 Task: Buy 4 Toothbrush Sanitizers from Oral Care section under best seller category for shipping address: Kristen Martinez, 1131 Sharon Lane, South Bend, Indiana 46625, Cell Number 5742125169. Pay from credit card ending with 7965, CVV 549
Action: Mouse moved to (209, 81)
Screenshot: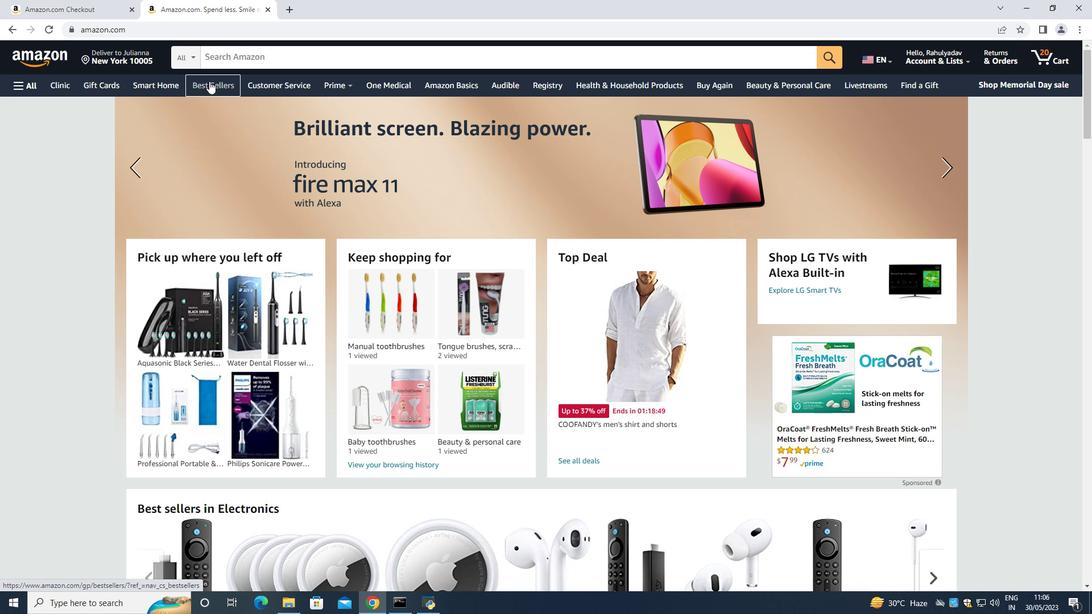 
Action: Mouse pressed left at (209, 81)
Screenshot: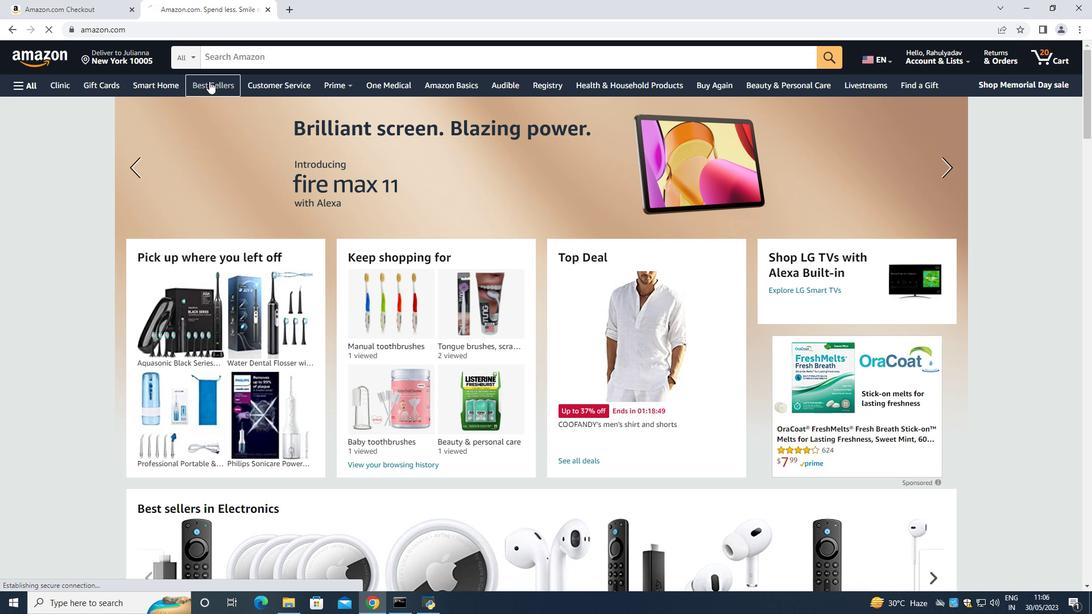 
Action: Mouse moved to (255, 56)
Screenshot: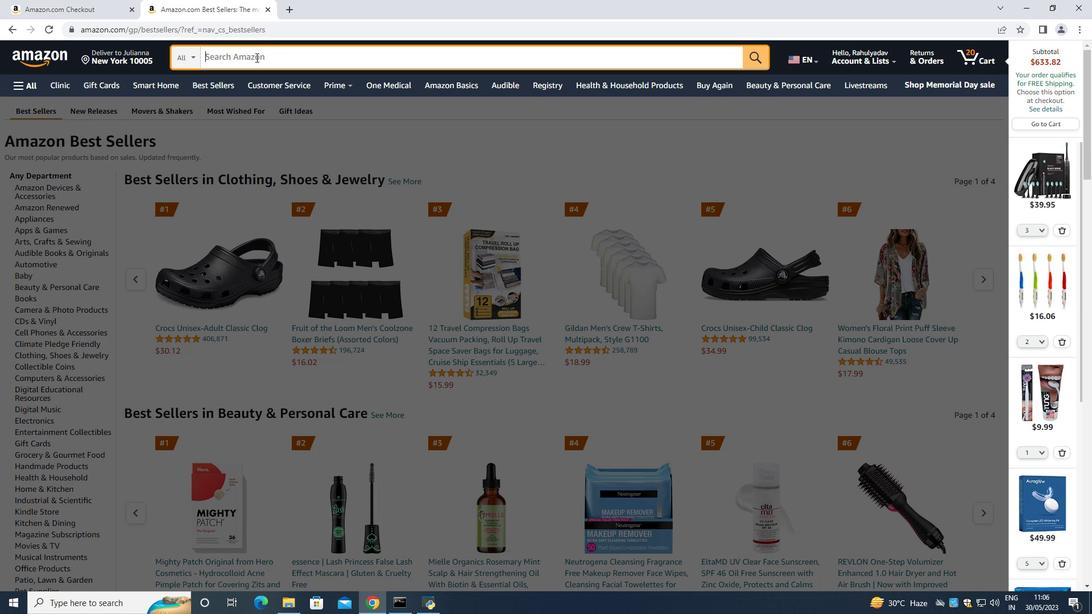 
Action: Mouse pressed left at (255, 56)
Screenshot: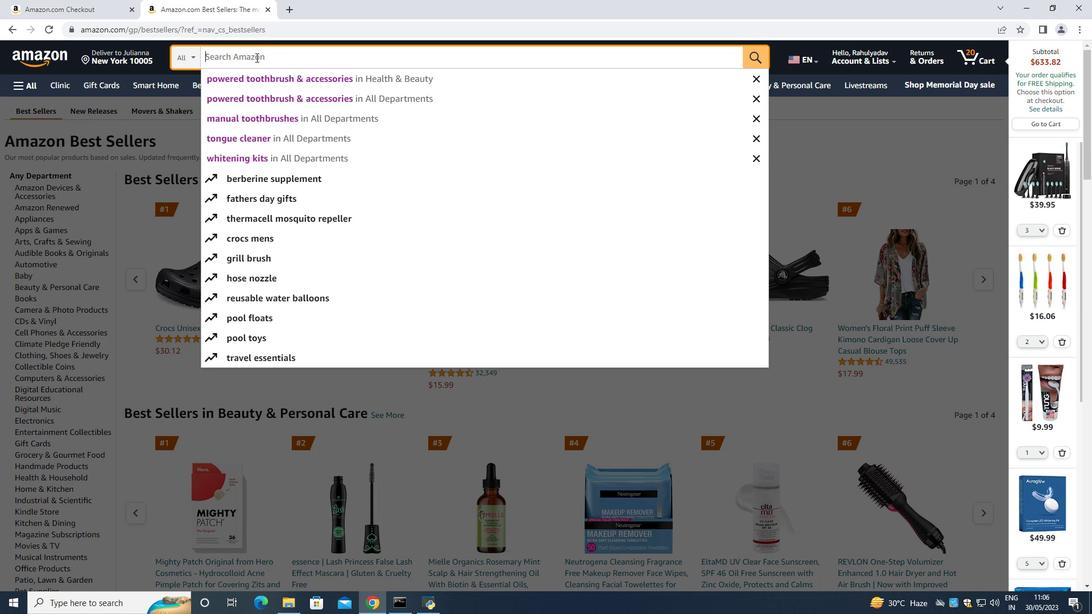 
Action: Mouse moved to (255, 57)
Screenshot: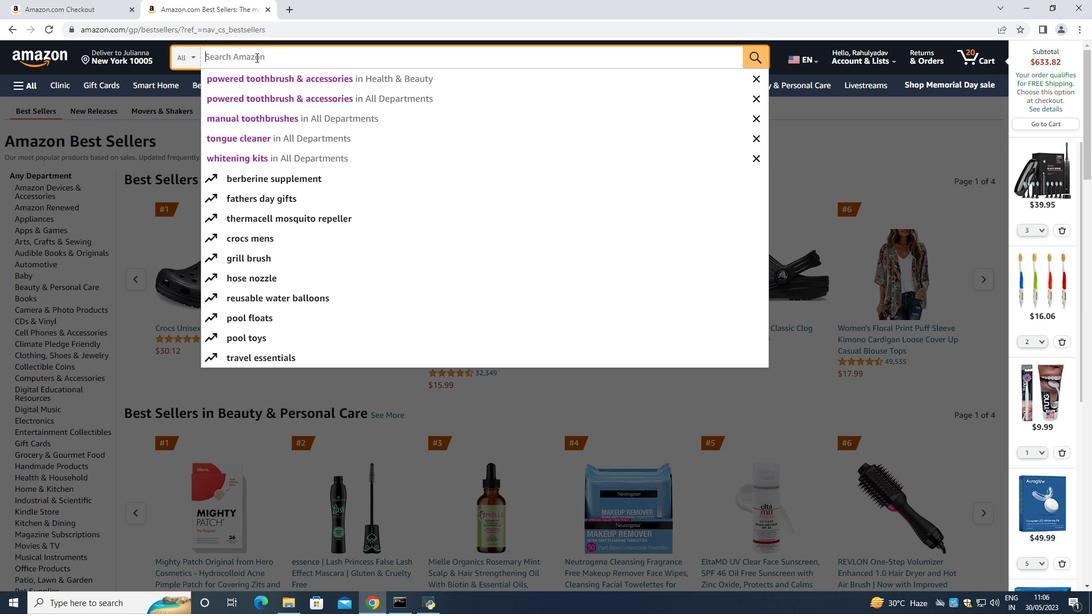 
Action: Key pressed <Key.shift>Toothbrush<Key.space><Key.shift><Key.shift><Key.shift><Key.shift><Key.shift><Key.shift><Key.shift><Key.shift><Key.shift><Key.shift><Key.shift><Key.shift><Key.shift><Key.shift><Key.shift><Key.shift><Key.shift><Key.shift><Key.shift><Key.shift>Sanitizers<Key.space><Key.enter>
Screenshot: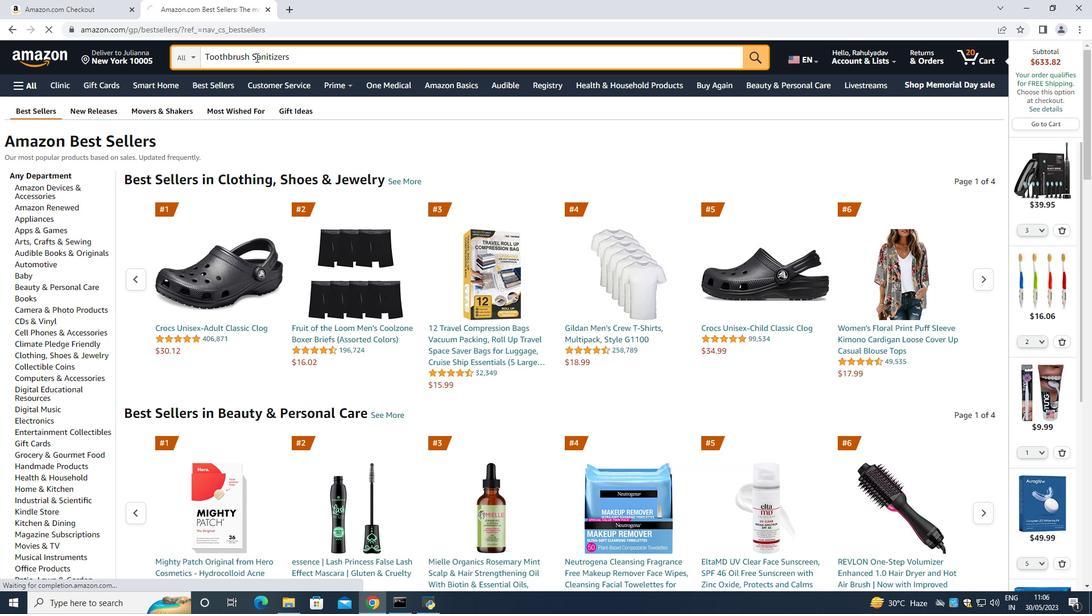 
Action: Mouse moved to (321, 58)
Screenshot: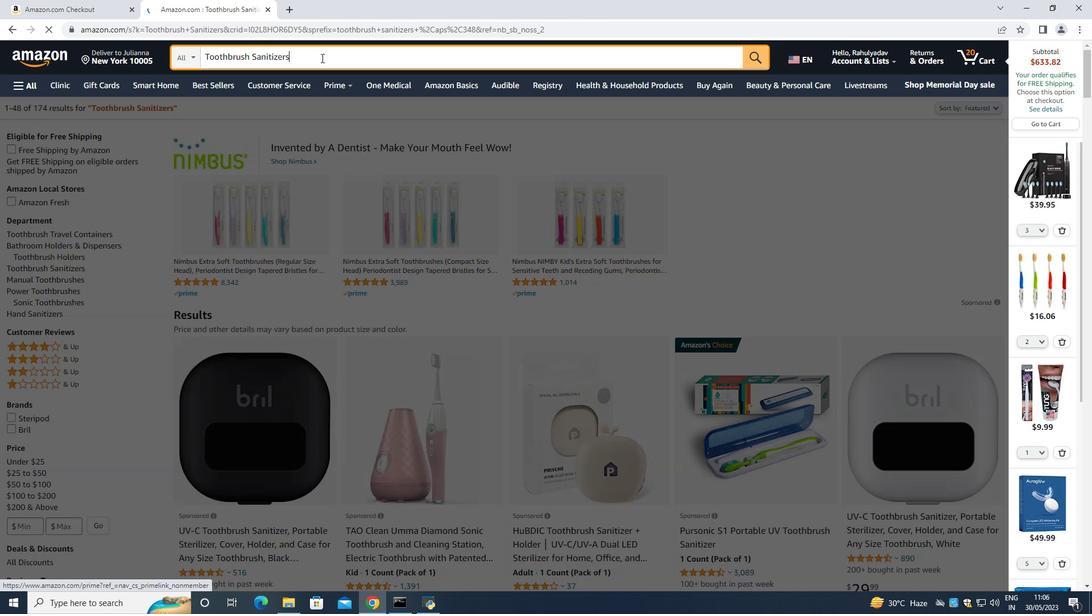 
Action: Mouse pressed left at (321, 58)
Screenshot: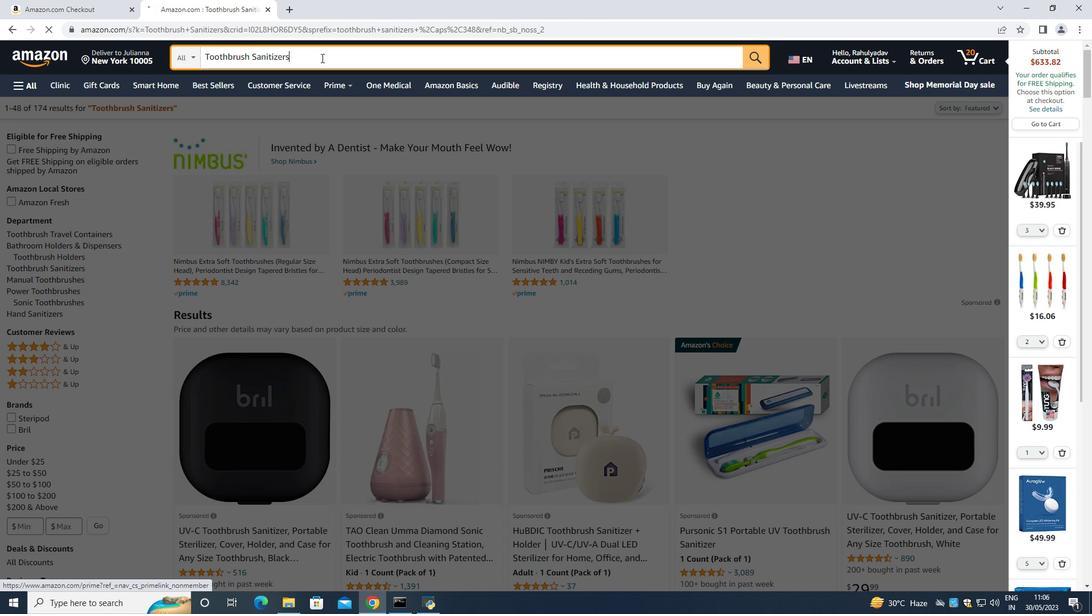 
Action: Key pressed <Key.space>in<Key.space>oral<Key.space>care<Key.enter>
Screenshot: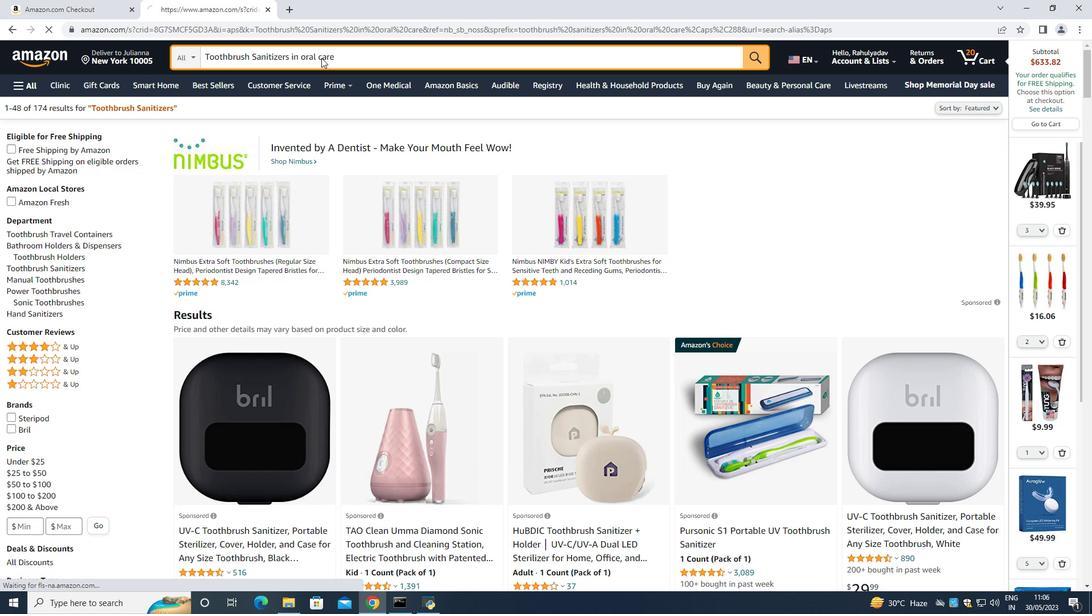 
Action: Mouse moved to (64, 241)
Screenshot: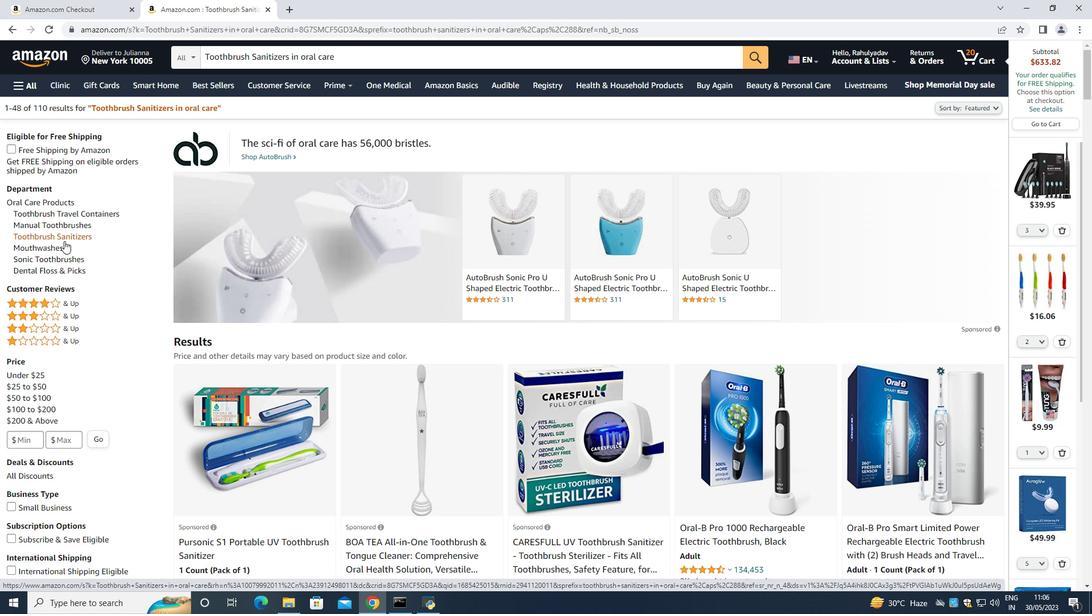 
Action: Mouse pressed left at (64, 241)
Screenshot: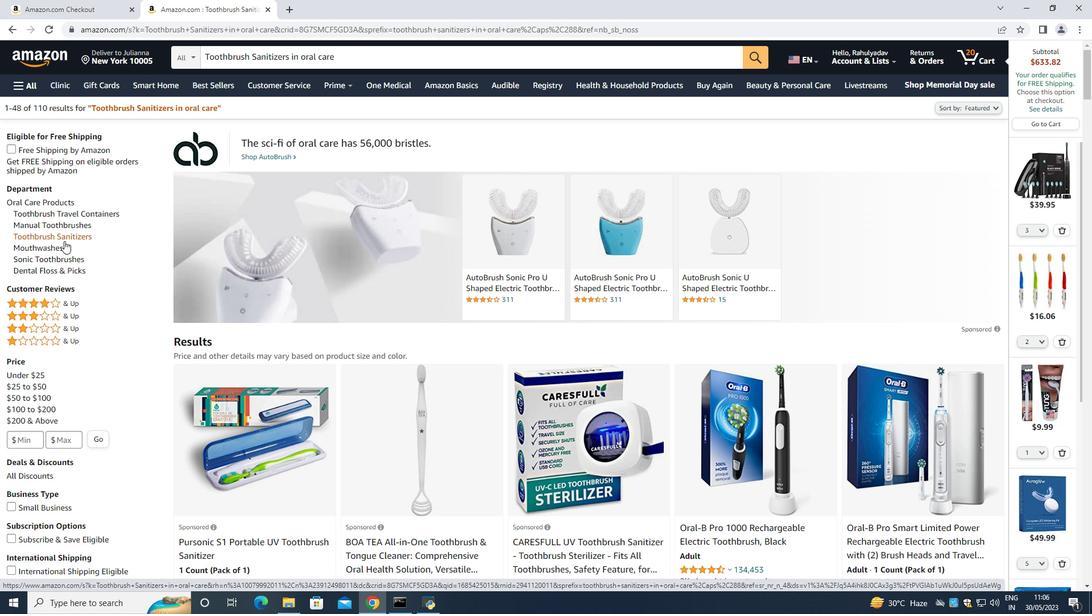 
Action: Mouse moved to (410, 430)
Screenshot: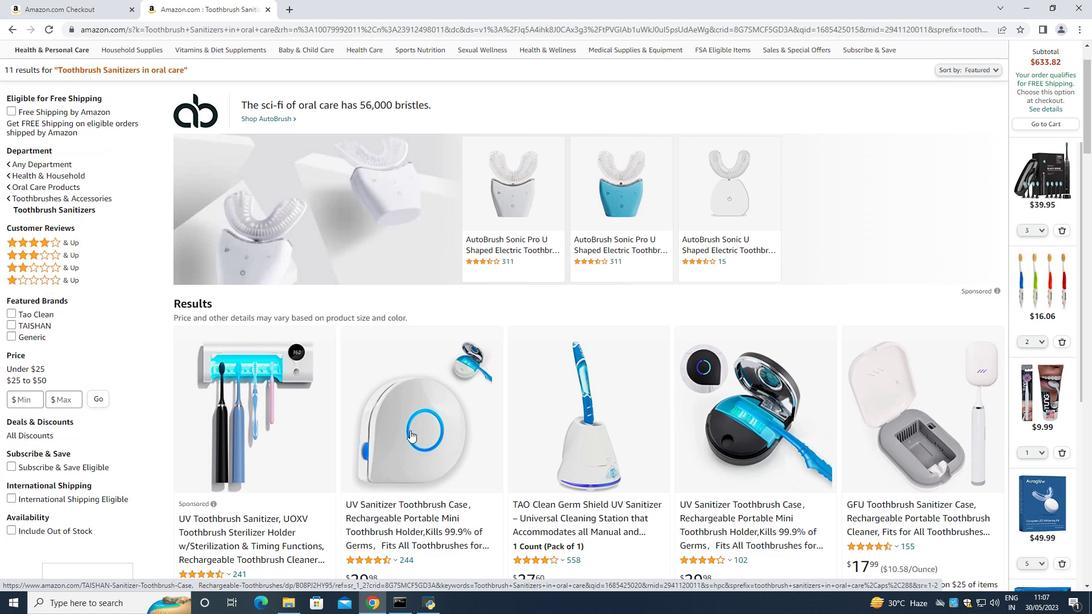 
Action: Mouse scrolled (410, 430) with delta (0, 0)
Screenshot: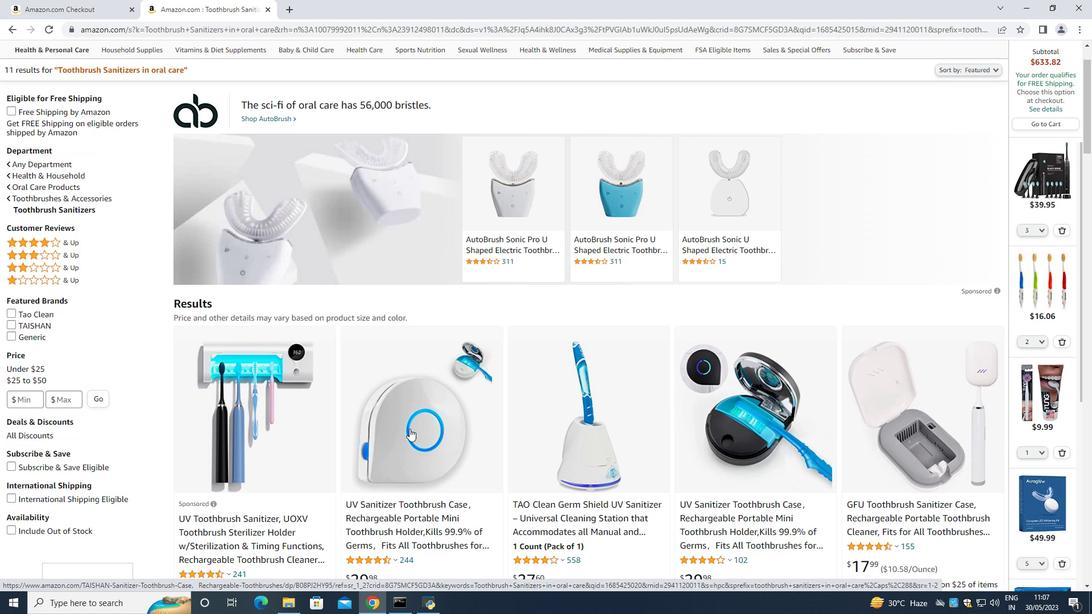 
Action: Mouse moved to (399, 427)
Screenshot: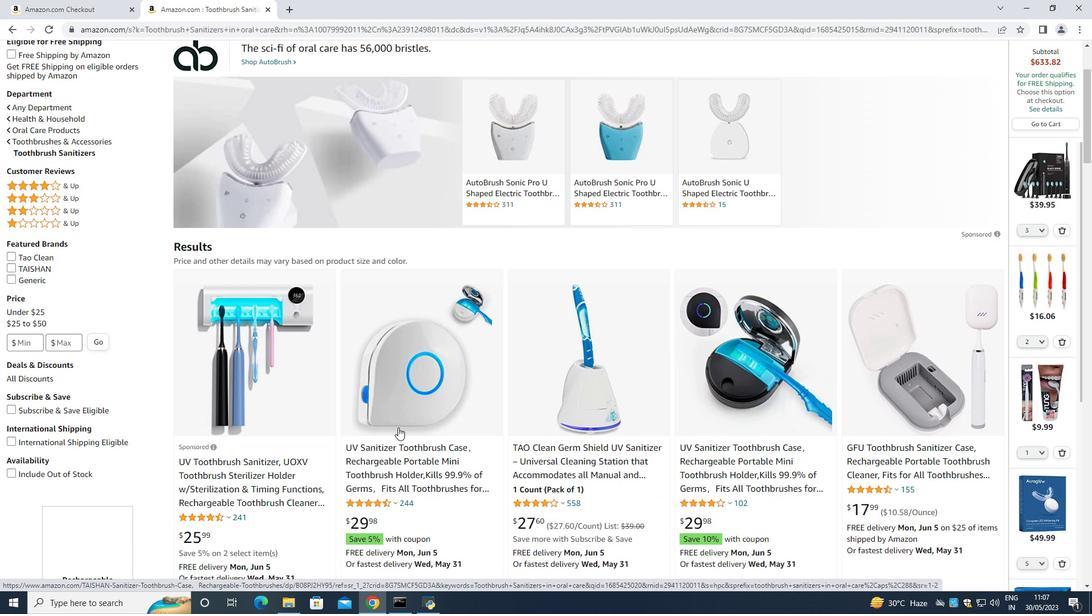 
Action: Mouse scrolled (399, 427) with delta (0, 0)
Screenshot: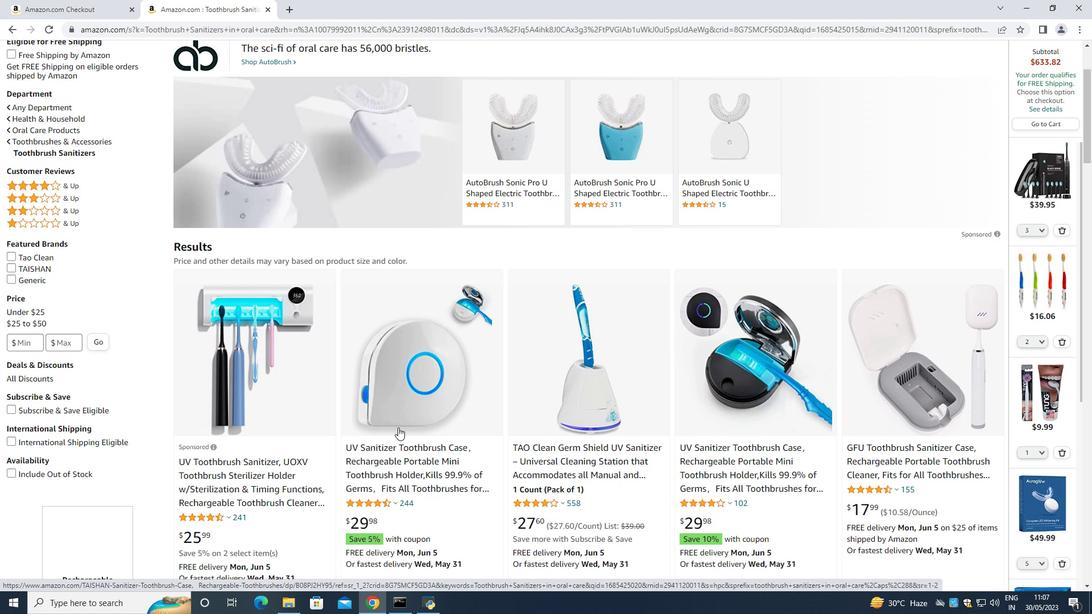 
Action: Mouse moved to (873, 401)
Screenshot: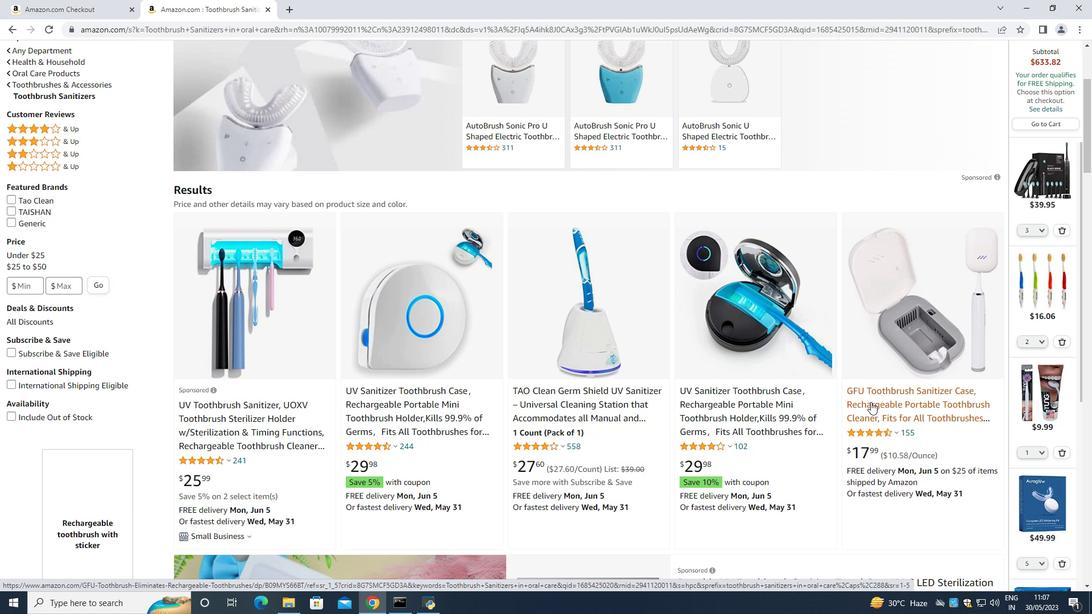 
Action: Mouse scrolled (873, 401) with delta (0, 0)
Screenshot: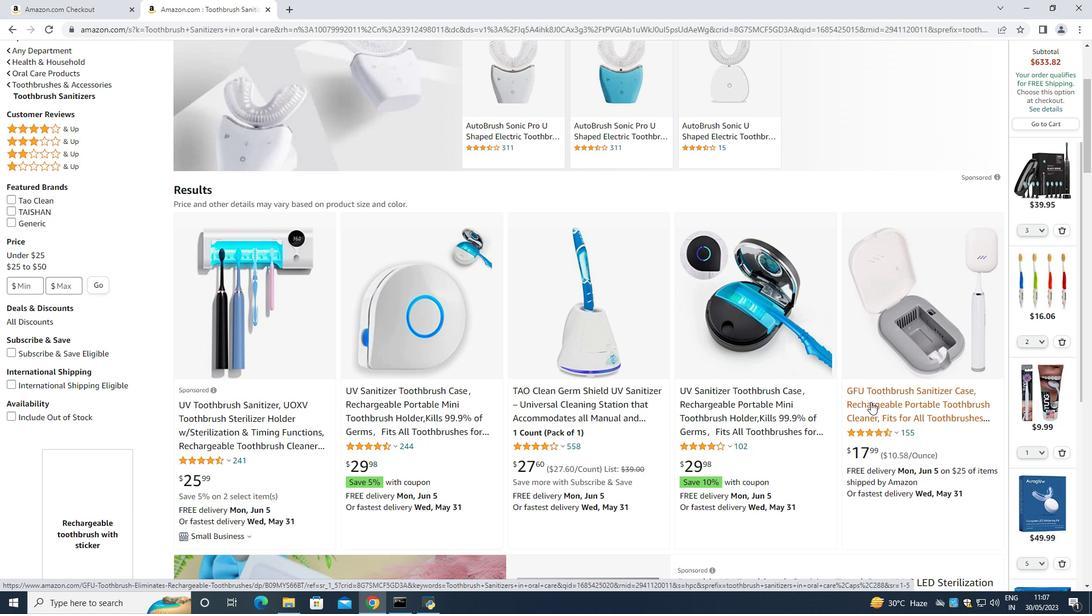 
Action: Mouse moved to (245, 405)
Screenshot: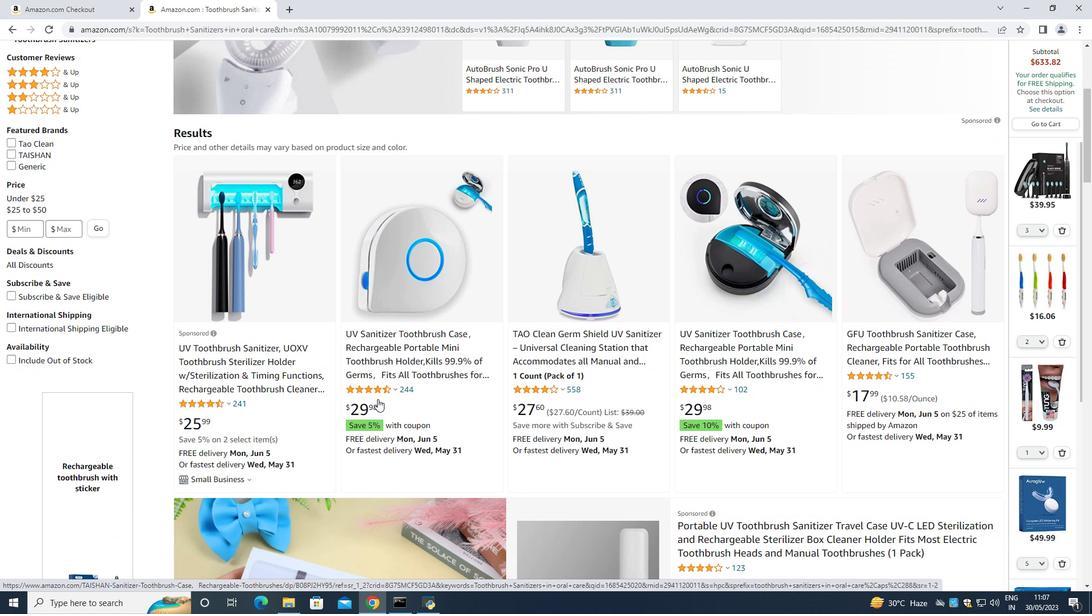 
Action: Mouse scrolled (245, 405) with delta (0, 0)
Screenshot: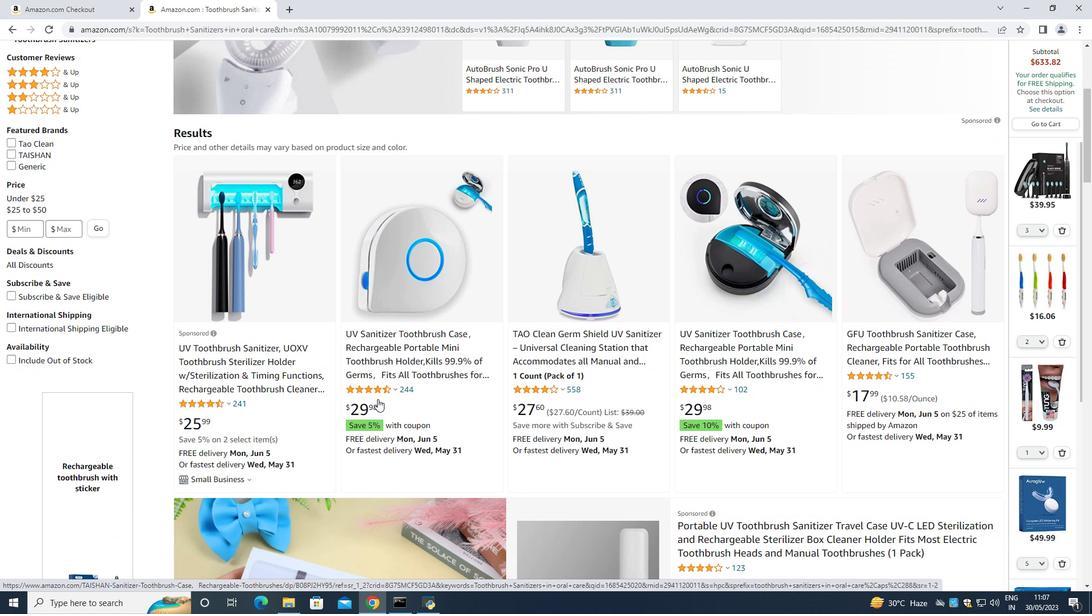 
Action: Mouse moved to (848, 418)
Screenshot: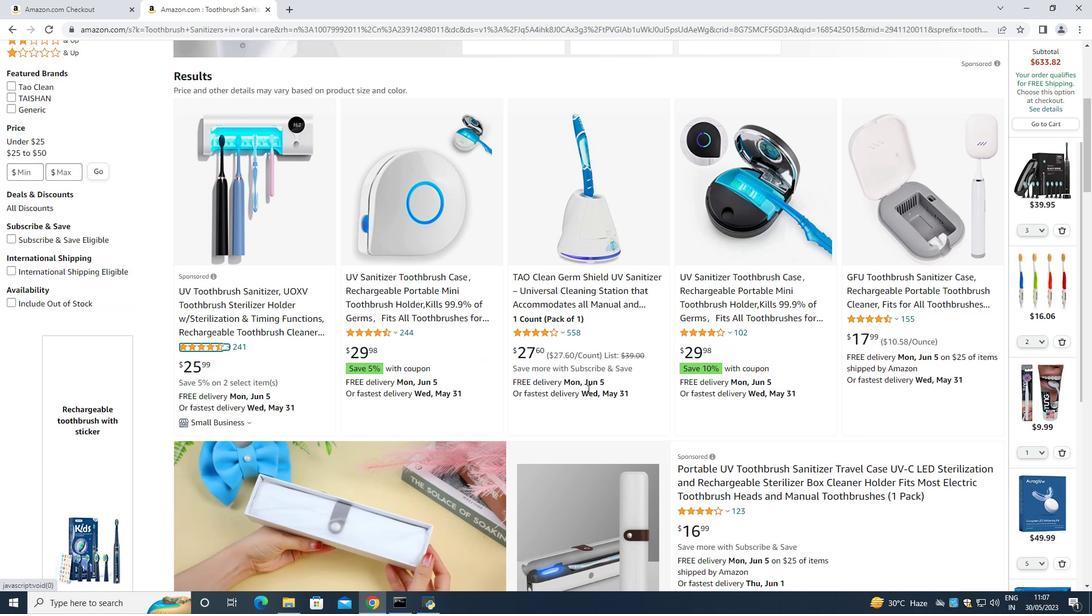 
Action: Mouse scrolled (848, 418) with delta (0, 0)
Screenshot: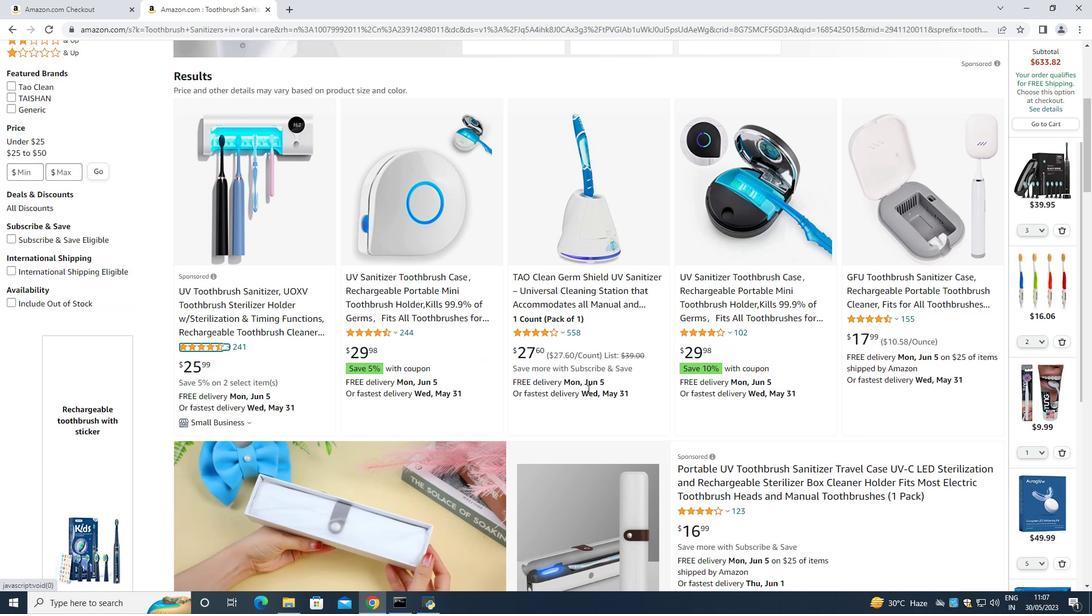 
Action: Mouse moved to (698, 348)
Screenshot: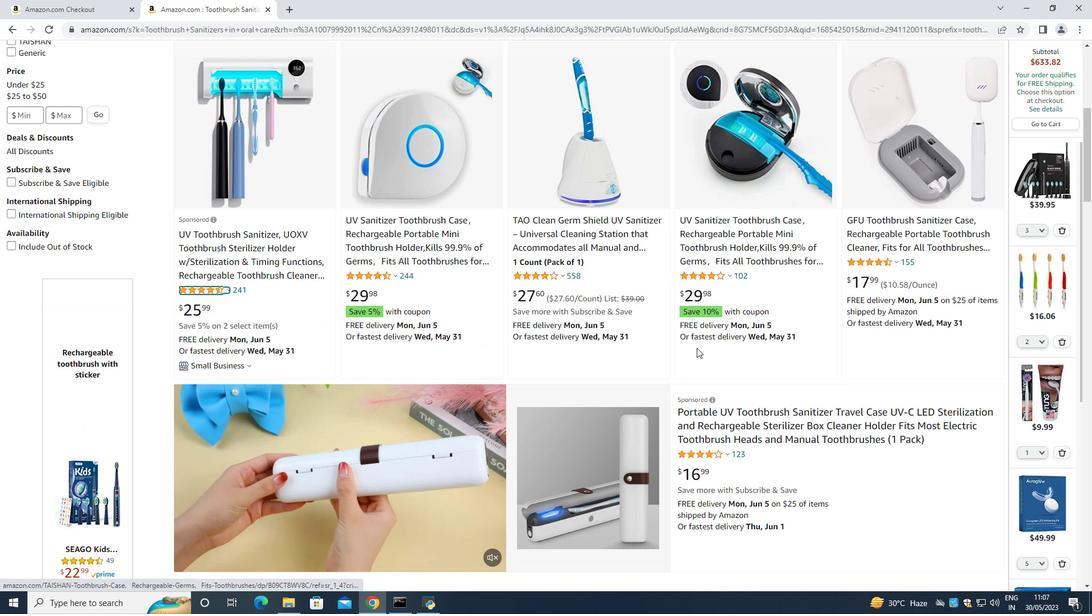 
Action: Mouse scrolled (698, 347) with delta (0, 0)
Screenshot: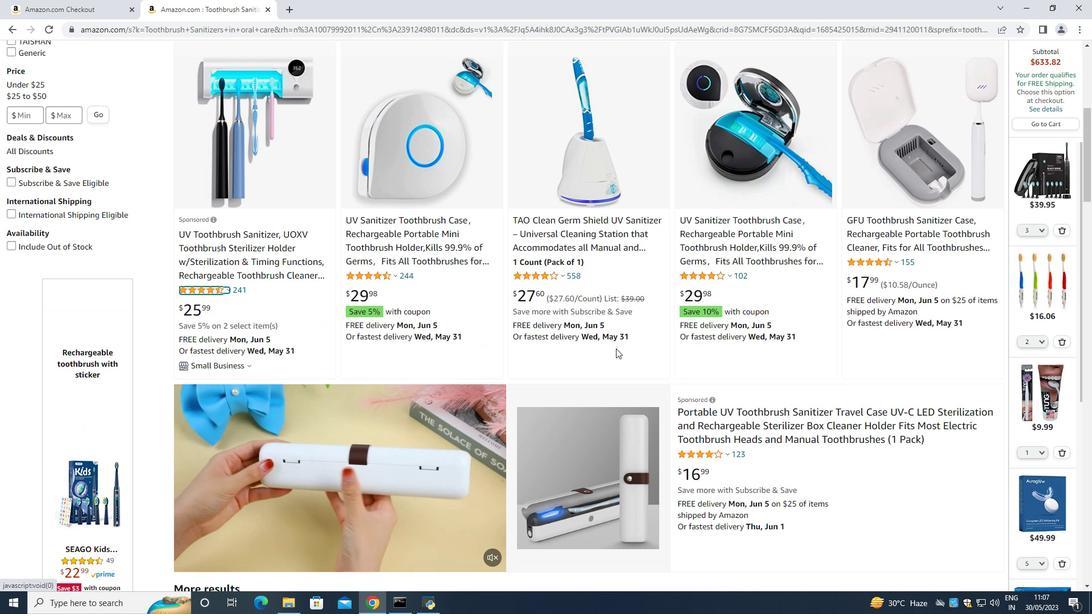 
Action: Mouse moved to (622, 368)
Screenshot: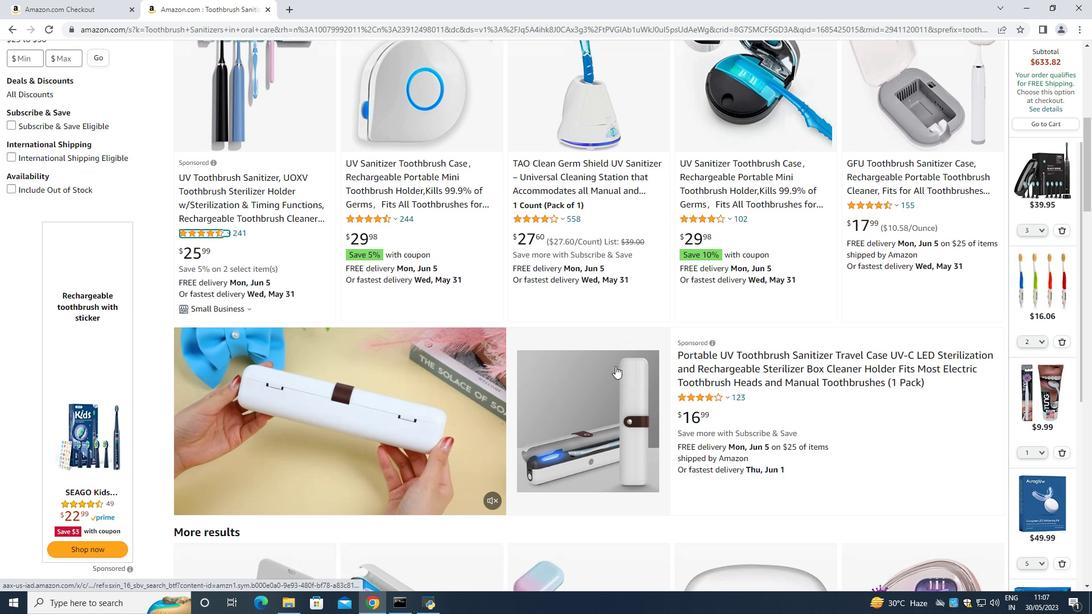 
Action: Mouse scrolled (622, 368) with delta (0, 0)
Screenshot: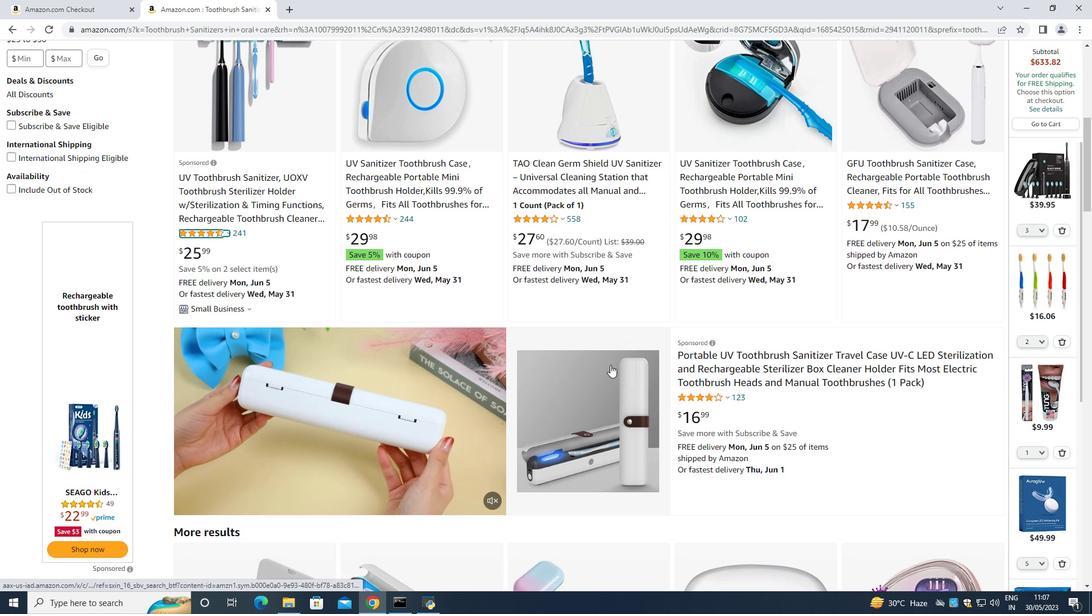 
Action: Mouse moved to (725, 359)
Screenshot: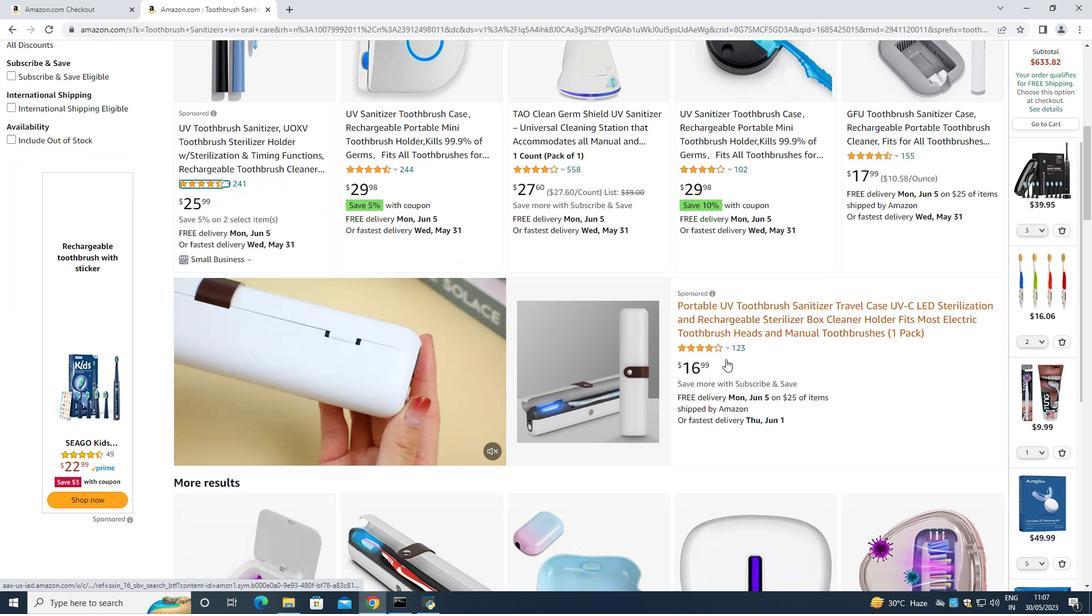 
Action: Mouse scrolled (725, 358) with delta (0, 0)
Screenshot: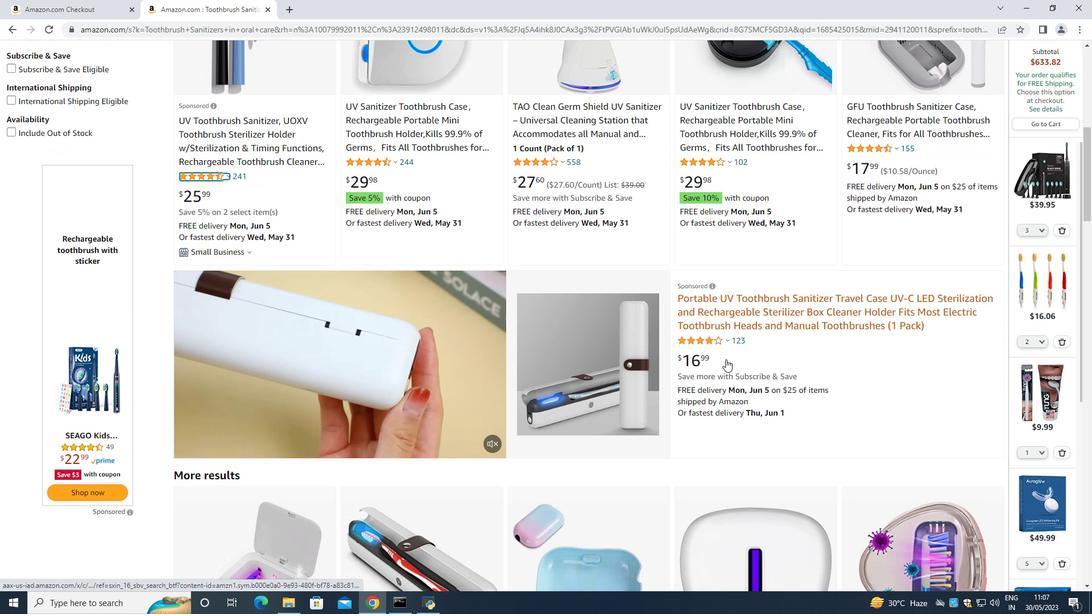 
Action: Mouse moved to (725, 362)
Screenshot: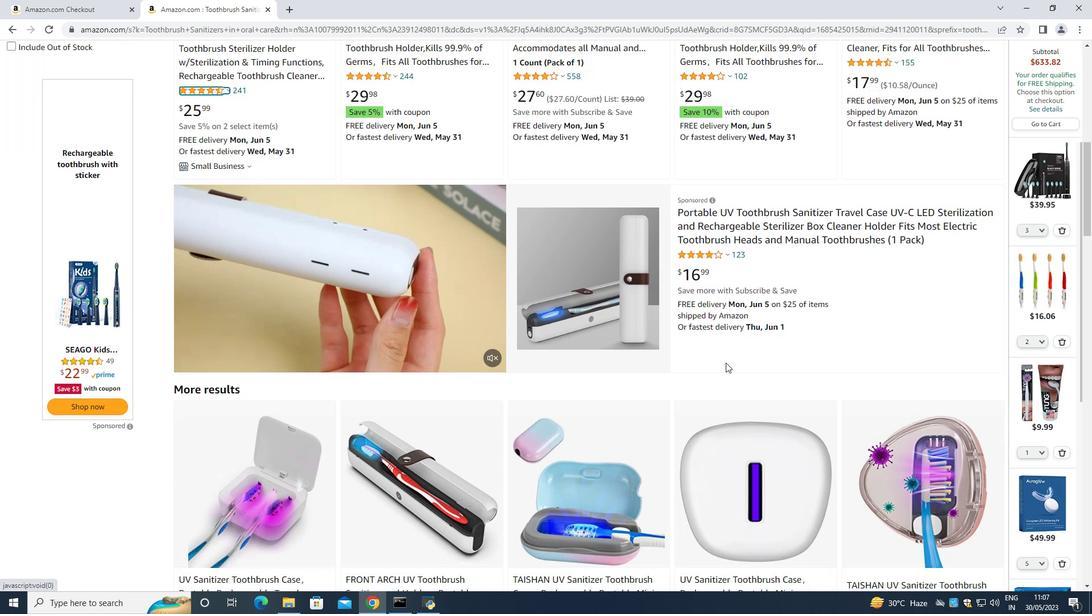 
Action: Mouse scrolled (725, 361) with delta (0, 0)
Screenshot: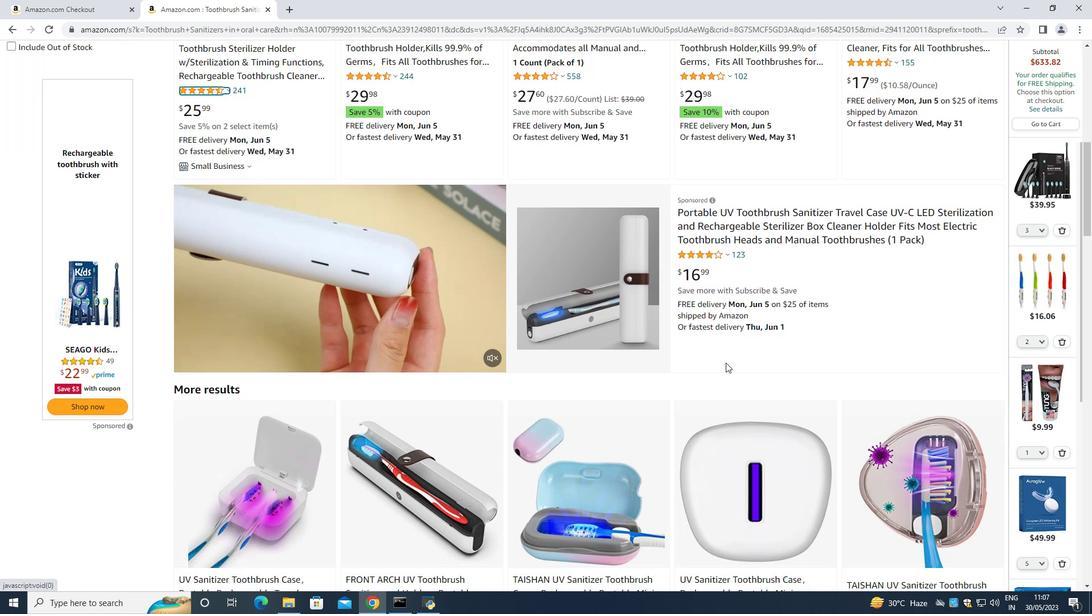 
Action: Mouse scrolled (725, 361) with delta (0, 0)
Screenshot: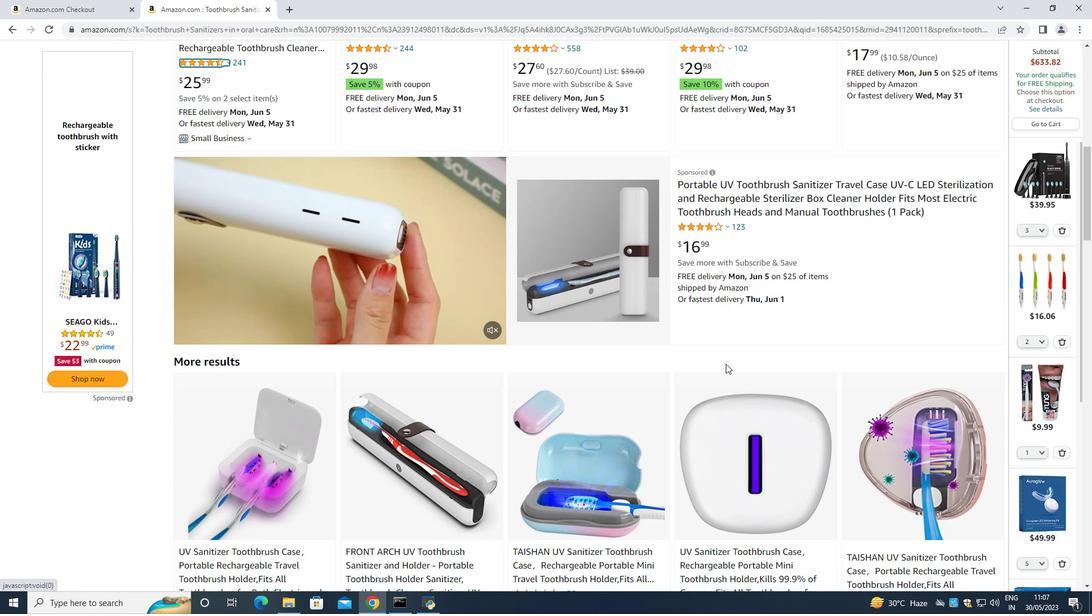 
Action: Mouse moved to (692, 395)
Screenshot: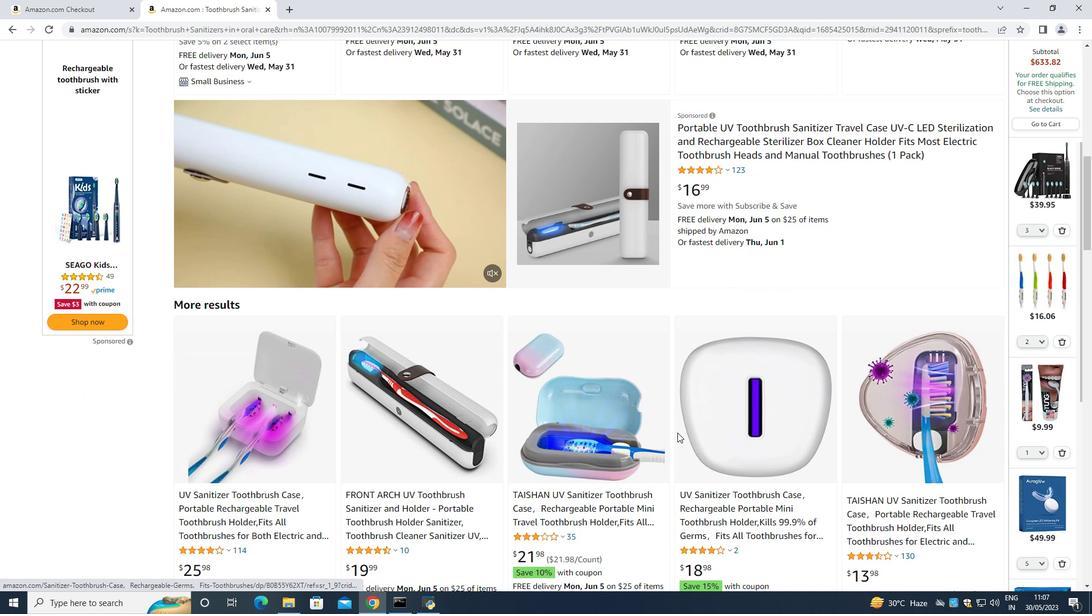
Action: Mouse scrolled (692, 395) with delta (0, 0)
Screenshot: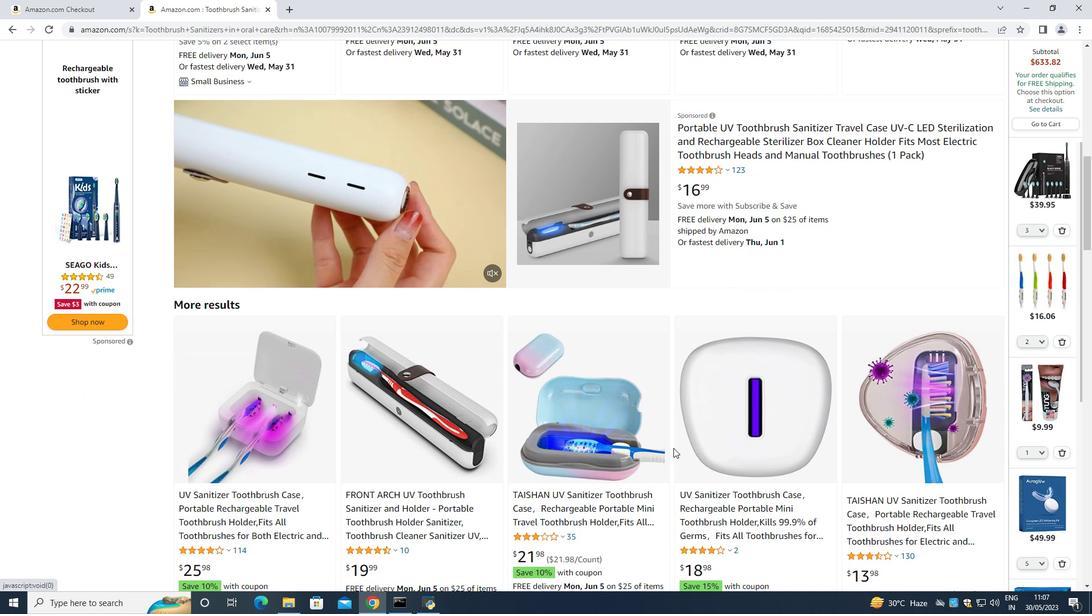 
Action: Mouse moved to (457, 469)
Screenshot: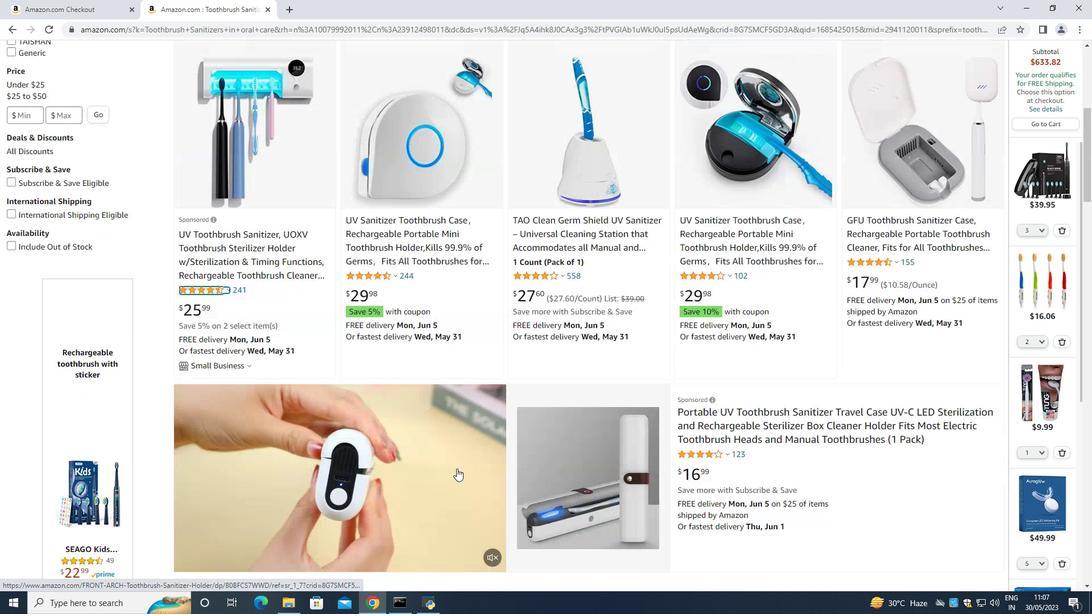 
Action: Mouse scrolled (457, 469) with delta (0, 0)
Screenshot: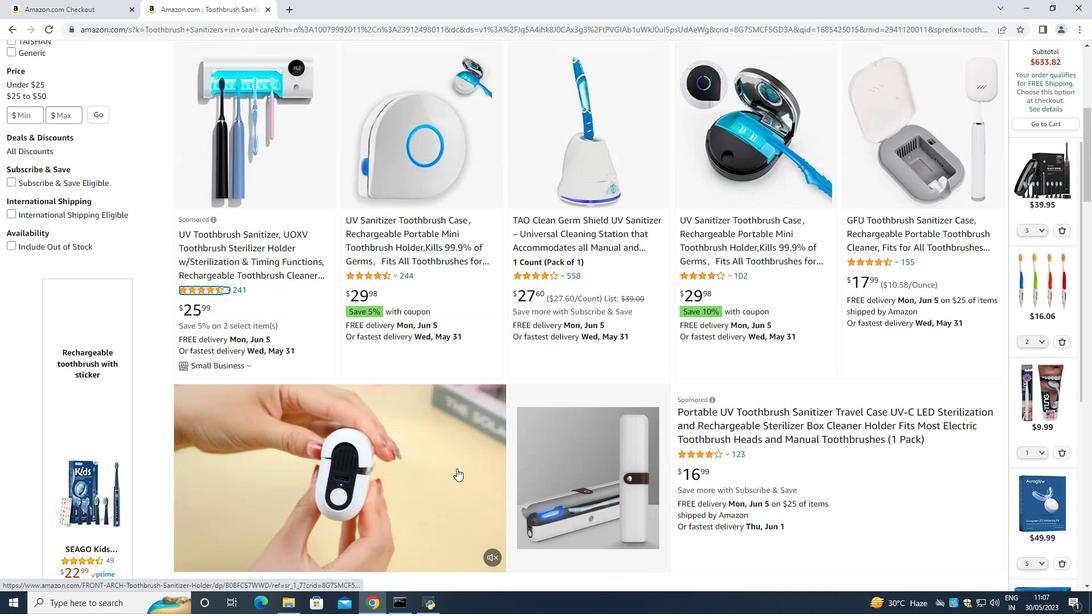 
Action: Mouse scrolled (457, 469) with delta (0, 0)
Screenshot: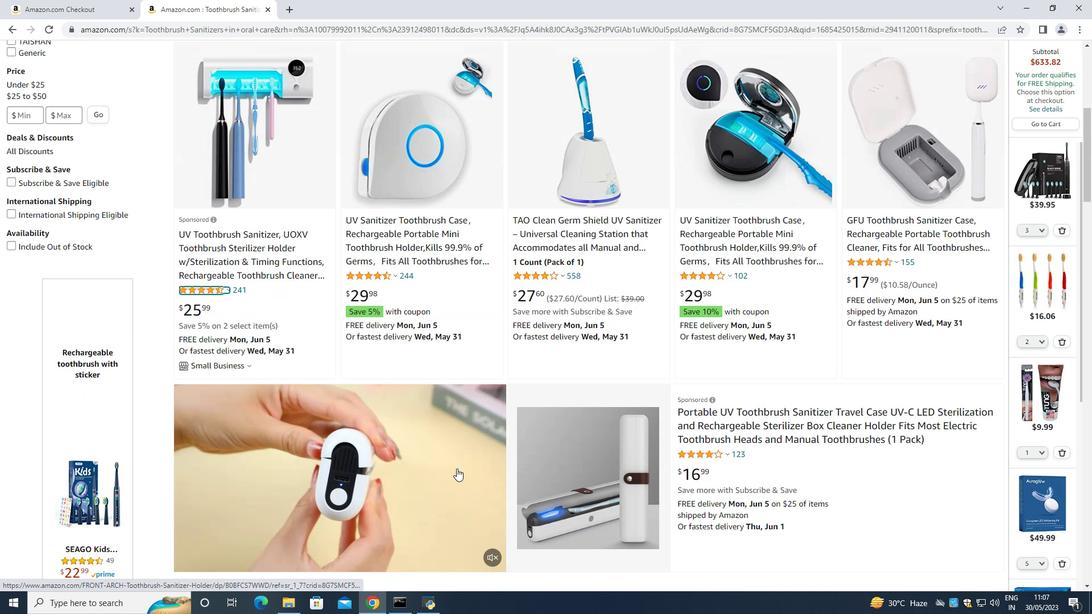 
Action: Mouse moved to (456, 468)
Screenshot: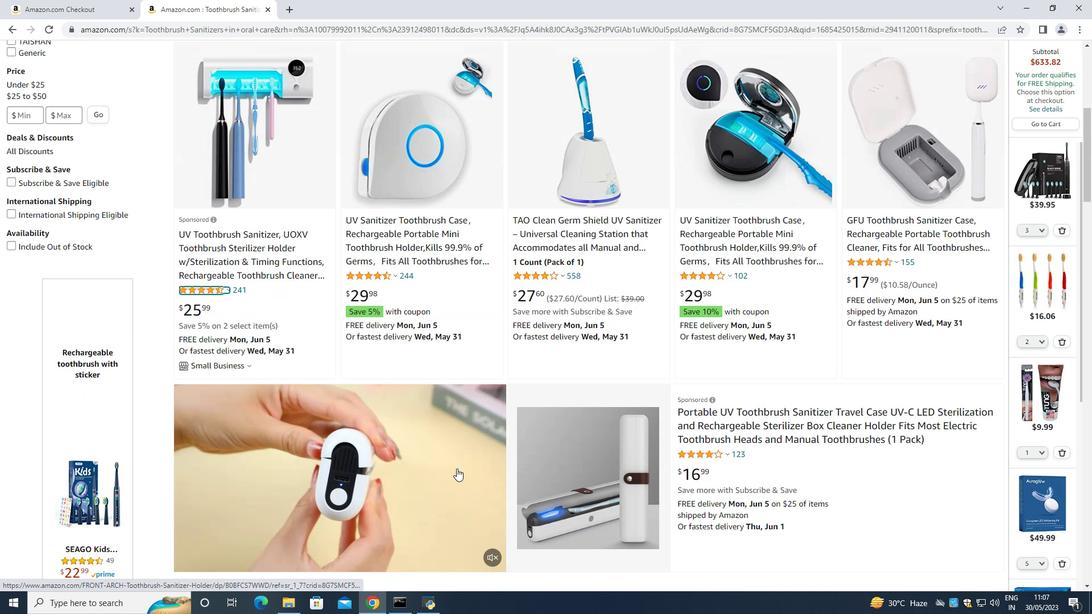
Action: Mouse scrolled (456, 469) with delta (0, 0)
Screenshot: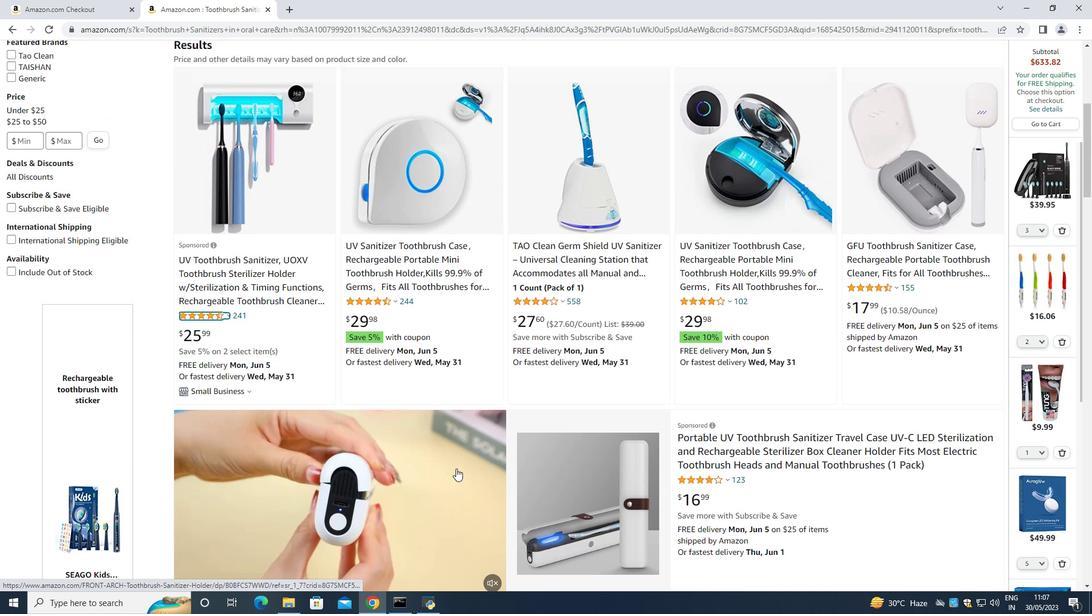 
Action: Mouse scrolled (456, 469) with delta (0, 0)
Screenshot: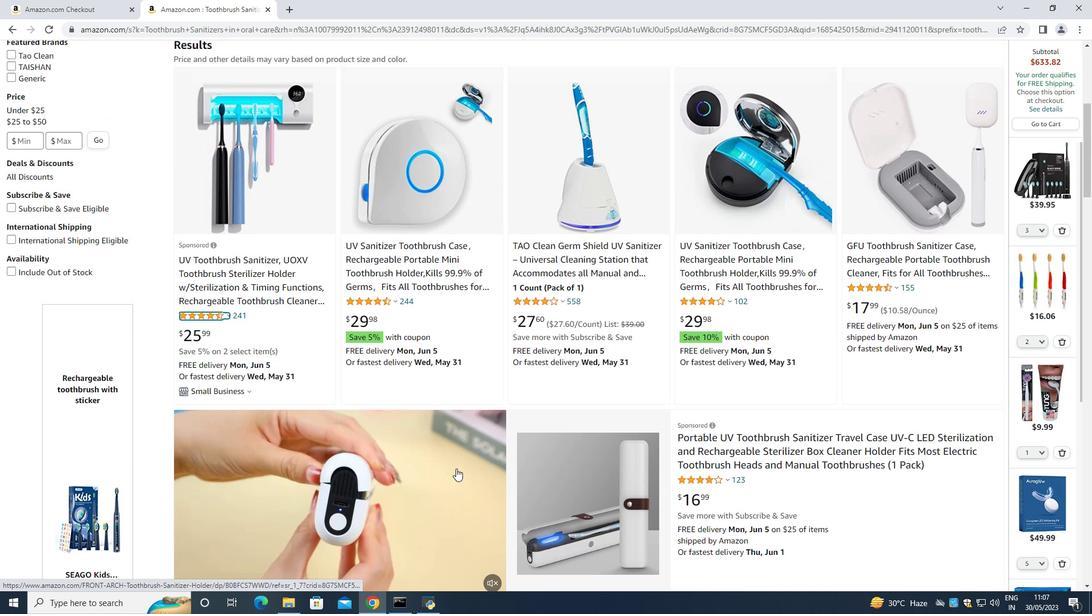 
Action: Mouse scrolled (456, 469) with delta (0, 0)
Screenshot: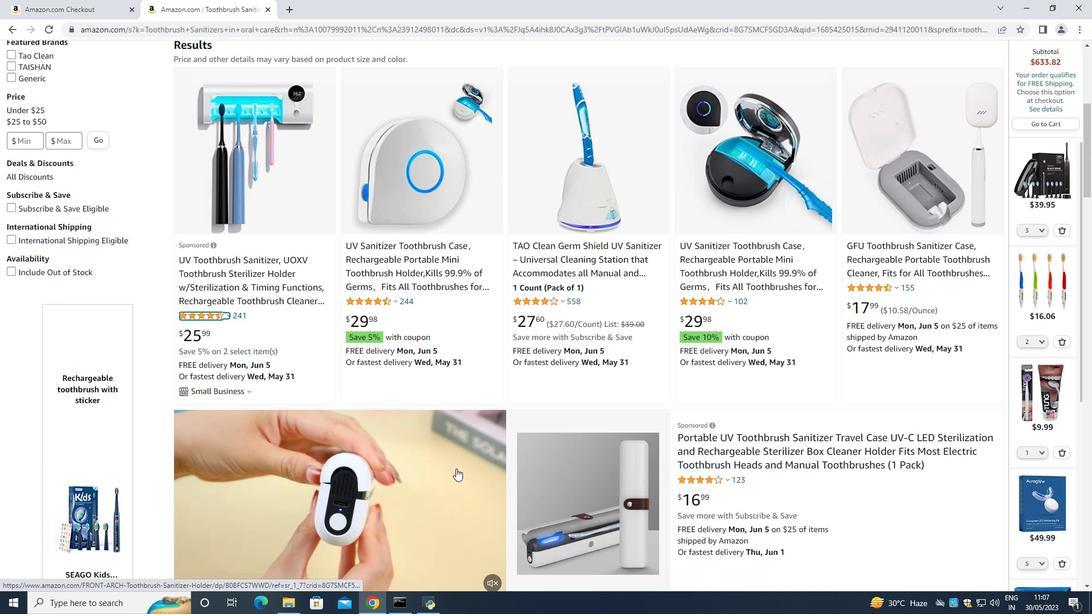 
Action: Mouse scrolled (456, 469) with delta (0, 0)
Screenshot: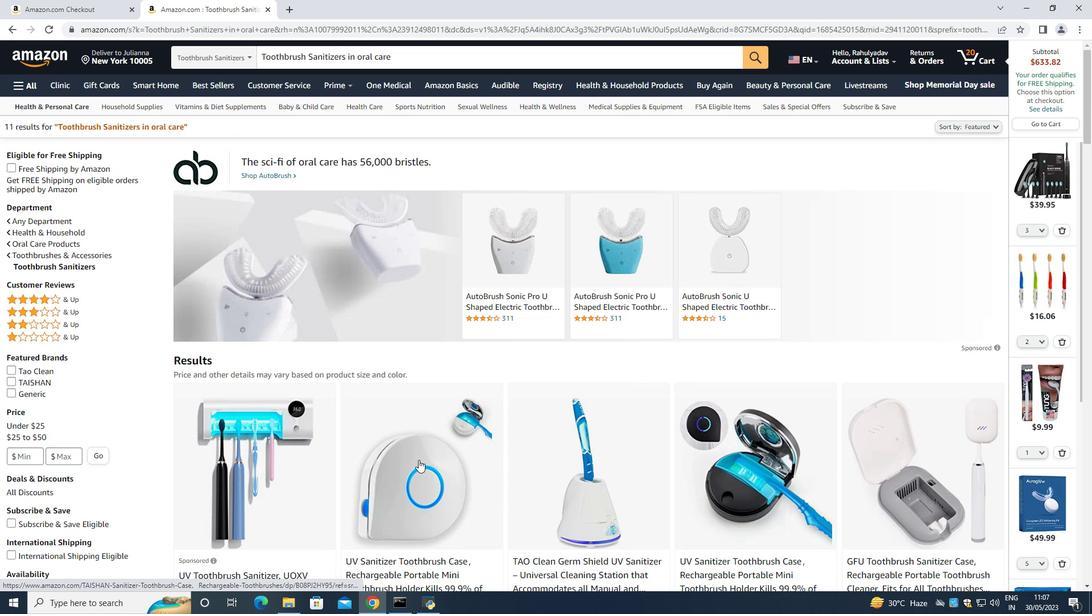 
Action: Mouse scrolled (456, 469) with delta (0, 0)
Screenshot: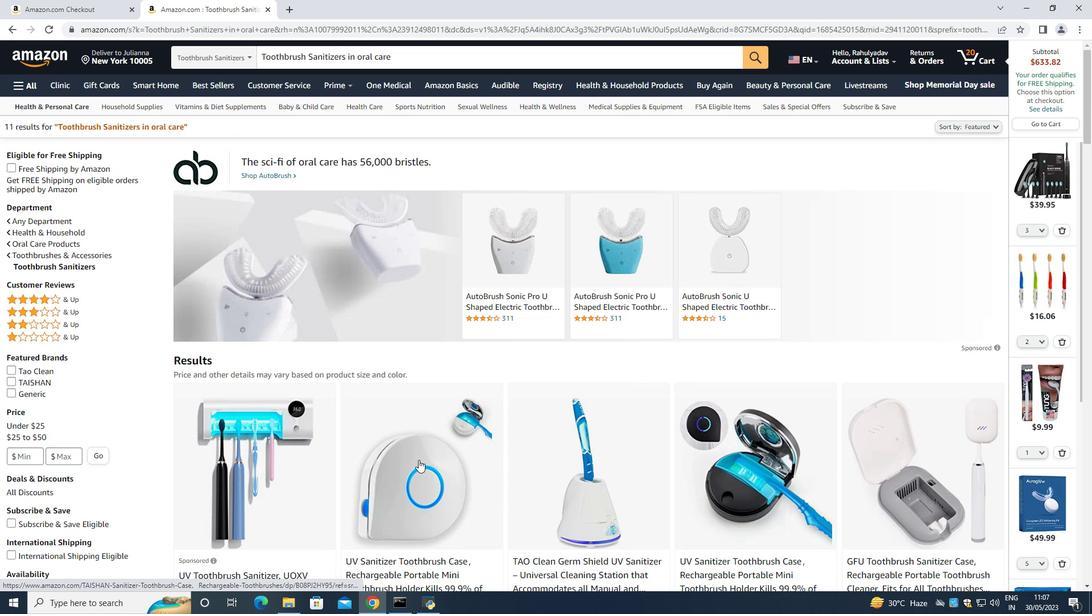 
Action: Mouse scrolled (456, 469) with delta (0, 0)
Screenshot: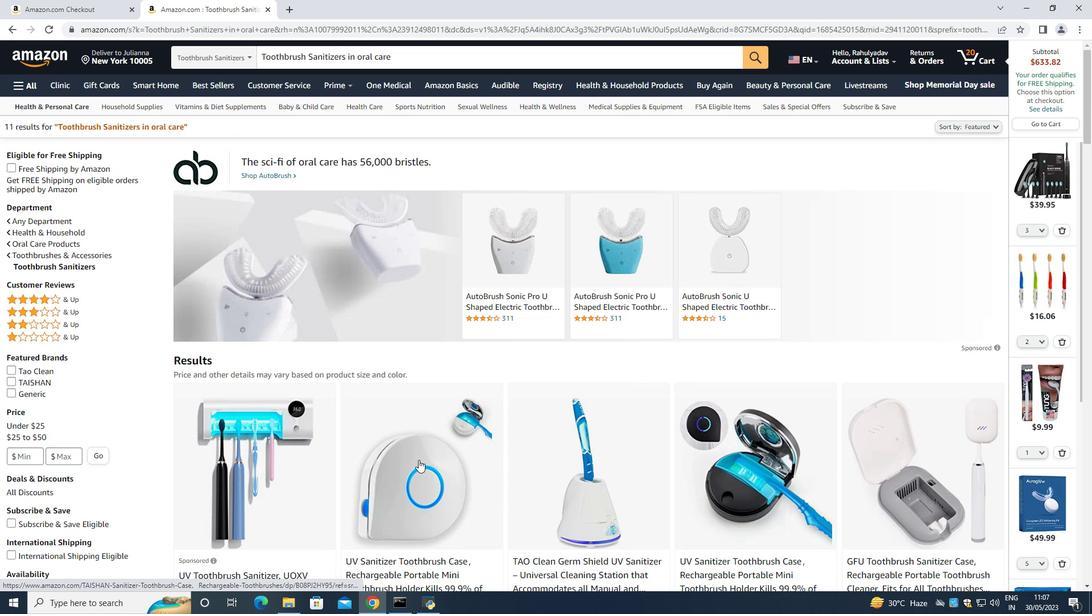 
Action: Mouse scrolled (456, 469) with delta (0, 0)
Screenshot: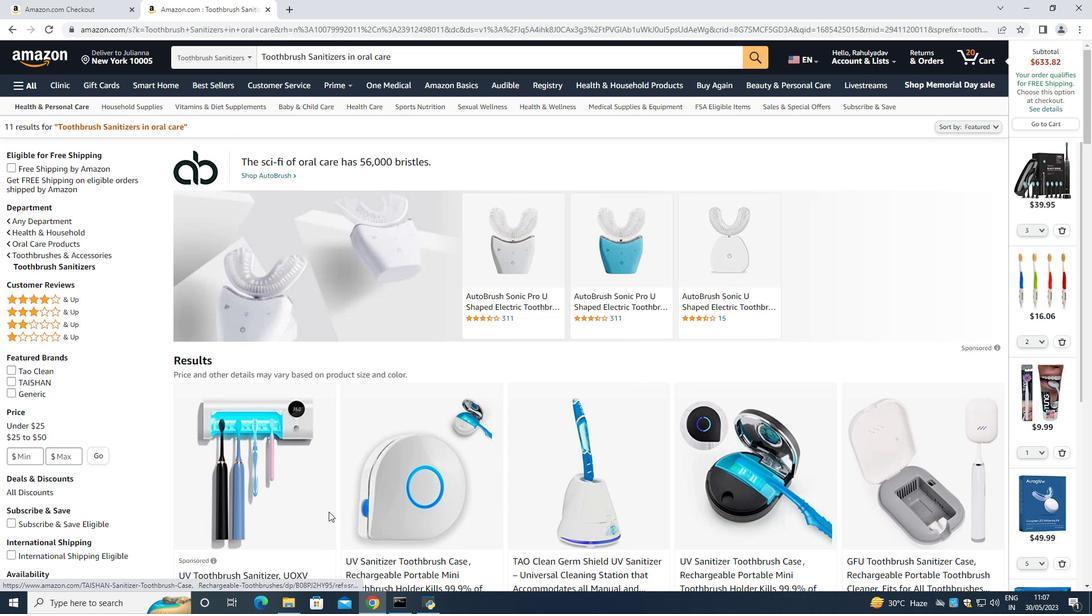 
Action: Mouse moved to (456, 468)
Screenshot: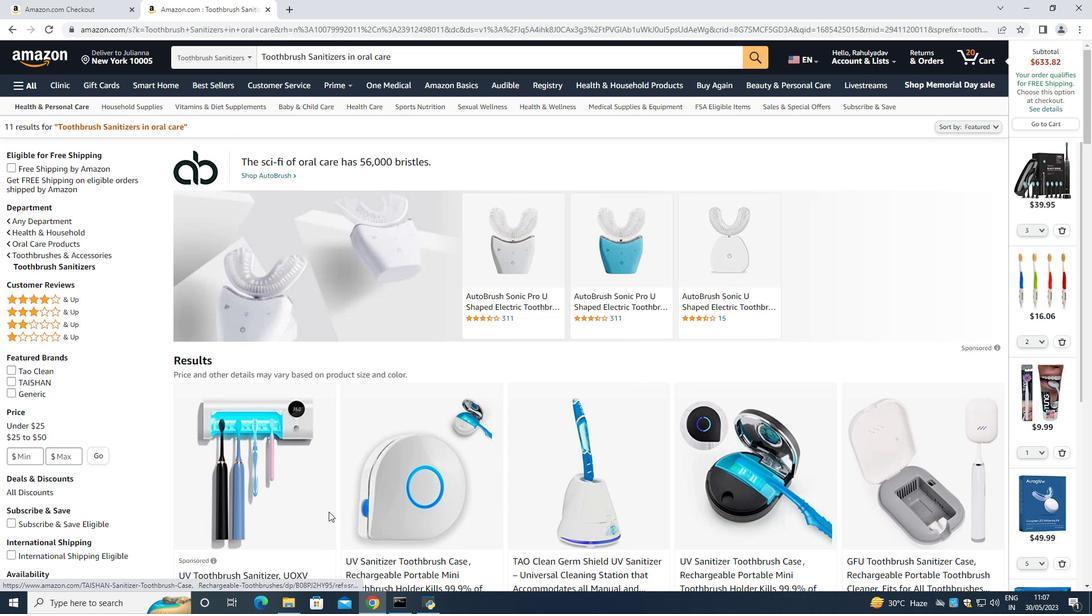 
Action: Mouse scrolled (456, 469) with delta (0, 0)
Screenshot: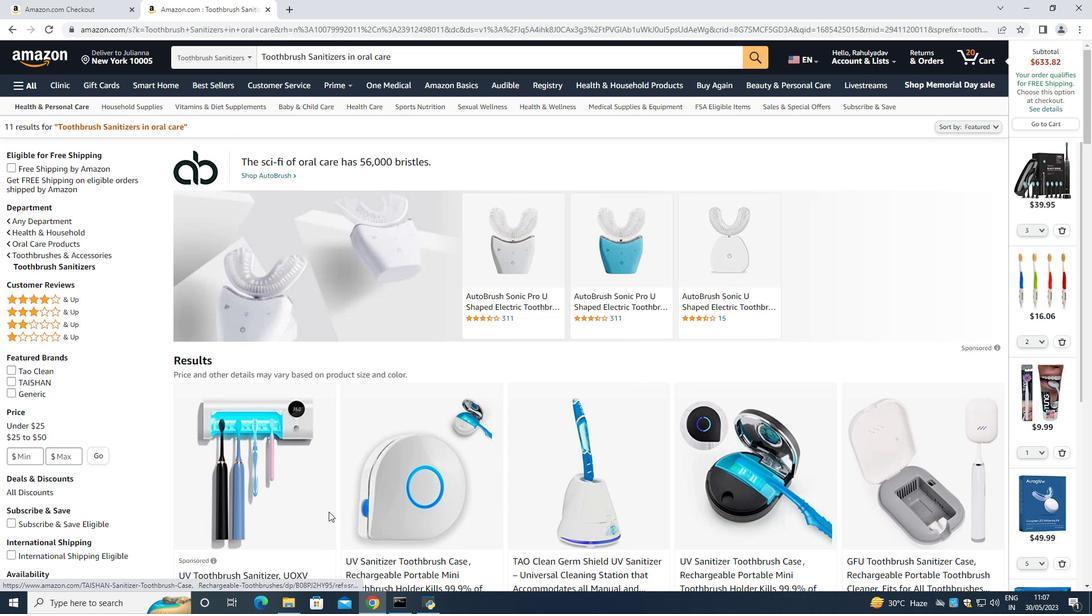 
Action: Mouse scrolled (456, 469) with delta (0, 0)
Screenshot: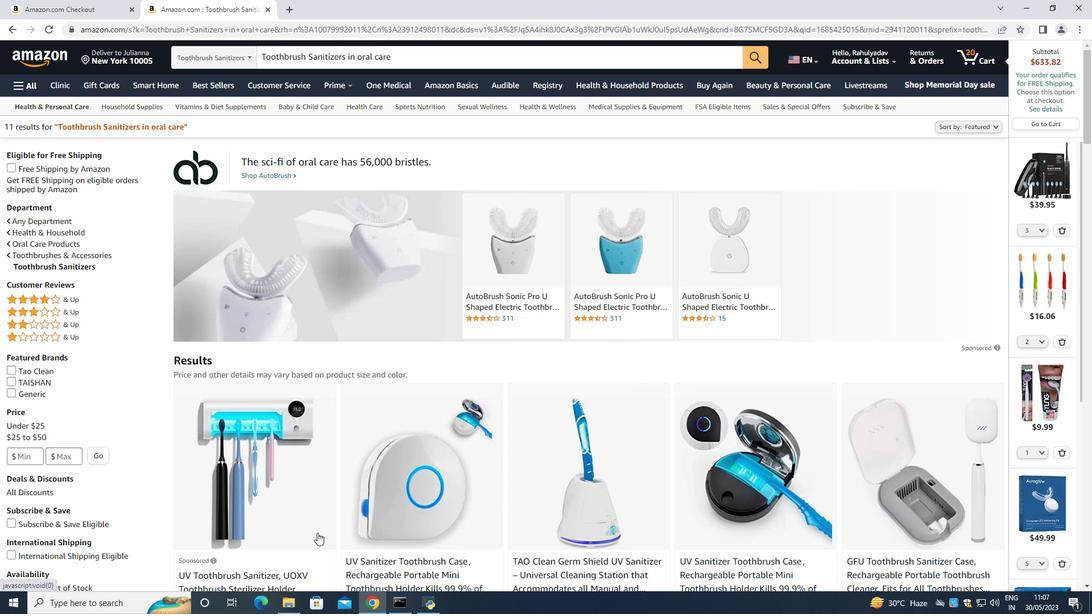 
Action: Mouse moved to (315, 525)
Screenshot: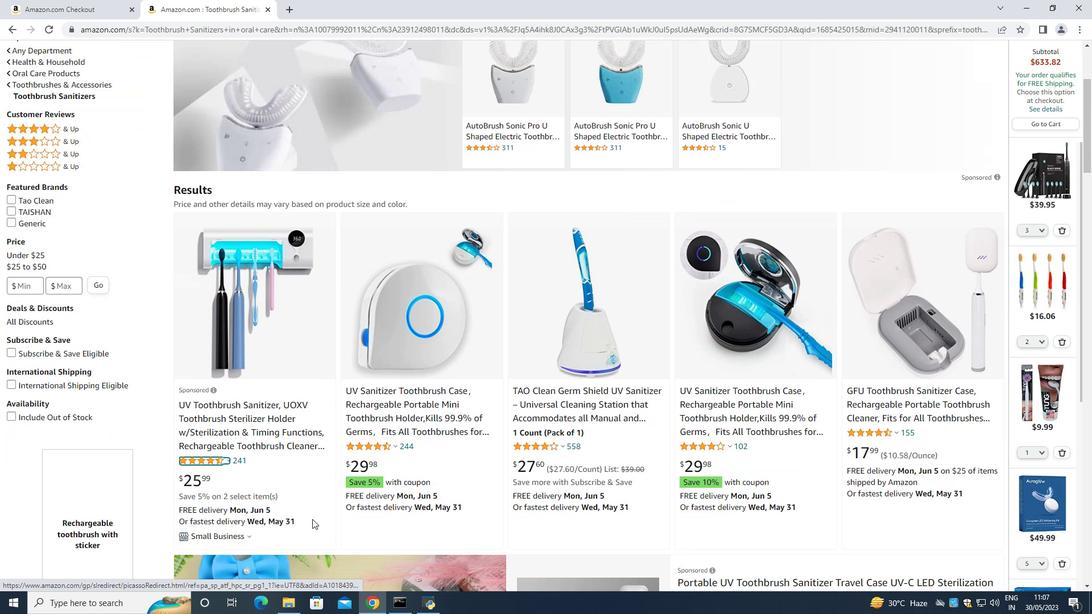 
Action: Mouse scrolled (315, 524) with delta (0, 0)
Screenshot: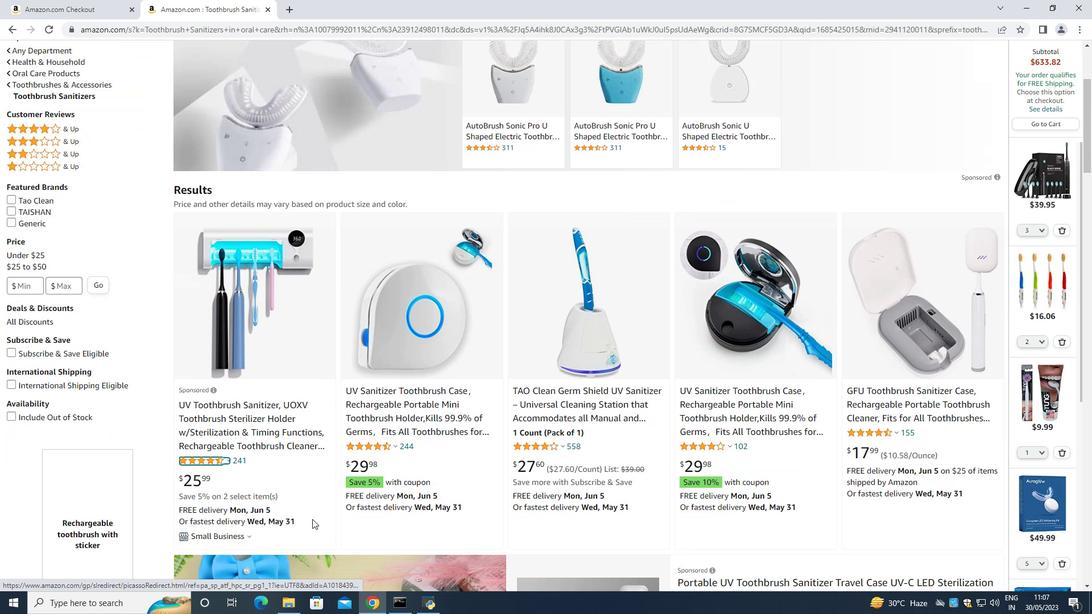 
Action: Mouse moved to (315, 524)
Screenshot: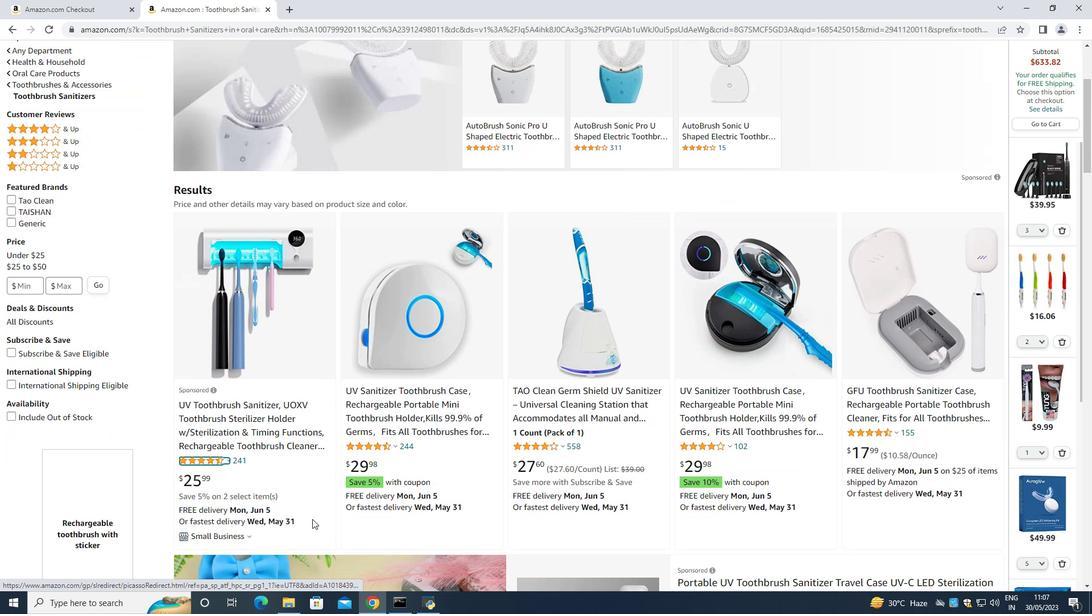 
Action: Mouse scrolled (315, 523) with delta (0, 0)
Screenshot: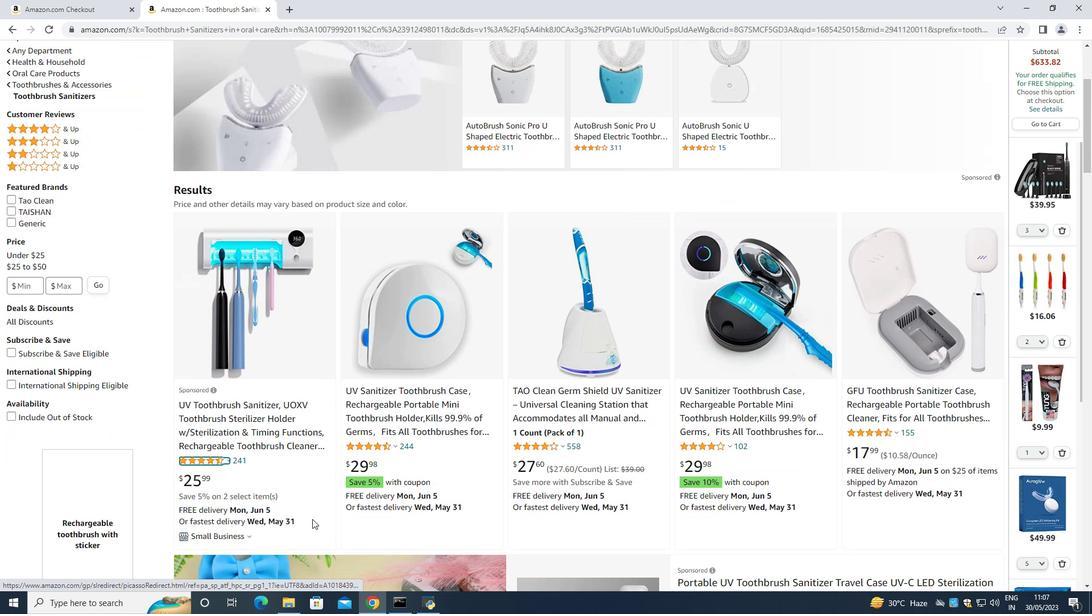 
Action: Mouse moved to (314, 523)
Screenshot: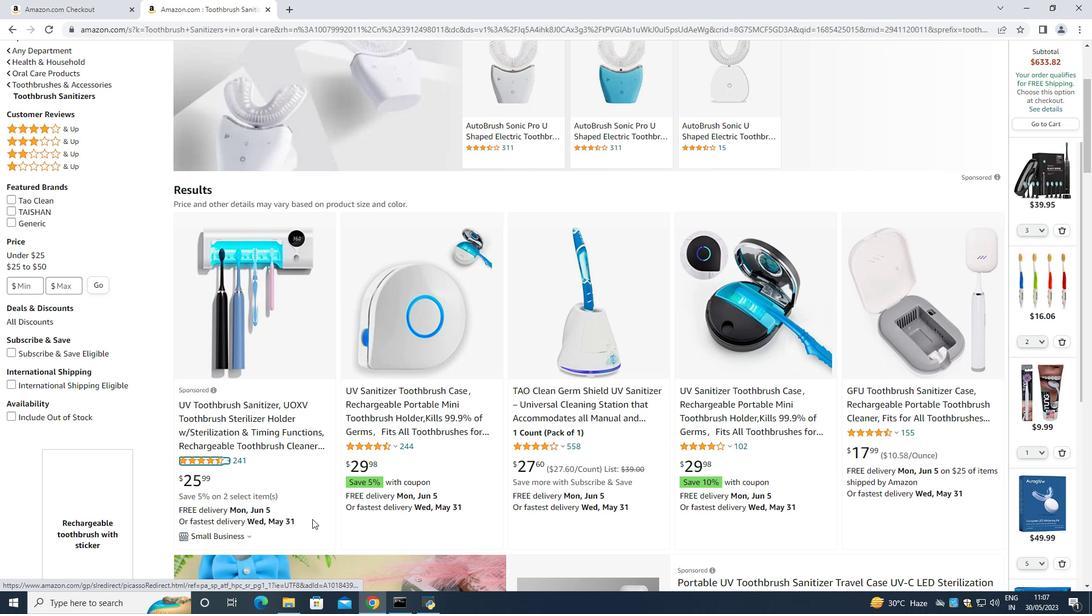 
Action: Mouse scrolled (314, 523) with delta (0, 0)
Screenshot: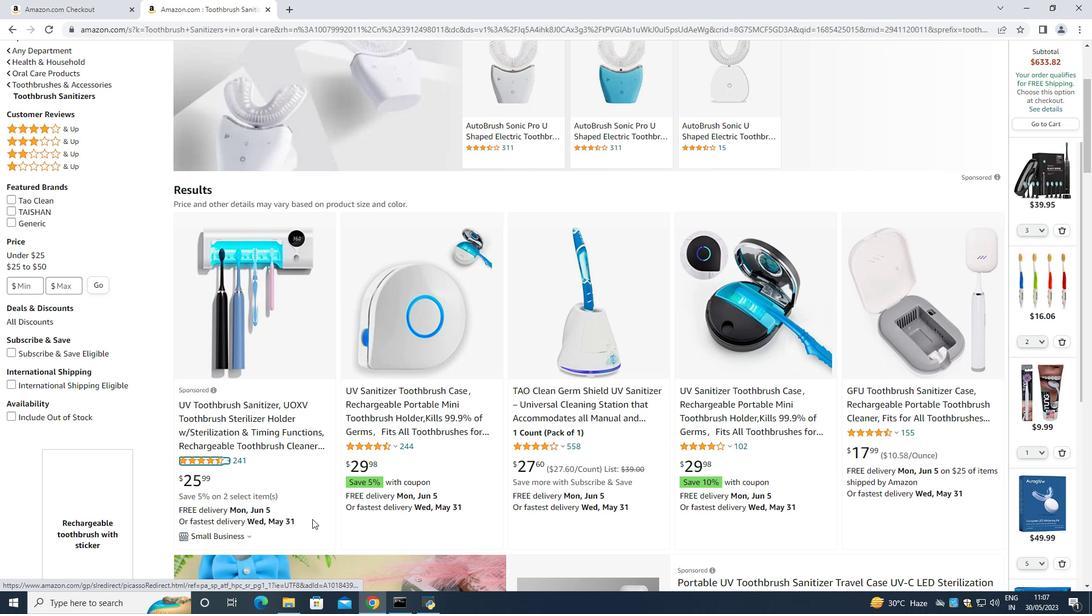 
Action: Mouse moved to (791, 423)
Screenshot: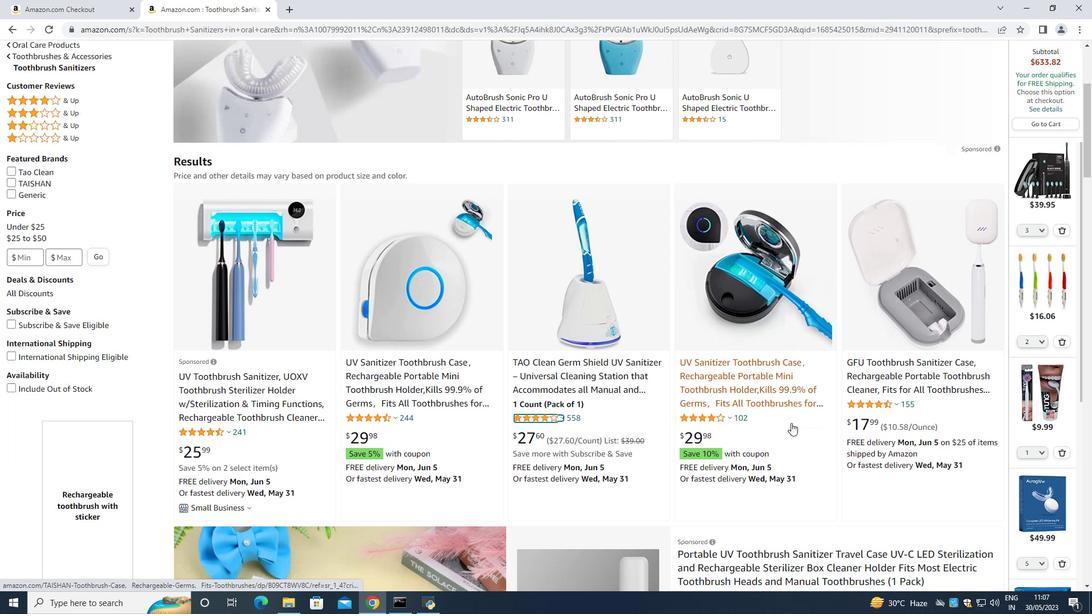 
Action: Mouse scrolled (799, 423) with delta (0, 0)
Screenshot: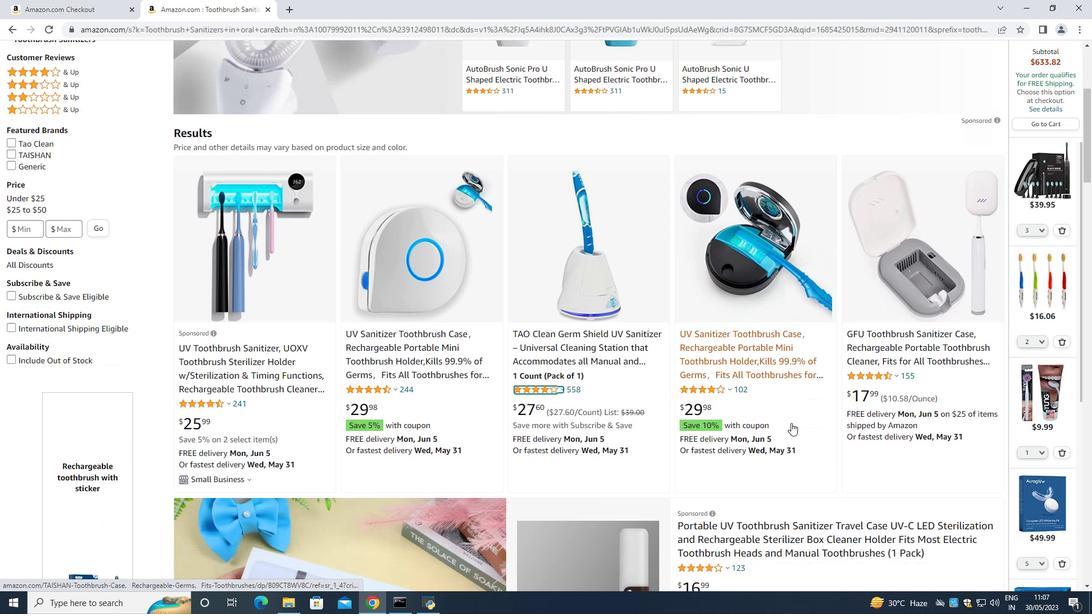 
Action: Mouse moved to (717, 409)
Screenshot: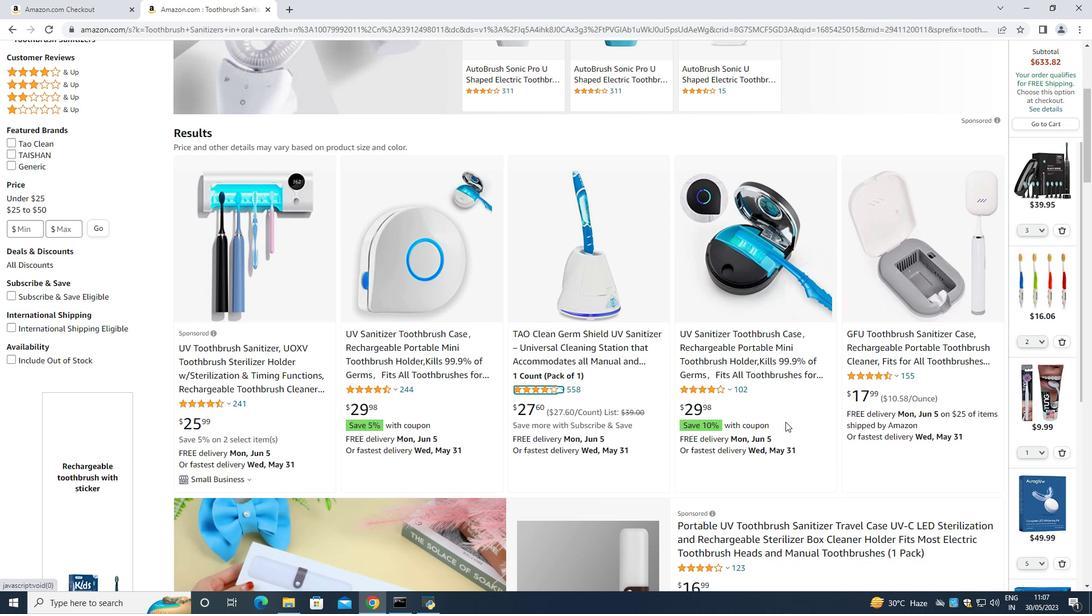 
Action: Mouse scrolled (790, 422) with delta (0, 0)
Screenshot: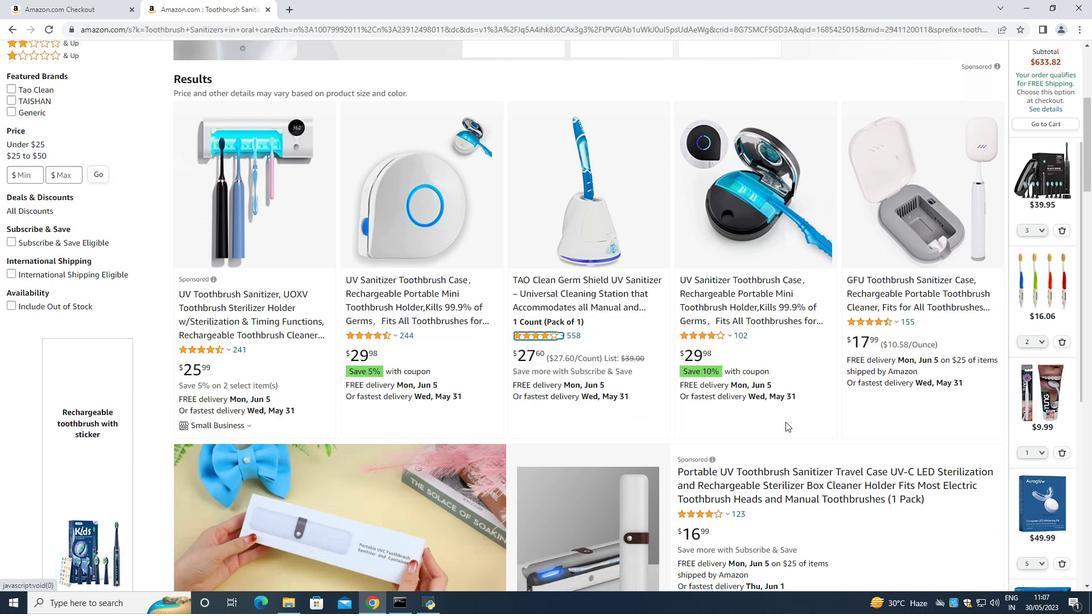 
Action: Mouse scrolled (785, 421) with delta (0, 0)
Screenshot: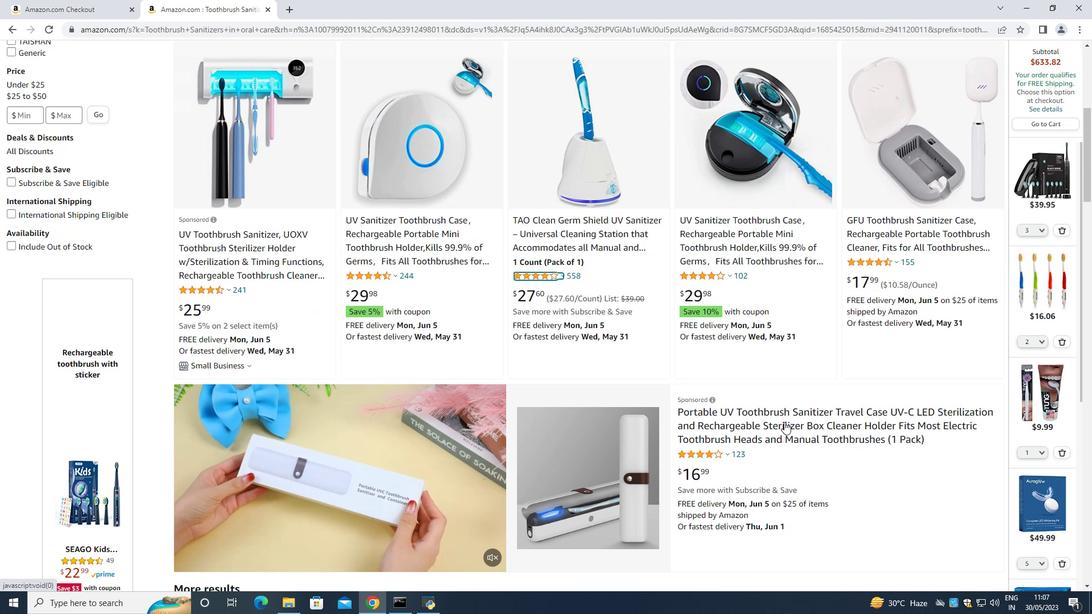 
Action: Mouse moved to (545, 401)
Screenshot: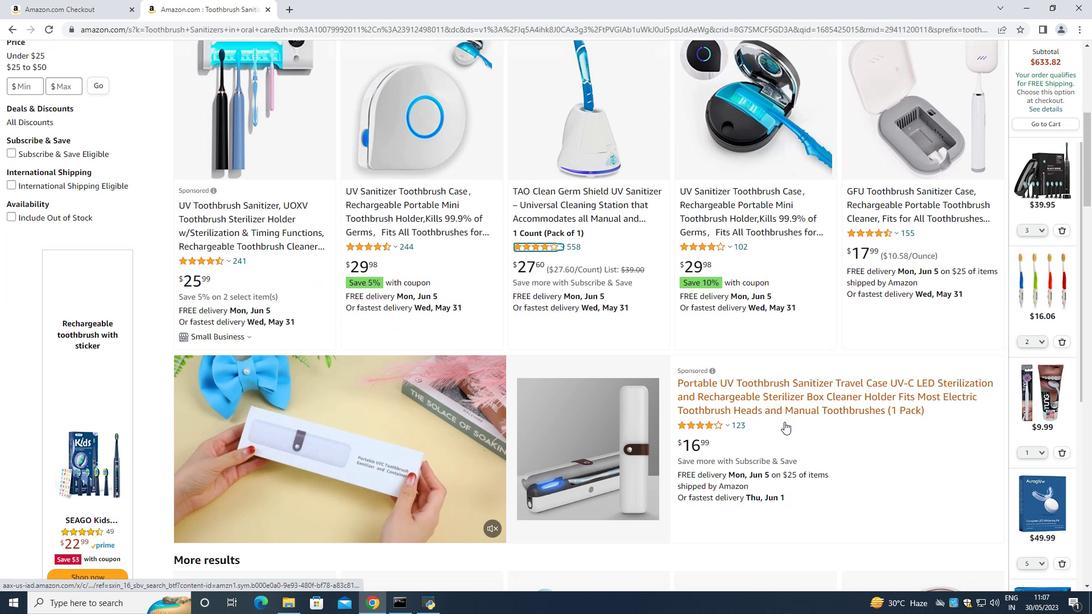 
Action: Mouse scrolled (785, 421) with delta (0, 0)
Screenshot: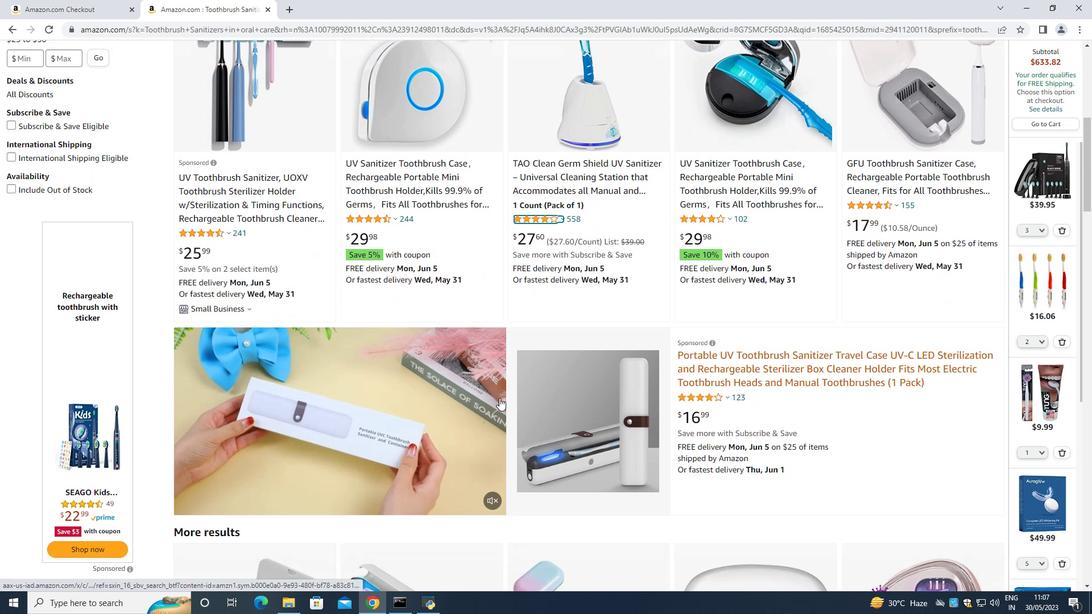 
Action: Mouse moved to (495, 398)
Screenshot: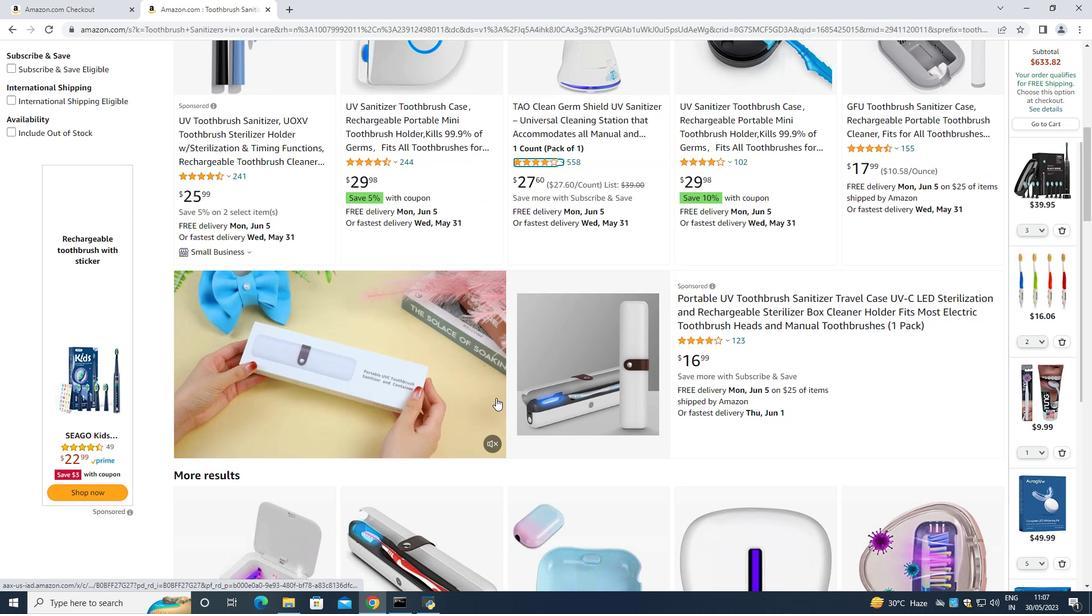 
Action: Mouse scrolled (496, 397) with delta (0, 0)
Screenshot: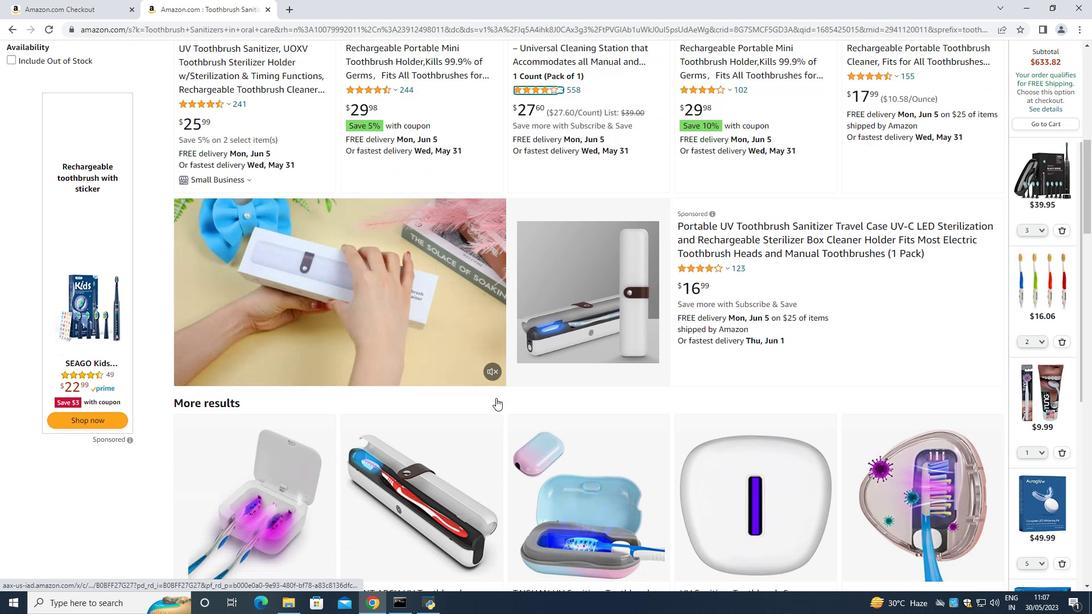 
Action: Mouse scrolled (496, 397) with delta (0, 0)
Screenshot: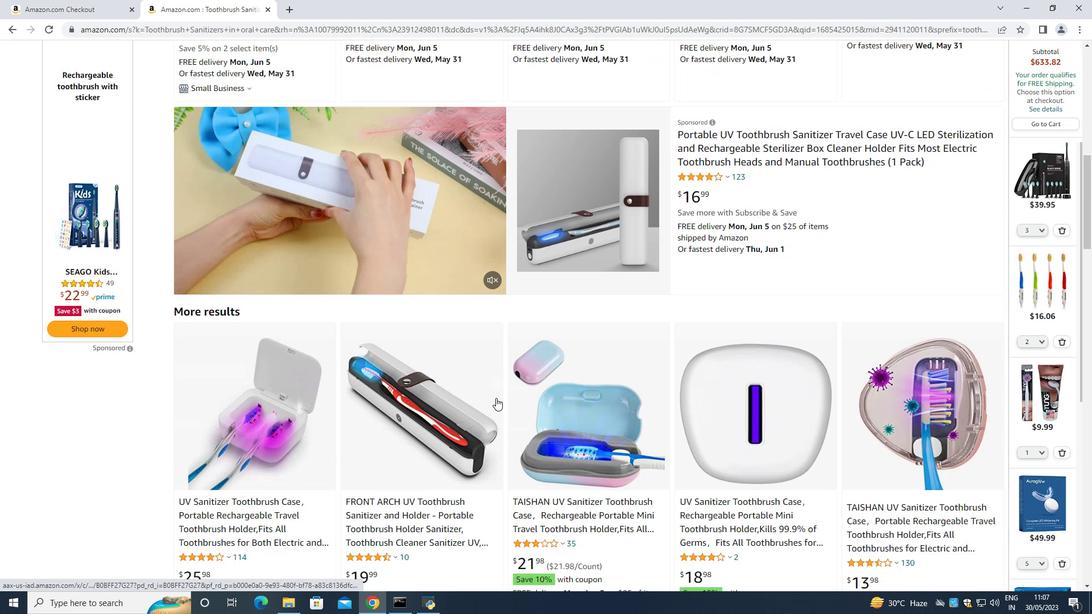
Action: Mouse moved to (494, 398)
Screenshot: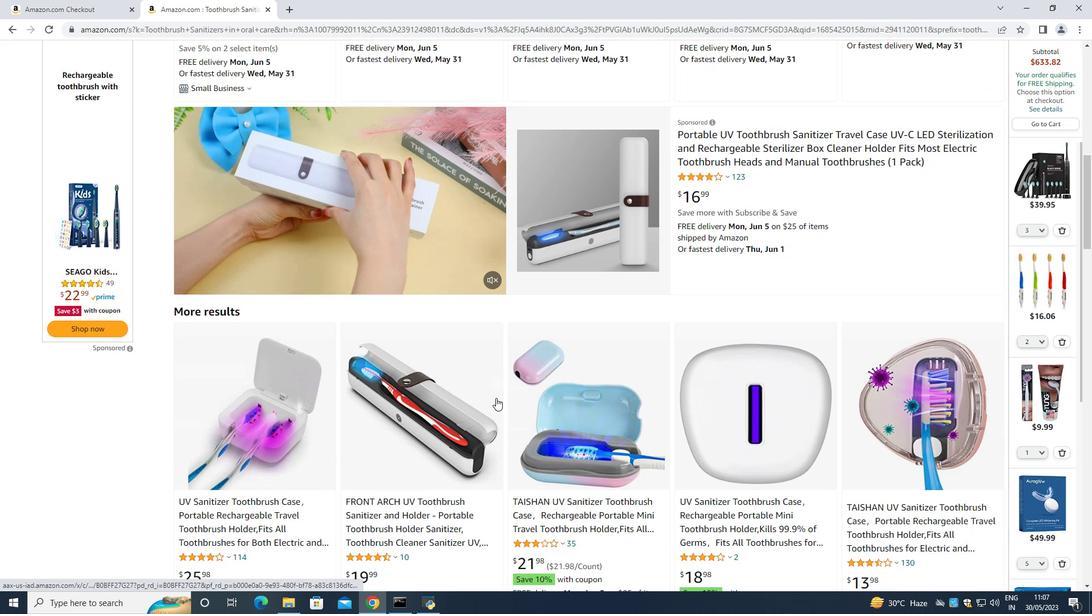 
Action: Mouse scrolled (496, 397) with delta (0, 0)
Screenshot: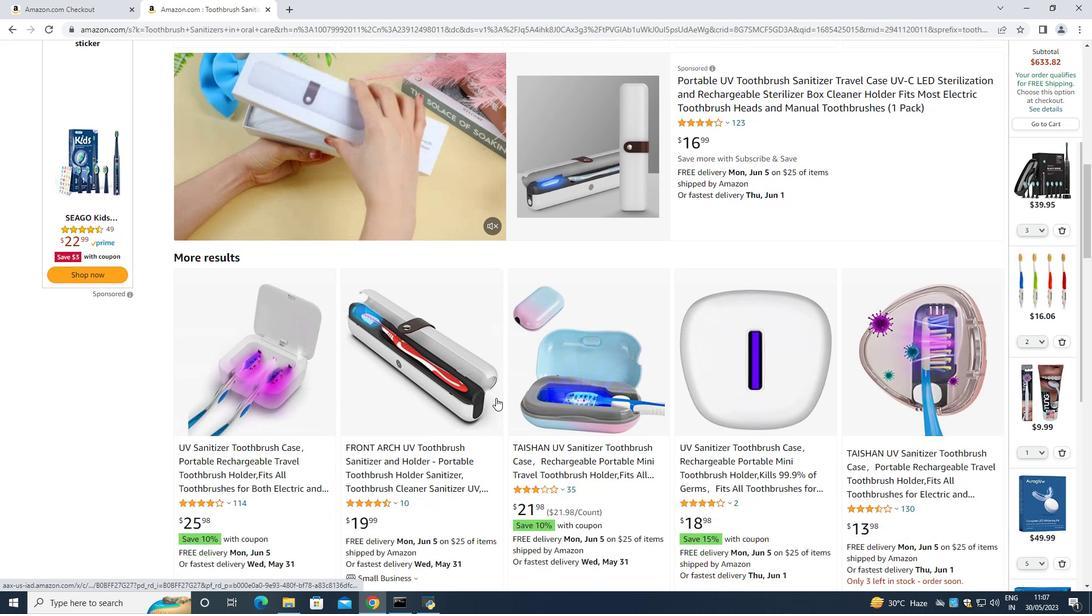 
Action: Mouse moved to (394, 456)
Screenshot: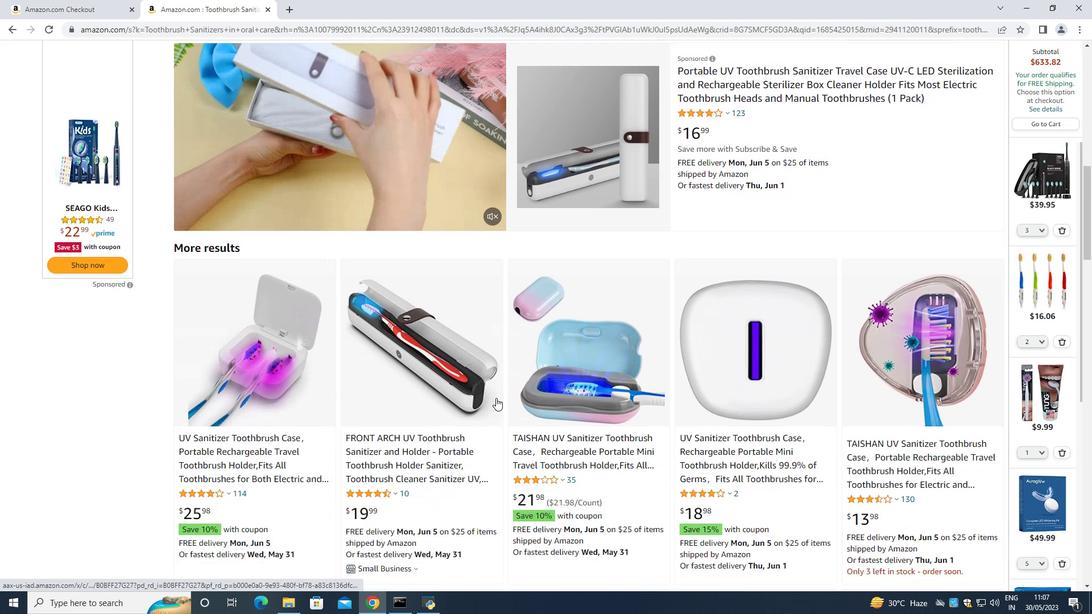 
Action: Mouse scrolled (496, 397) with delta (0, 0)
Screenshot: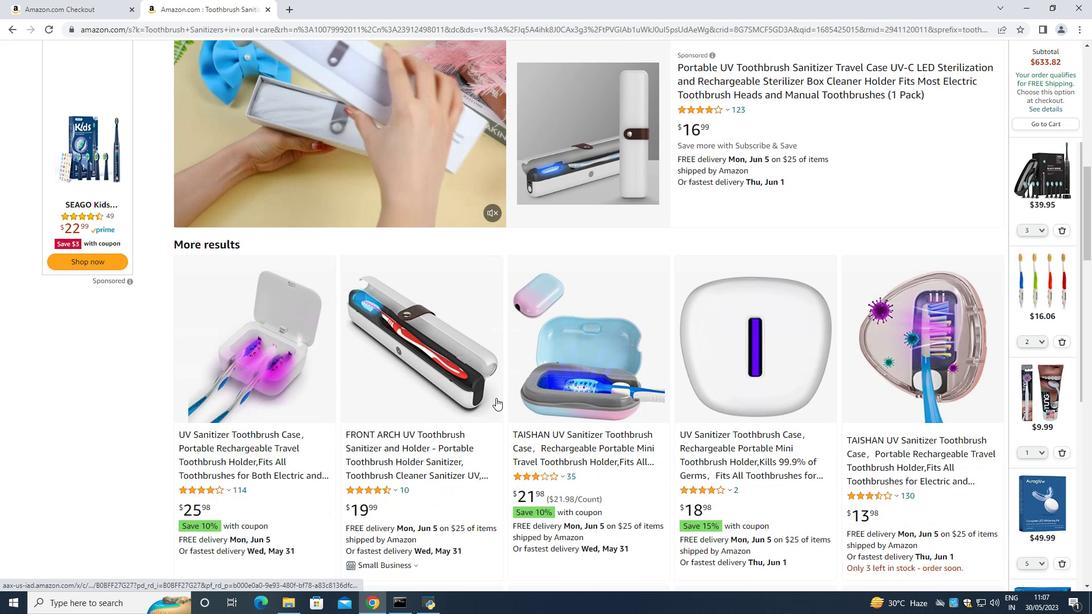 
Action: Mouse moved to (391, 460)
Screenshot: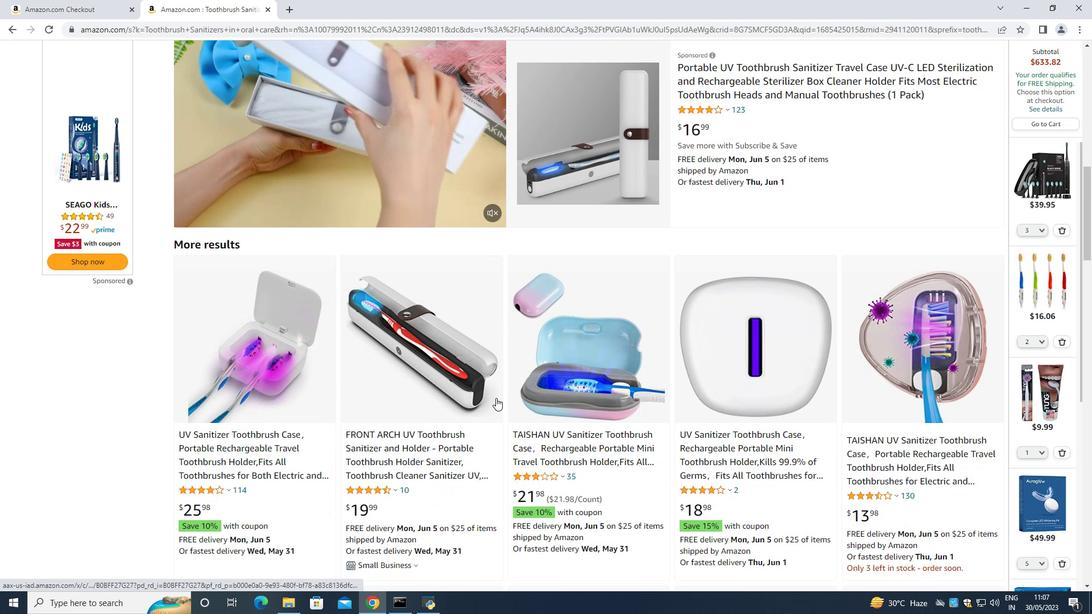 
Action: Mouse scrolled (496, 397) with delta (0, 0)
Screenshot: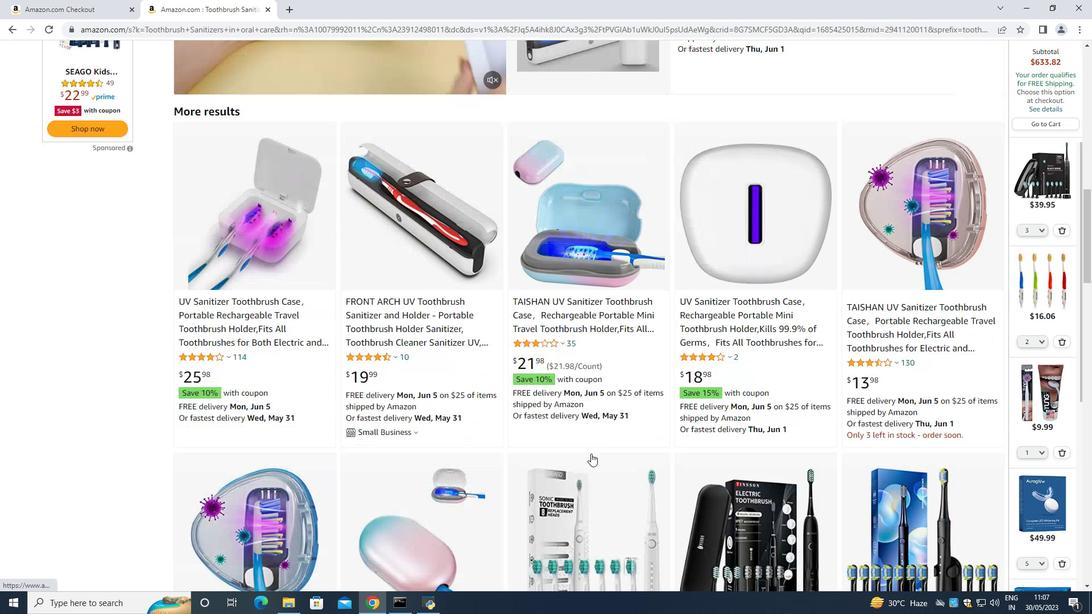 
Action: Mouse moved to (438, 464)
Screenshot: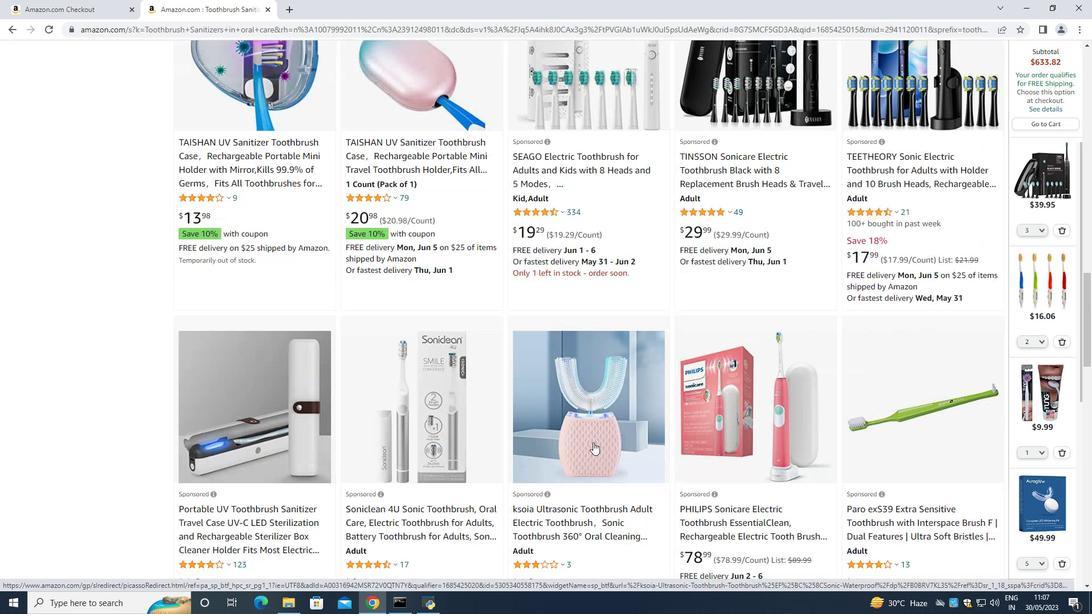 
Action: Mouse scrolled (496, 397) with delta (0, 0)
Screenshot: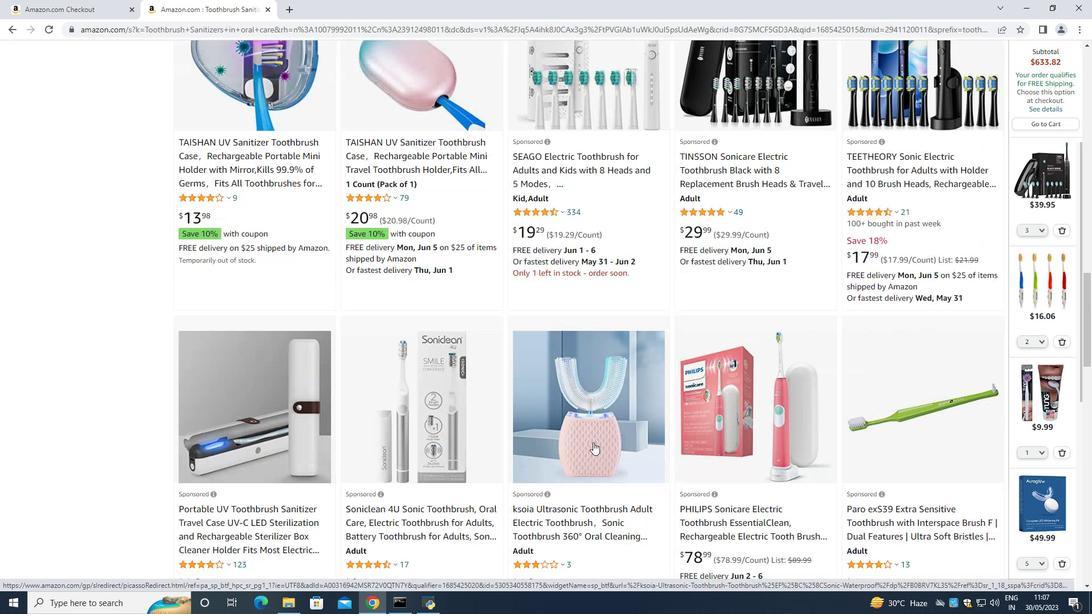 
Action: Mouse moved to (459, 460)
Screenshot: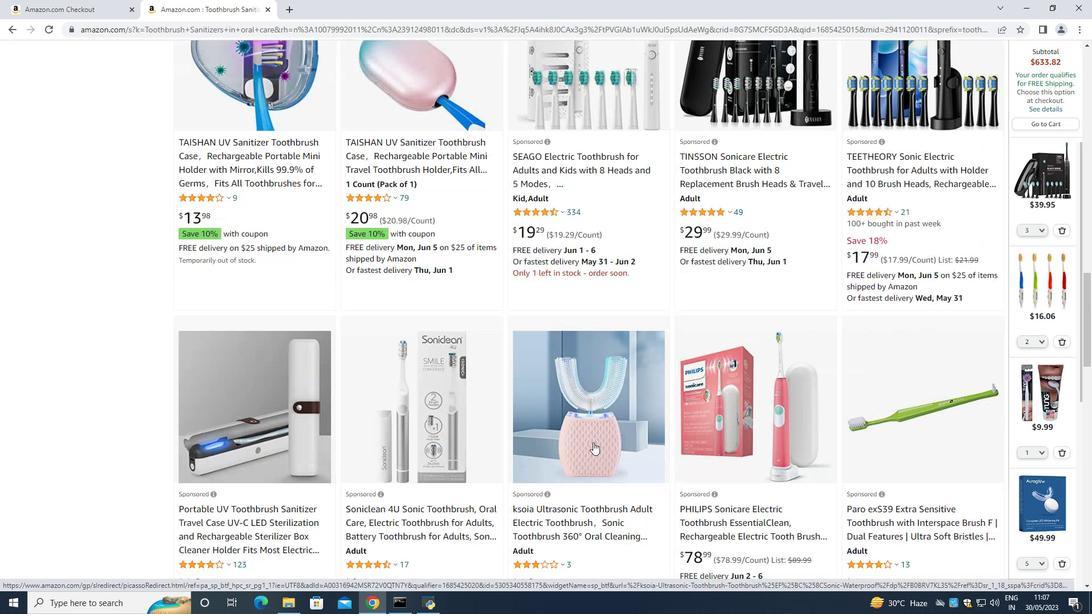 
Action: Mouse scrolled (496, 397) with delta (0, 0)
Screenshot: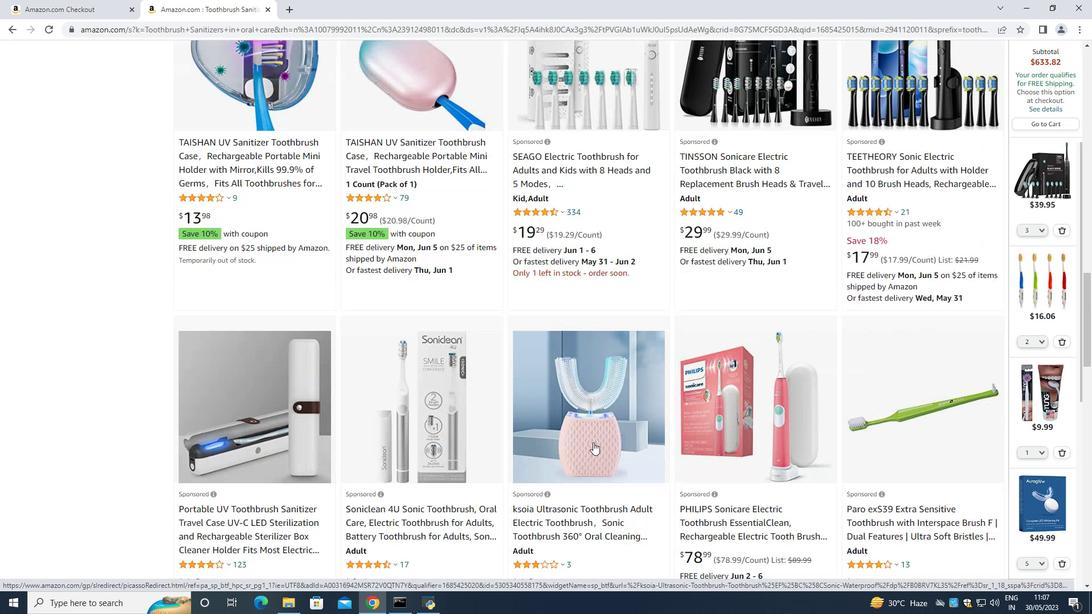
Action: Mouse moved to (521, 455)
Screenshot: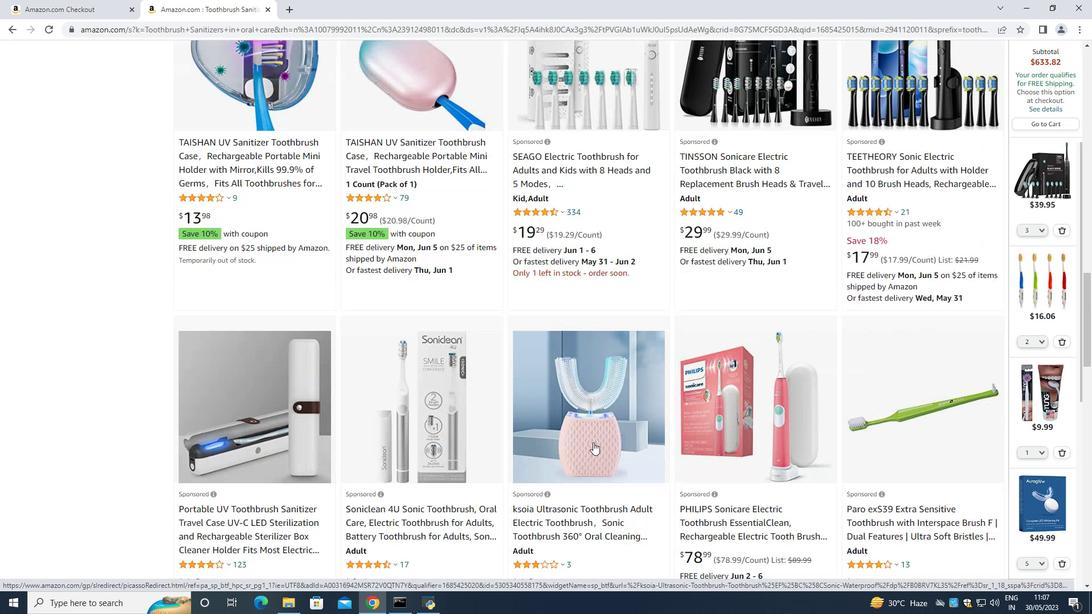 
Action: Mouse scrolled (495, 397) with delta (0, 0)
Screenshot: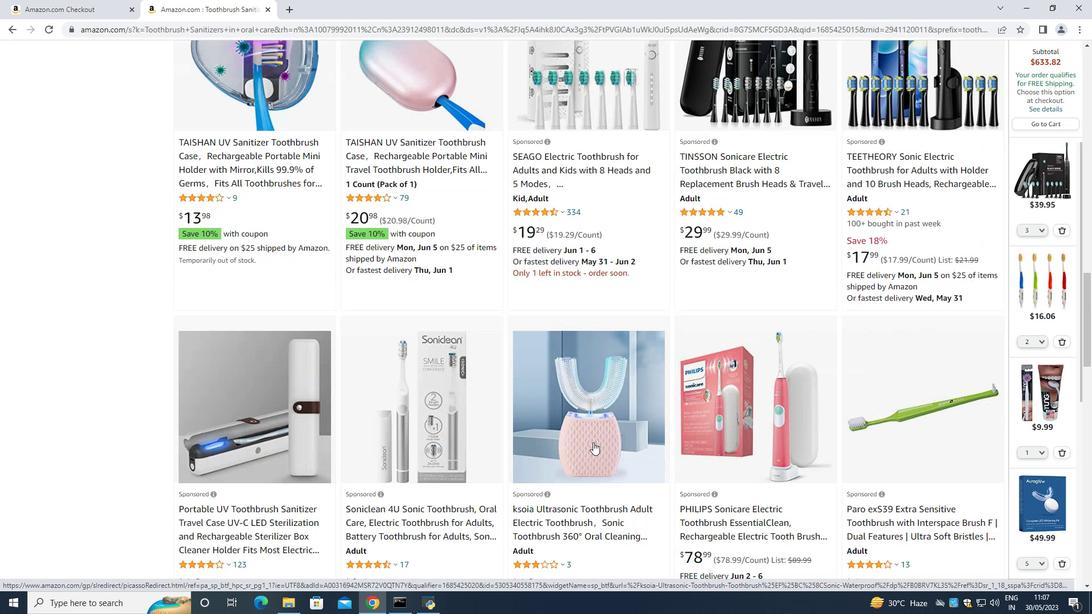 
Action: Mouse moved to (554, 454)
Screenshot: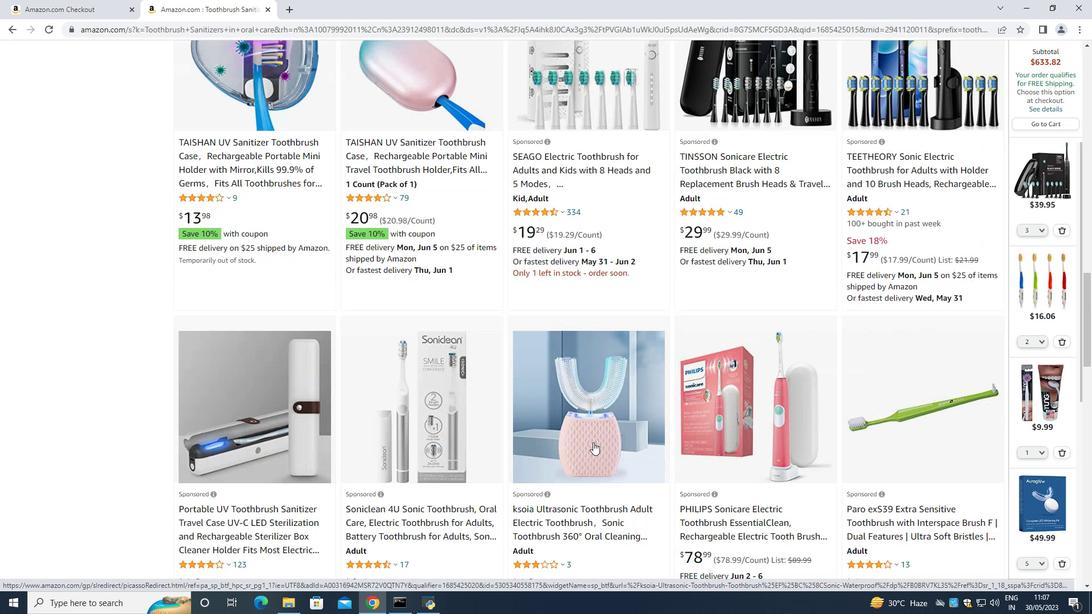 
Action: Mouse scrolled (495, 397) with delta (0, 0)
Screenshot: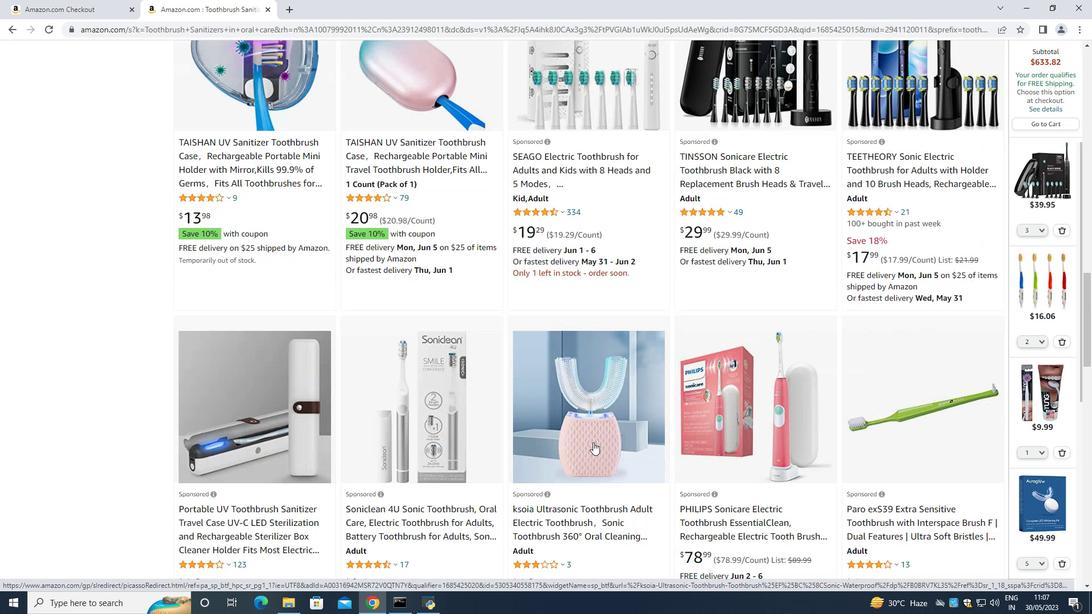 
Action: Mouse moved to (558, 453)
Screenshot: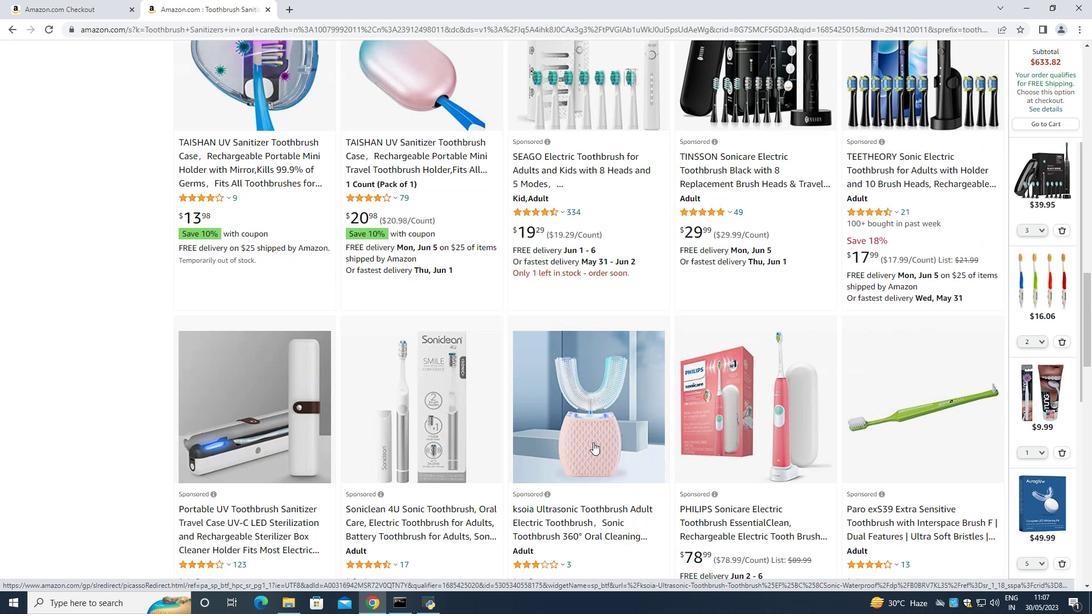 
Action: Mouse scrolled (495, 397) with delta (0, 0)
Screenshot: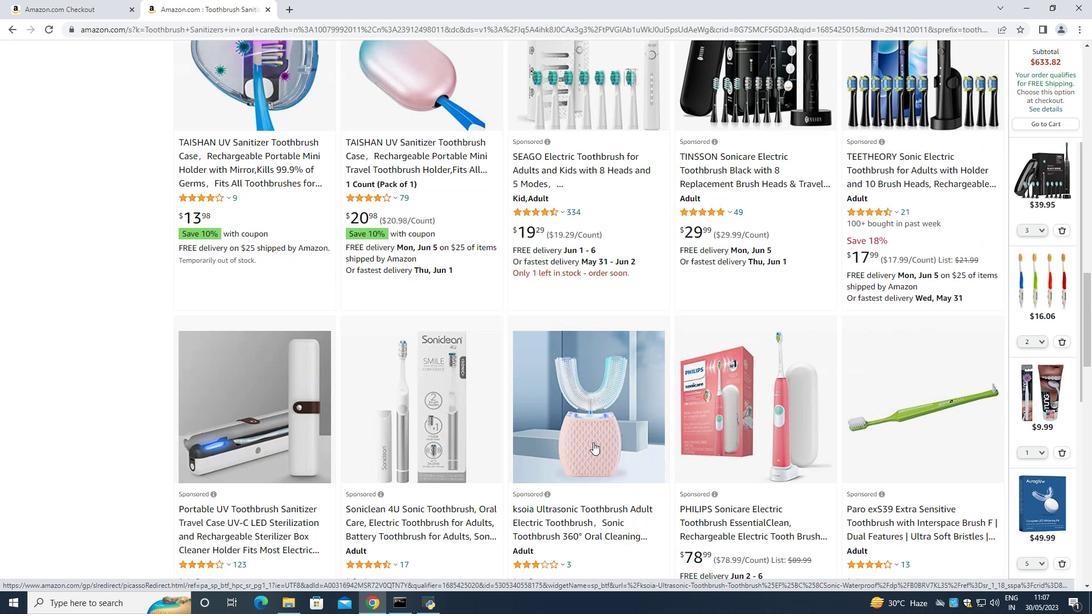 
Action: Mouse moved to (562, 453)
Screenshot: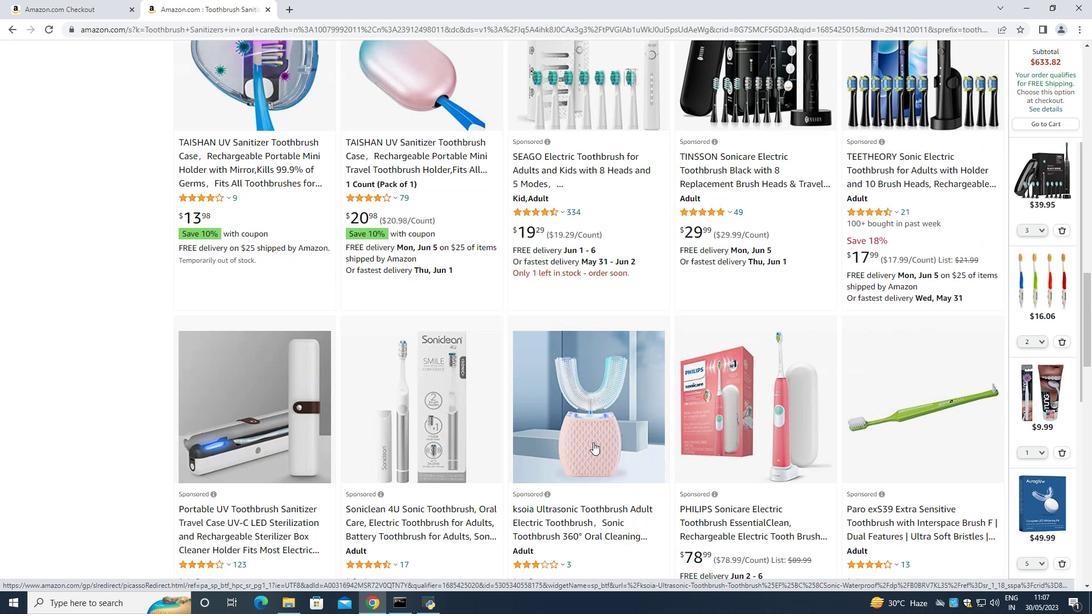 
Action: Mouse scrolled (495, 397) with delta (0, 0)
Screenshot: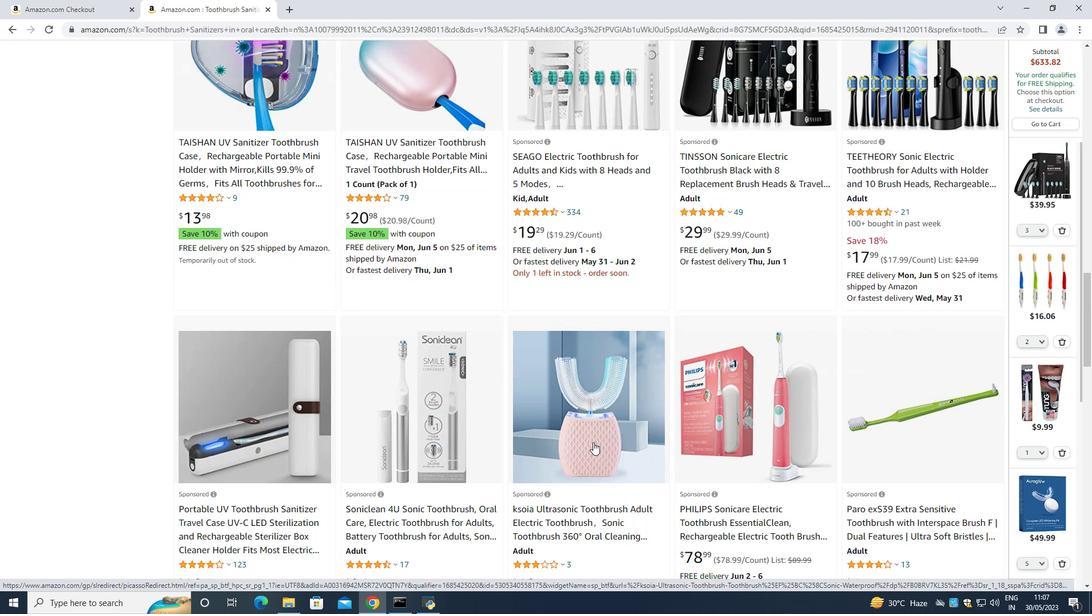 
Action: Mouse moved to (566, 453)
Screenshot: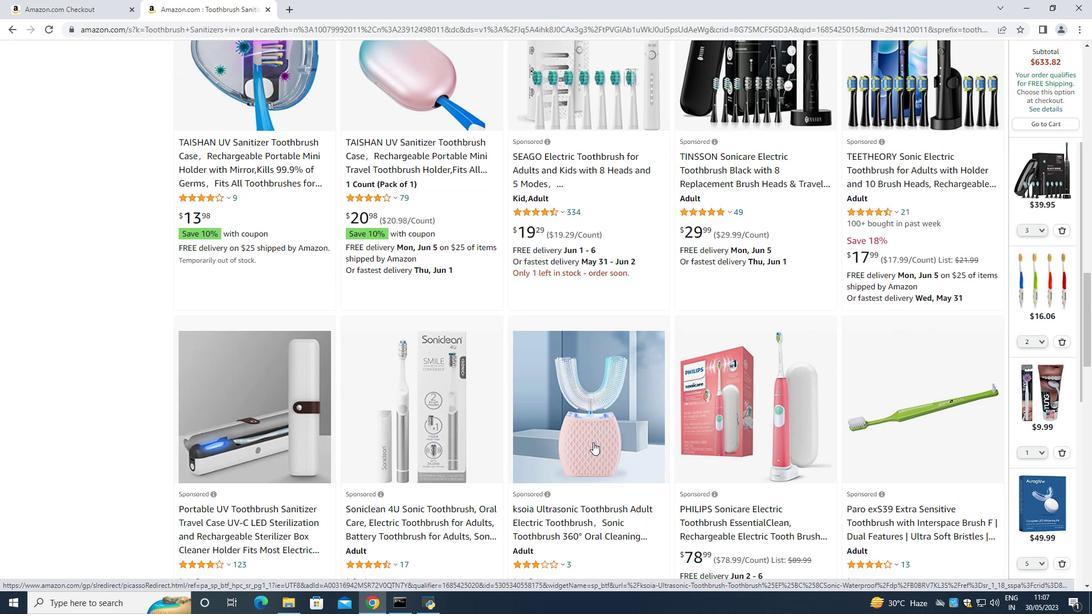 
Action: Mouse scrolled (495, 397) with delta (0, 0)
Screenshot: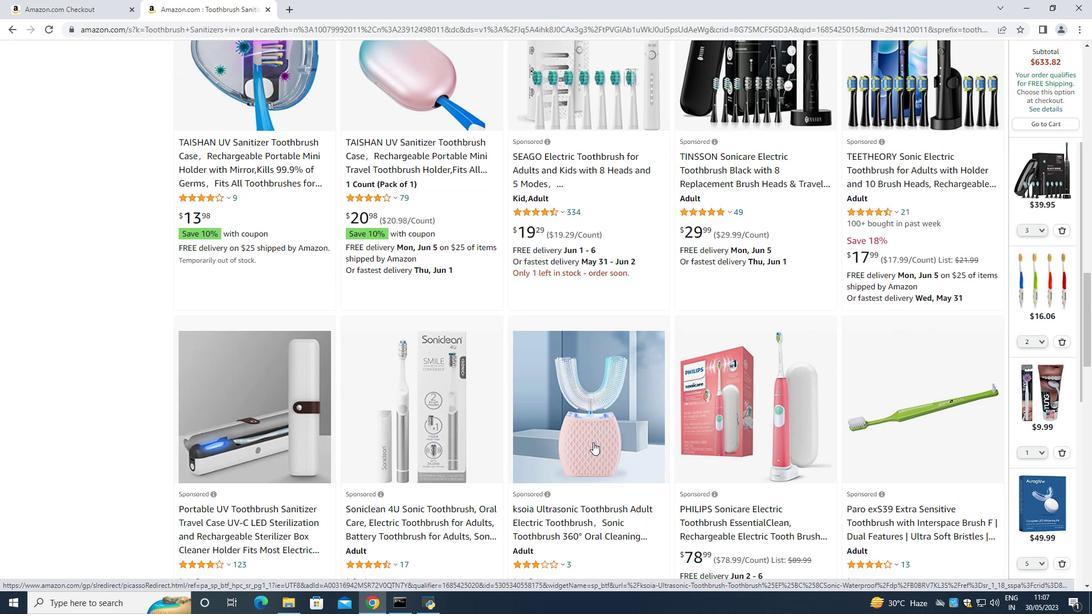 
Action: Mouse moved to (577, 453)
Screenshot: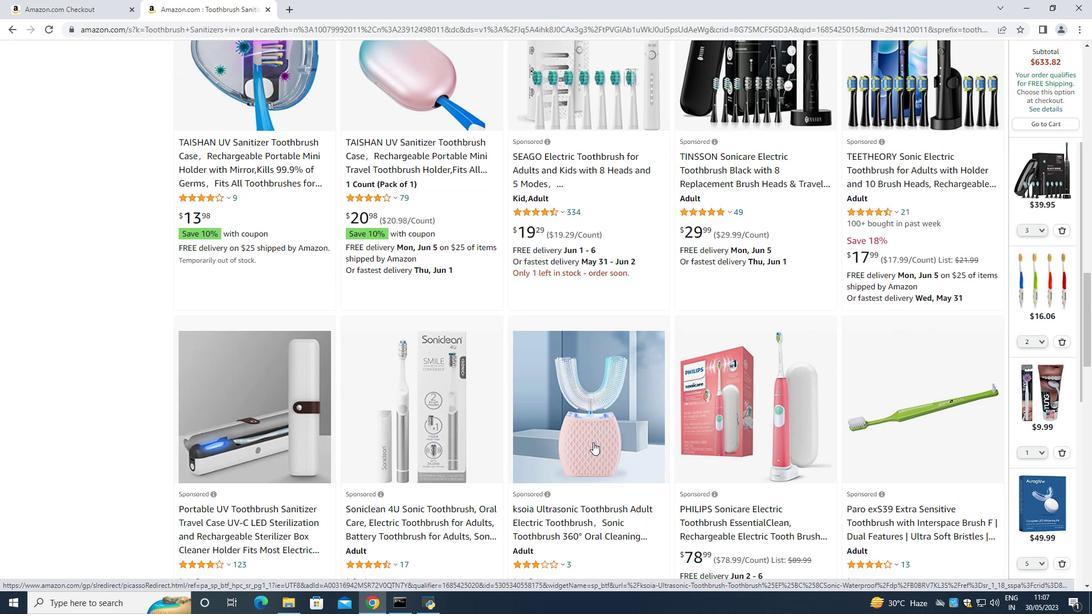 
Action: Mouse scrolled (495, 397) with delta (0, 0)
Screenshot: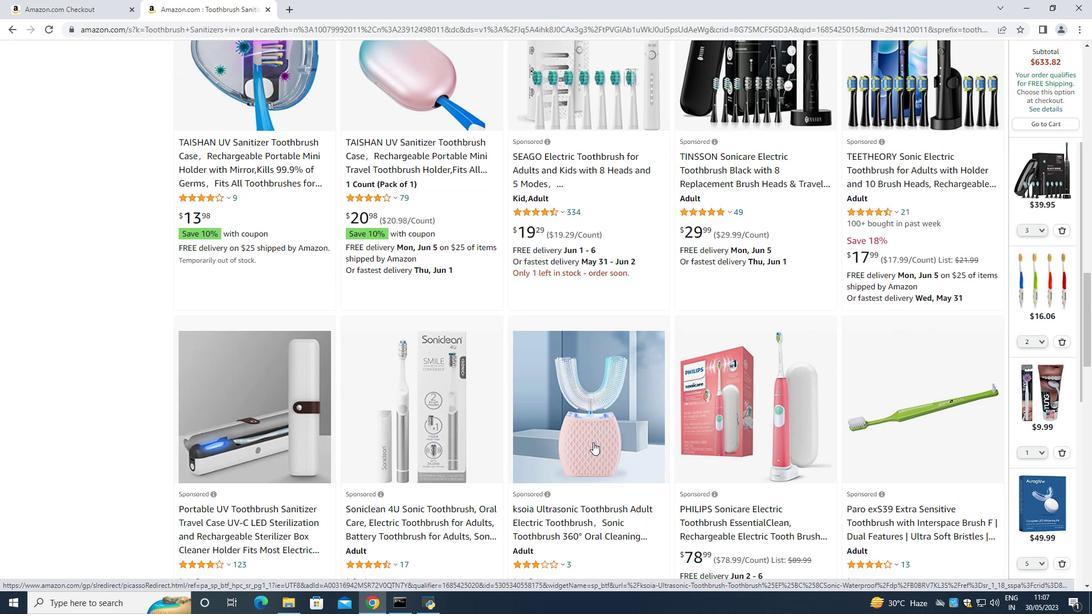 
Action: Mouse moved to (580, 453)
Screenshot: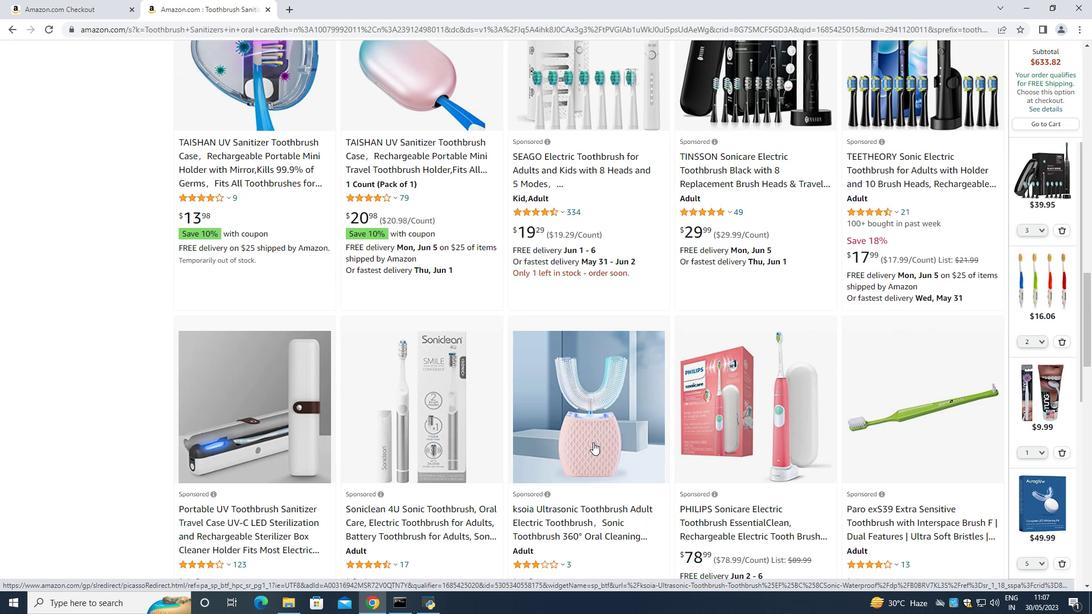 
Action: Mouse scrolled (495, 397) with delta (0, 0)
Screenshot: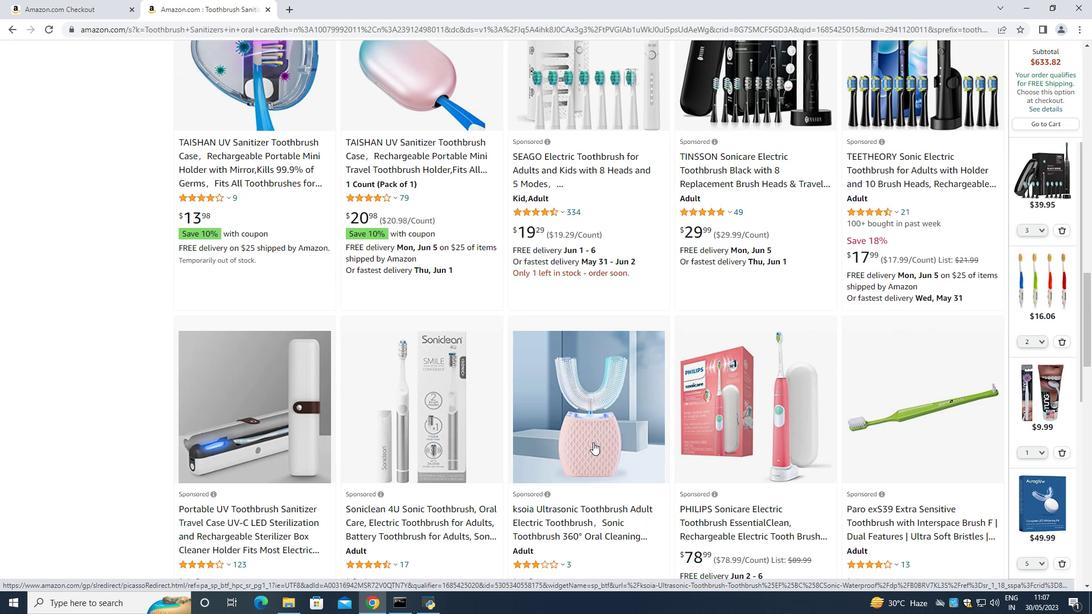
Action: Mouse moved to (584, 453)
Screenshot: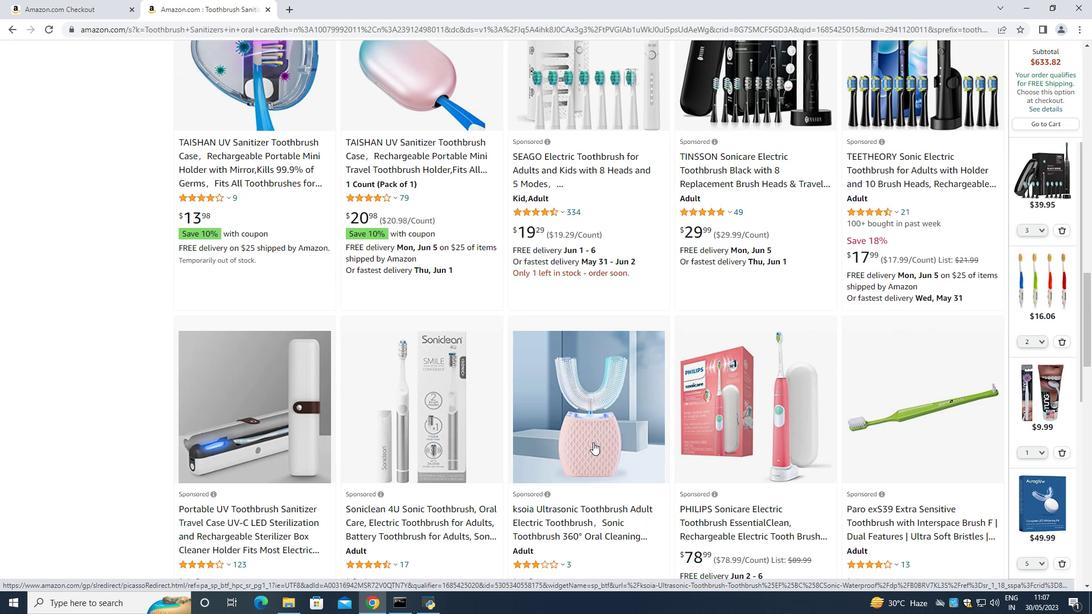 
Action: Mouse scrolled (495, 397) with delta (0, 0)
Screenshot: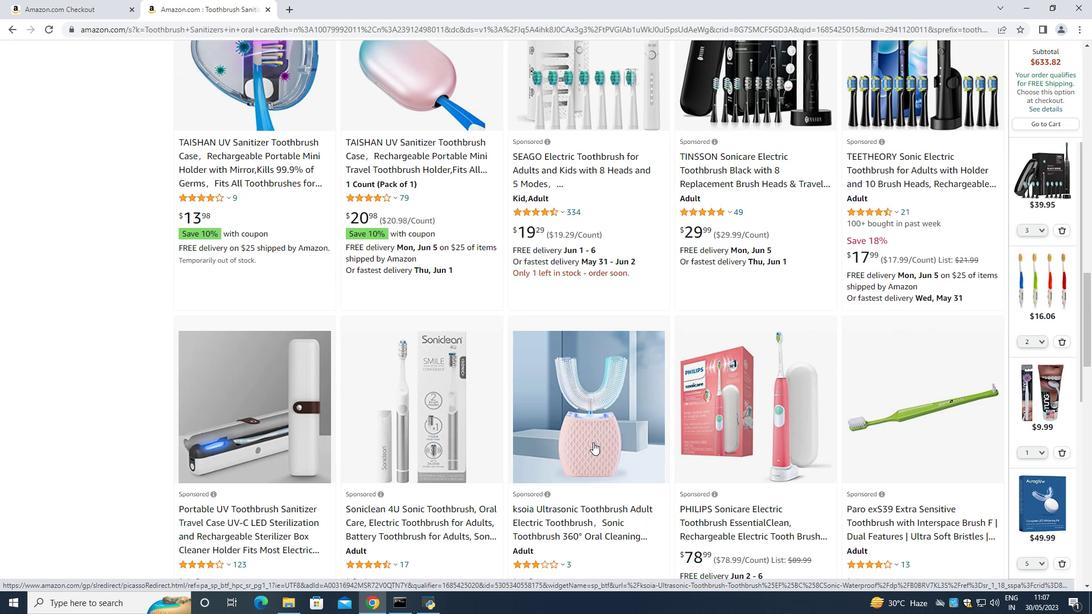 
Action: Mouse moved to (635, 162)
Screenshot: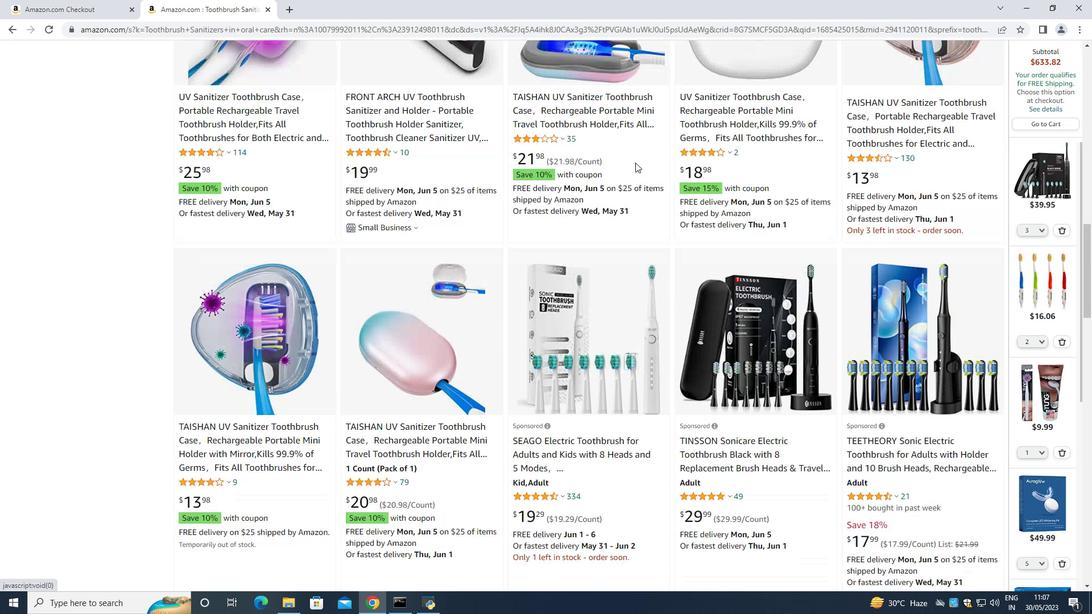 
Action: Mouse scrolled (635, 163) with delta (0, 0)
Screenshot: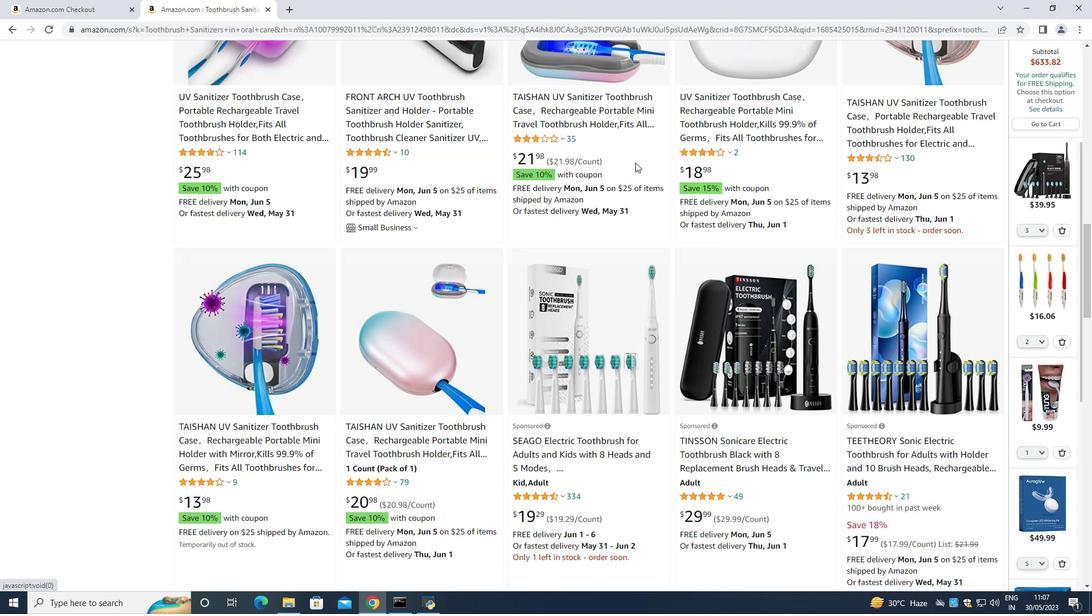 
Action: Mouse scrolled (635, 163) with delta (0, 0)
Screenshot: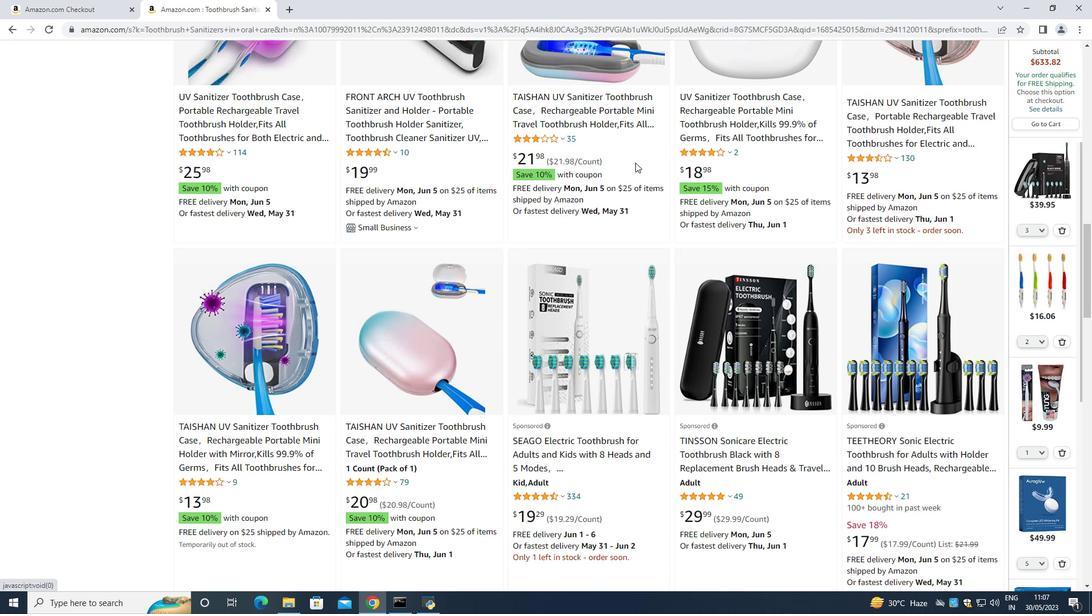 
Action: Mouse scrolled (635, 163) with delta (0, 0)
Screenshot: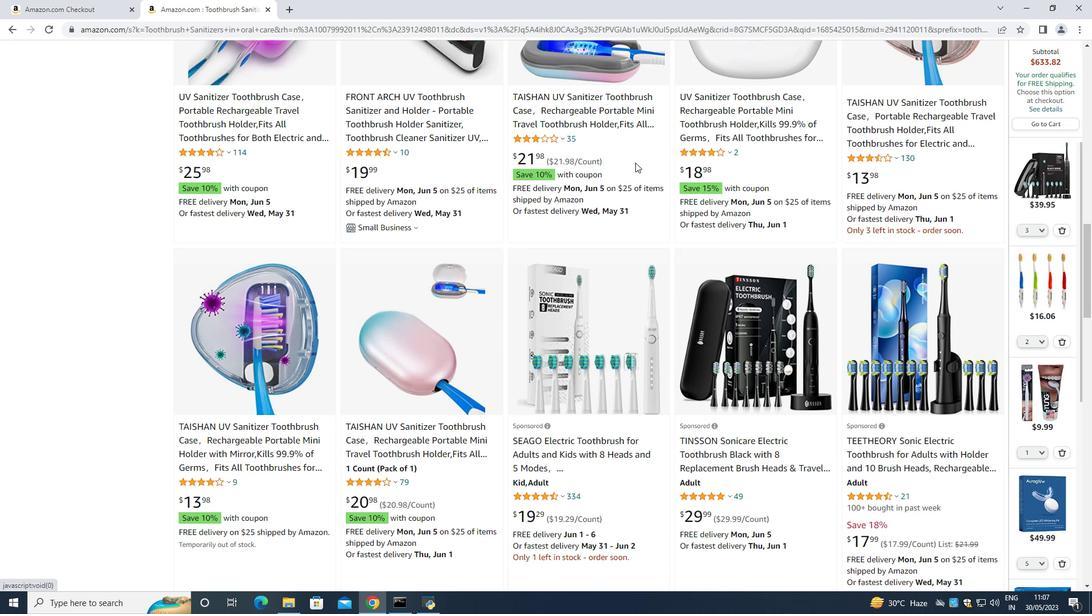 
Action: Mouse scrolled (635, 163) with delta (0, 0)
Screenshot: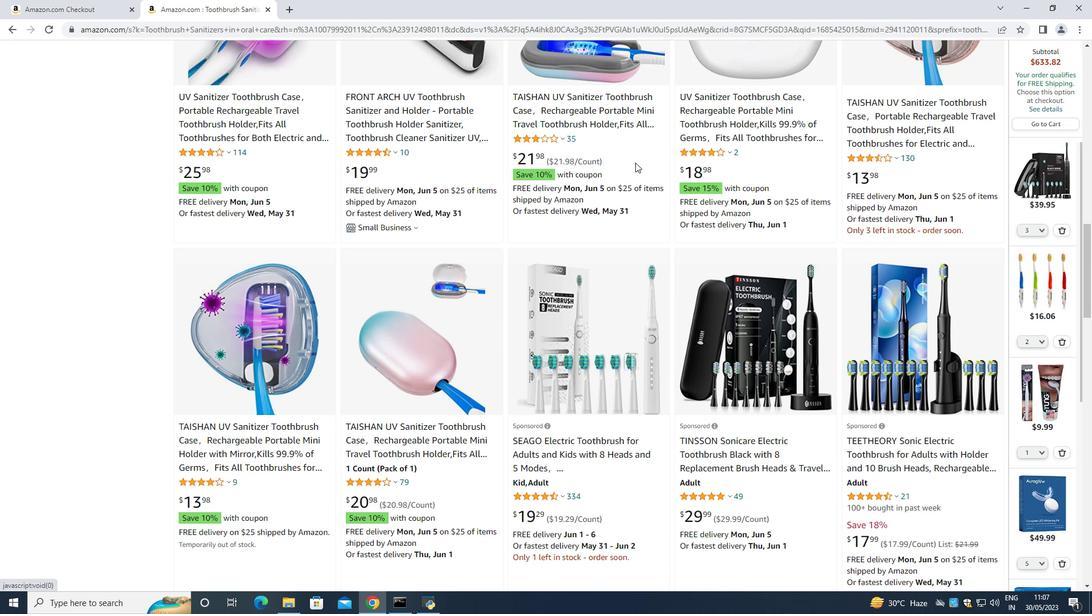 
Action: Mouse scrolled (635, 163) with delta (0, 0)
Screenshot: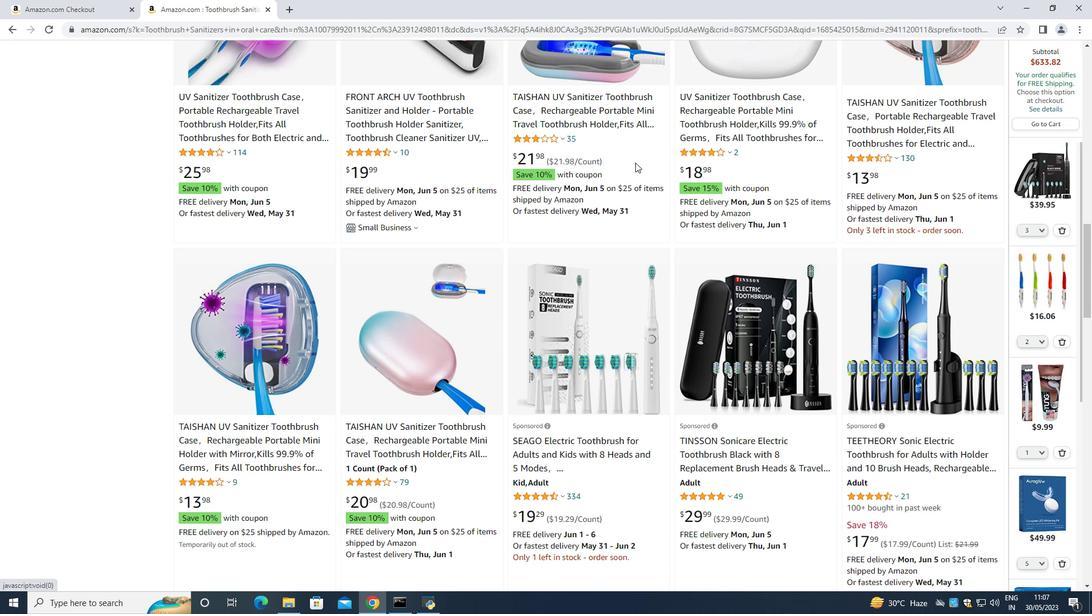 
Action: Mouse scrolled (635, 163) with delta (0, 0)
Screenshot: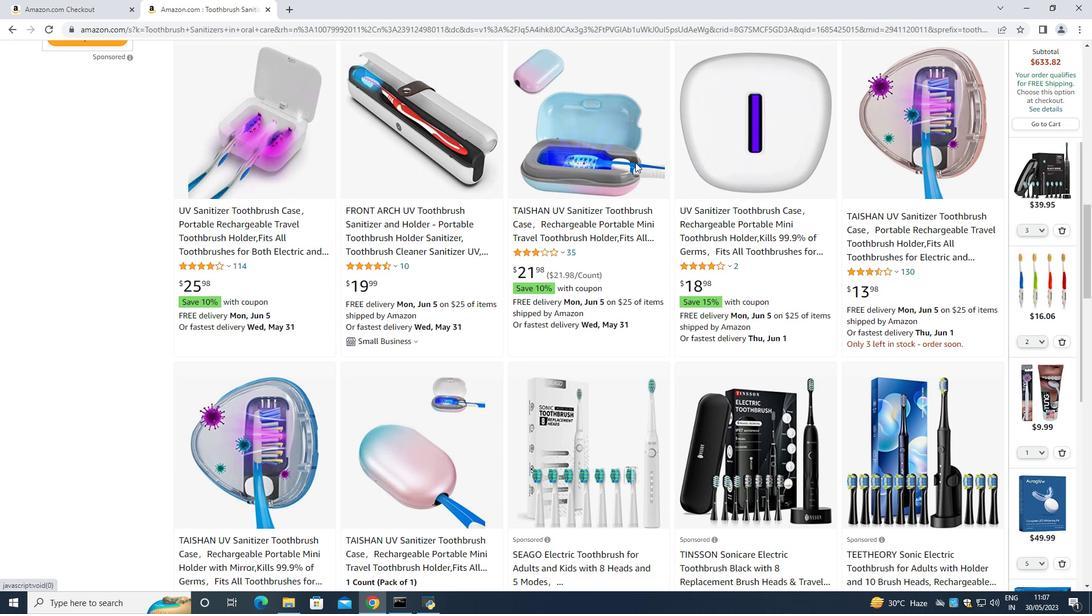 
Action: Mouse scrolled (635, 163) with delta (0, 0)
Screenshot: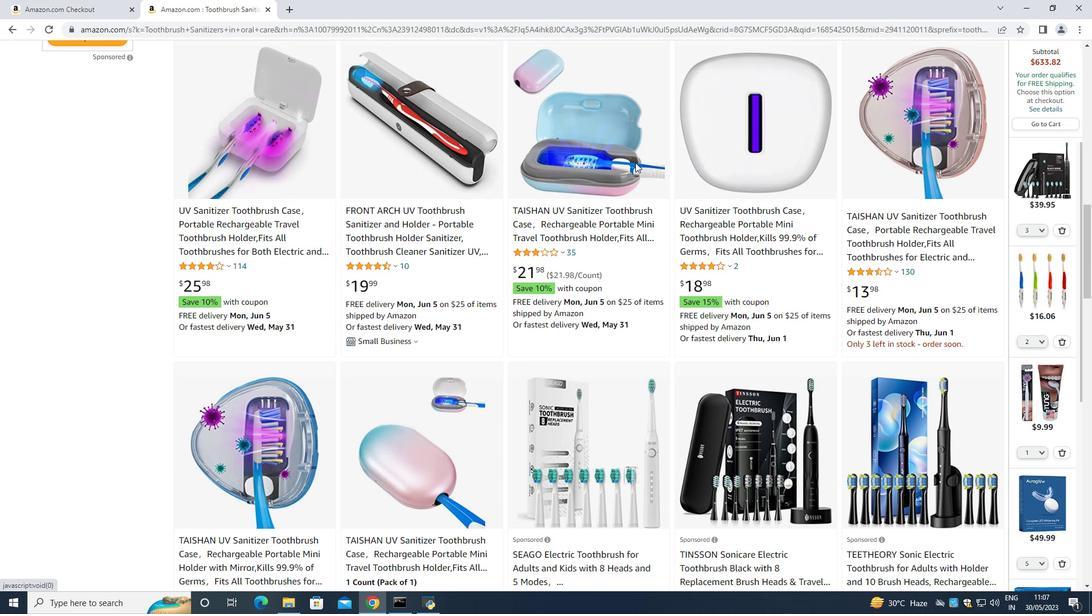 
Action: Mouse scrolled (635, 163) with delta (0, 0)
Screenshot: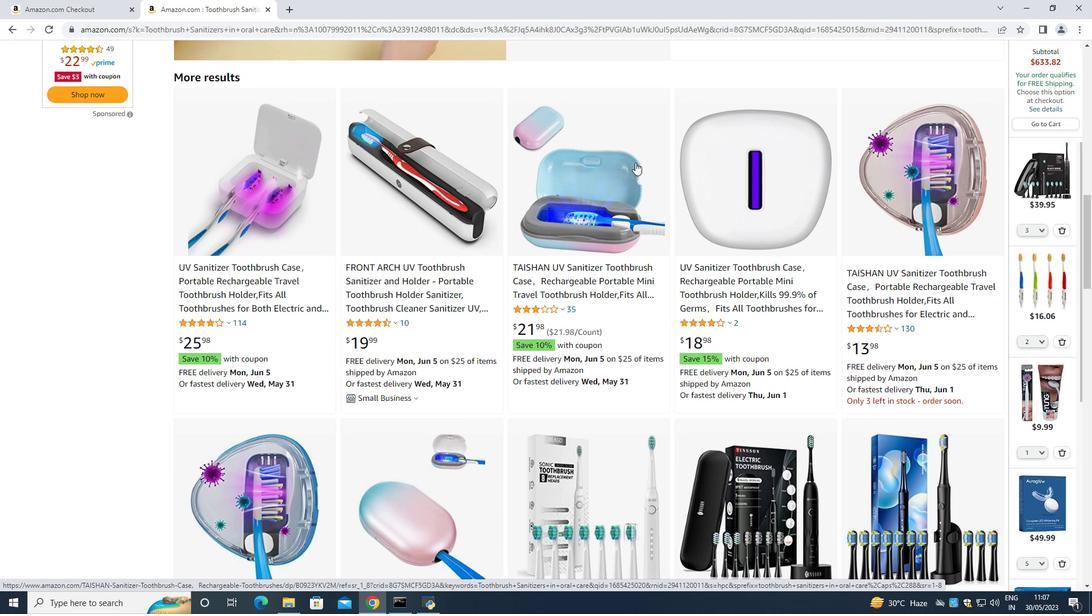 
Action: Mouse moved to (283, 302)
Screenshot: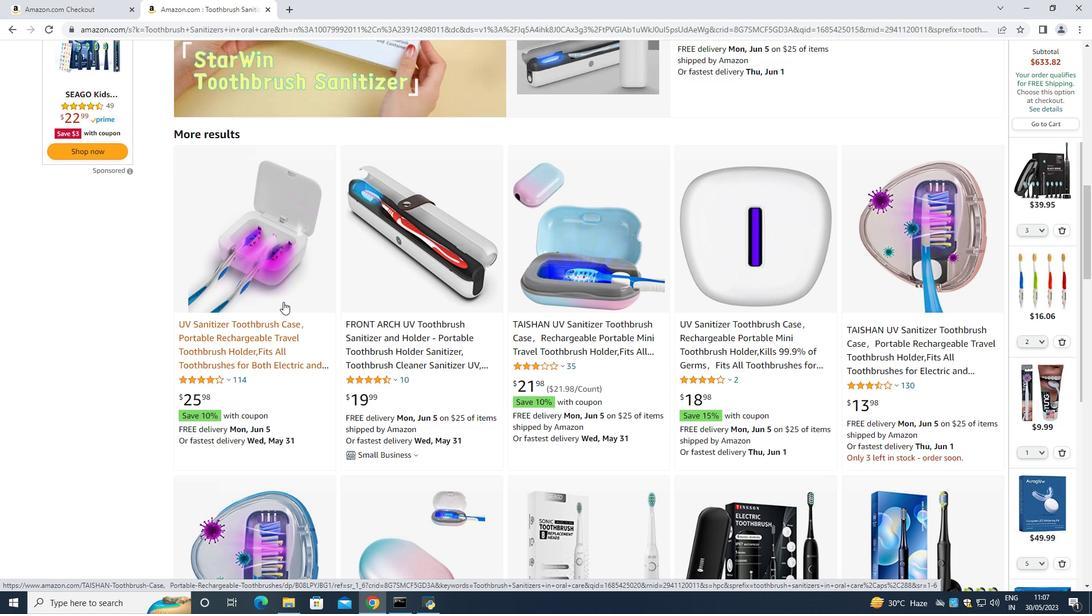
Action: Mouse scrolled (283, 302) with delta (0, 0)
Screenshot: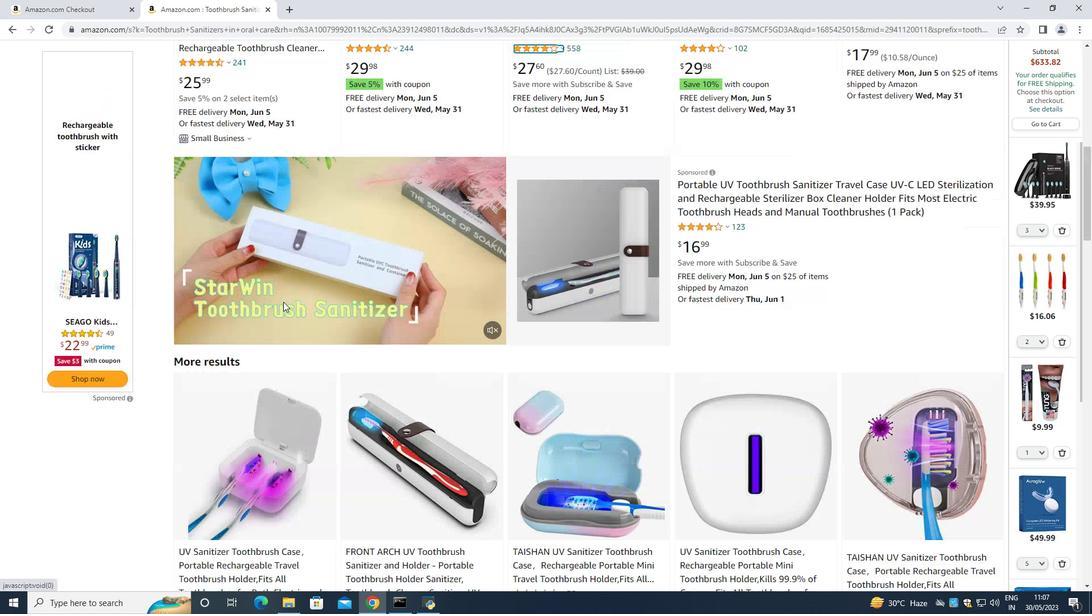 
Action: Mouse scrolled (283, 302) with delta (0, 0)
Screenshot: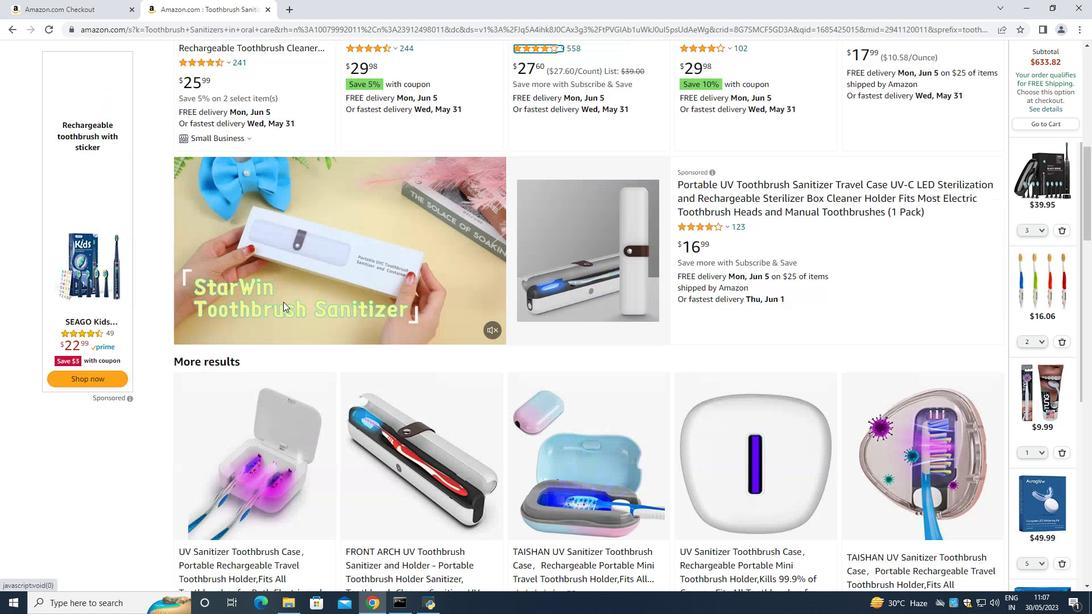 
Action: Mouse scrolled (283, 302) with delta (0, 0)
Screenshot: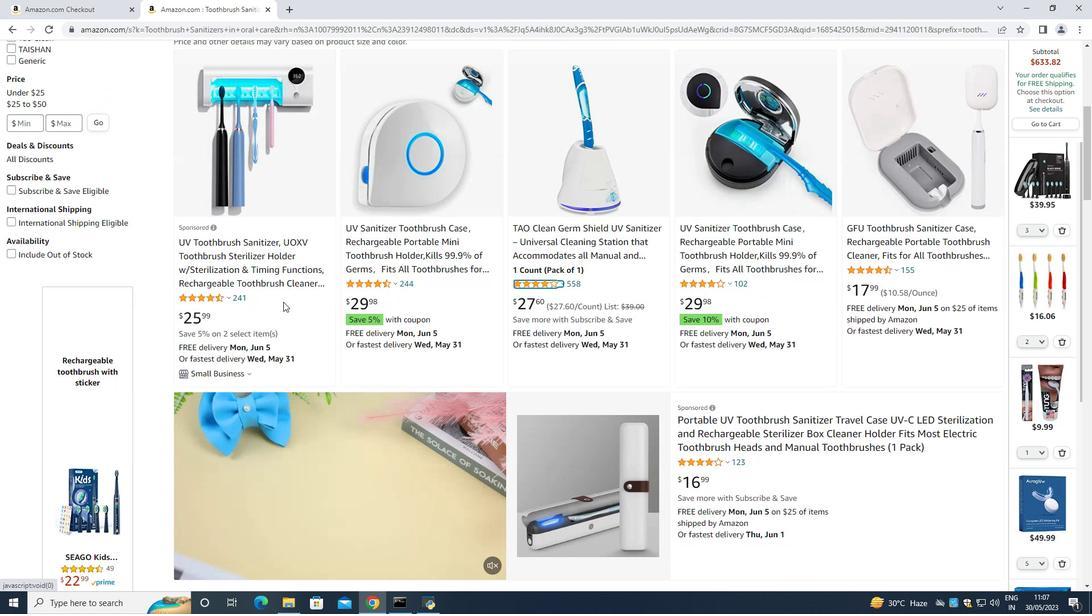 
Action: Mouse scrolled (283, 302) with delta (0, 0)
Screenshot: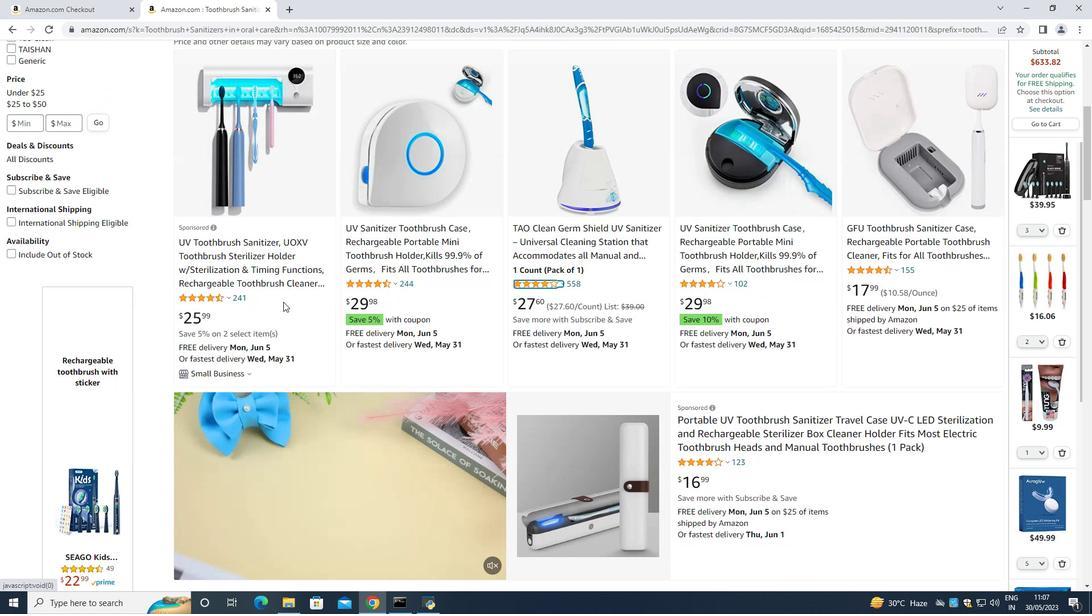 
Action: Mouse scrolled (283, 302) with delta (0, 0)
Screenshot: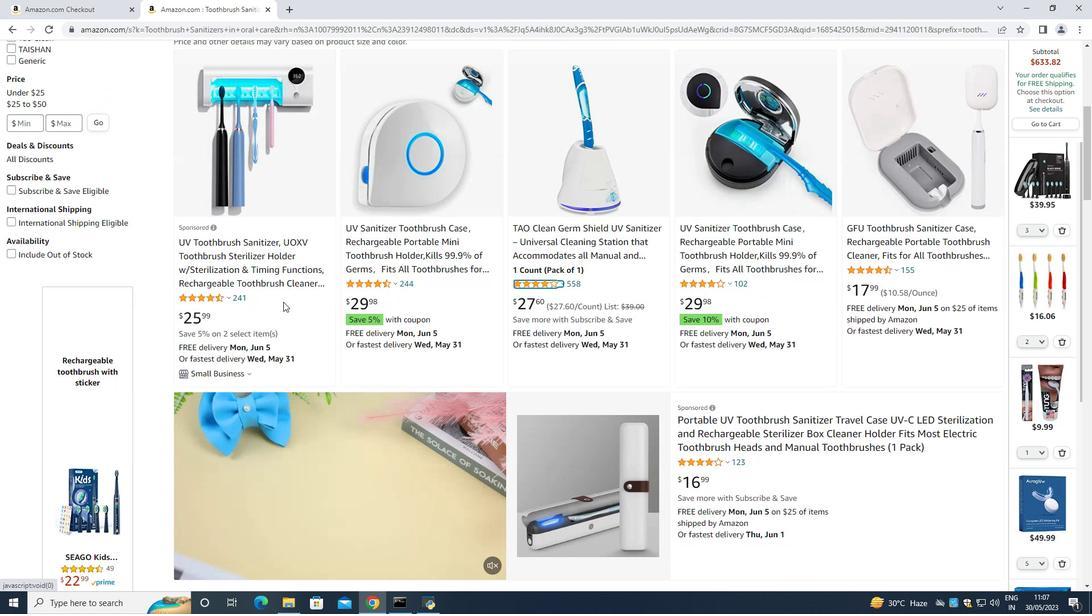 
Action: Mouse scrolled (283, 302) with delta (0, 0)
Screenshot: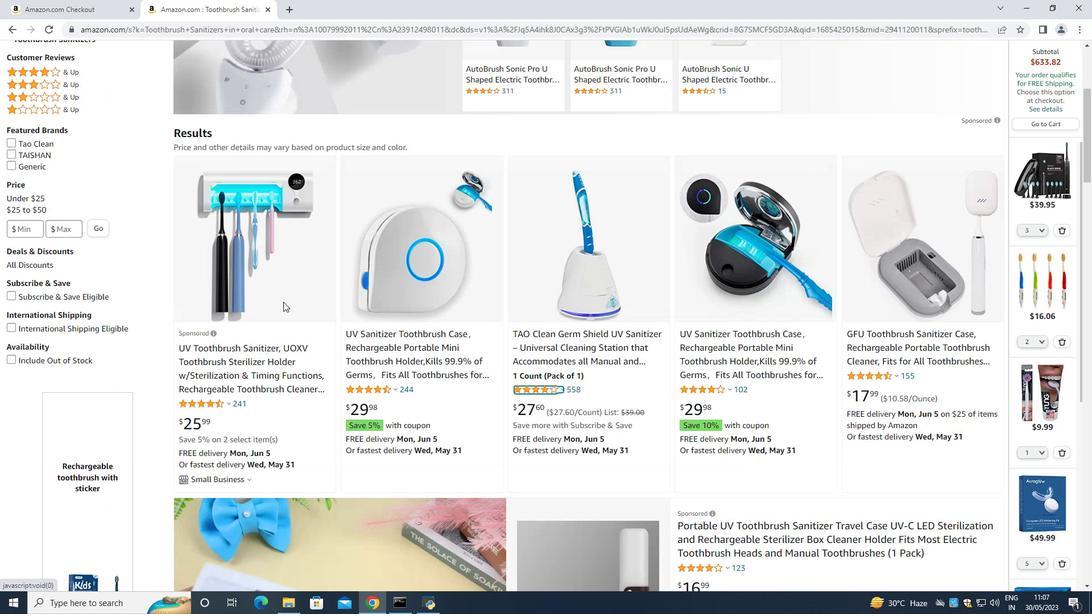 
Action: Mouse scrolled (283, 302) with delta (0, 0)
Screenshot: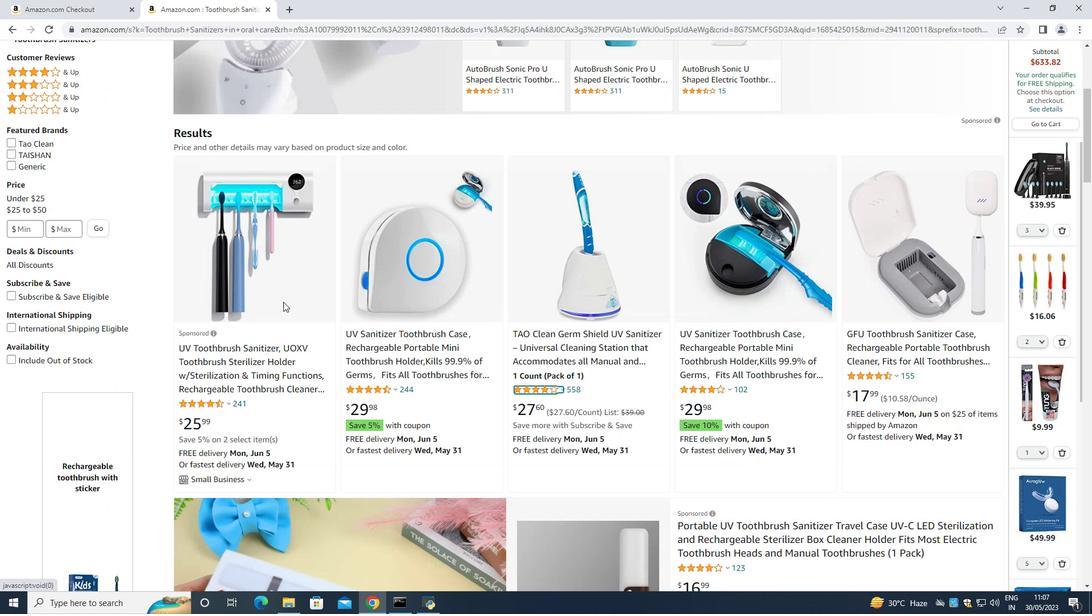 
Action: Mouse scrolled (283, 302) with delta (0, 0)
Screenshot: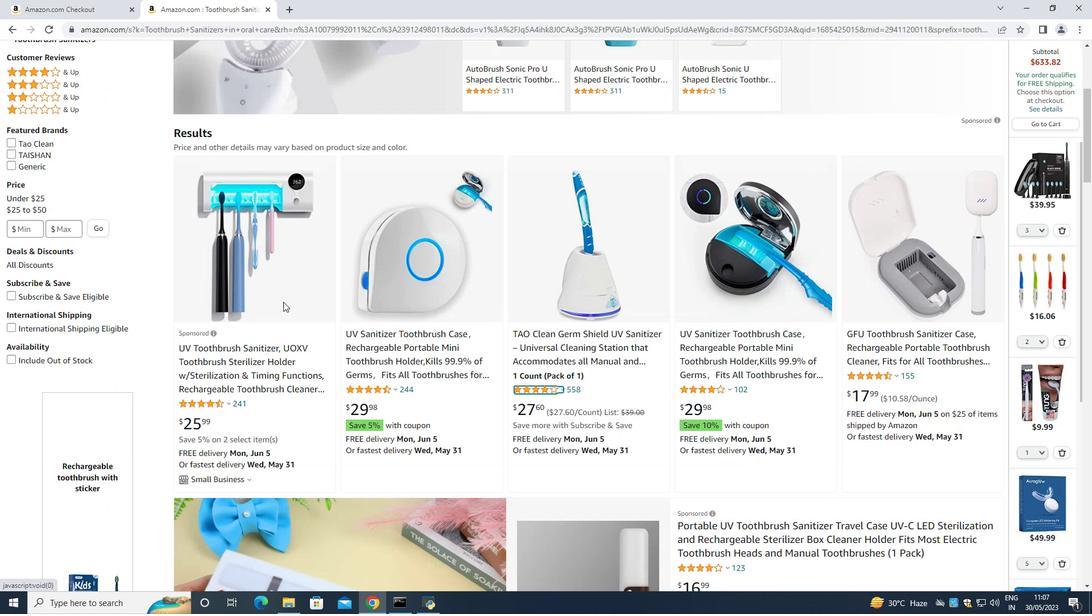 
Action: Mouse scrolled (283, 302) with delta (0, 0)
Screenshot: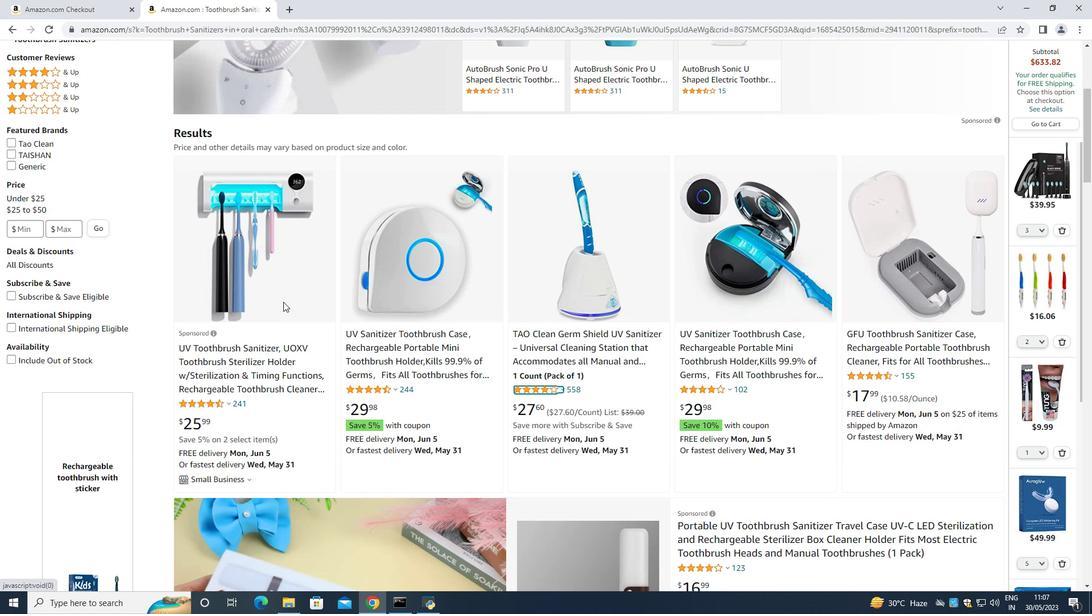 
Action: Mouse scrolled (283, 302) with delta (0, 0)
Screenshot: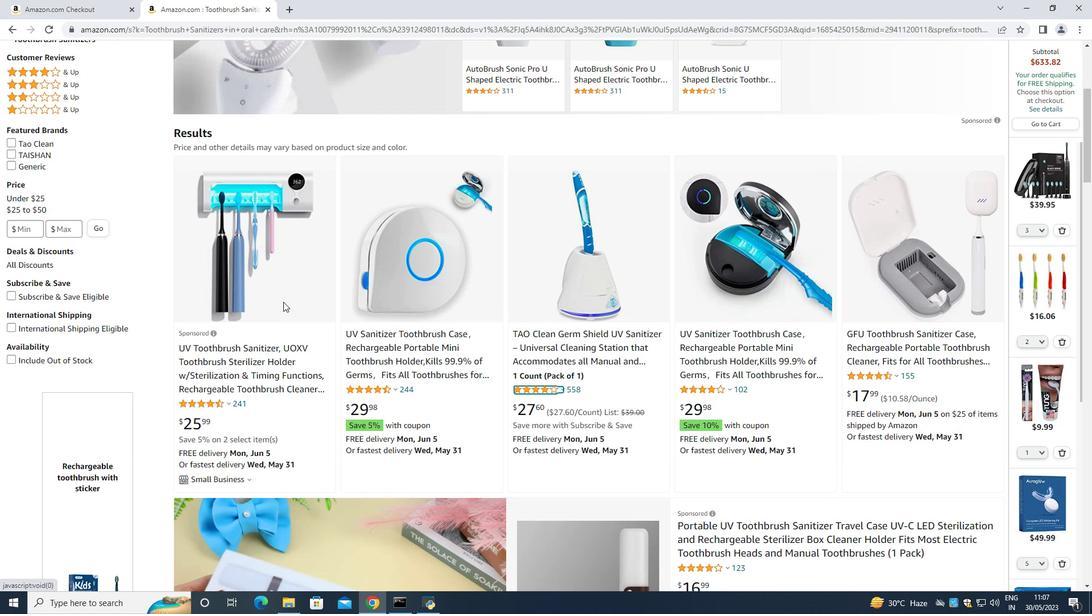 
Action: Mouse scrolled (283, 302) with delta (0, 0)
Screenshot: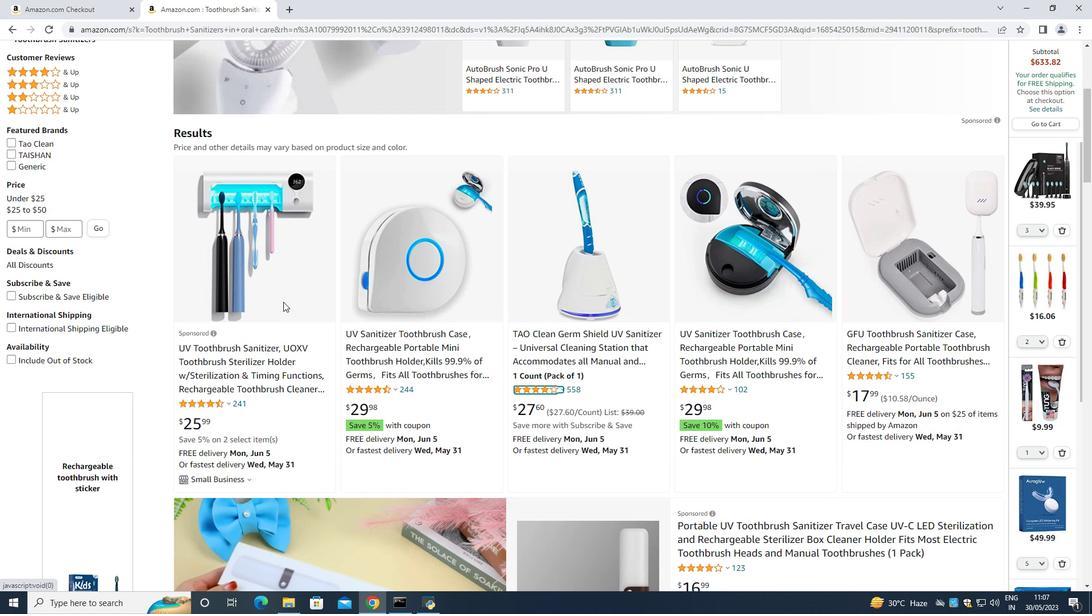 
Action: Mouse moved to (265, 349)
Screenshot: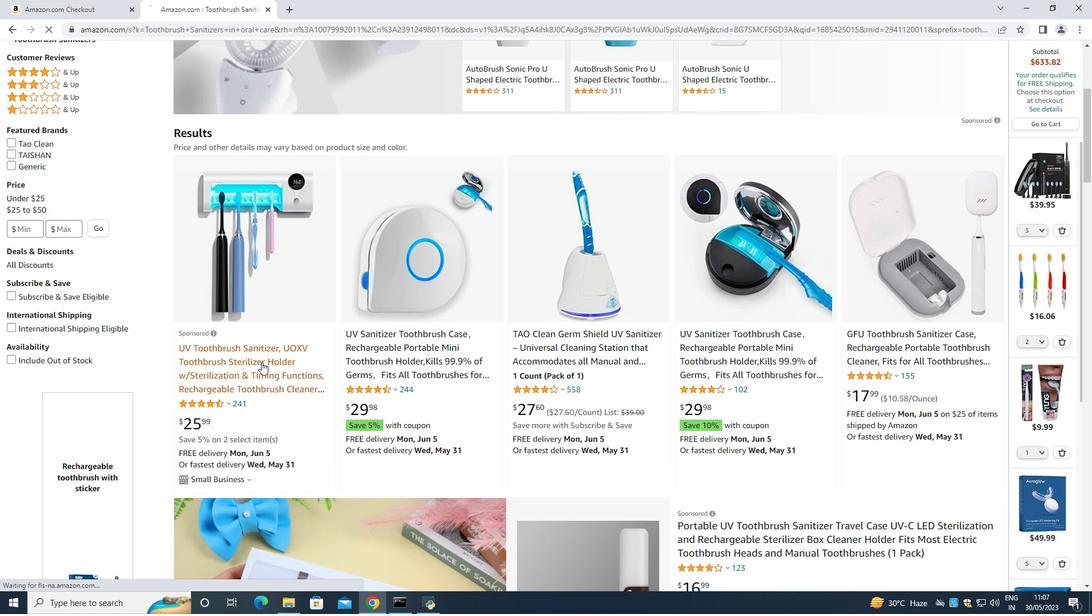 
Action: Mouse pressed left at (265, 349)
Screenshot: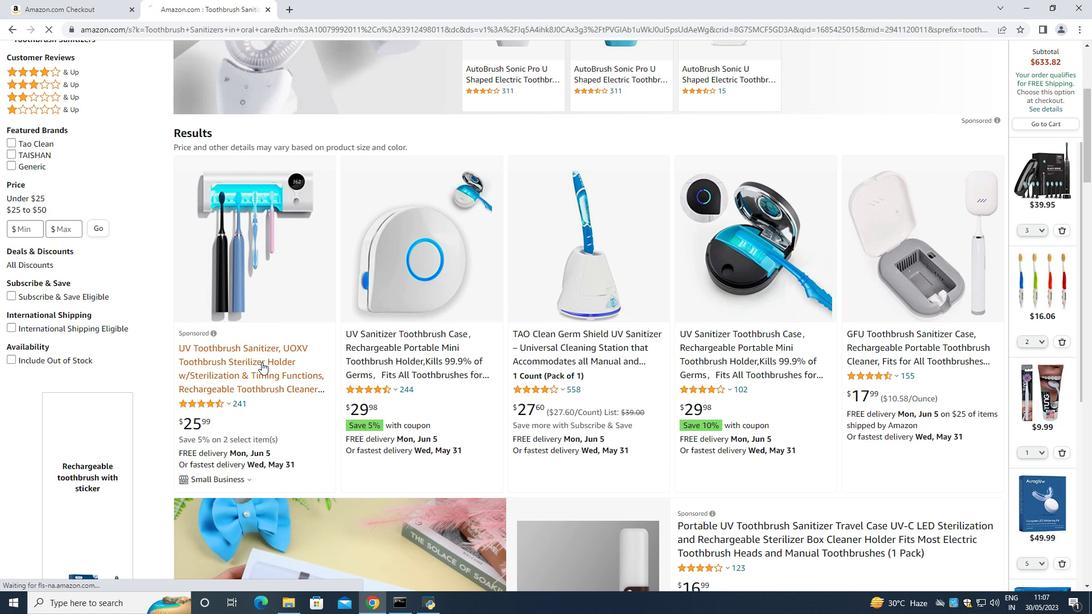 
Action: Mouse moved to (365, 437)
Screenshot: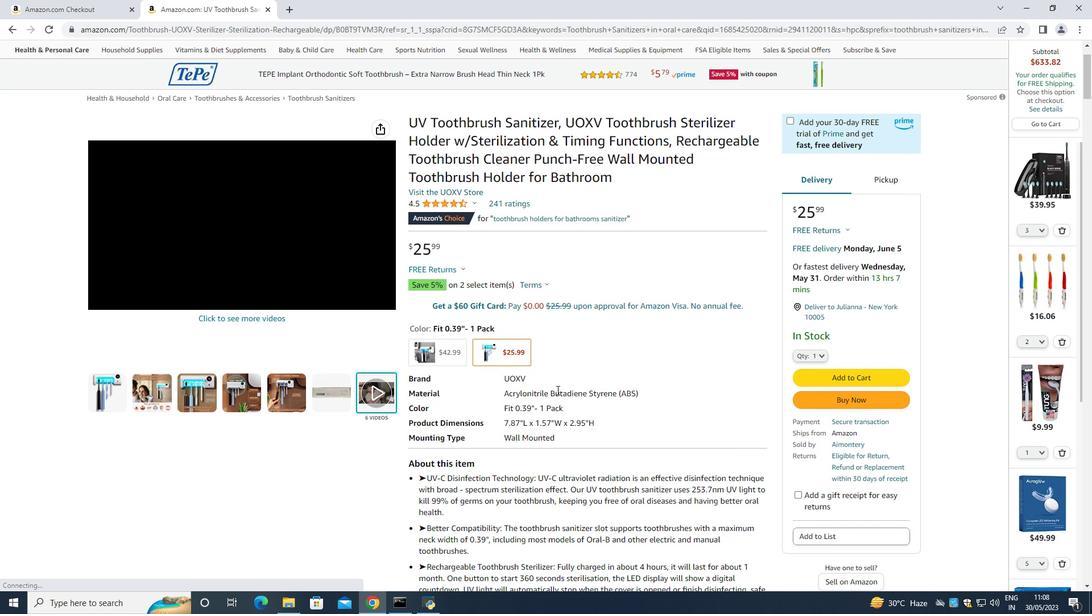 
Action: Mouse scrolled (365, 436) with delta (0, 0)
Screenshot: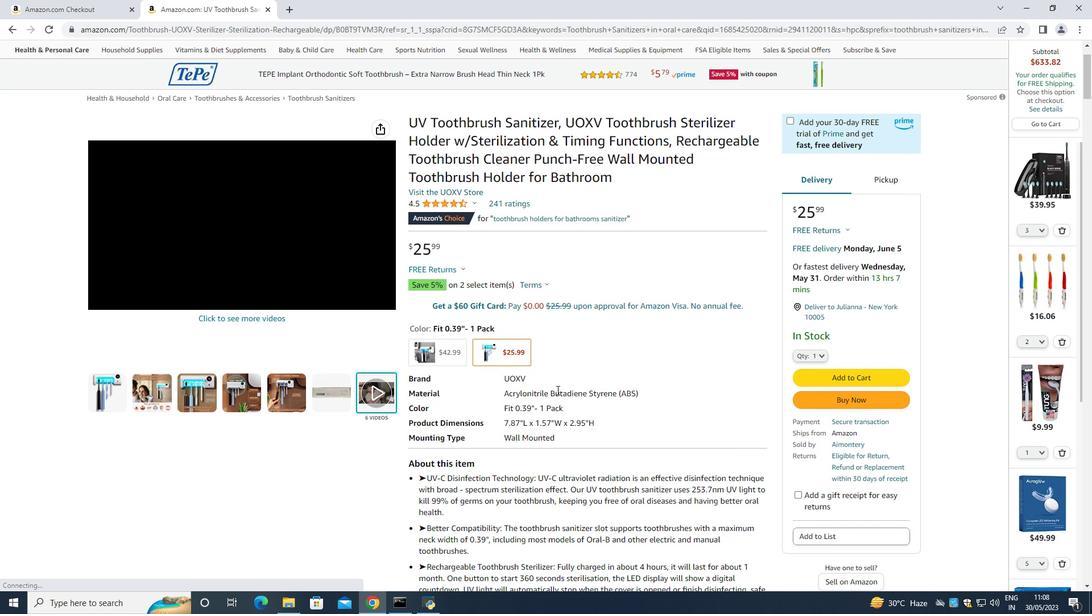 
Action: Mouse moved to (582, 383)
Screenshot: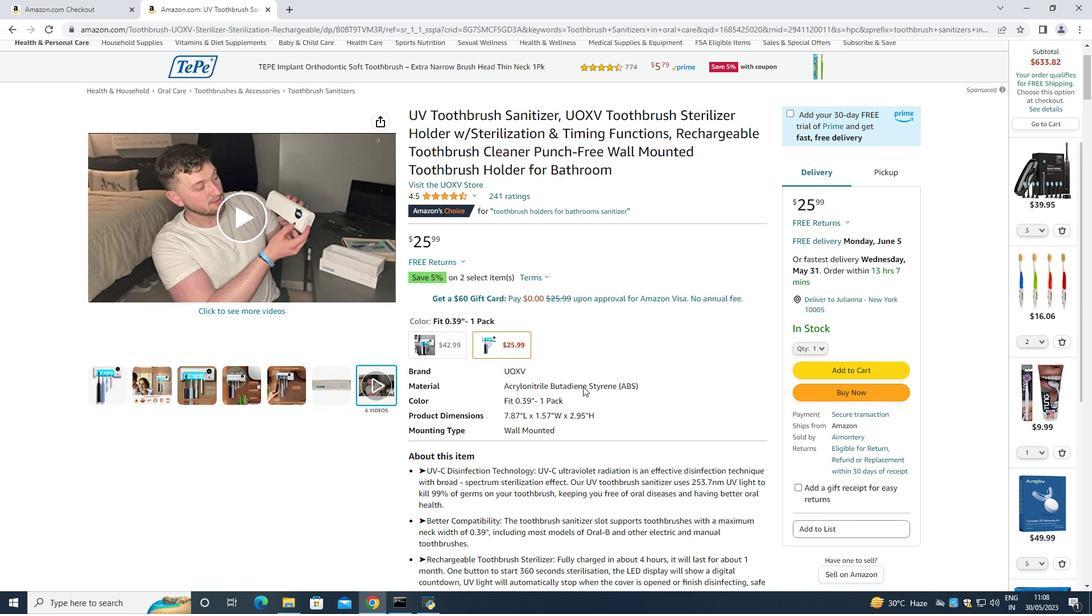 
Action: Mouse scrolled (582, 382) with delta (0, 0)
Screenshot: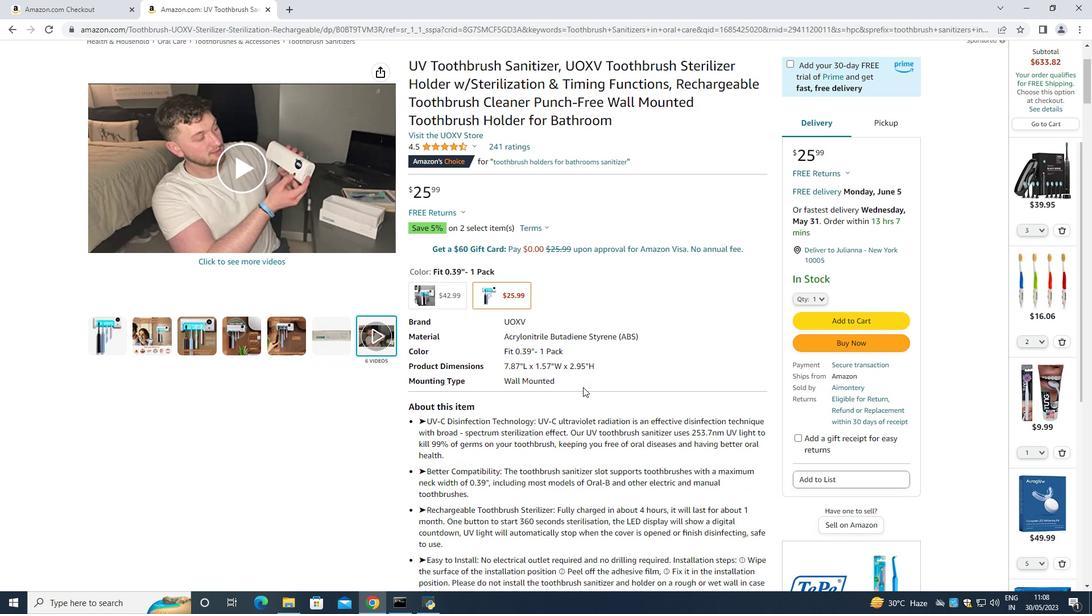 
Action: Mouse moved to (583, 387)
Screenshot: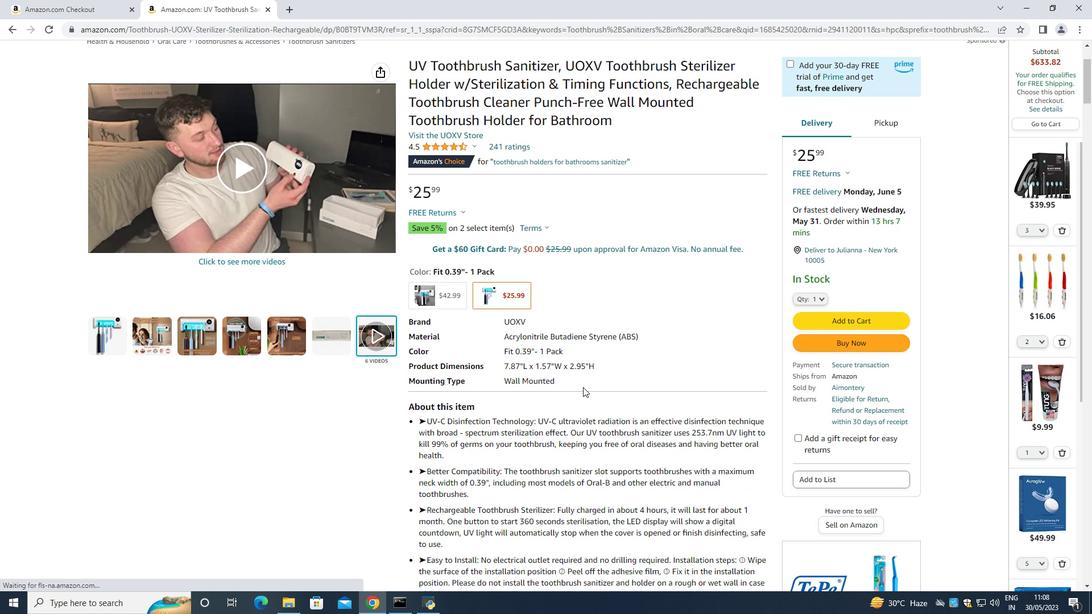 
Action: Mouse scrolled (583, 386) with delta (0, 0)
Screenshot: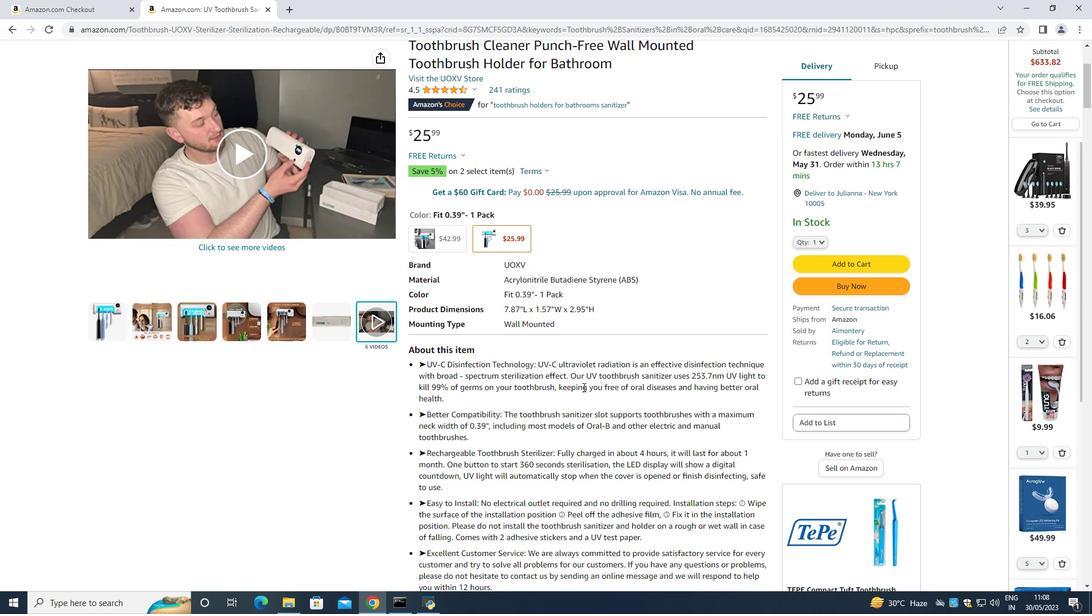 
Action: Mouse moved to (583, 389)
Screenshot: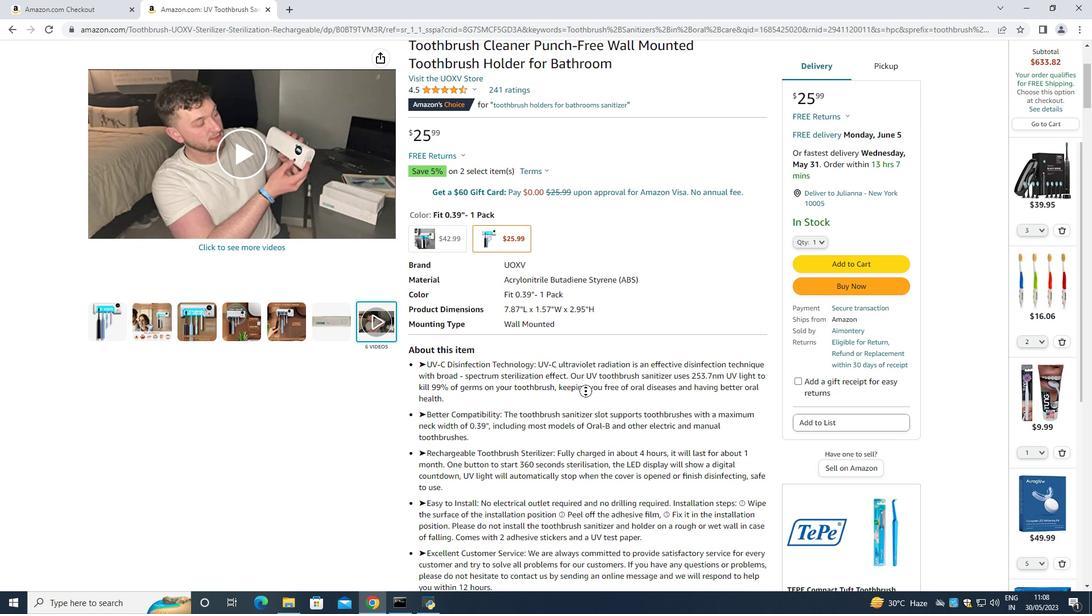 
Action: Mouse pressed middle at (583, 389)
Screenshot: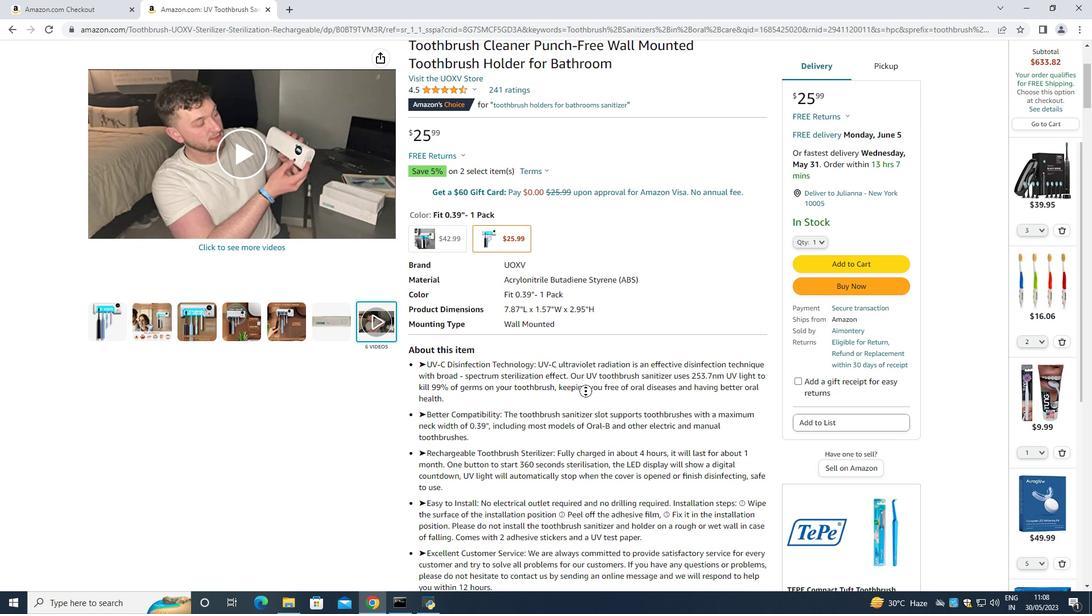 
Action: Mouse moved to (466, 427)
Screenshot: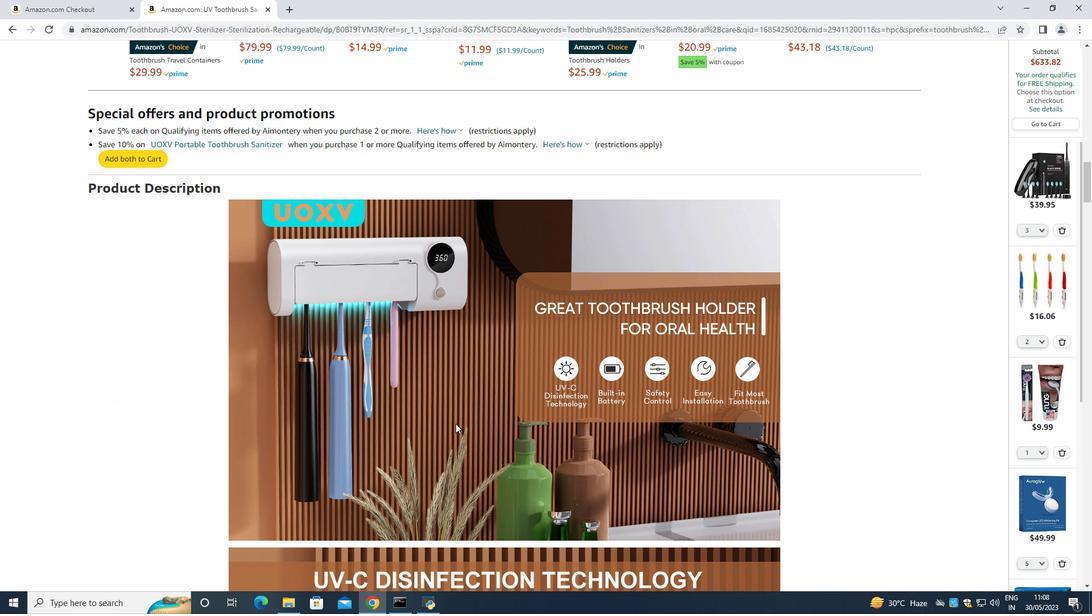 
Action: Mouse pressed left at (466, 427)
Screenshot: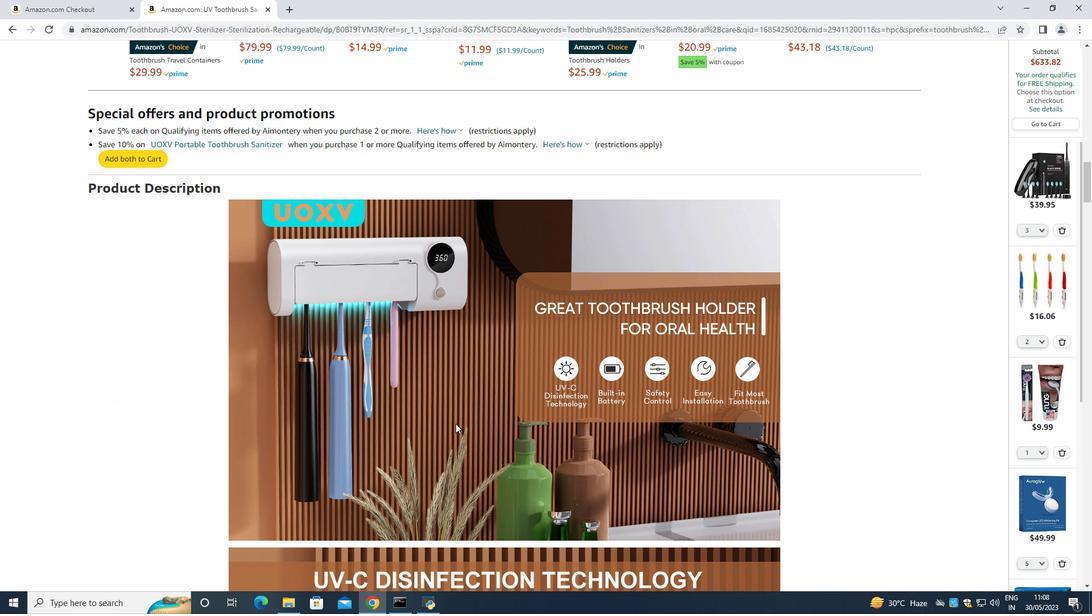 
Action: Mouse moved to (408, 368)
Screenshot: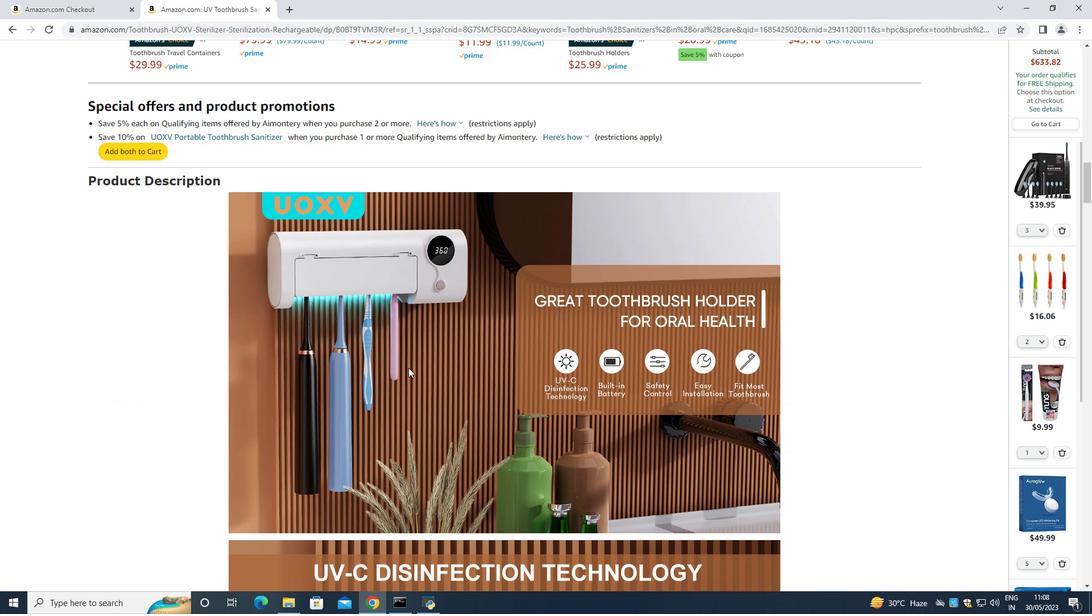 
Action: Mouse scrolled (408, 367) with delta (0, 0)
Screenshot: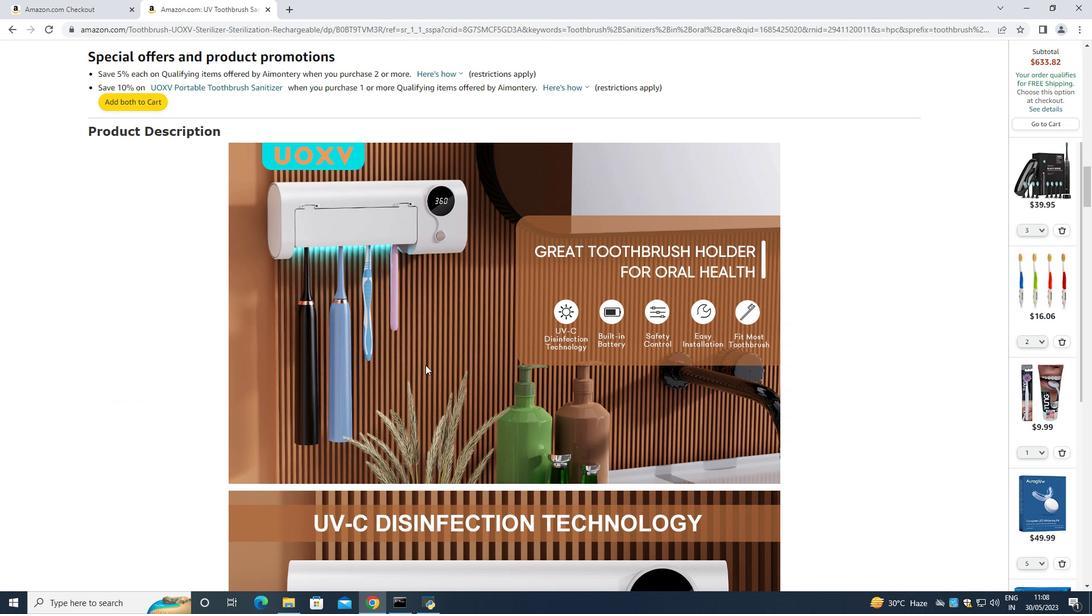 
Action: Mouse moved to (435, 360)
Screenshot: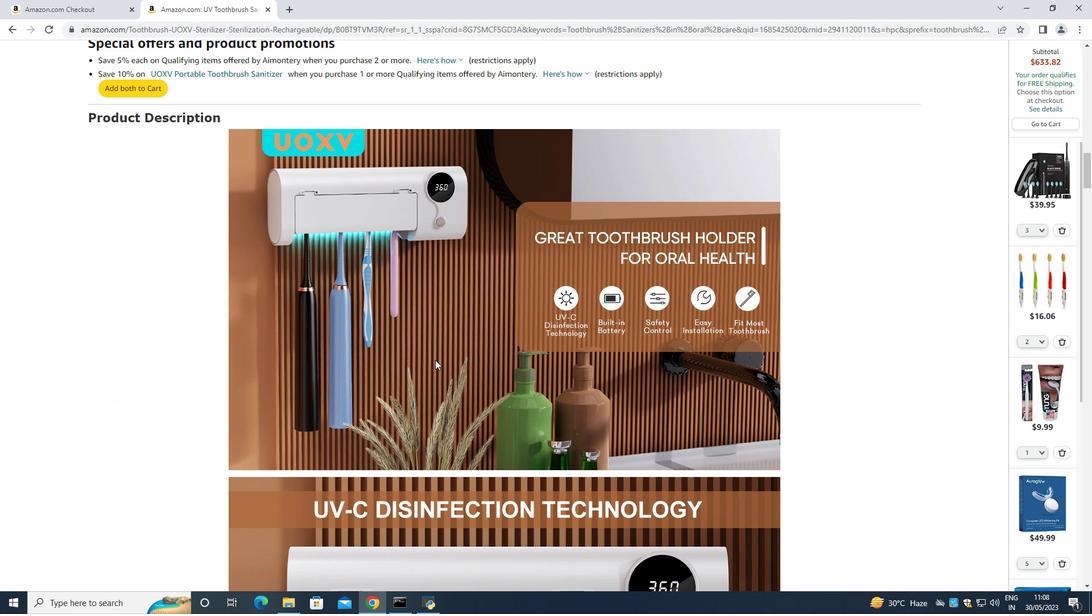 
Action: Mouse scrolled (435, 359) with delta (0, 0)
Screenshot: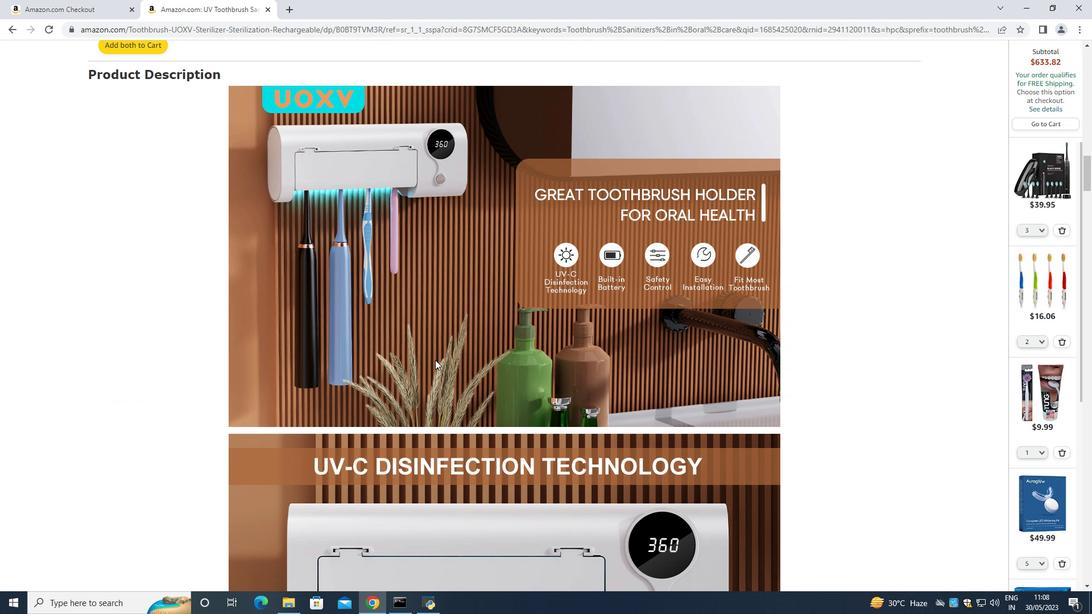 
Action: Mouse moved to (436, 360)
Screenshot: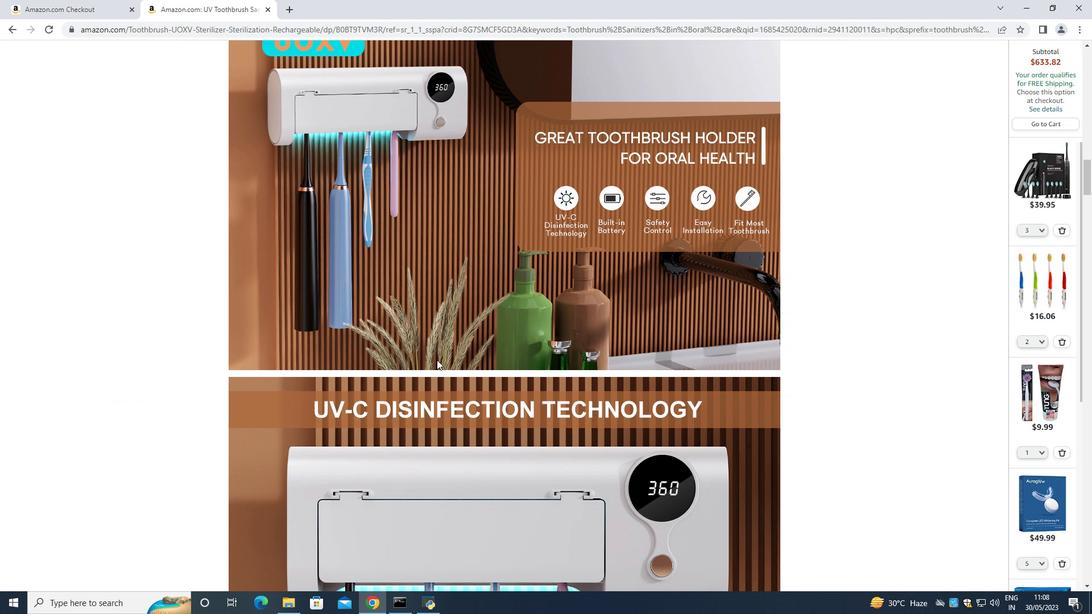 
Action: Mouse scrolled (436, 359) with delta (0, 0)
Screenshot: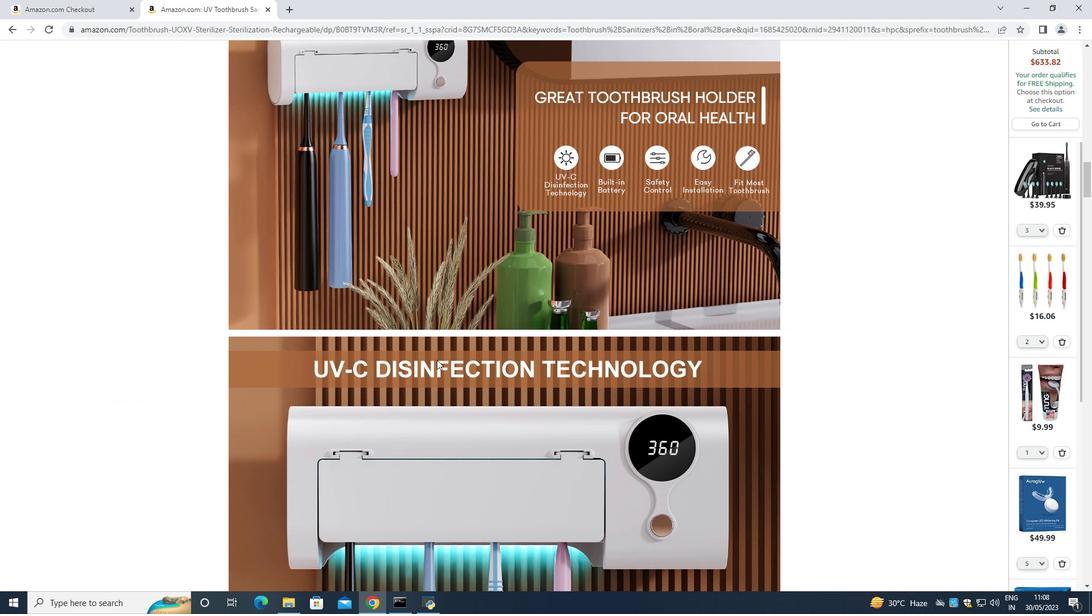 
Action: Mouse scrolled (436, 359) with delta (0, 0)
Screenshot: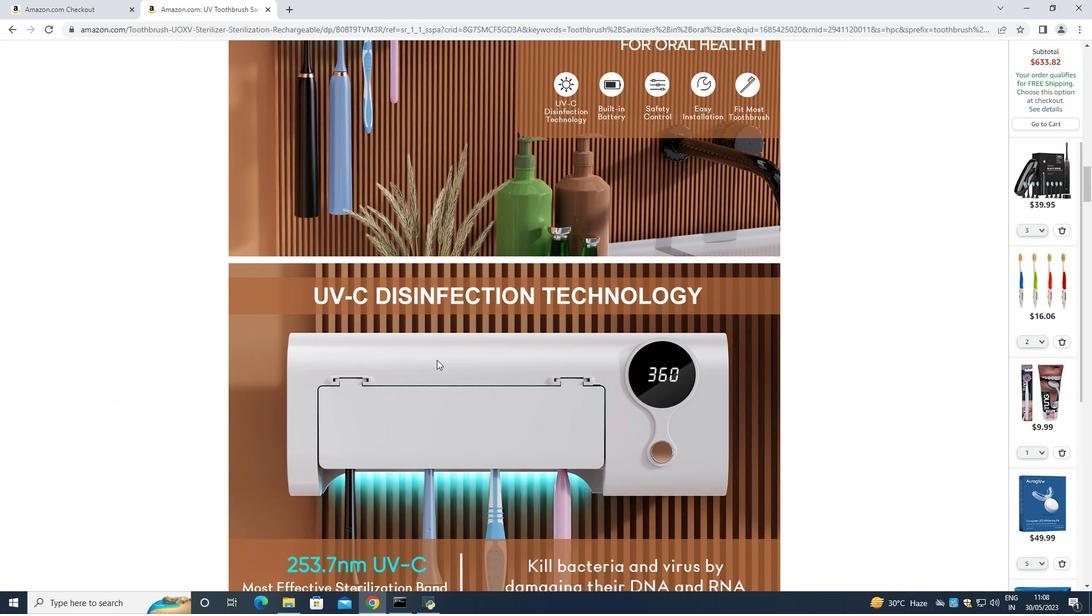 
Action: Mouse scrolled (436, 359) with delta (0, 0)
Screenshot: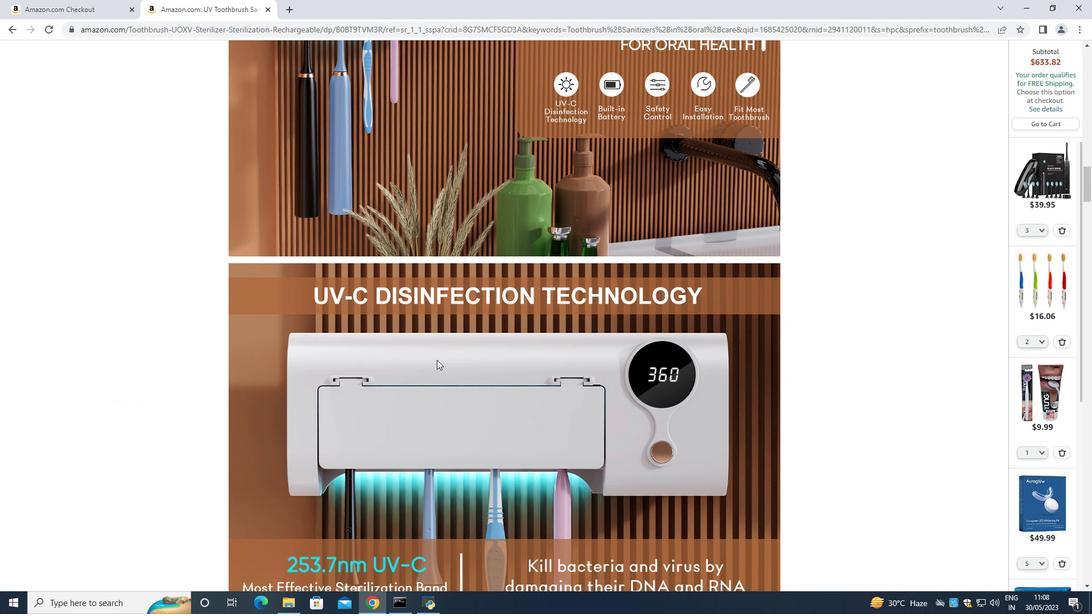 
Action: Mouse moved to (436, 362)
Screenshot: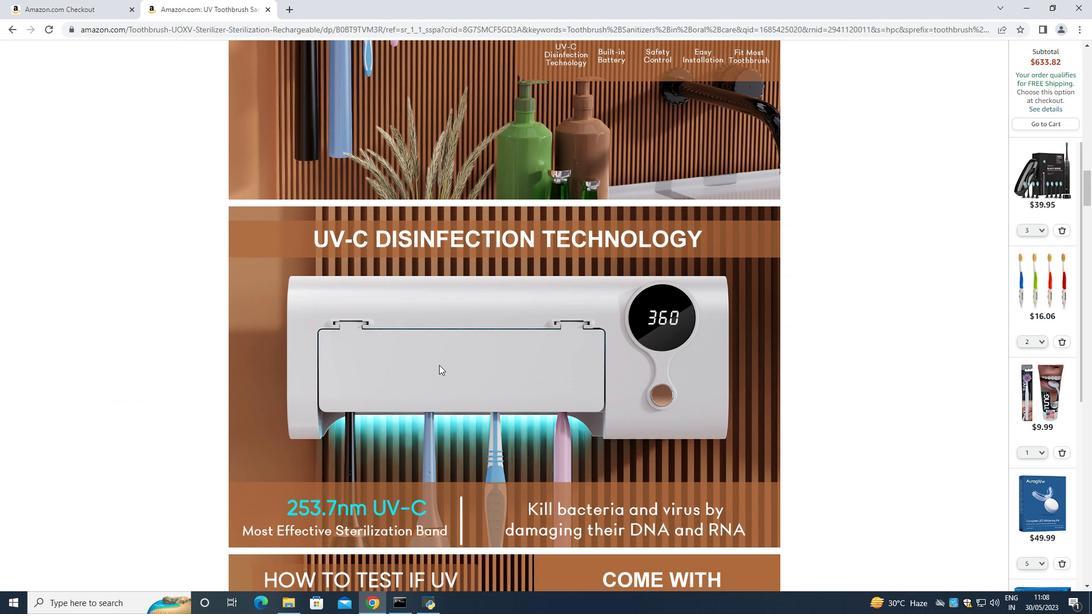 
Action: Mouse scrolled (436, 361) with delta (0, 0)
Screenshot: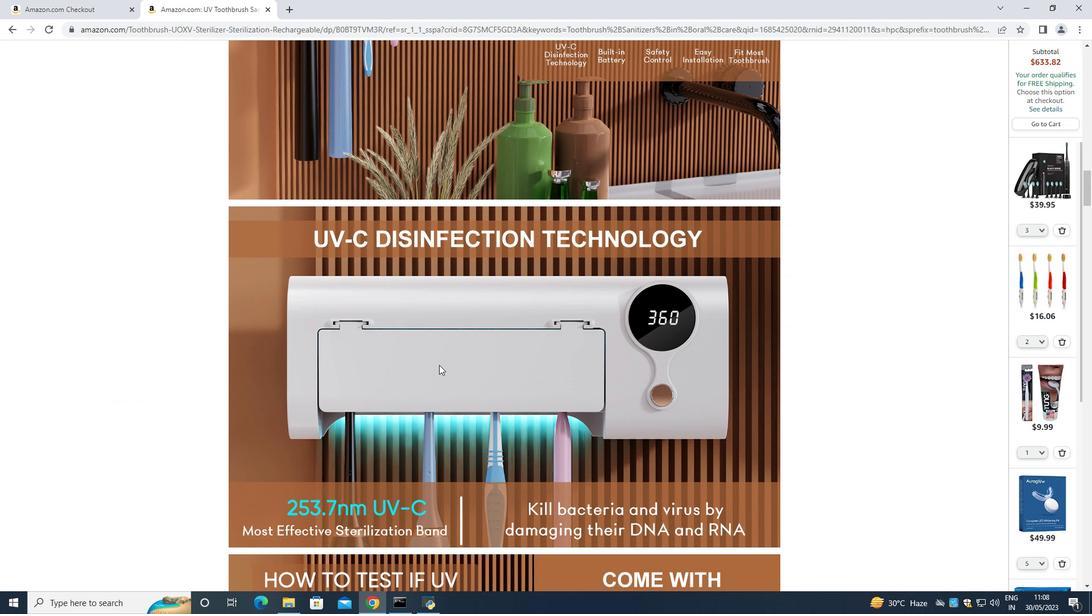 
Action: Mouse moved to (442, 365)
Screenshot: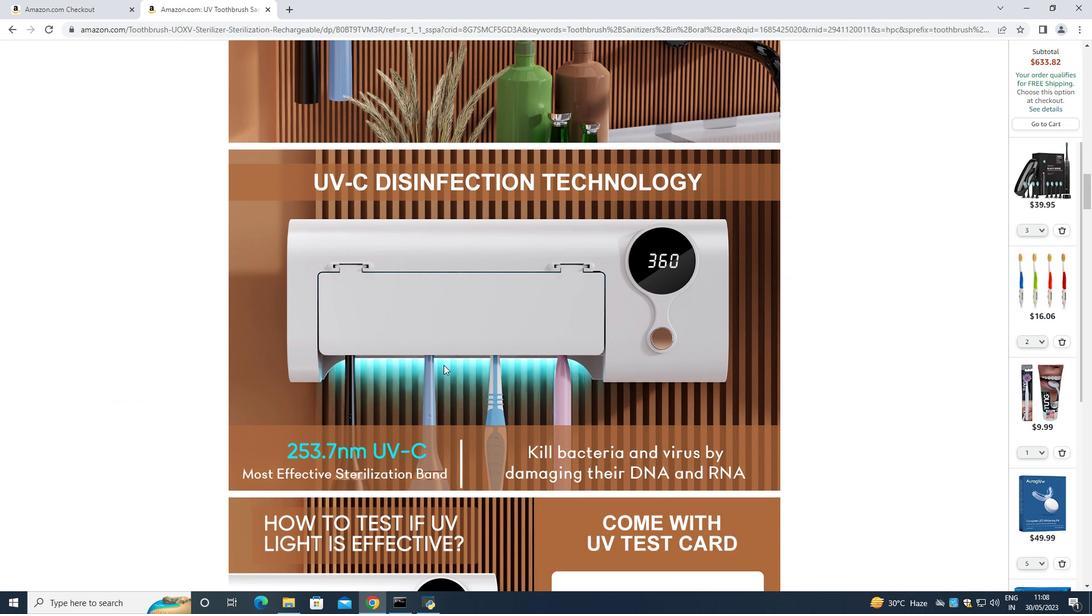 
Action: Mouse scrolled (442, 364) with delta (0, 0)
Screenshot: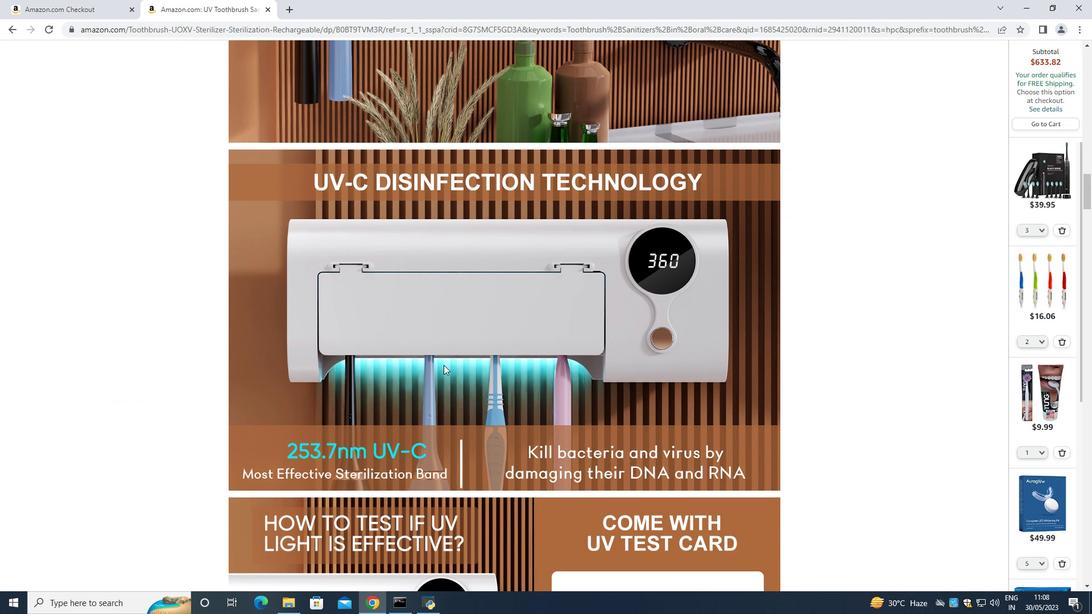 
Action: Mouse moved to (443, 365)
Screenshot: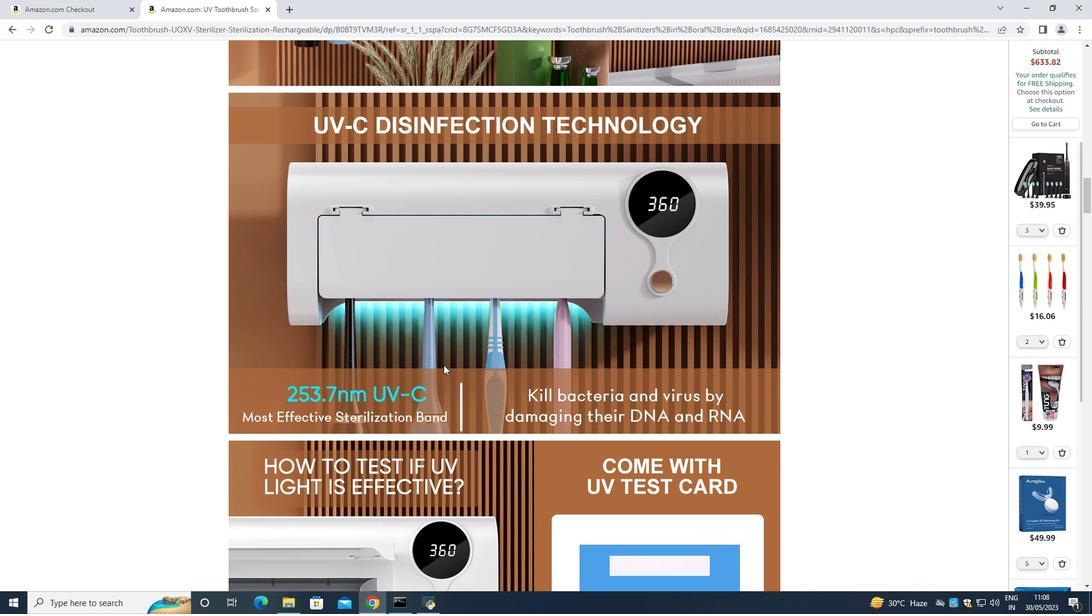 
Action: Mouse scrolled (443, 364) with delta (0, 0)
Screenshot: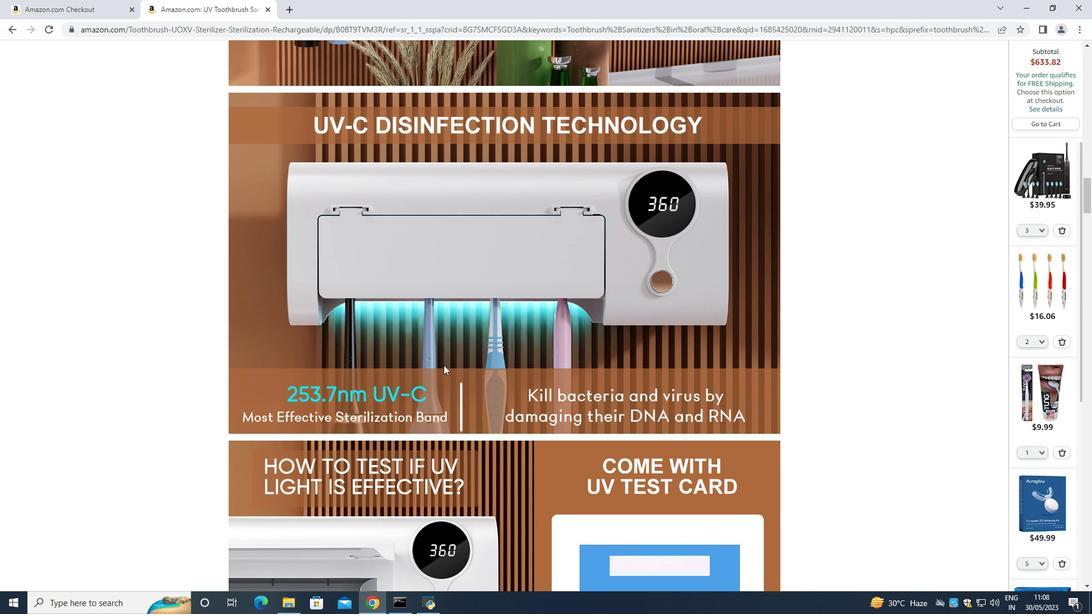 
Action: Mouse scrolled (443, 364) with delta (0, 0)
Screenshot: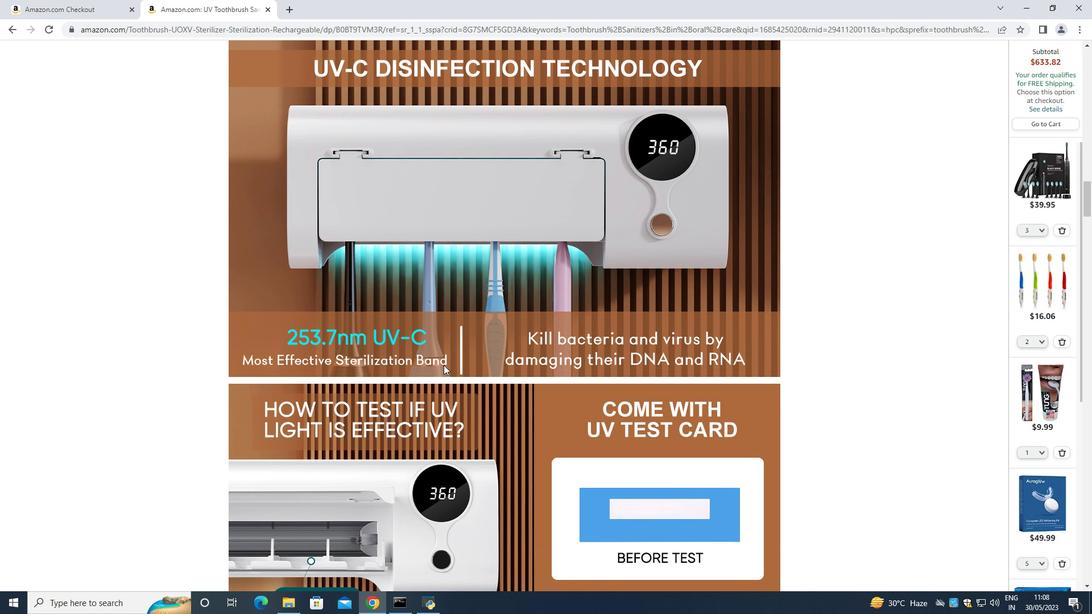 
Action: Mouse scrolled (443, 364) with delta (0, 0)
Screenshot: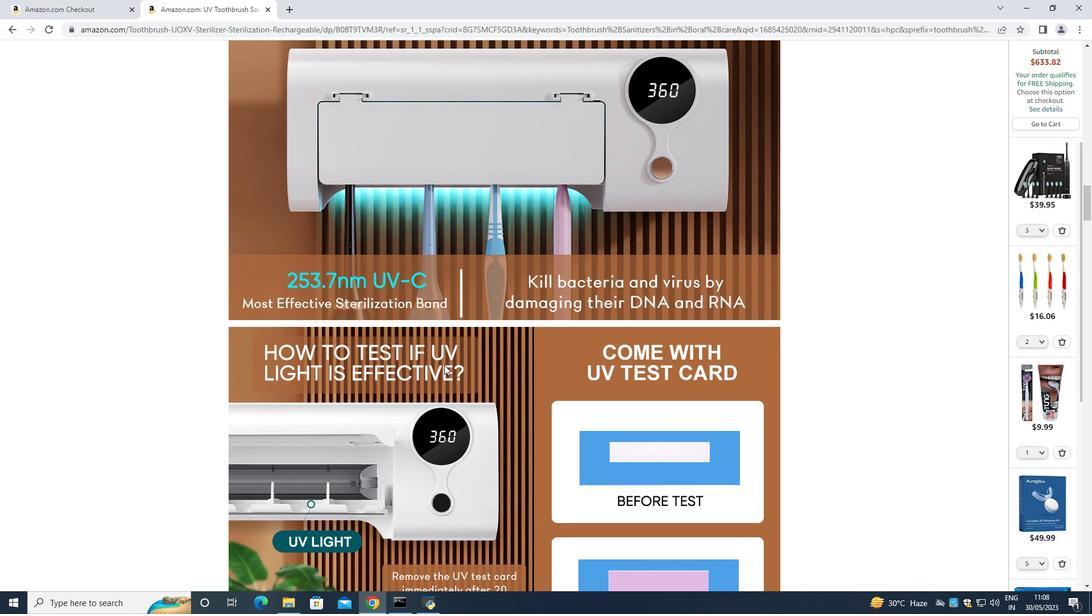 
Action: Mouse moved to (444, 365)
Screenshot: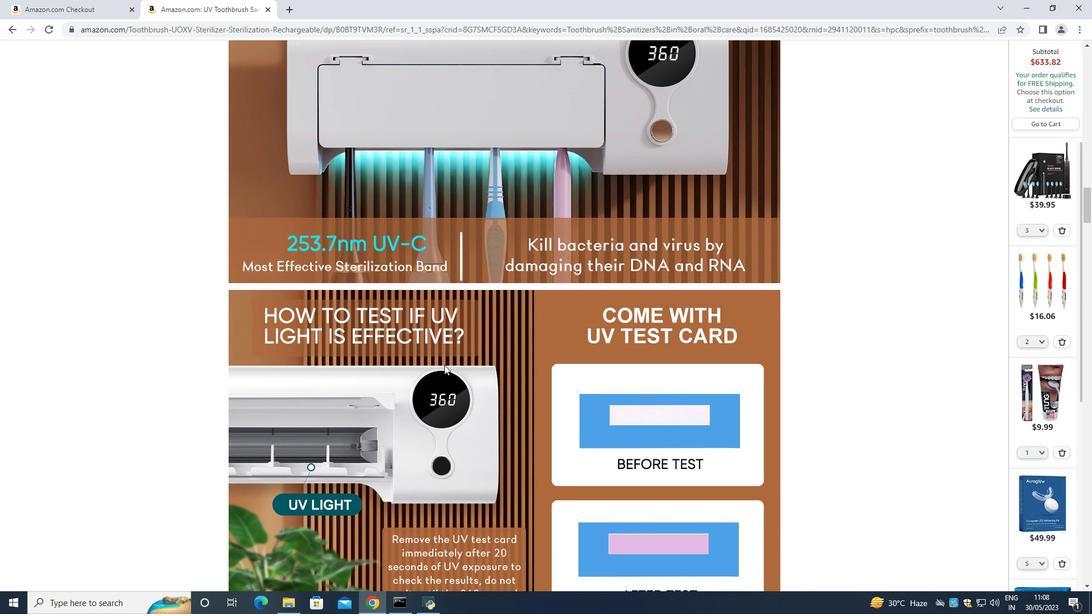 
Action: Mouse scrolled (444, 364) with delta (0, 0)
Screenshot: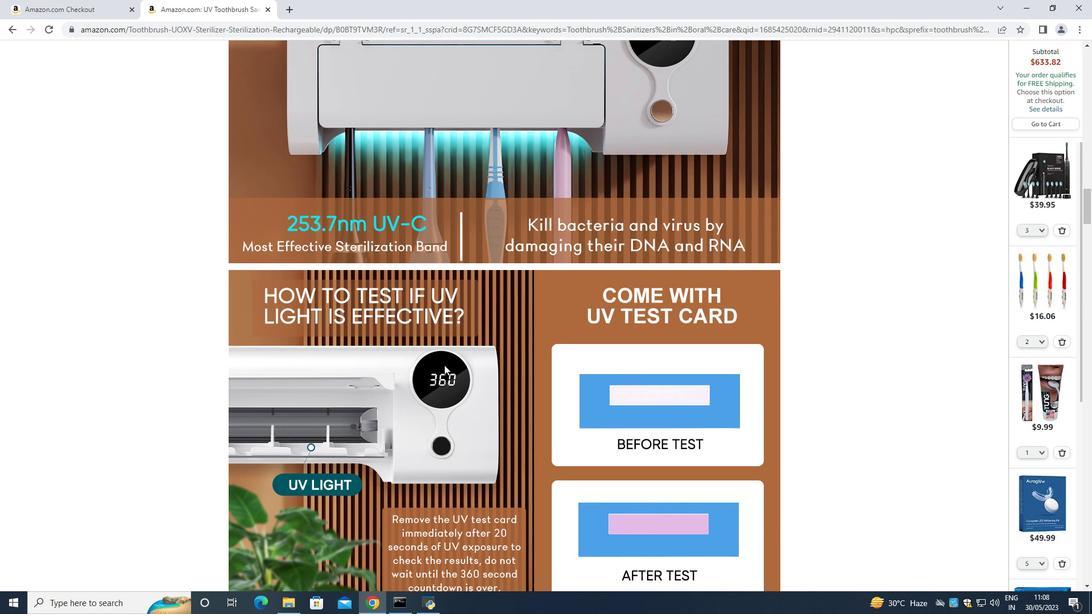 
Action: Mouse scrolled (444, 364) with delta (0, 0)
Screenshot: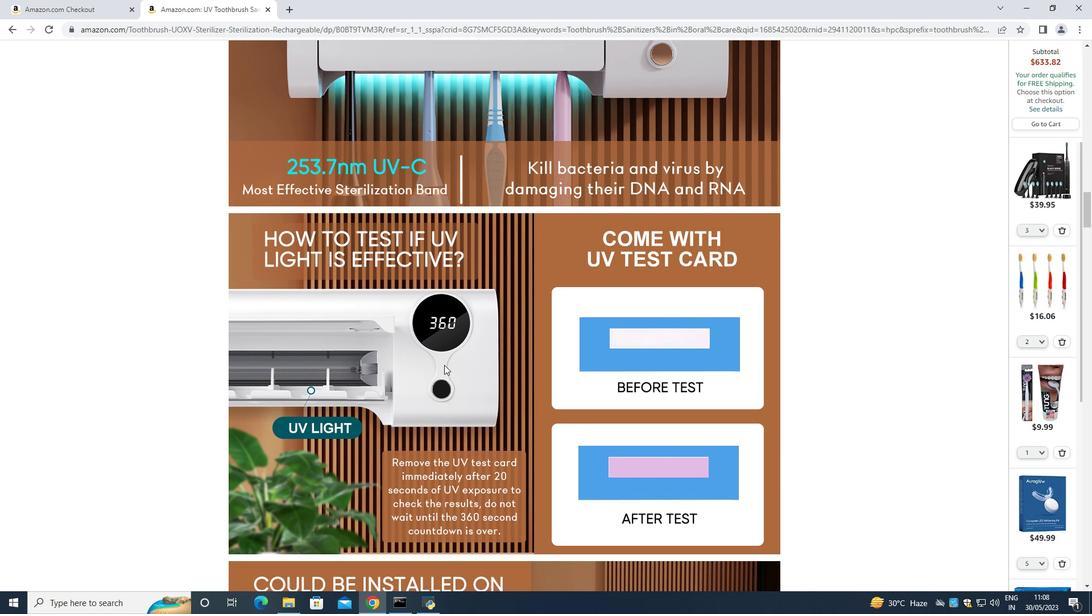 
Action: Mouse scrolled (444, 364) with delta (0, 0)
Screenshot: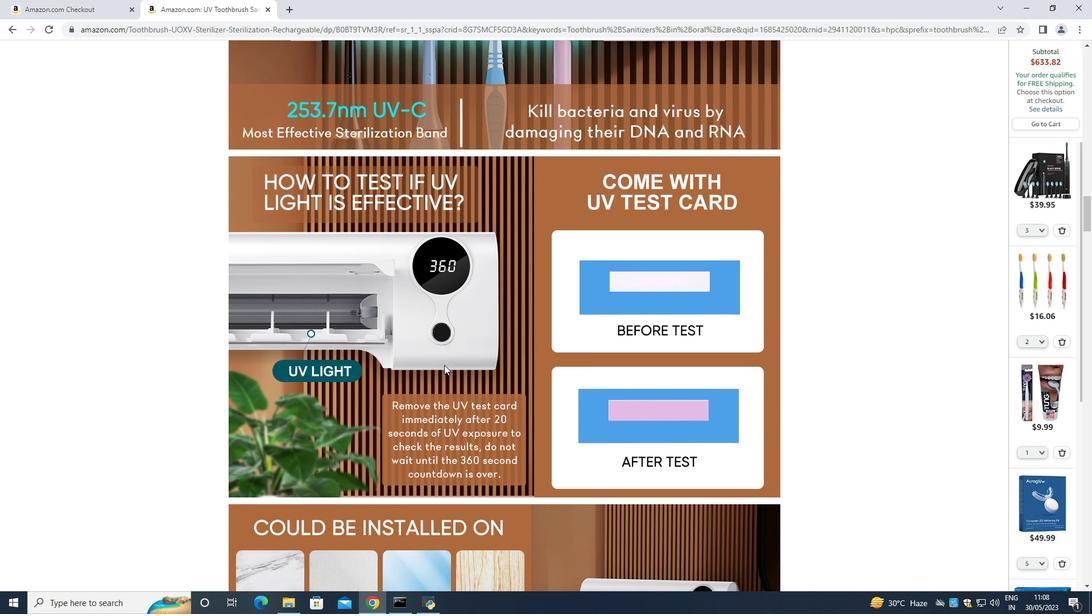 
Action: Mouse scrolled (444, 364) with delta (0, 0)
Screenshot: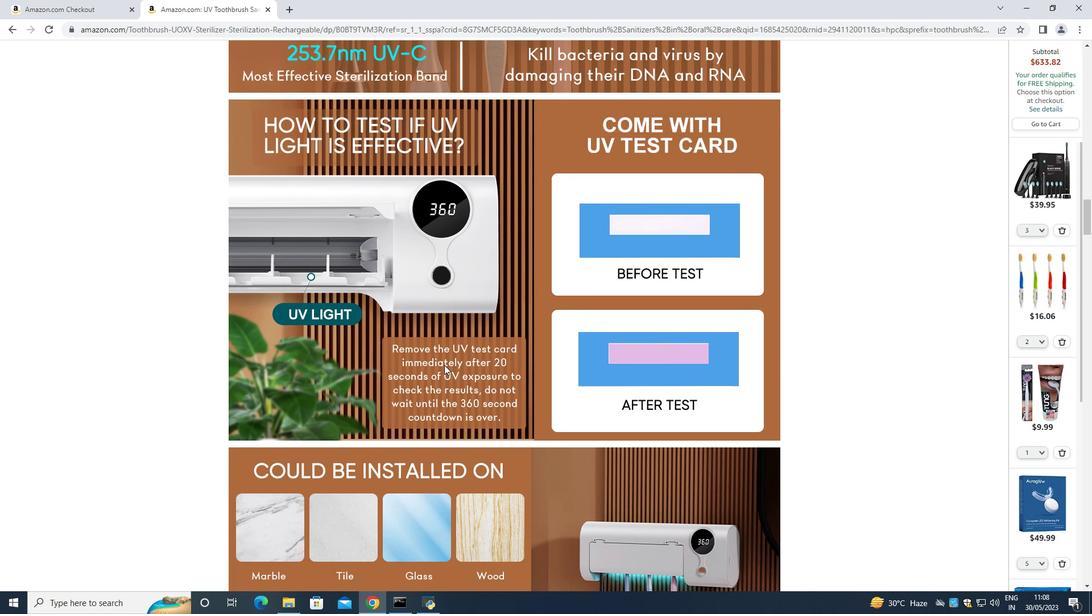 
Action: Mouse scrolled (444, 364) with delta (0, 0)
Screenshot: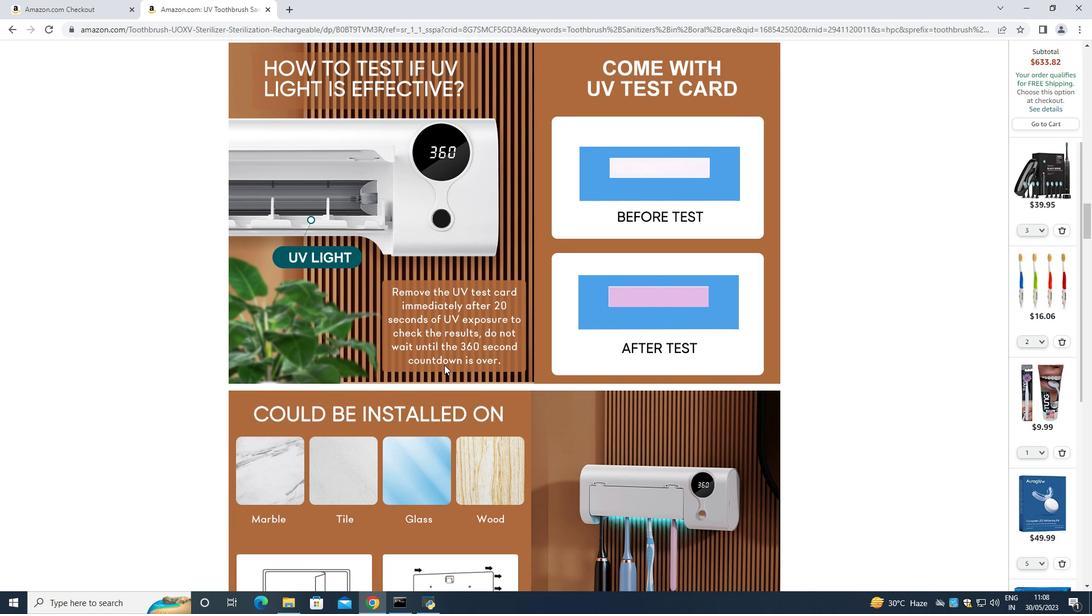 
Action: Mouse moved to (586, 342)
Screenshot: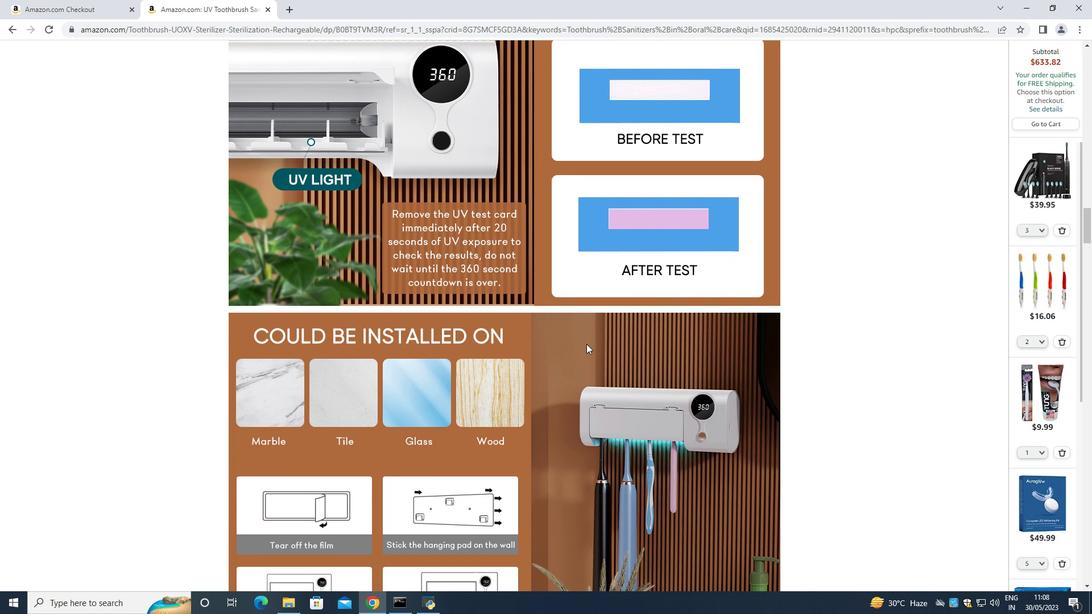 
Action: Mouse scrolled (586, 341) with delta (0, 0)
Screenshot: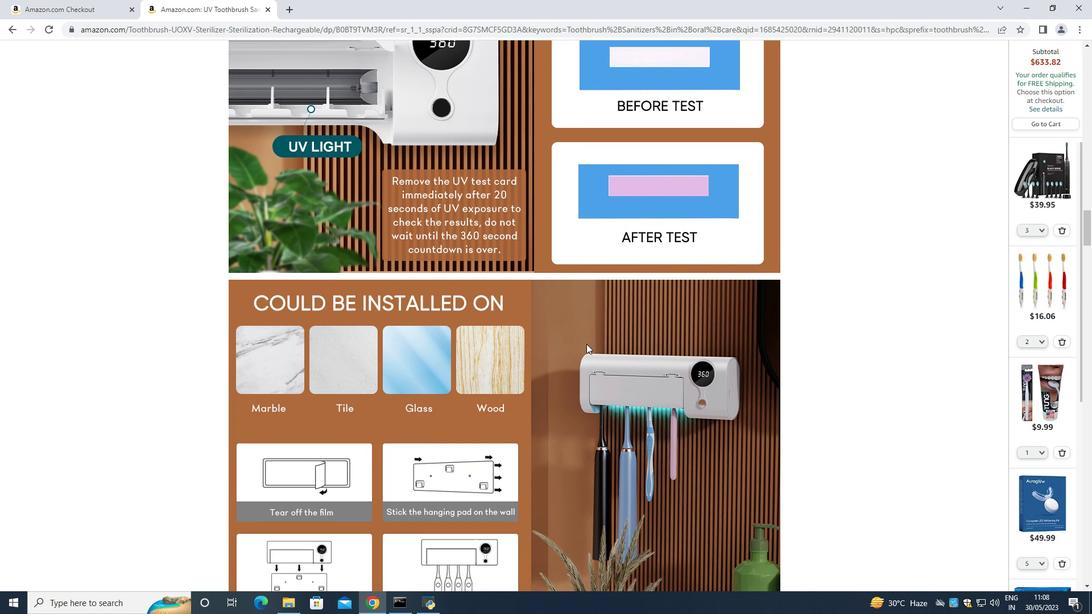 
Action: Mouse moved to (586, 344)
Screenshot: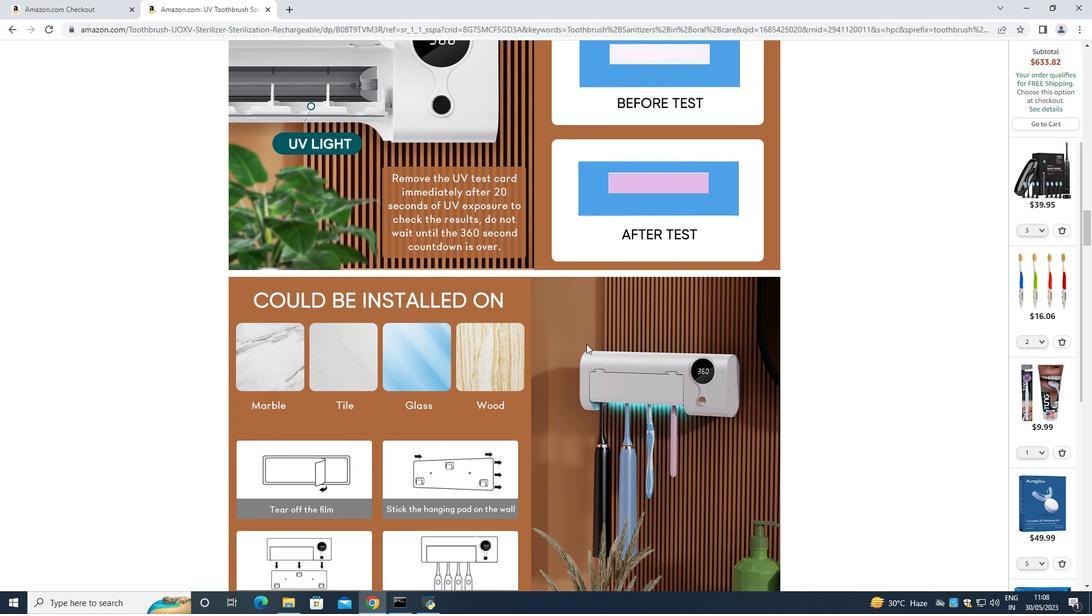 
Action: Mouse scrolled (586, 343) with delta (0, 0)
Screenshot: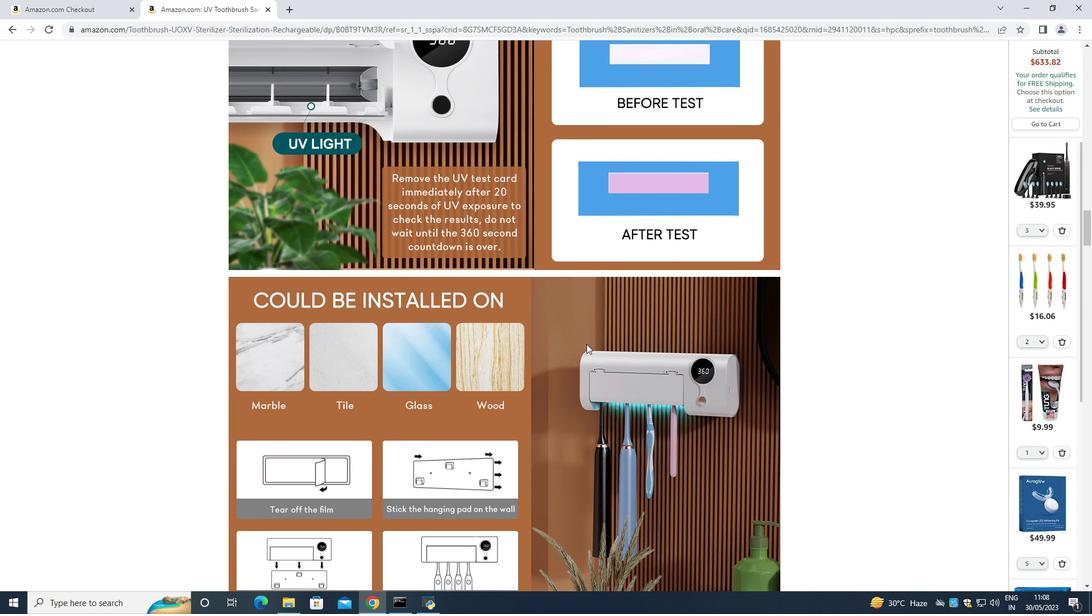 
Action: Mouse moved to (427, 366)
Screenshot: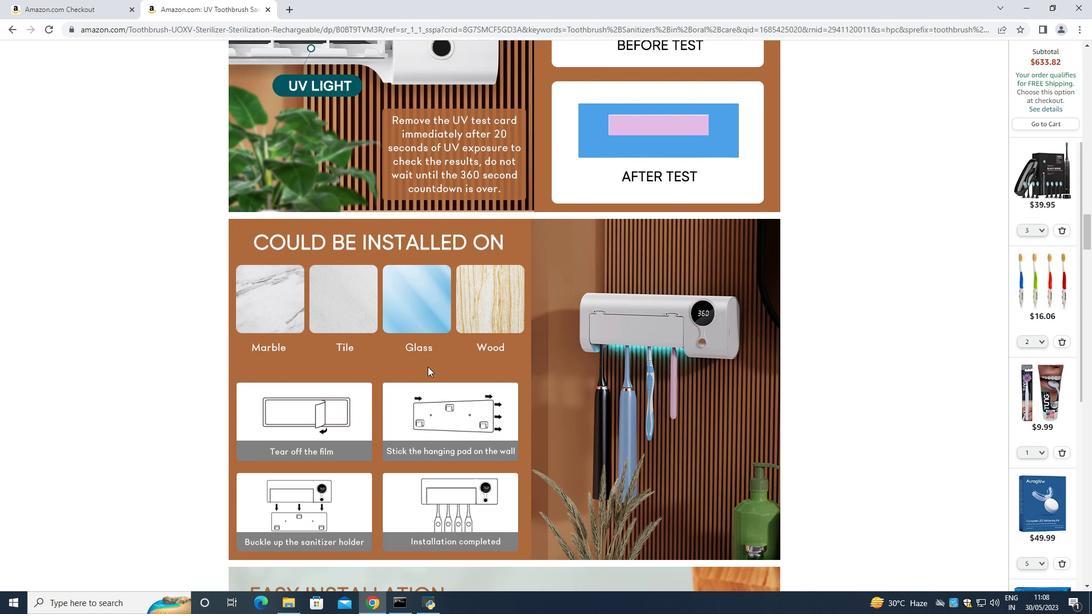 
Action: Mouse scrolled (427, 366) with delta (0, 0)
Screenshot: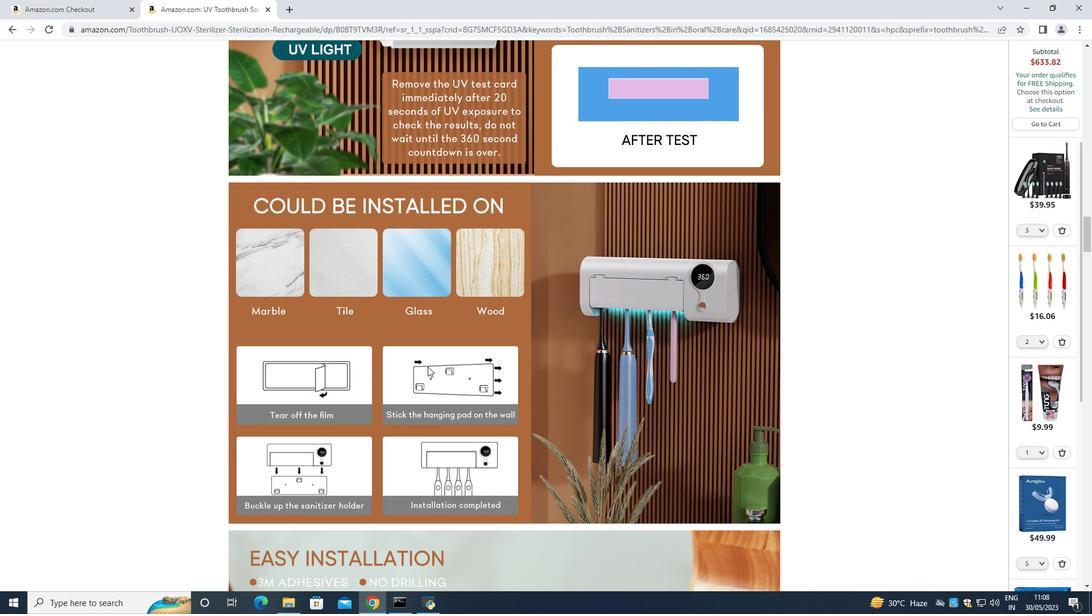 
Action: Mouse scrolled (427, 366) with delta (0, 0)
Screenshot: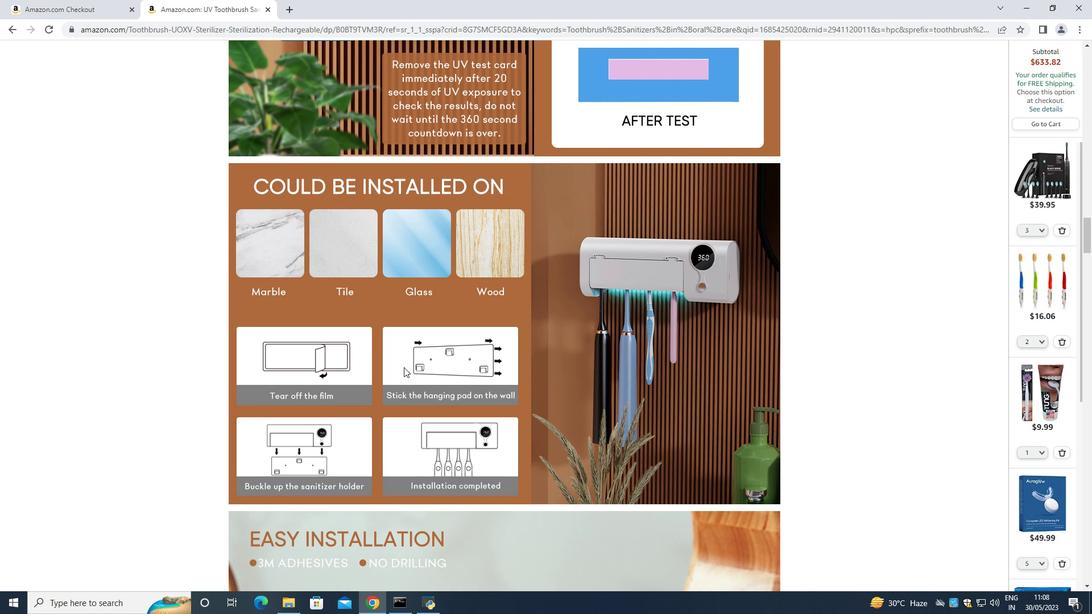 
Action: Mouse moved to (339, 240)
Screenshot: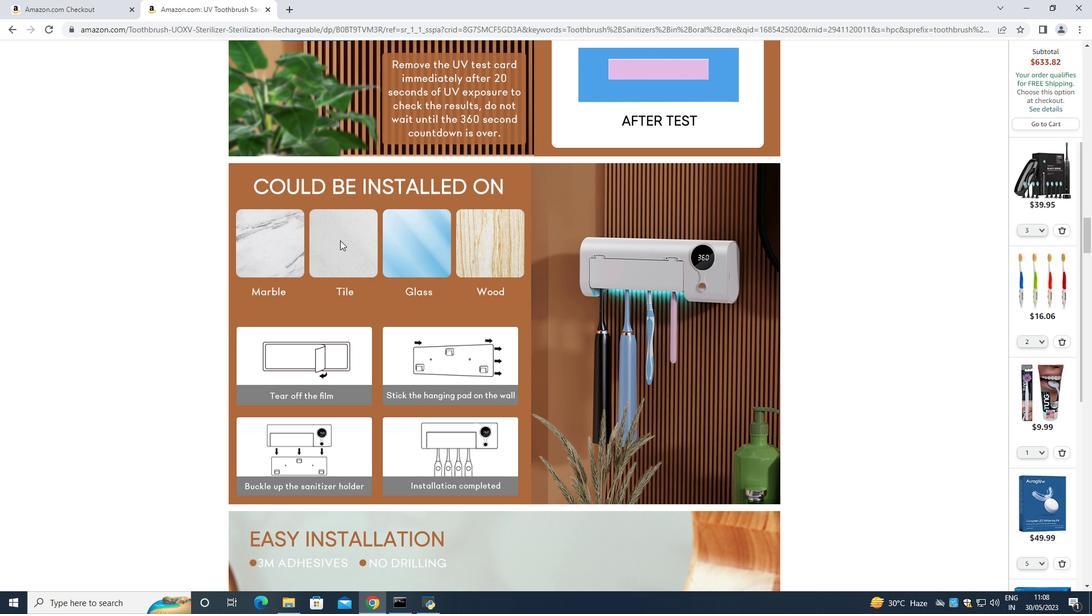 
Action: Mouse pressed left at (339, 240)
Screenshot: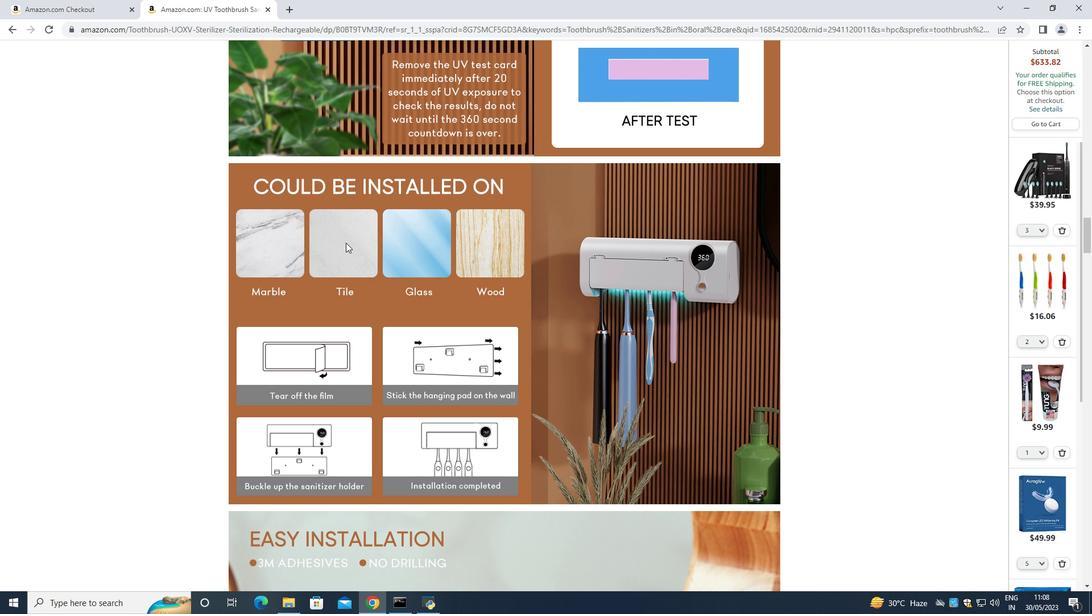 
Action: Mouse moved to (420, 240)
Screenshot: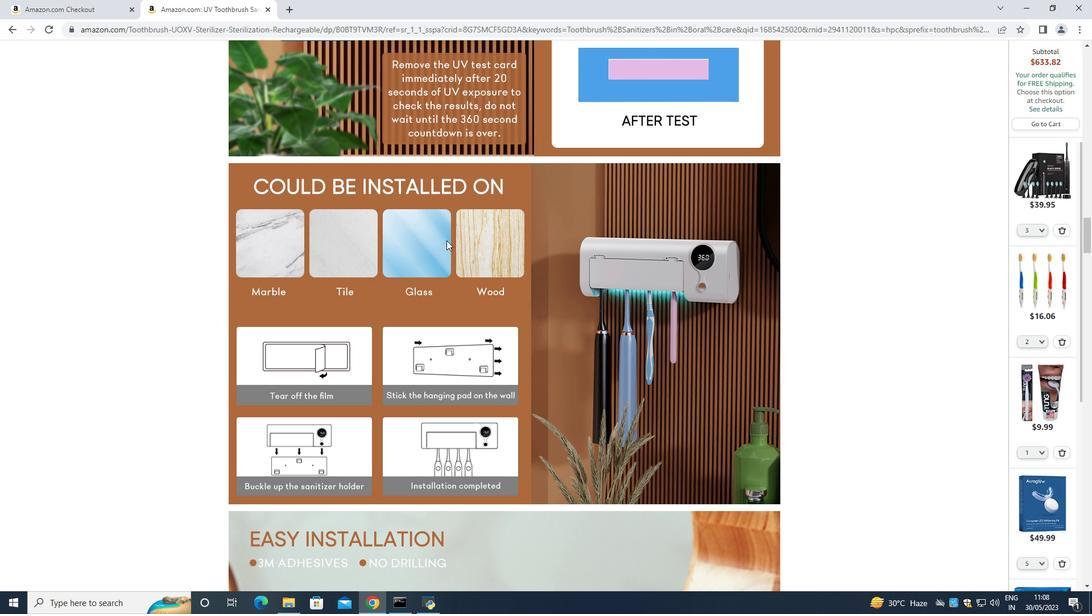 
Action: Mouse pressed left at (420, 240)
Screenshot: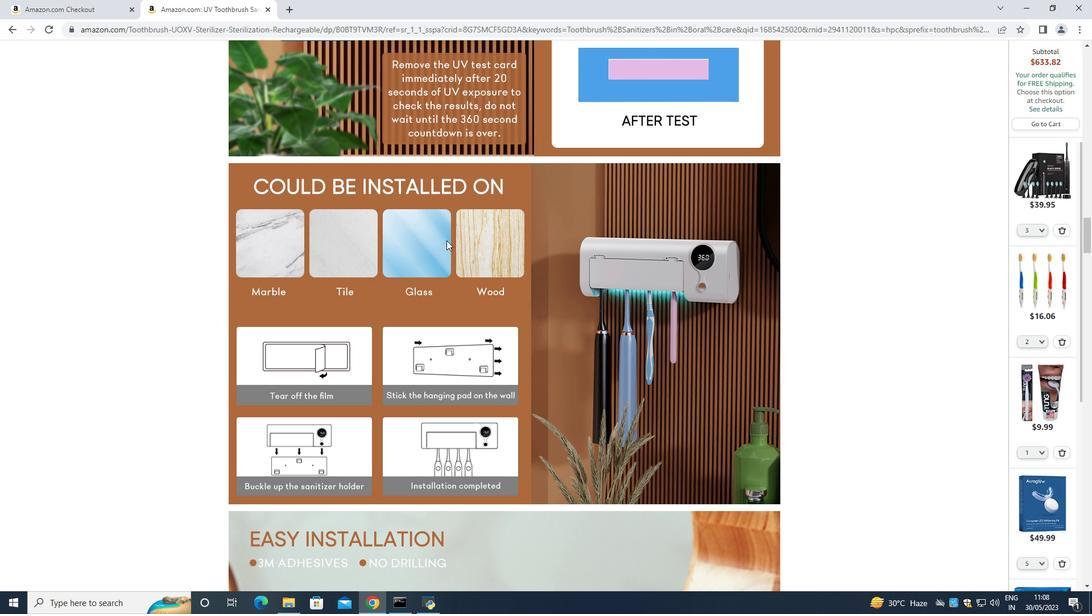 
Action: Mouse moved to (474, 239)
Screenshot: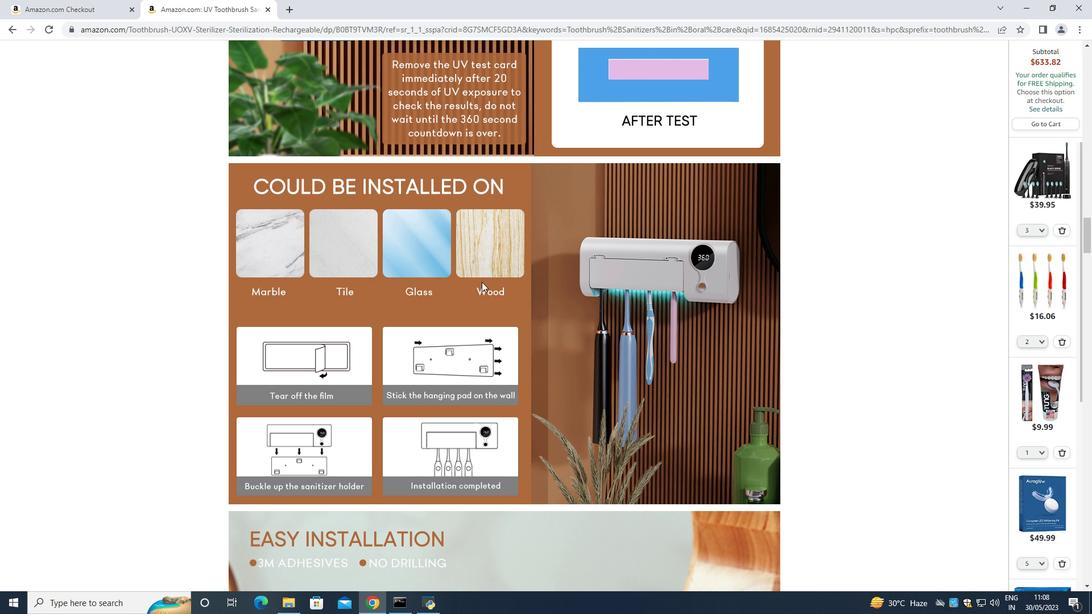 
Action: Mouse pressed left at (474, 239)
Screenshot: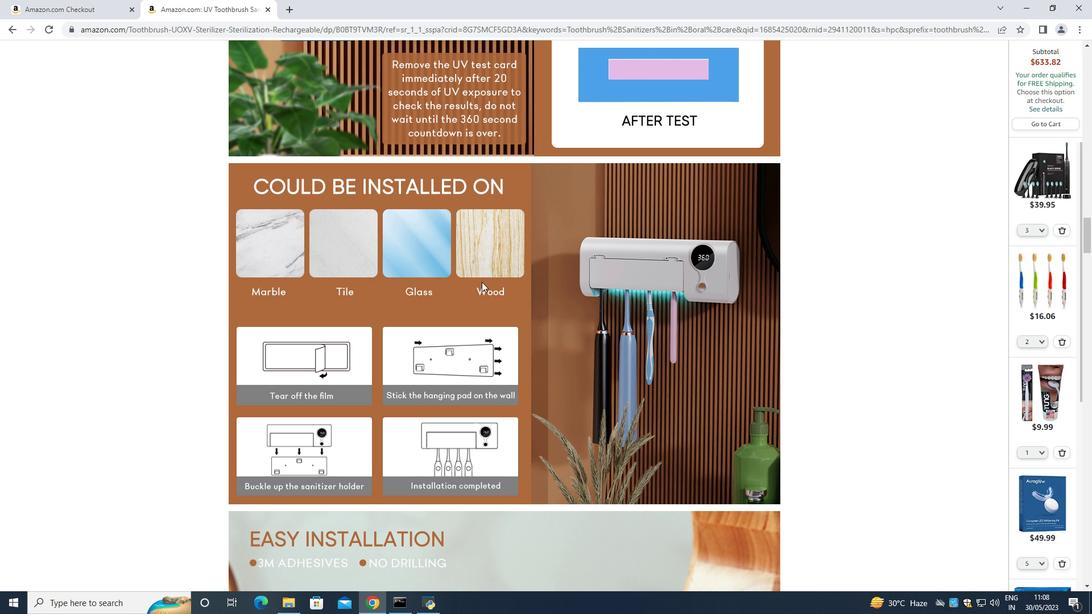 
Action: Mouse moved to (617, 350)
Screenshot: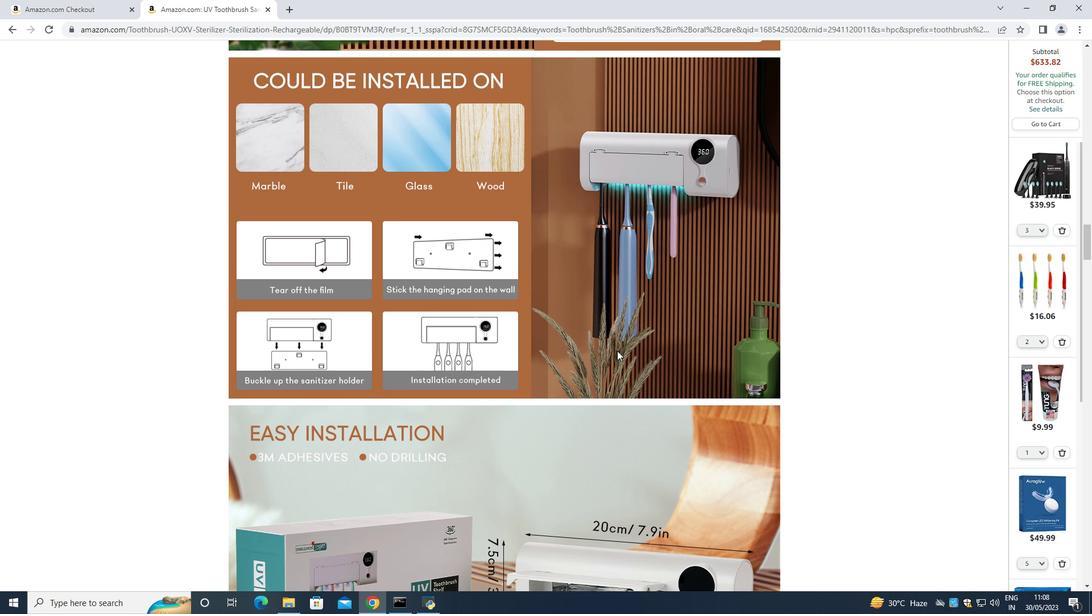 
Action: Mouse scrolled (617, 349) with delta (0, 0)
Screenshot: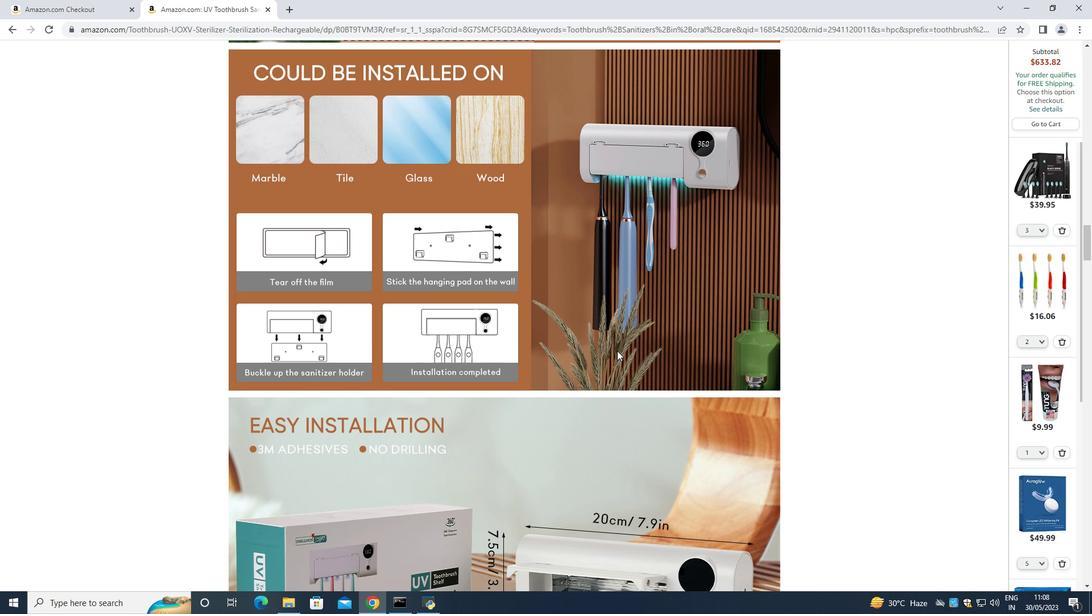 
Action: Mouse moved to (617, 350)
Screenshot: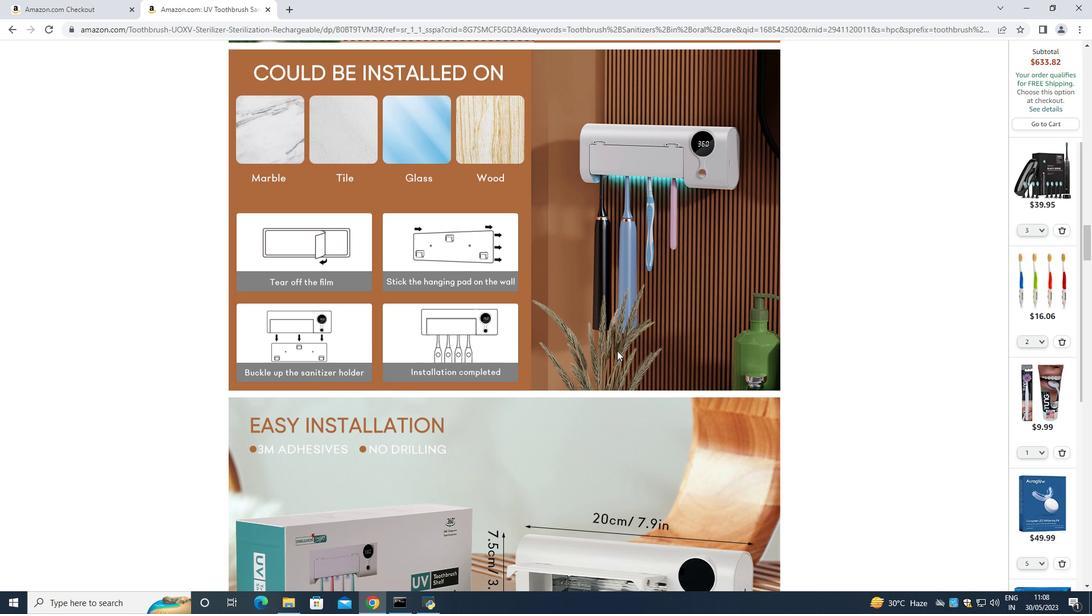 
Action: Mouse scrolled (617, 350) with delta (0, 0)
Screenshot: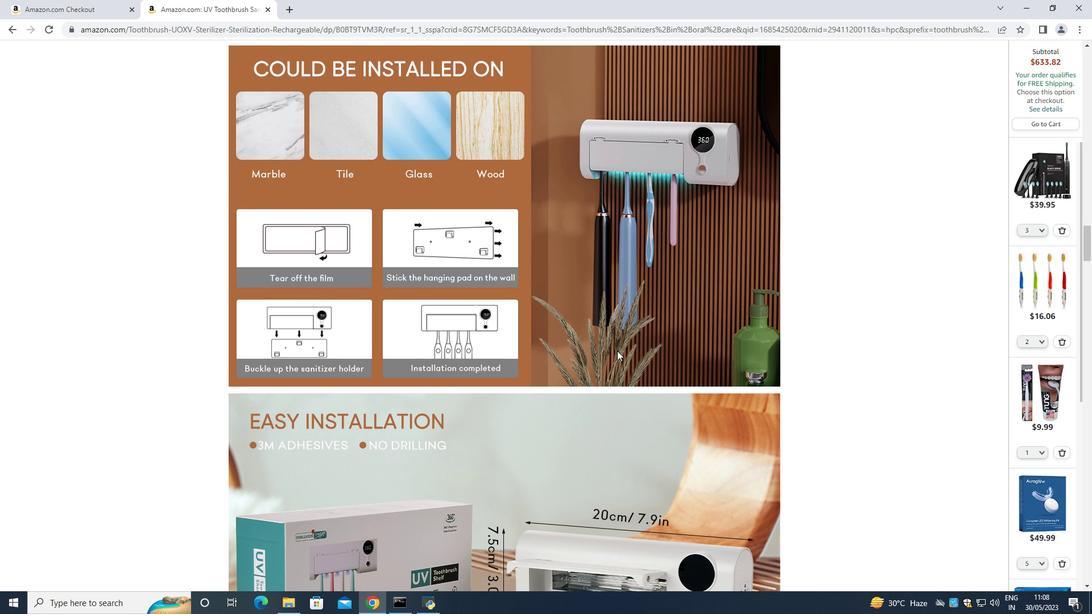 
Action: Mouse scrolled (617, 350) with delta (0, 0)
Screenshot: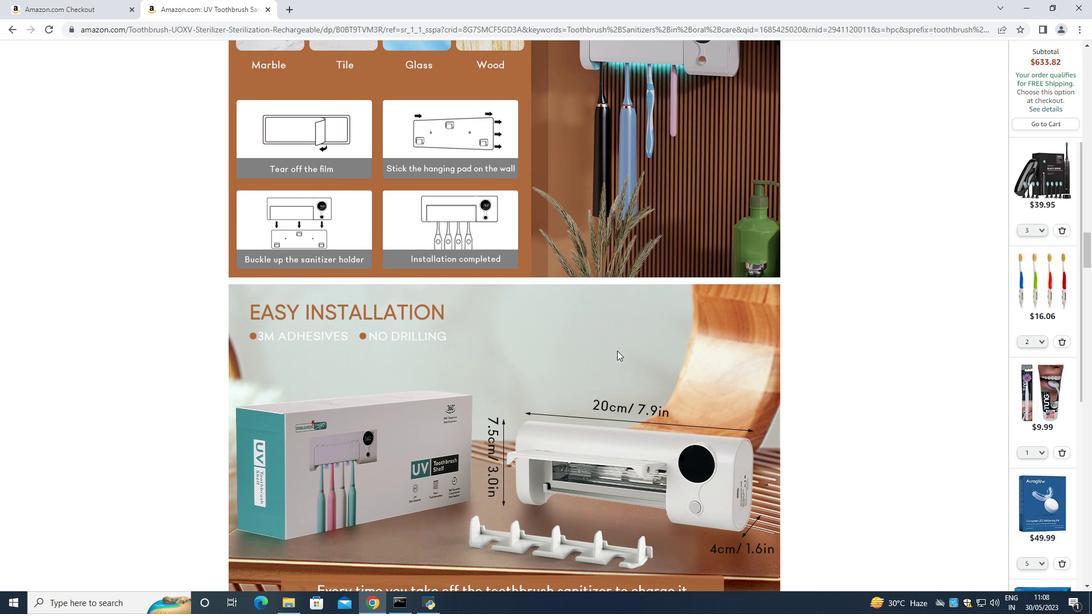 
Action: Mouse scrolled (617, 350) with delta (0, 0)
Screenshot: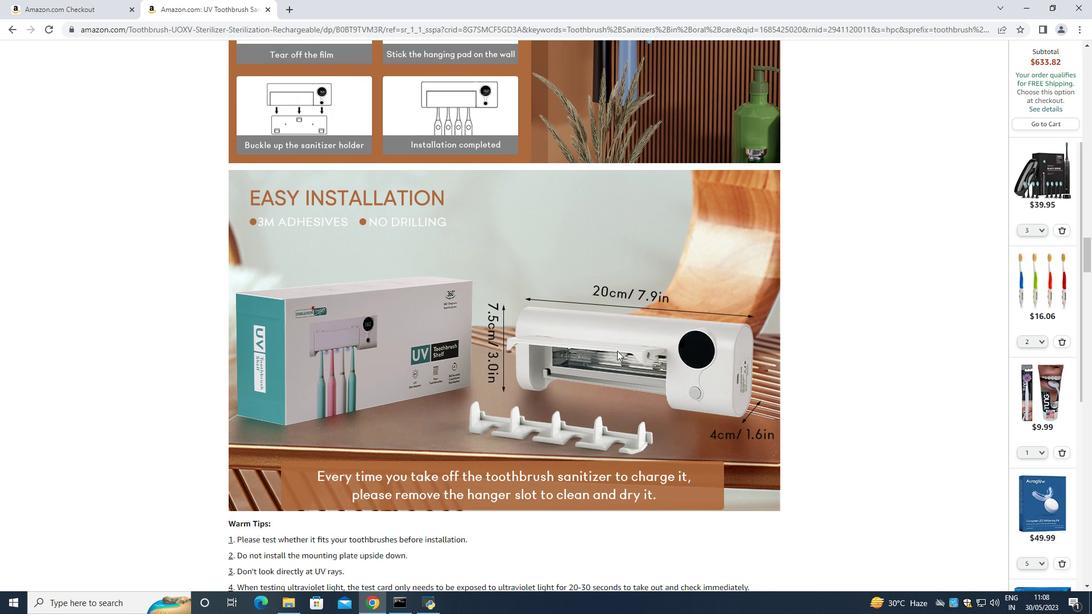 
Action: Mouse scrolled (617, 350) with delta (0, 0)
Screenshot: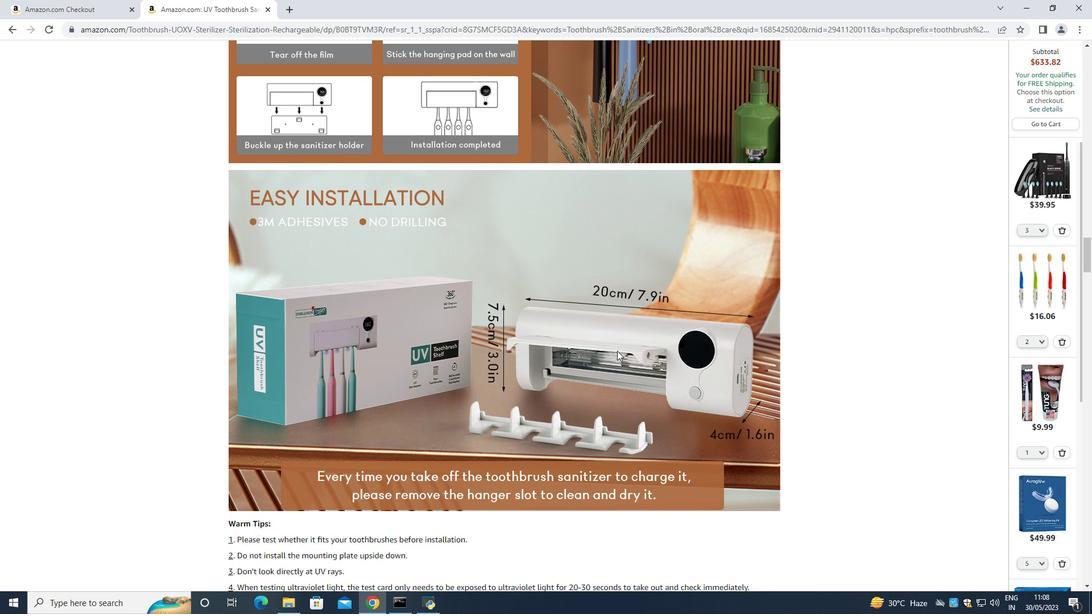 
Action: Mouse scrolled (617, 350) with delta (0, 0)
Screenshot: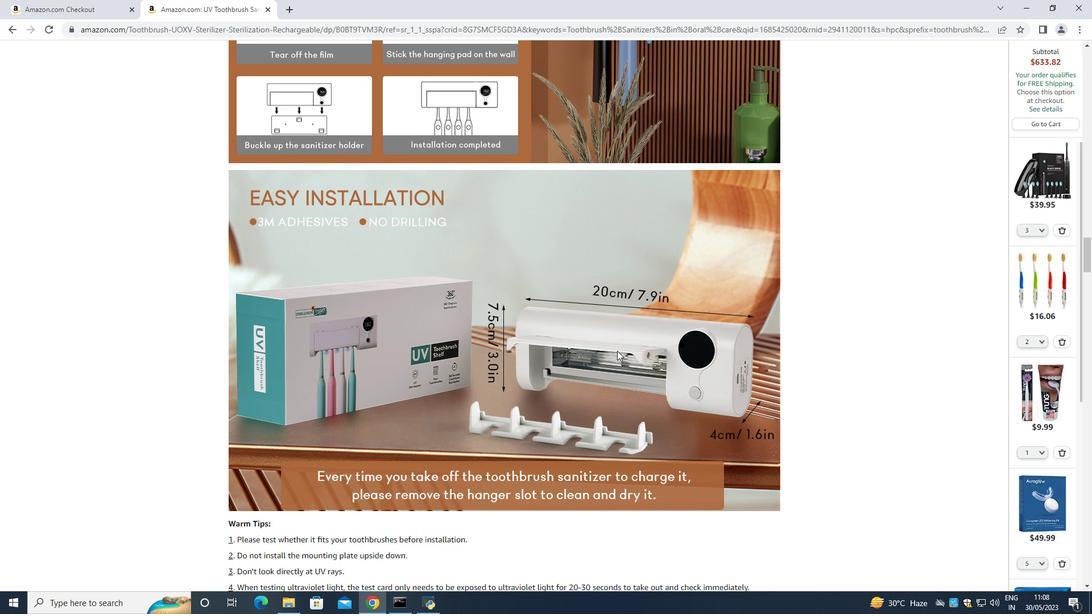 
Action: Mouse moved to (616, 351)
Screenshot: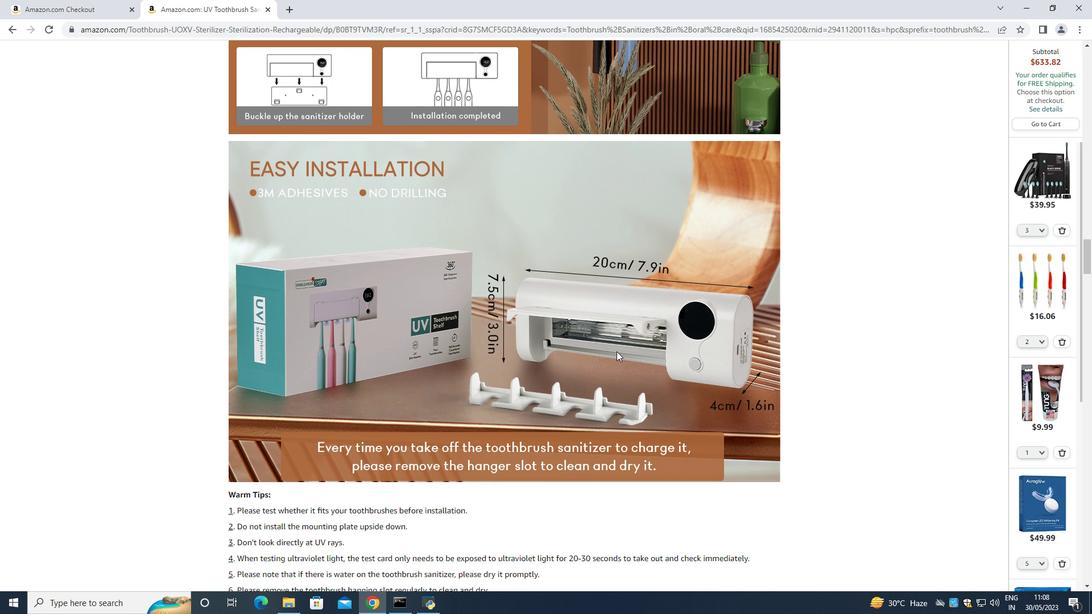 
Action: Mouse scrolled (616, 350) with delta (0, 0)
Screenshot: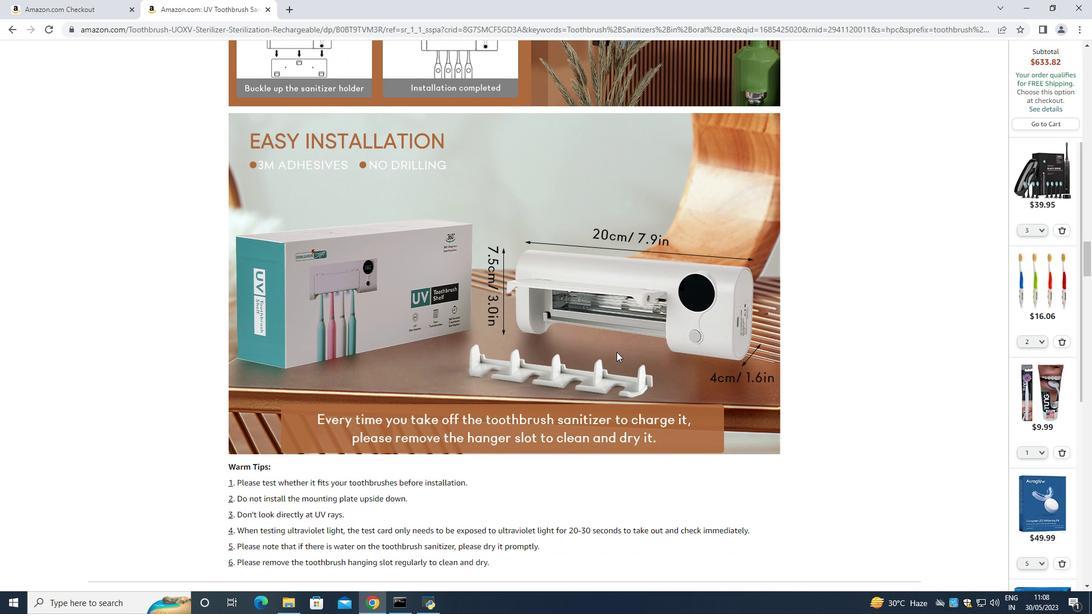 
Action: Mouse moved to (616, 352)
Screenshot: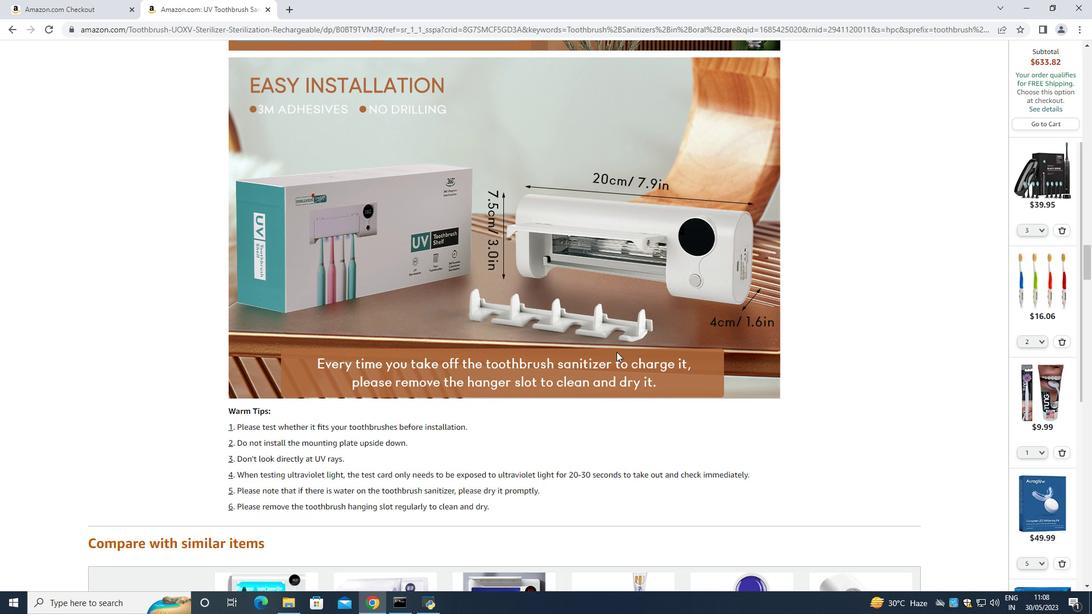 
Action: Mouse scrolled (616, 351) with delta (0, 0)
Screenshot: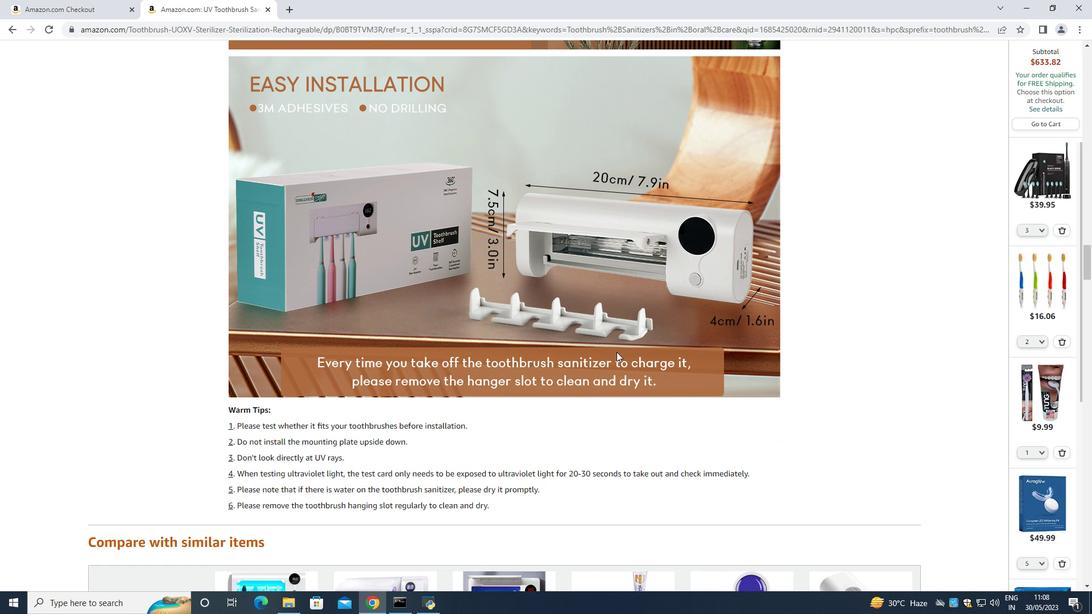 
Action: Mouse moved to (615, 352)
Screenshot: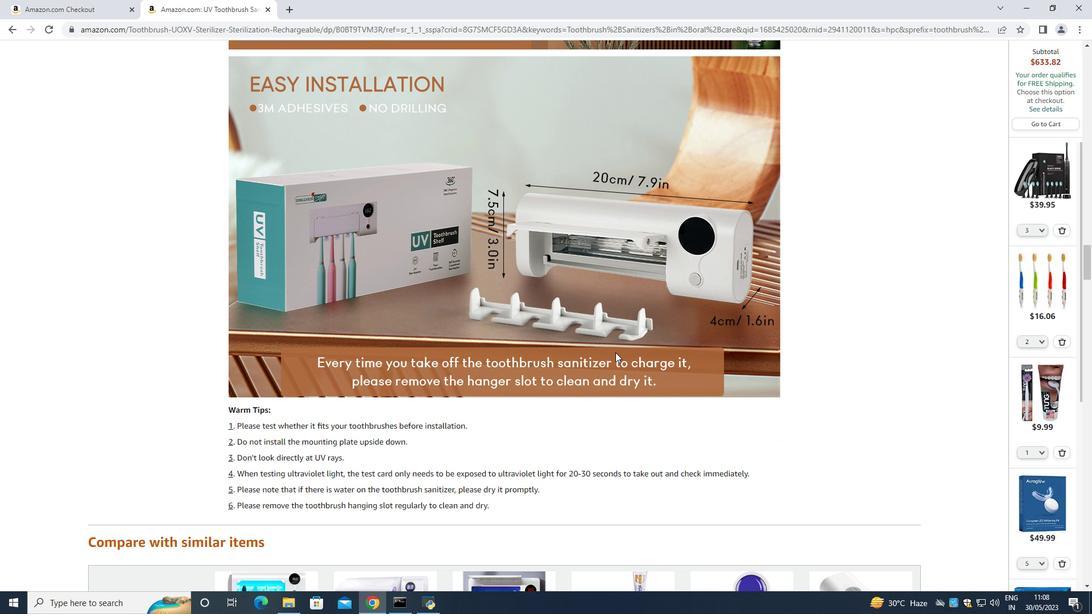 
Action: Mouse scrolled (615, 352) with delta (0, 0)
Screenshot: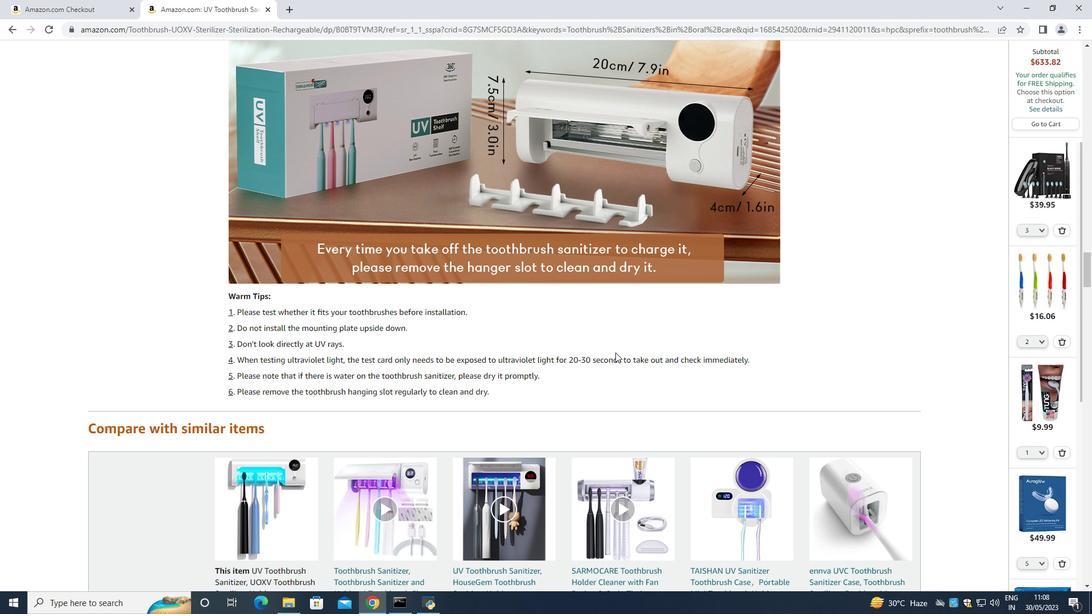 
Action: Mouse scrolled (615, 352) with delta (0, 0)
Screenshot: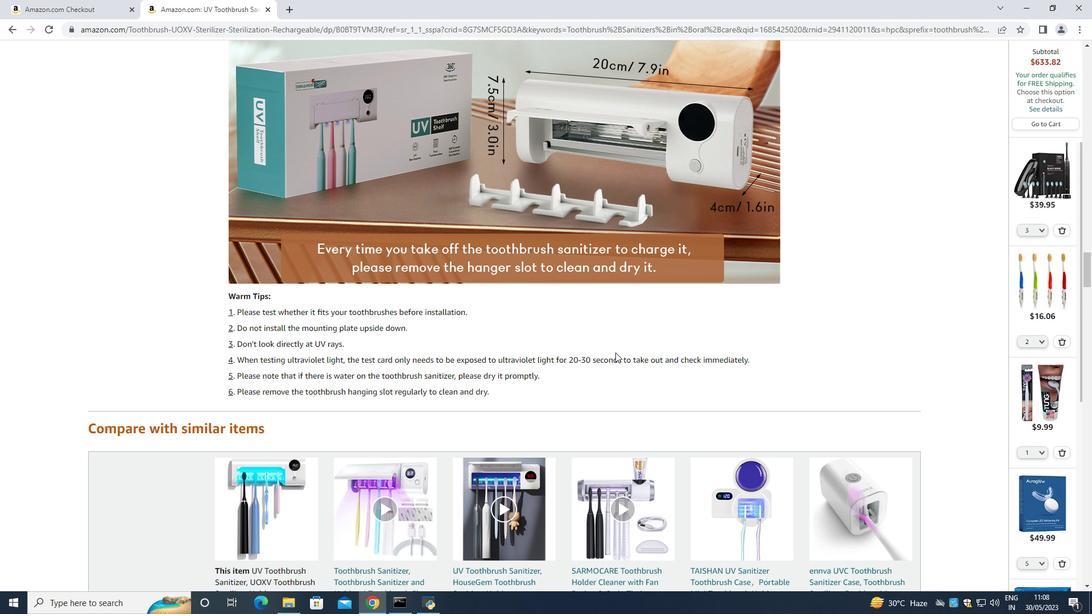 
Action: Mouse scrolled (615, 352) with delta (0, 0)
Screenshot: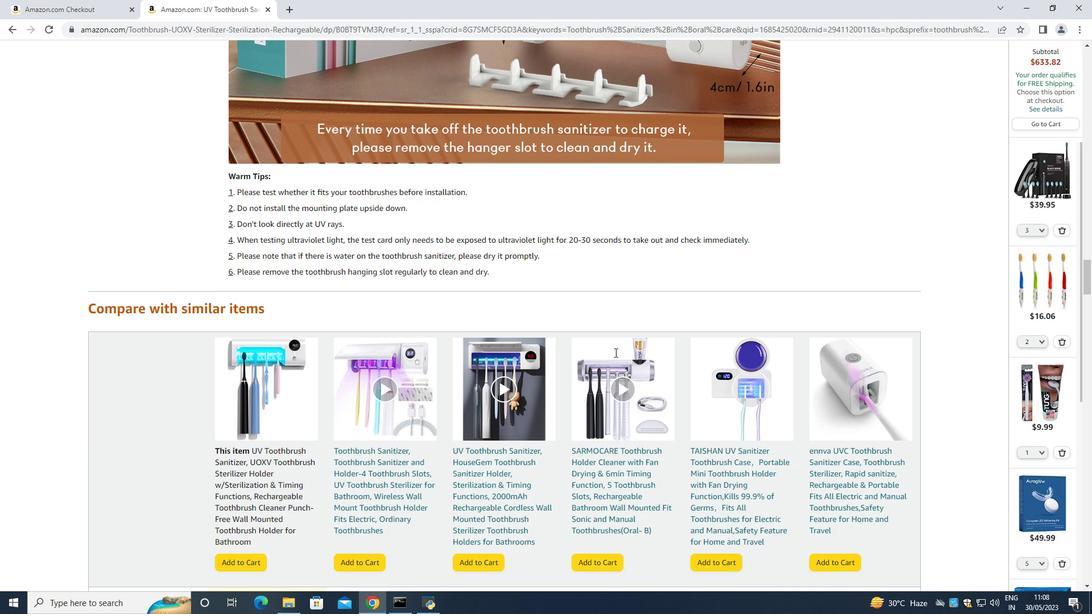 
Action: Mouse moved to (614, 352)
Screenshot: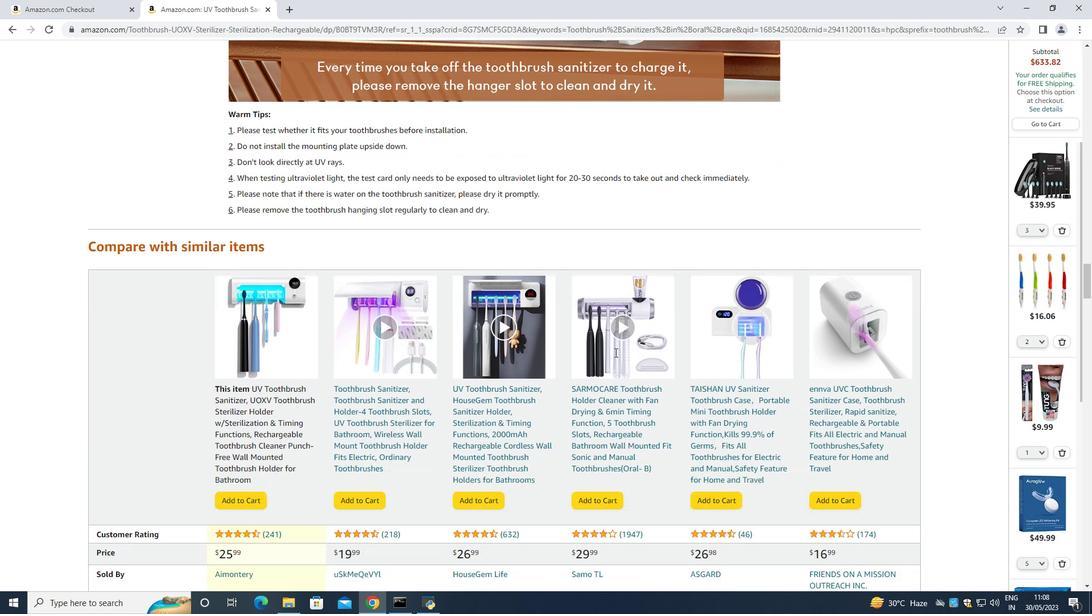 
Action: Mouse scrolled (614, 352) with delta (0, 0)
Screenshot: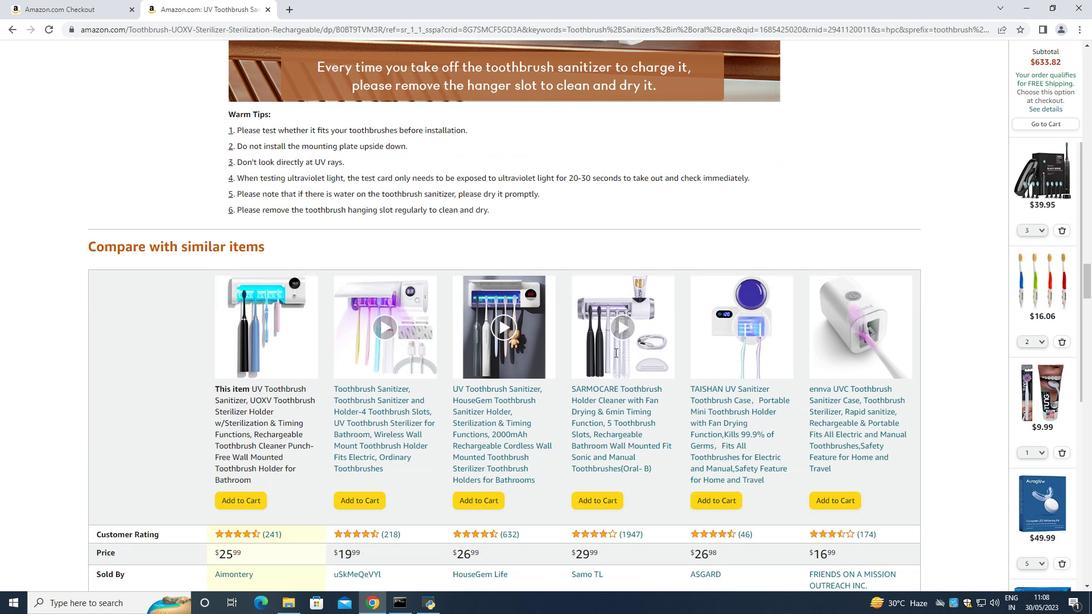 
Action: Mouse scrolled (614, 352) with delta (0, 0)
Screenshot: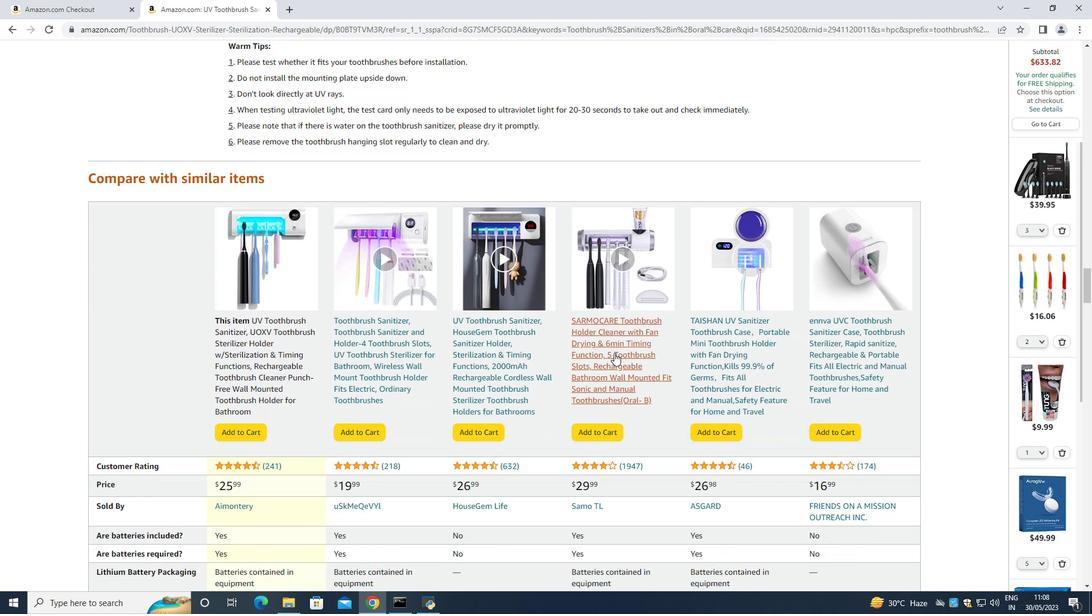 
Action: Mouse scrolled (614, 352) with delta (0, 0)
Screenshot: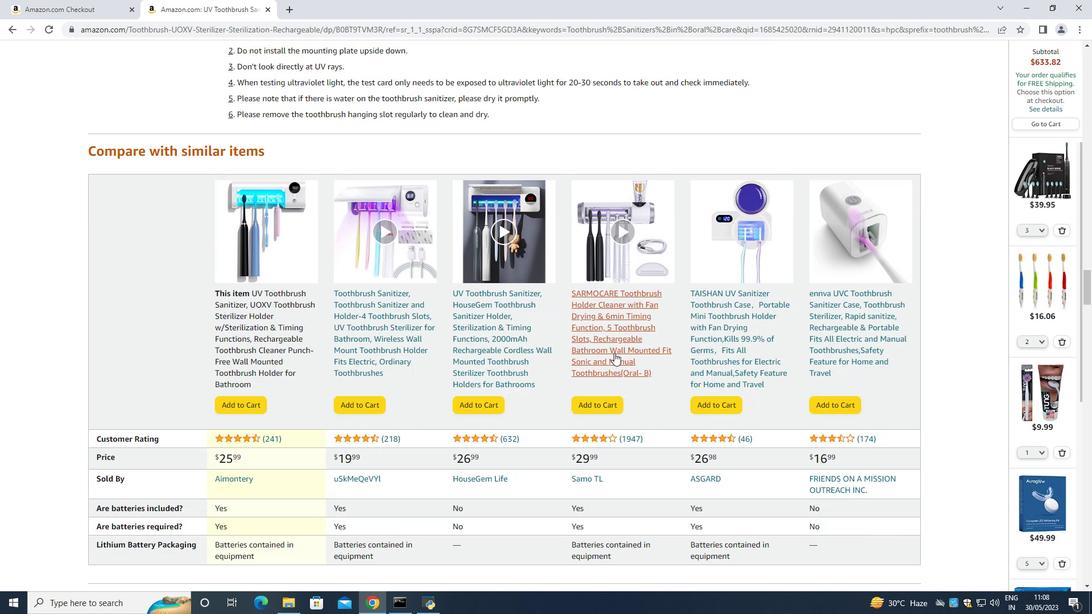 
Action: Mouse scrolled (614, 352) with delta (0, 0)
Screenshot: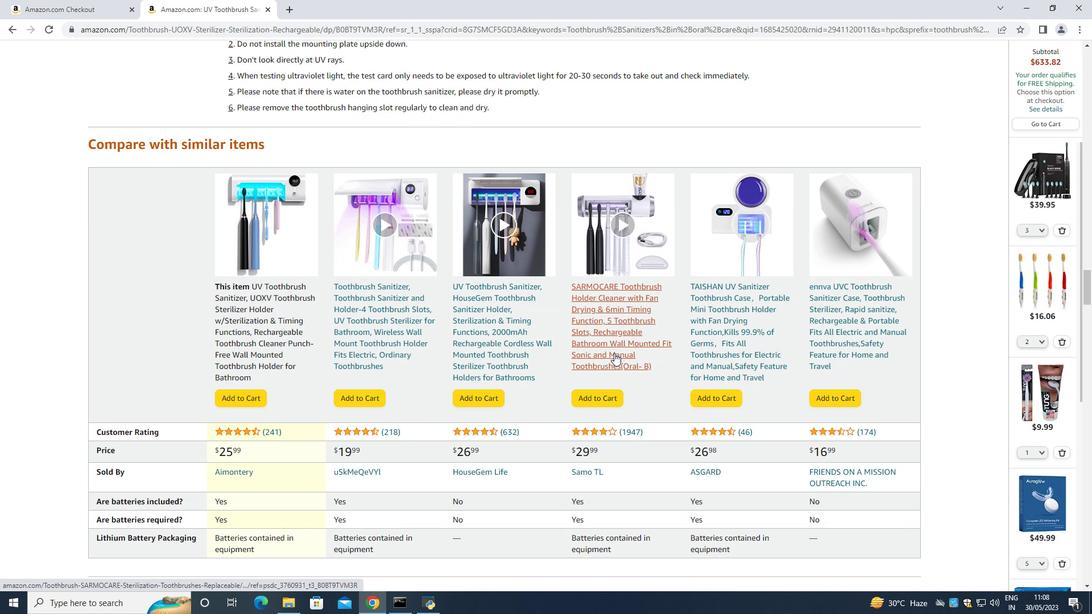 
Action: Mouse moved to (614, 353)
Screenshot: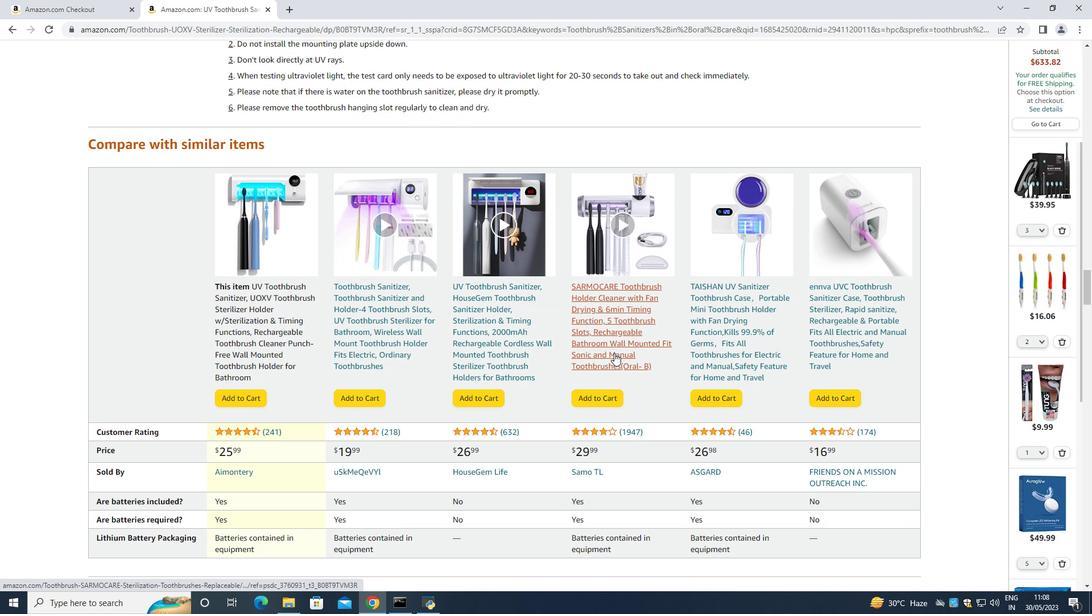 
Action: Mouse scrolled (614, 353) with delta (0, 0)
Screenshot: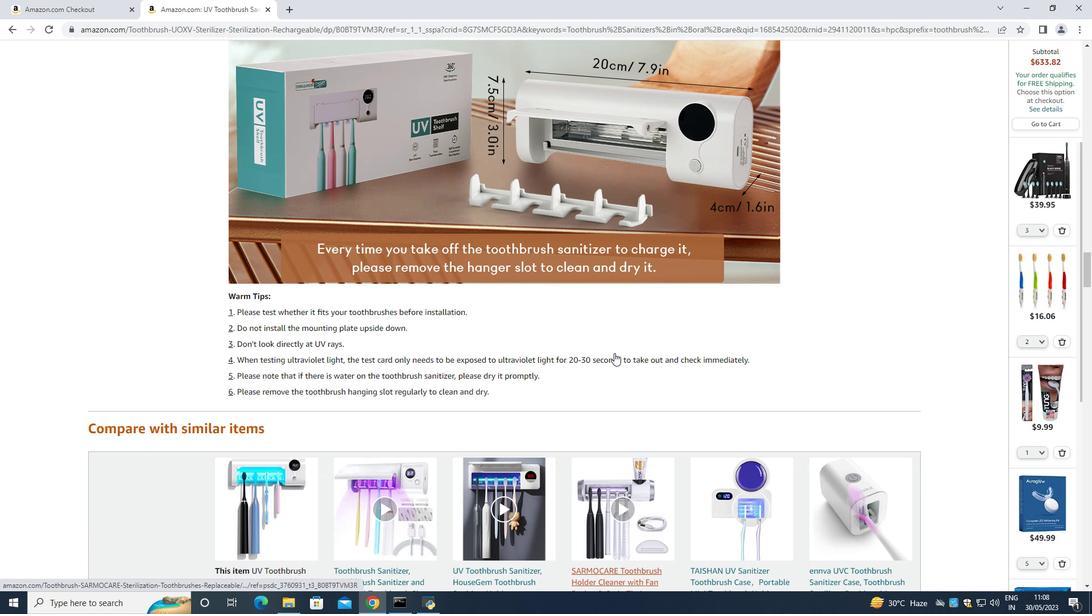 
Action: Mouse scrolled (614, 353) with delta (0, 0)
Screenshot: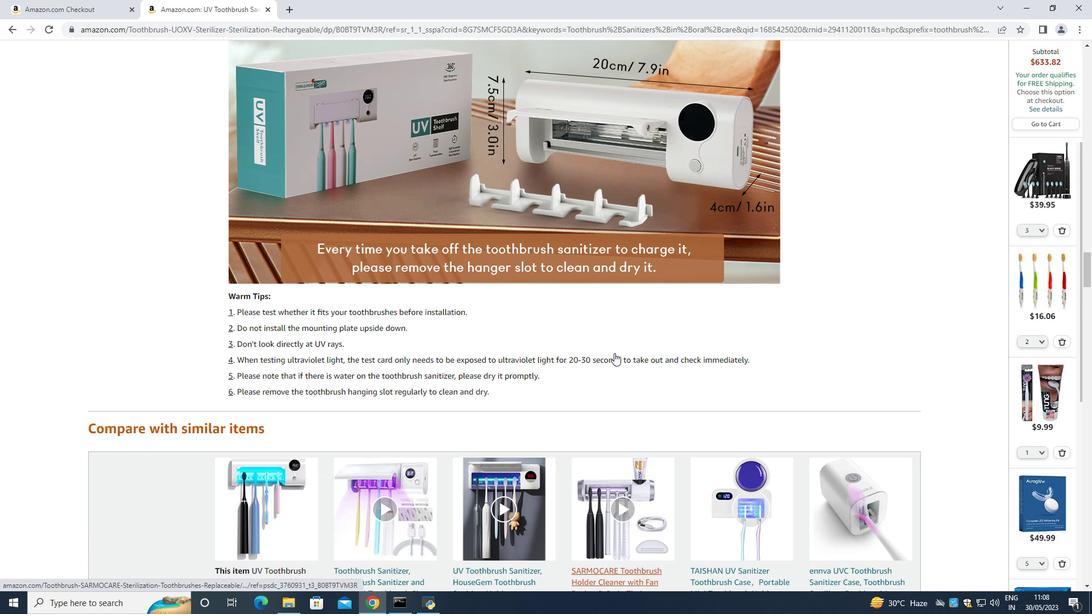 
Action: Mouse scrolled (614, 353) with delta (0, 0)
Screenshot: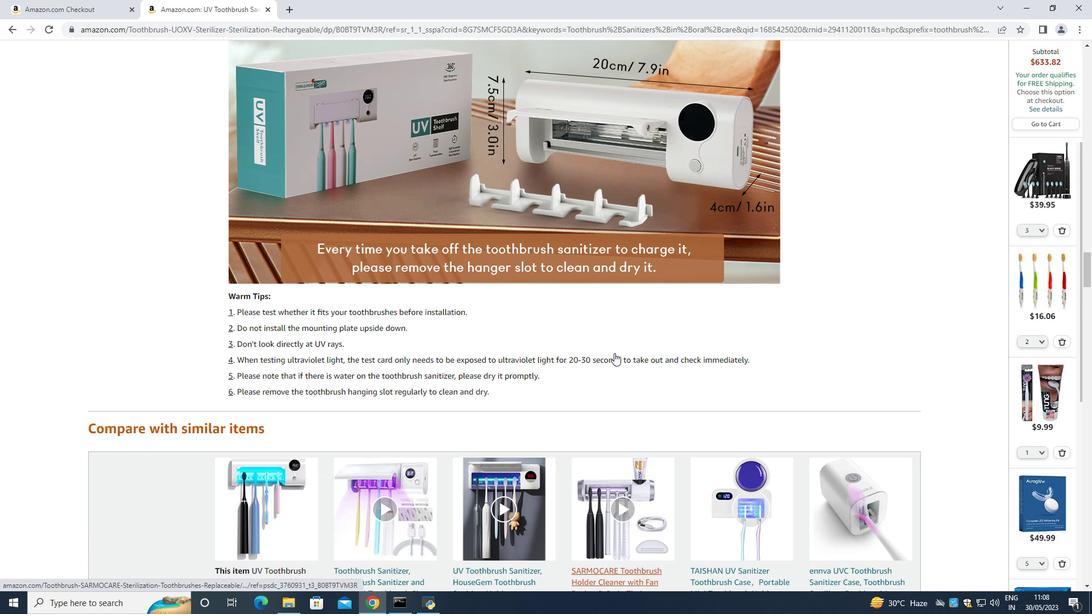 
Action: Mouse scrolled (614, 353) with delta (0, 0)
Screenshot: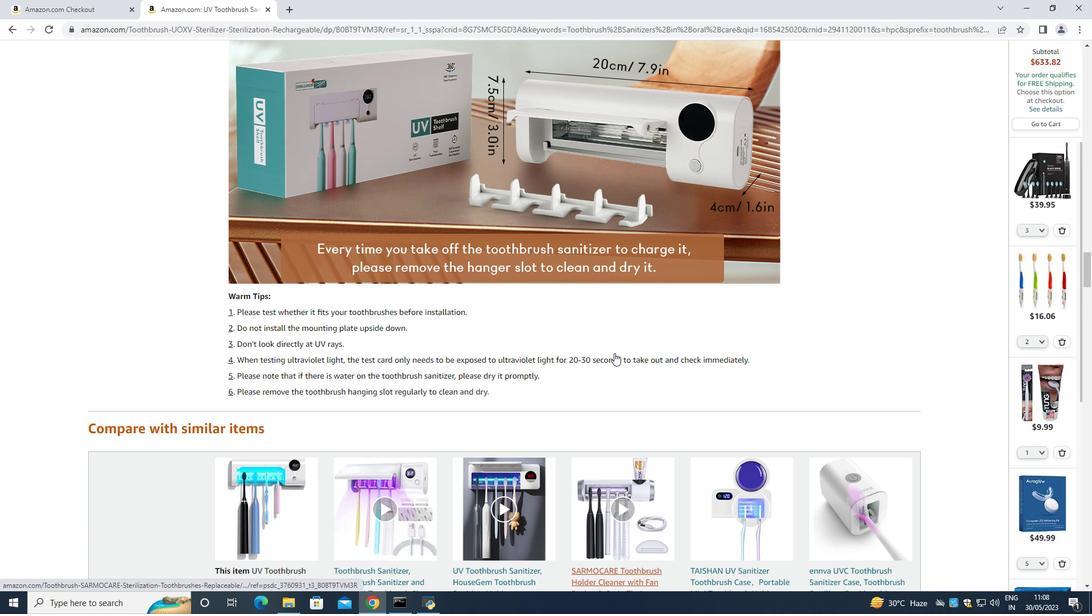 
Action: Mouse scrolled (614, 353) with delta (0, 0)
Screenshot: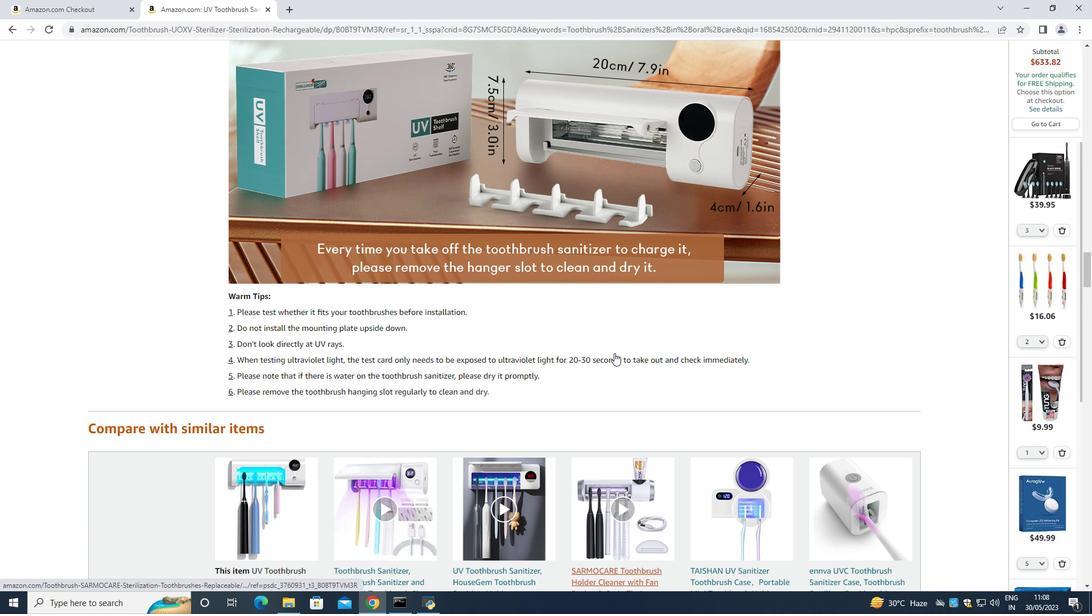 
Action: Mouse scrolled (614, 353) with delta (0, 0)
Screenshot: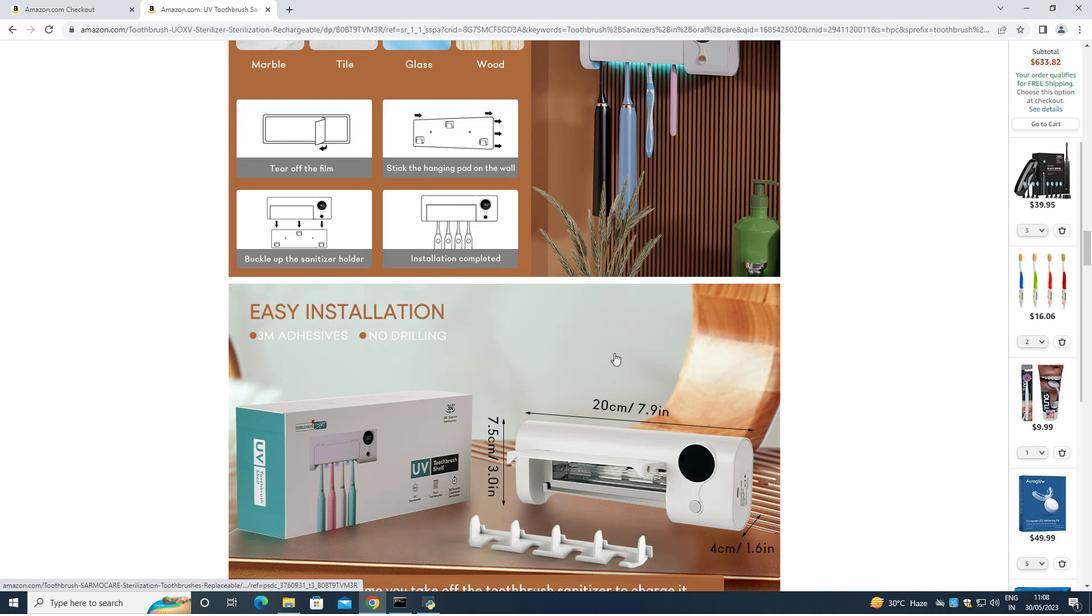 
Action: Mouse scrolled (614, 353) with delta (0, 0)
Screenshot: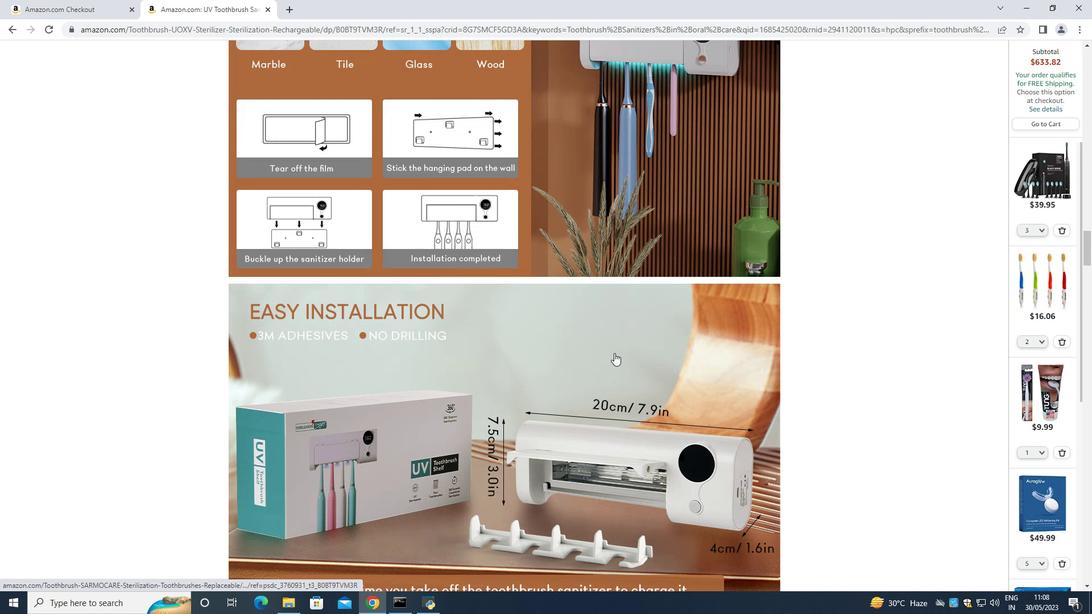 
Action: Mouse scrolled (614, 353) with delta (0, 0)
Screenshot: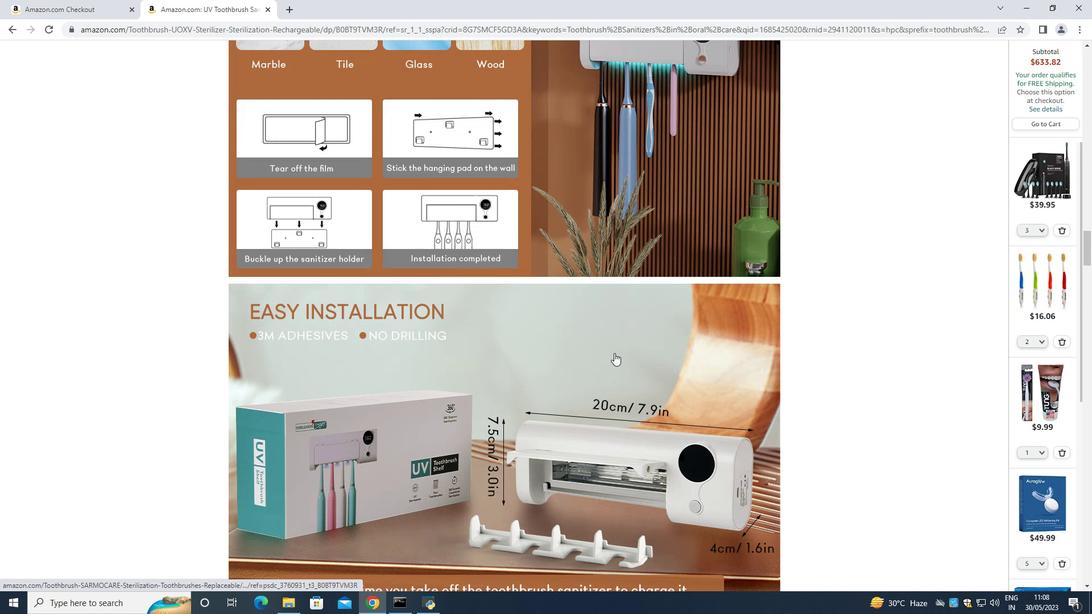 
Action: Mouse scrolled (614, 353) with delta (0, 0)
Screenshot: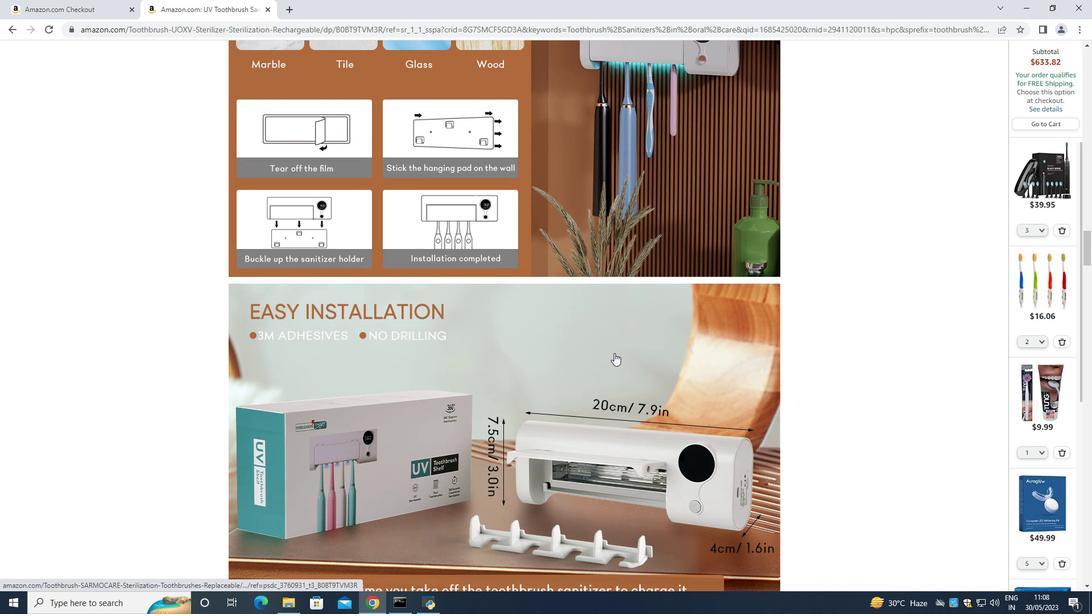 
Action: Mouse scrolled (614, 353) with delta (0, 0)
Screenshot: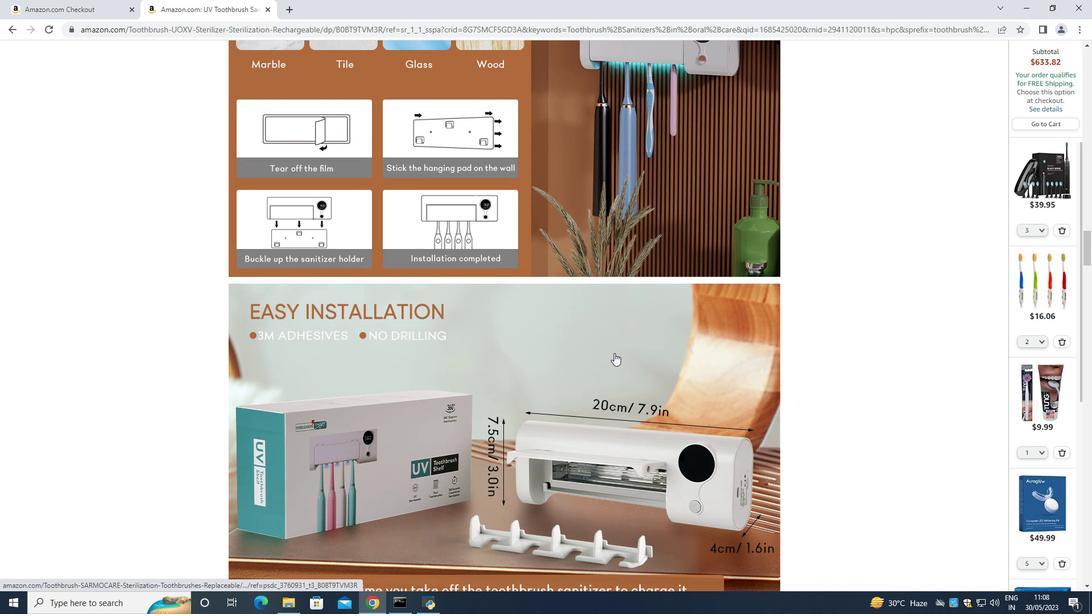
Action: Mouse scrolled (614, 353) with delta (0, 0)
Screenshot: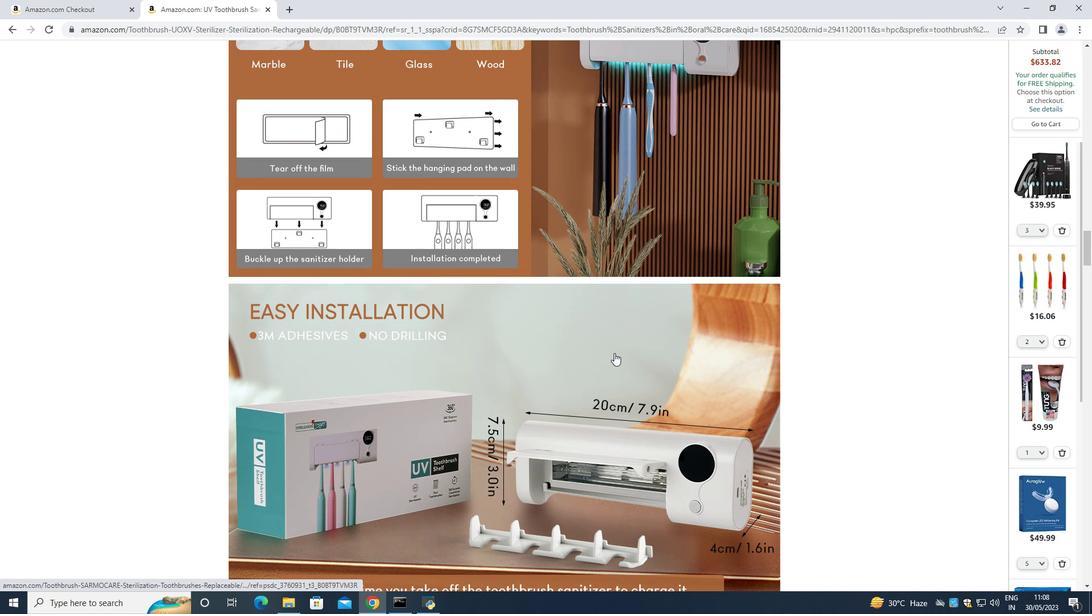 
Action: Mouse scrolled (614, 353) with delta (0, 0)
Screenshot: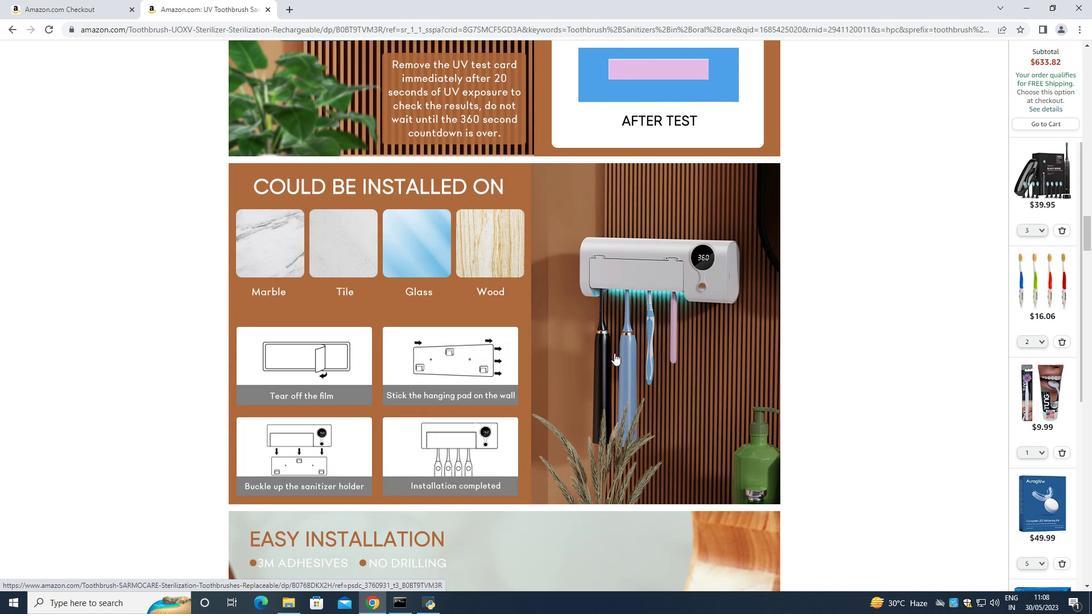 
Action: Mouse scrolled (614, 353) with delta (0, 0)
Screenshot: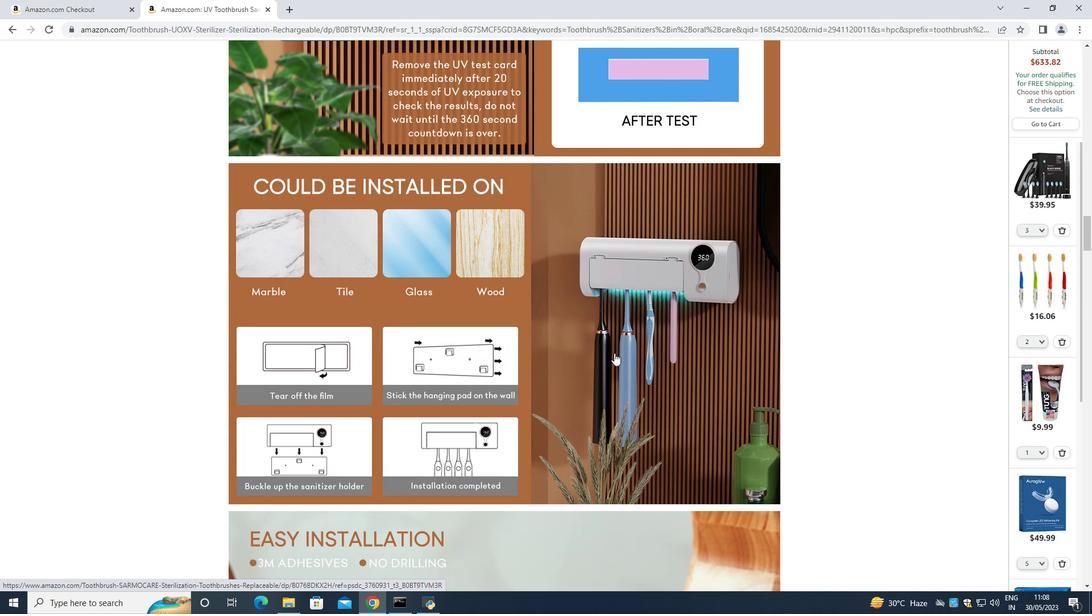 
Action: Mouse scrolled (614, 353) with delta (0, 0)
Screenshot: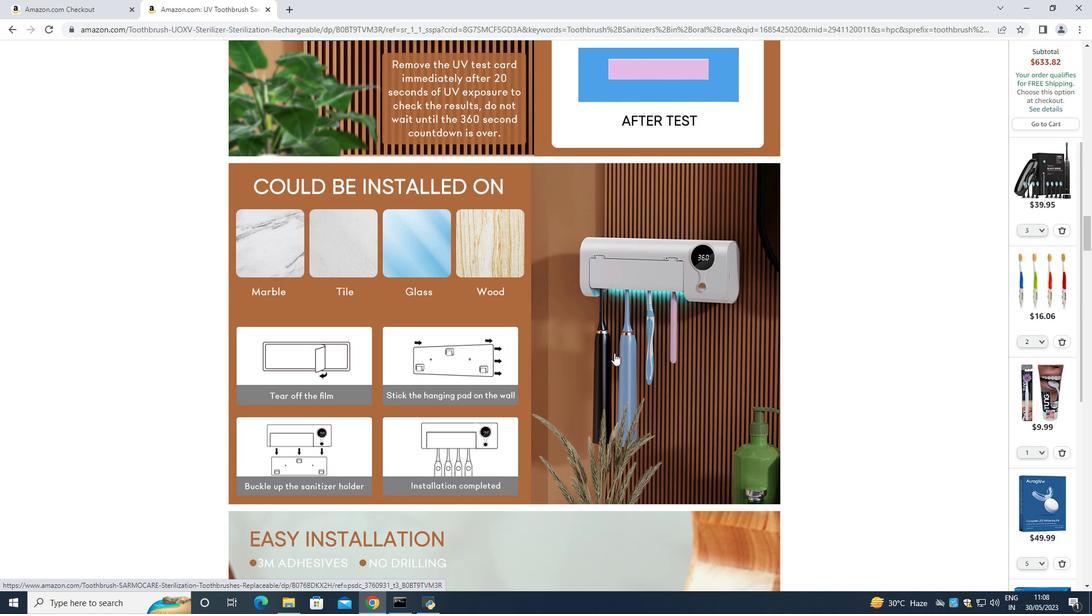 
Action: Mouse scrolled (614, 353) with delta (0, 0)
Screenshot: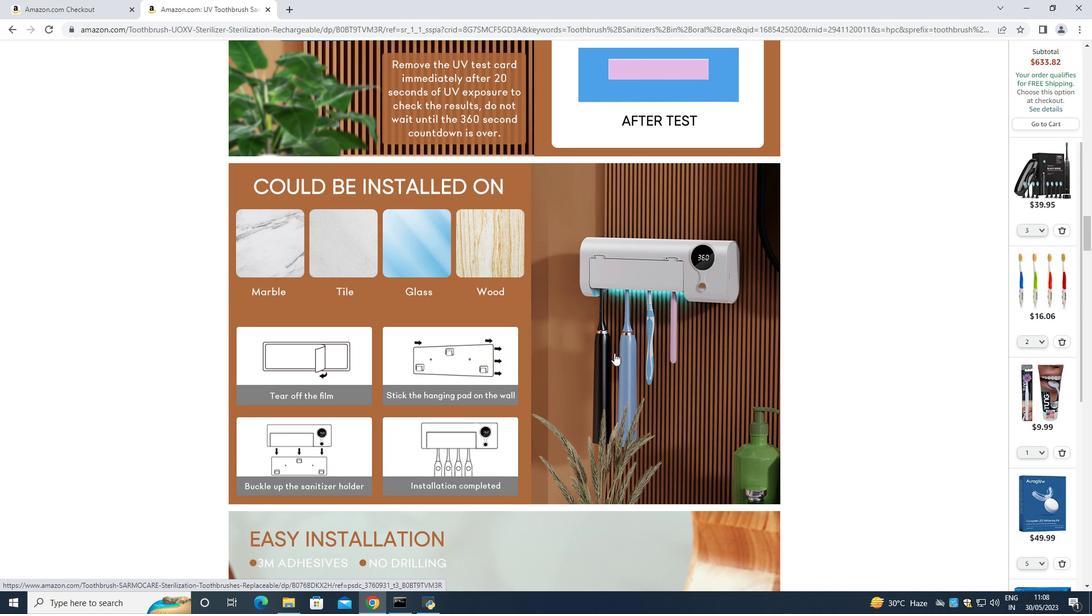 
Action: Mouse scrolled (614, 353) with delta (0, 0)
Screenshot: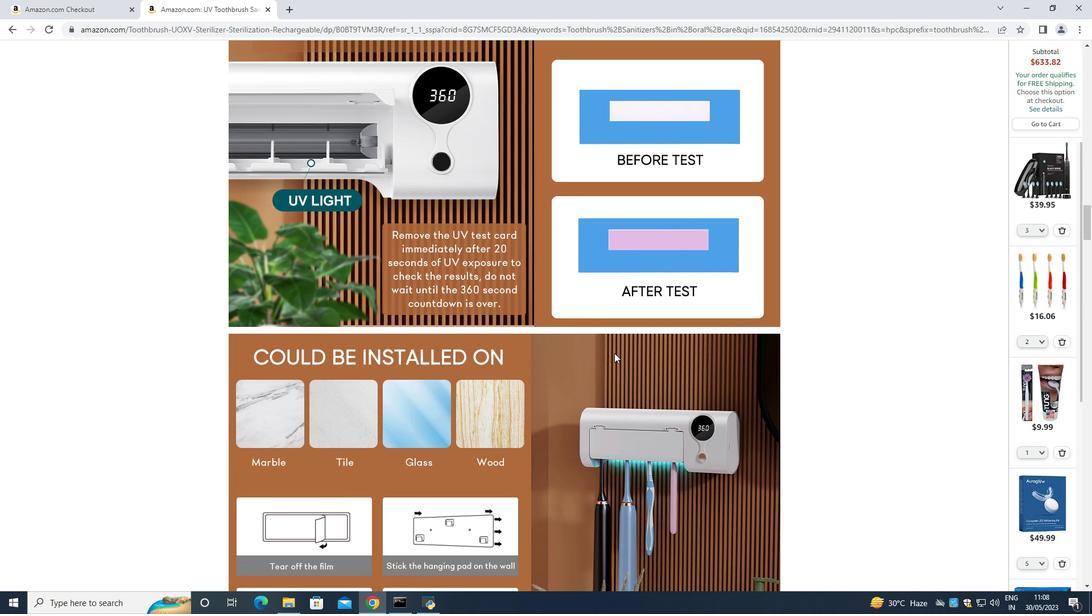 
Action: Mouse scrolled (614, 353) with delta (0, 0)
Screenshot: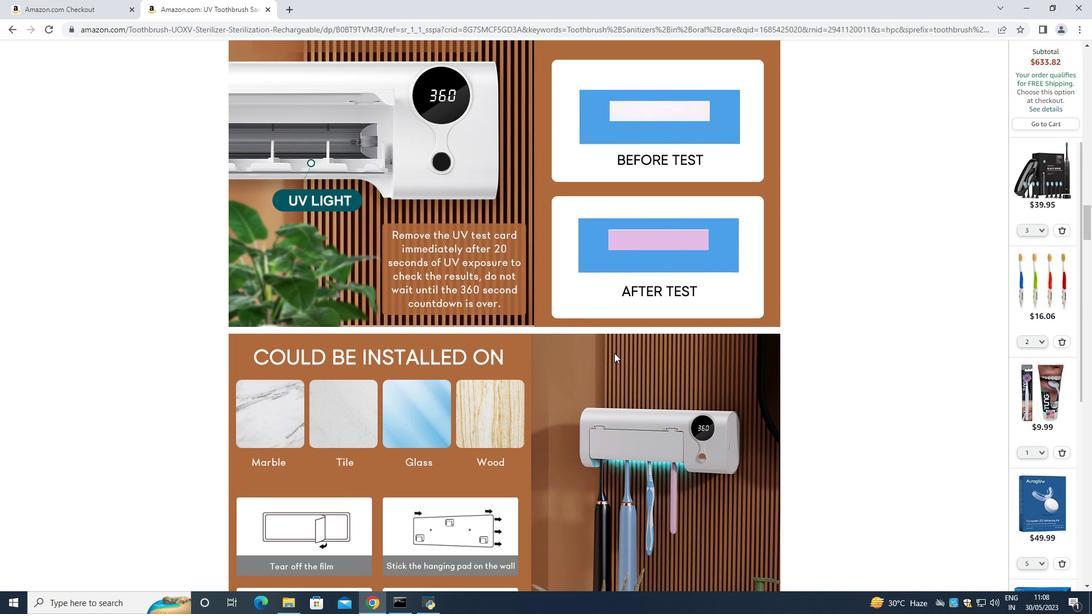 
Action: Mouse scrolled (614, 353) with delta (0, 0)
Screenshot: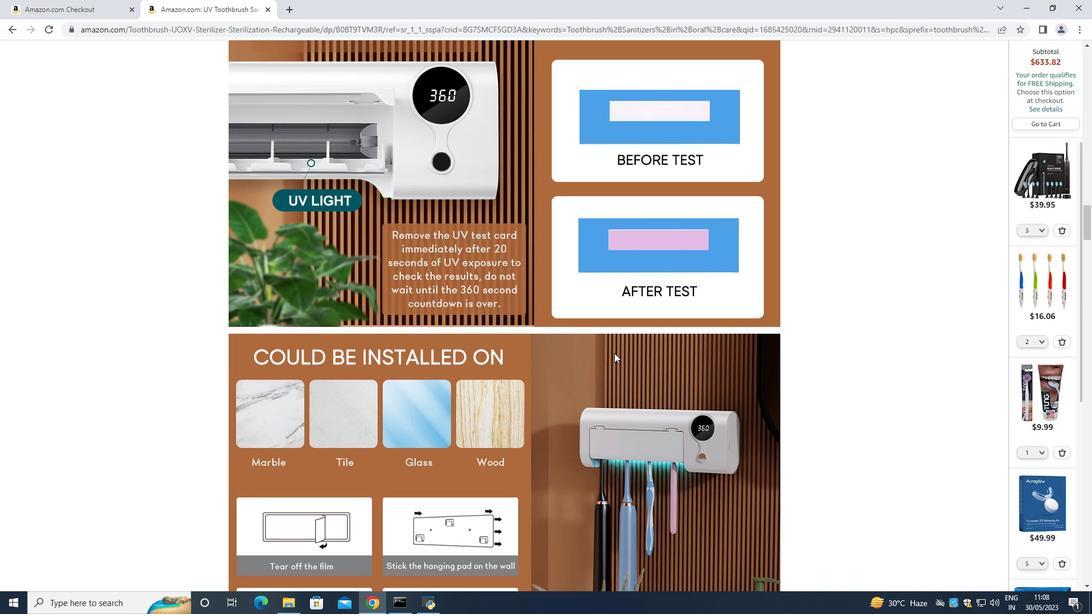 
Action: Mouse scrolled (614, 353) with delta (0, 0)
Screenshot: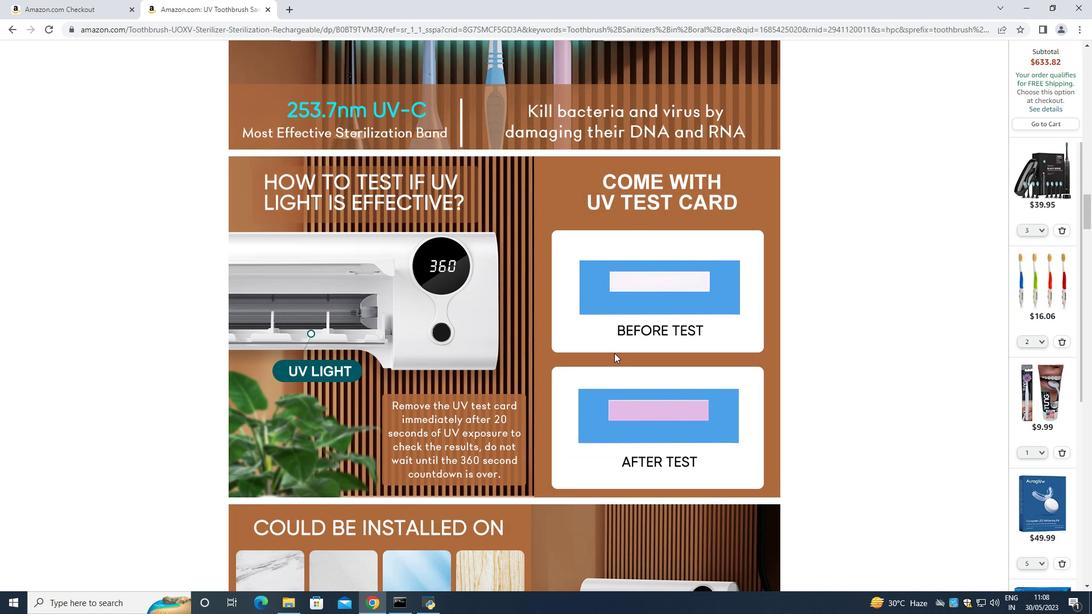 
Action: Mouse scrolled (614, 353) with delta (0, 0)
Screenshot: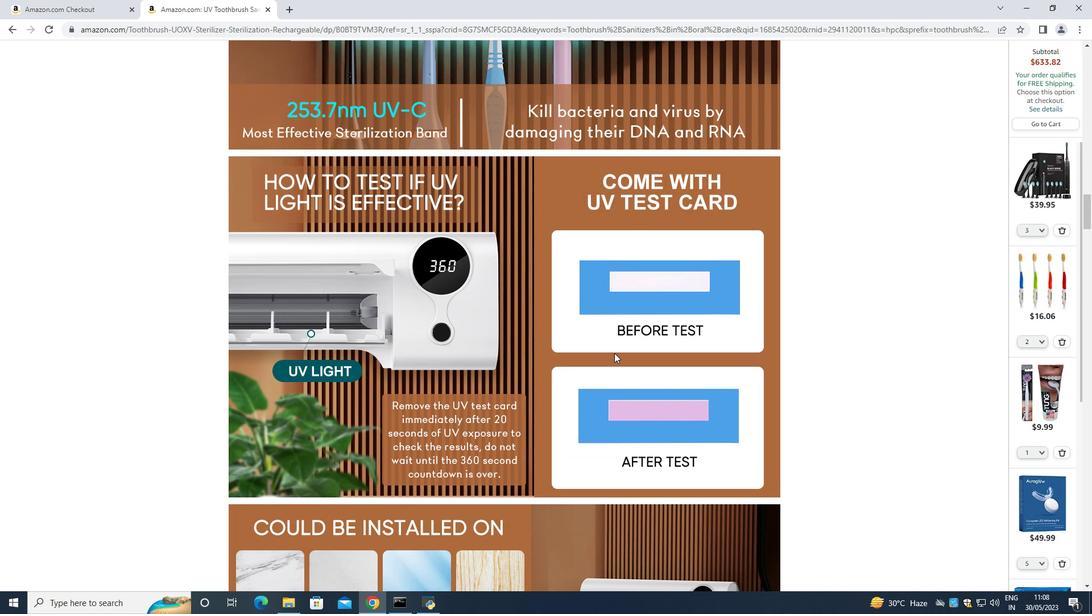
Action: Mouse scrolled (614, 353) with delta (0, 0)
Screenshot: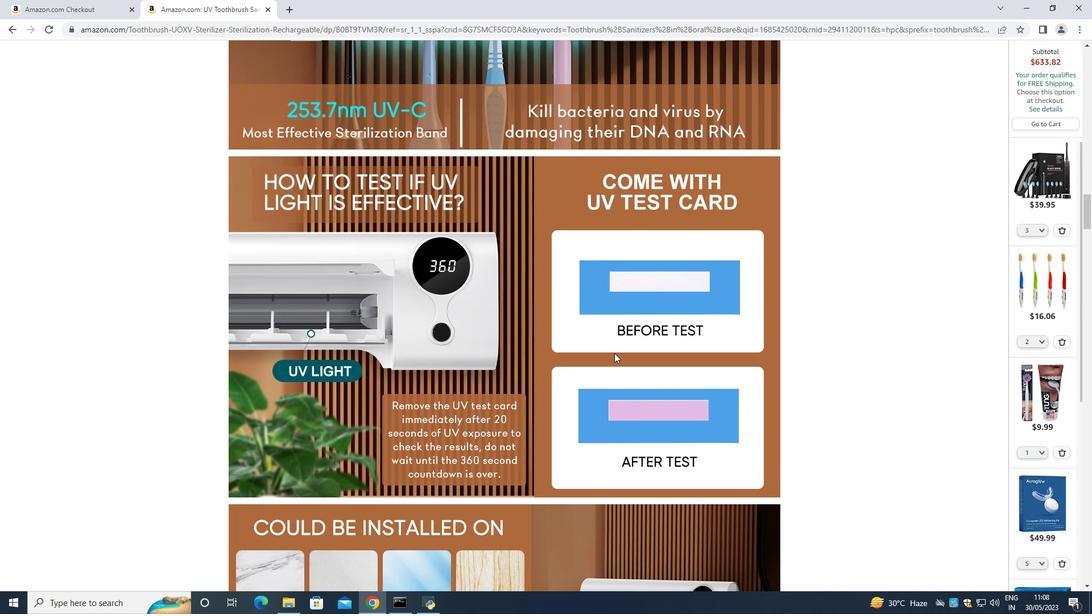 
Action: Mouse scrolled (614, 353) with delta (0, 0)
Screenshot: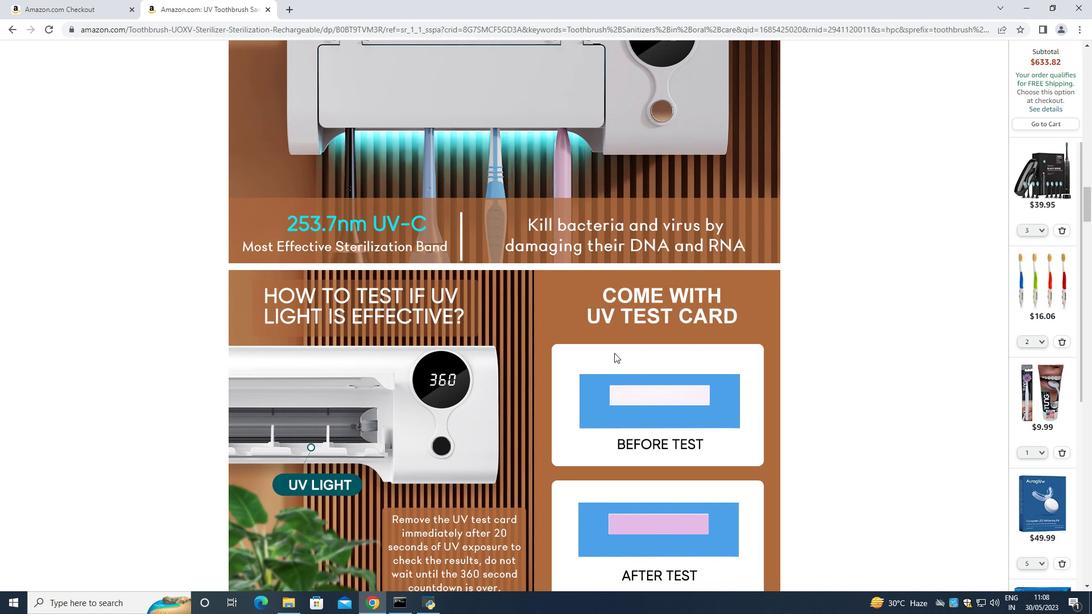 
Action: Mouse scrolled (614, 353) with delta (0, 0)
Screenshot: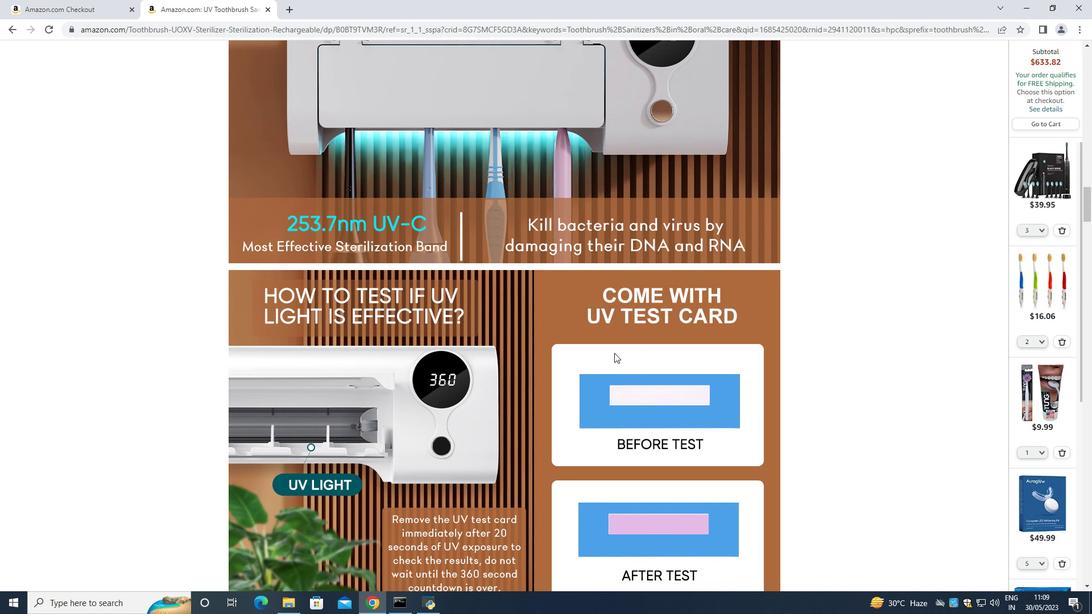 
Action: Mouse scrolled (614, 353) with delta (0, 0)
Screenshot: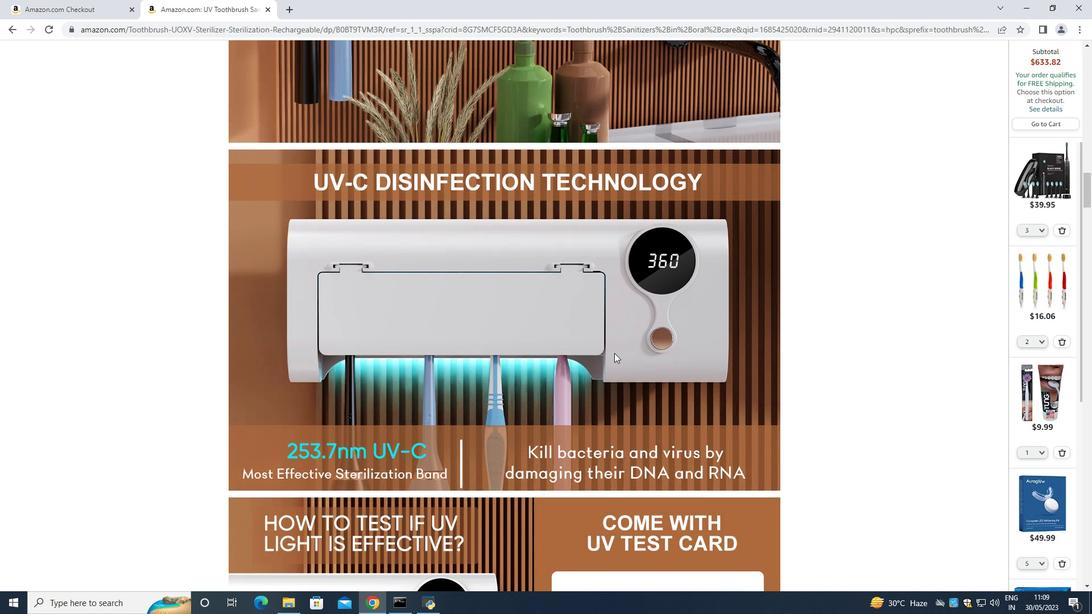 
Action: Mouse scrolled (614, 353) with delta (0, 0)
Screenshot: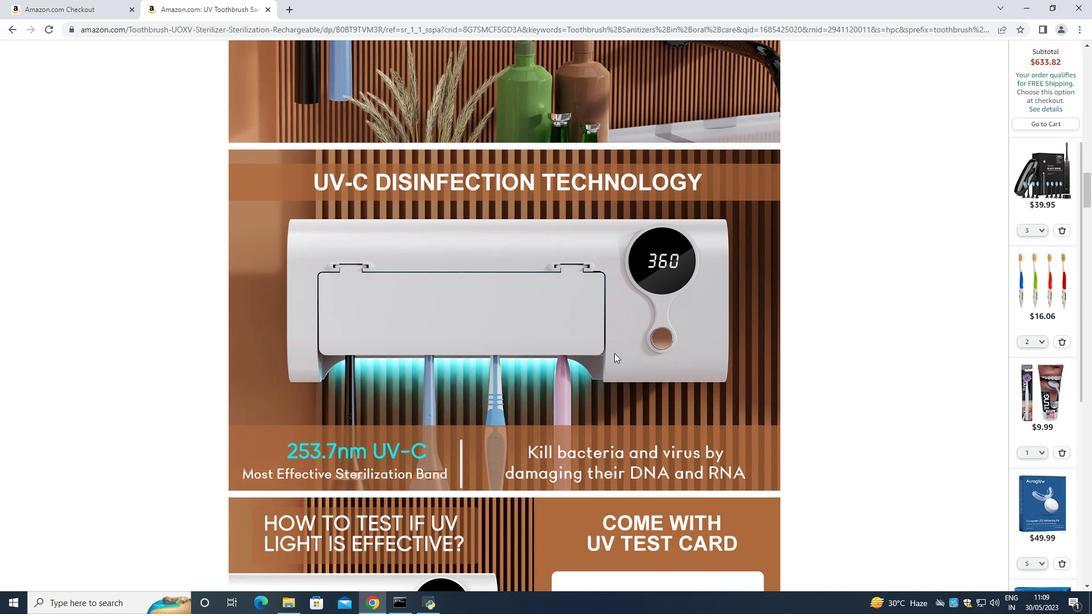 
Action: Mouse scrolled (614, 353) with delta (0, 0)
Screenshot: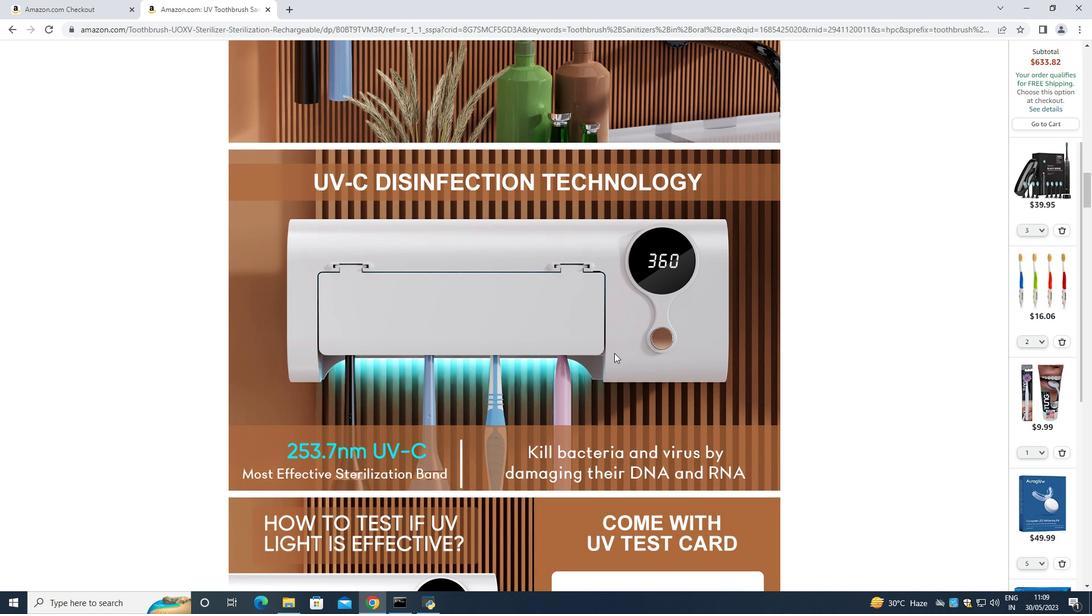 
Action: Mouse scrolled (614, 353) with delta (0, 0)
Screenshot: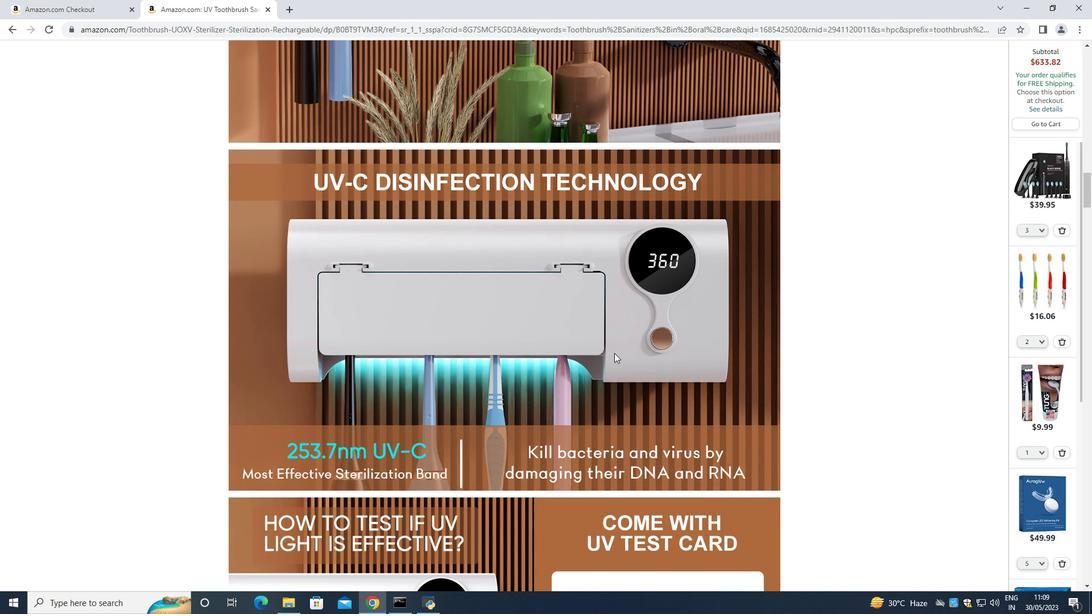 
Action: Mouse scrolled (614, 353) with delta (0, 0)
Screenshot: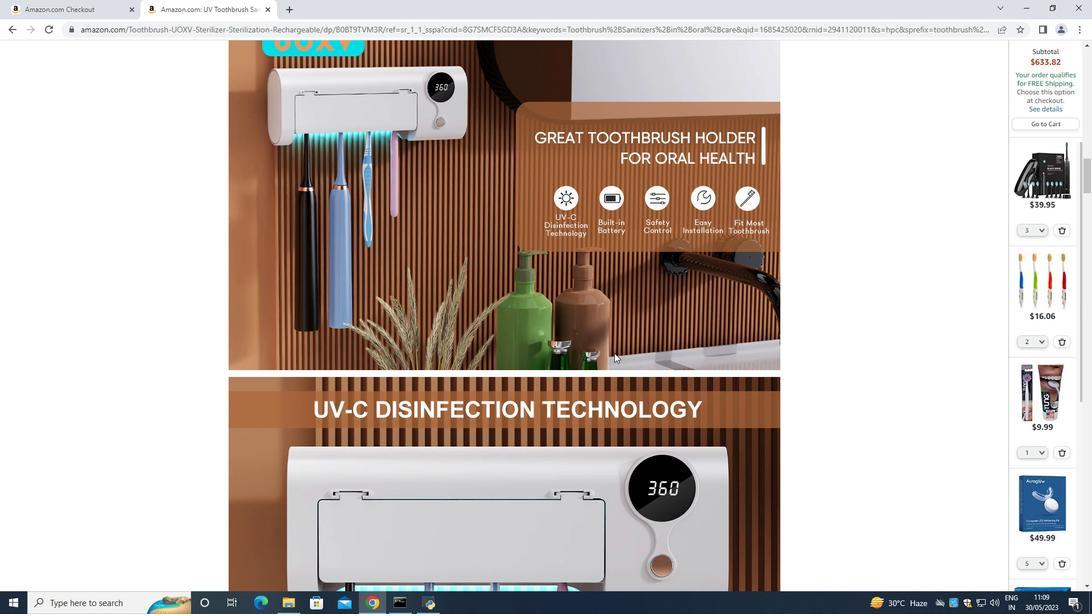 
Action: Mouse scrolled (614, 353) with delta (0, 0)
Screenshot: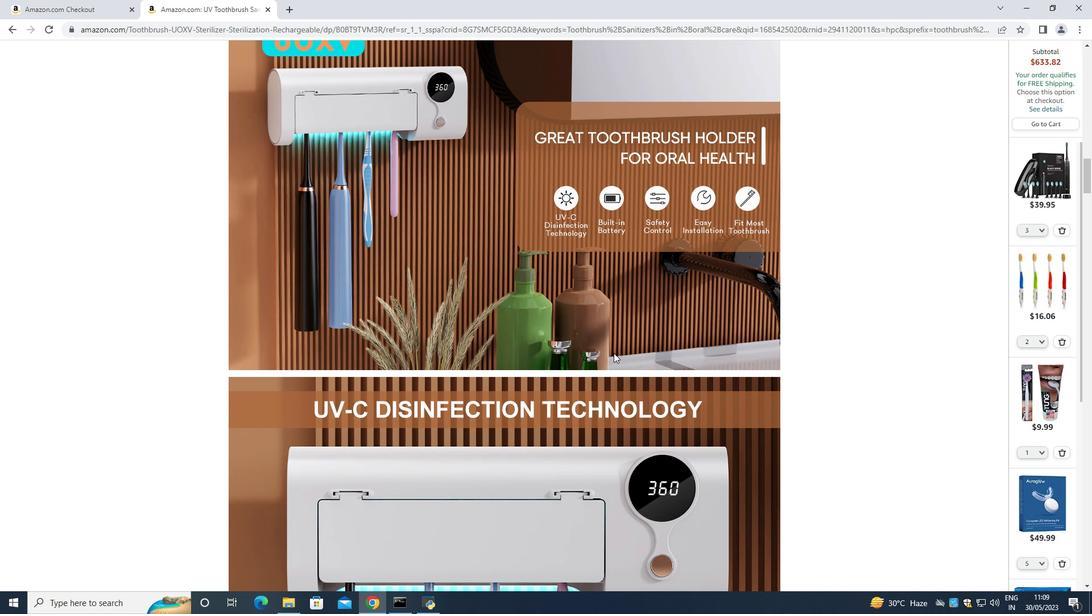 
Action: Mouse scrolled (614, 353) with delta (0, 0)
Screenshot: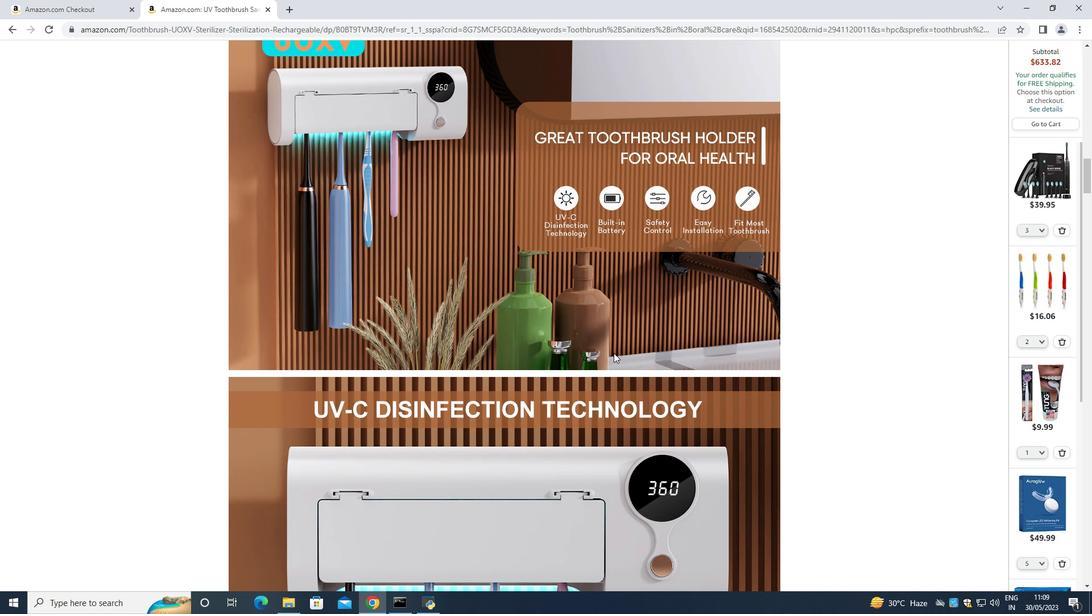 
Action: Mouse scrolled (614, 353) with delta (0, 0)
Screenshot: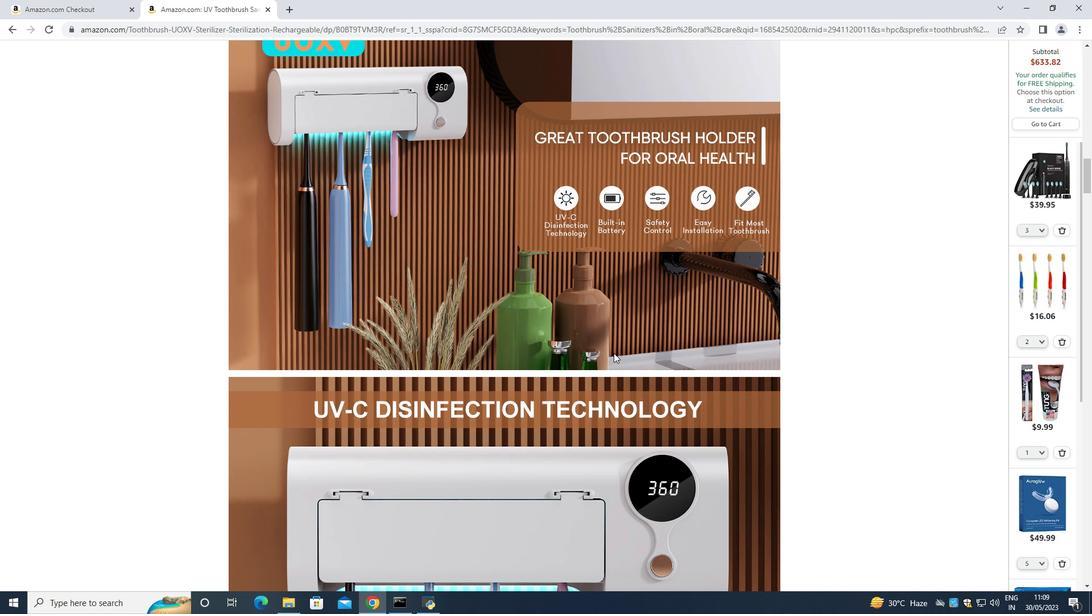 
Action: Mouse moved to (613, 353)
Screenshot: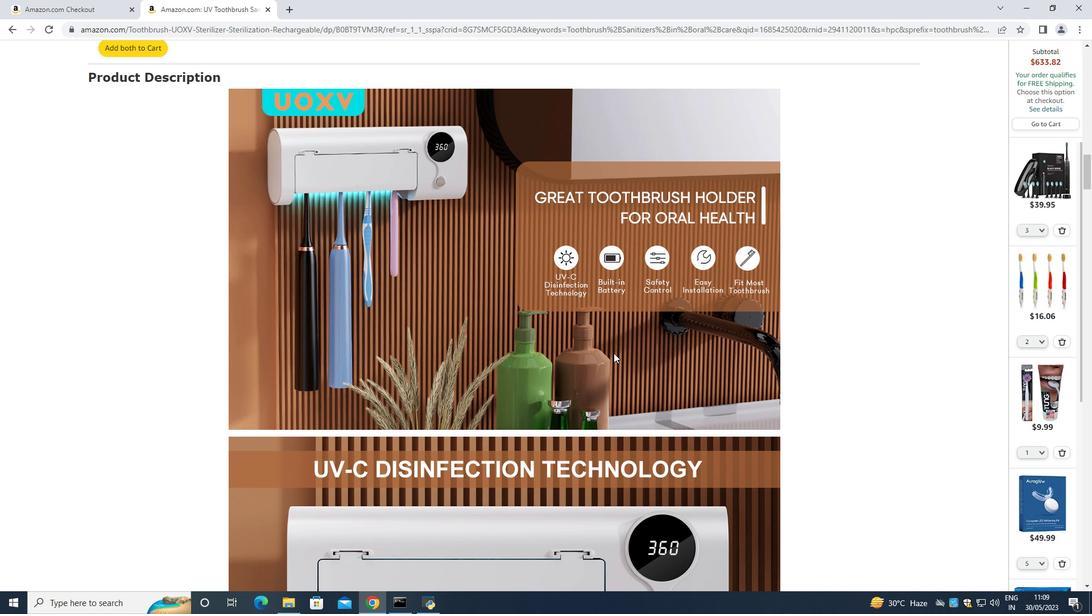 
Action: Mouse scrolled (613, 353) with delta (0, 0)
Screenshot: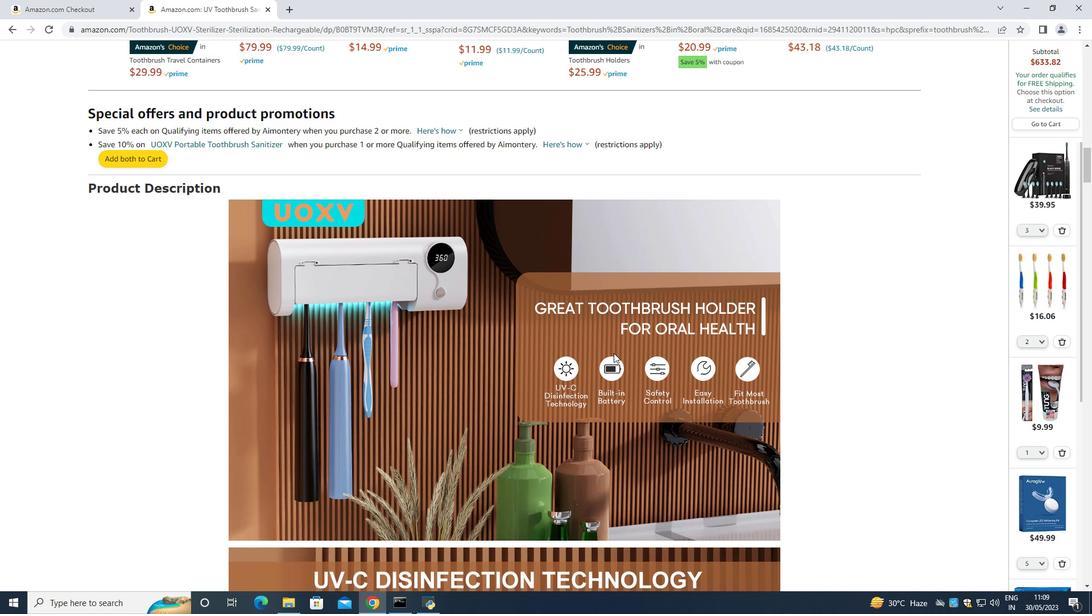 
Action: Mouse scrolled (613, 353) with delta (0, 0)
Screenshot: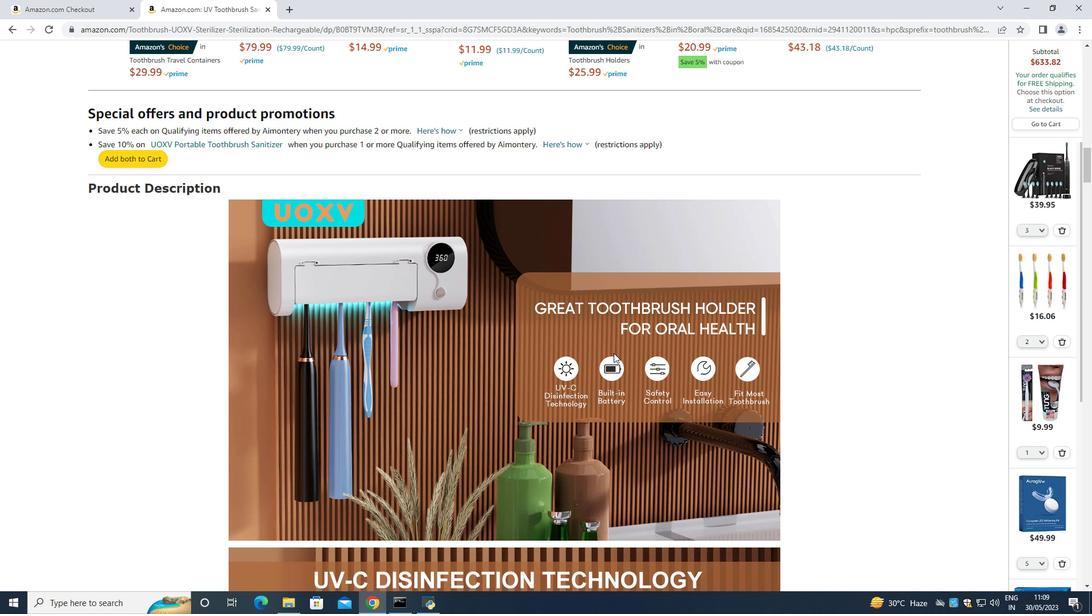
Action: Mouse scrolled (613, 353) with delta (0, 0)
Screenshot: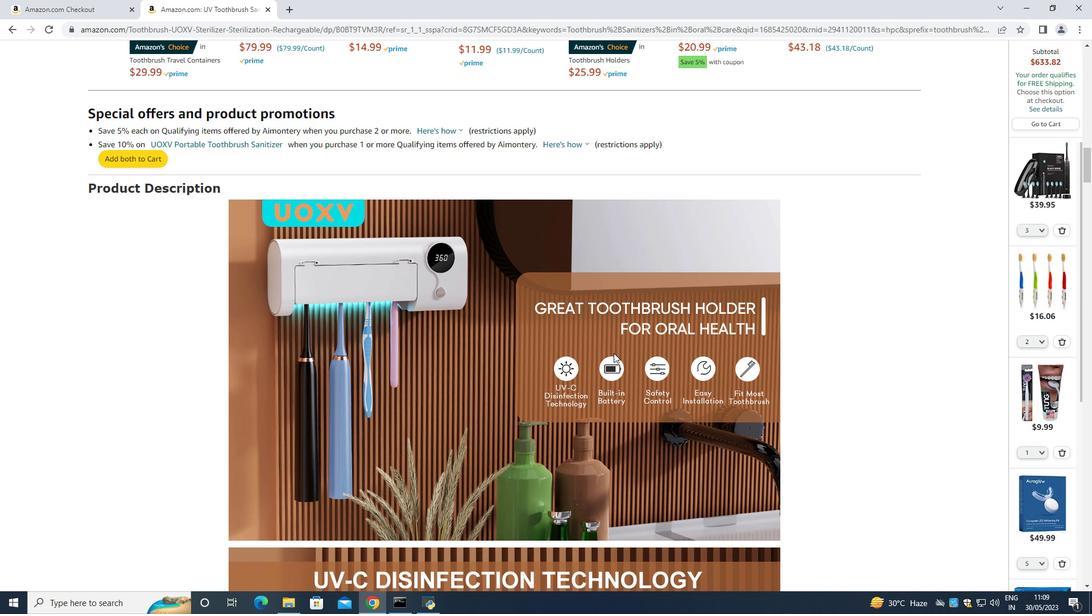 
Action: Mouse scrolled (613, 353) with delta (0, 0)
Screenshot: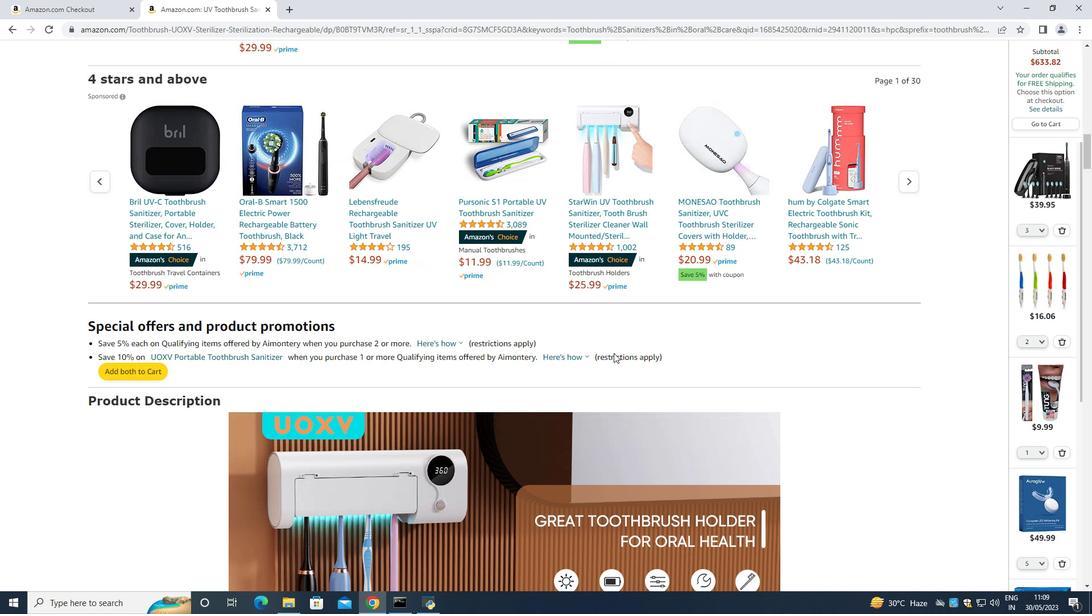 
Action: Mouse scrolled (613, 353) with delta (0, 0)
Screenshot: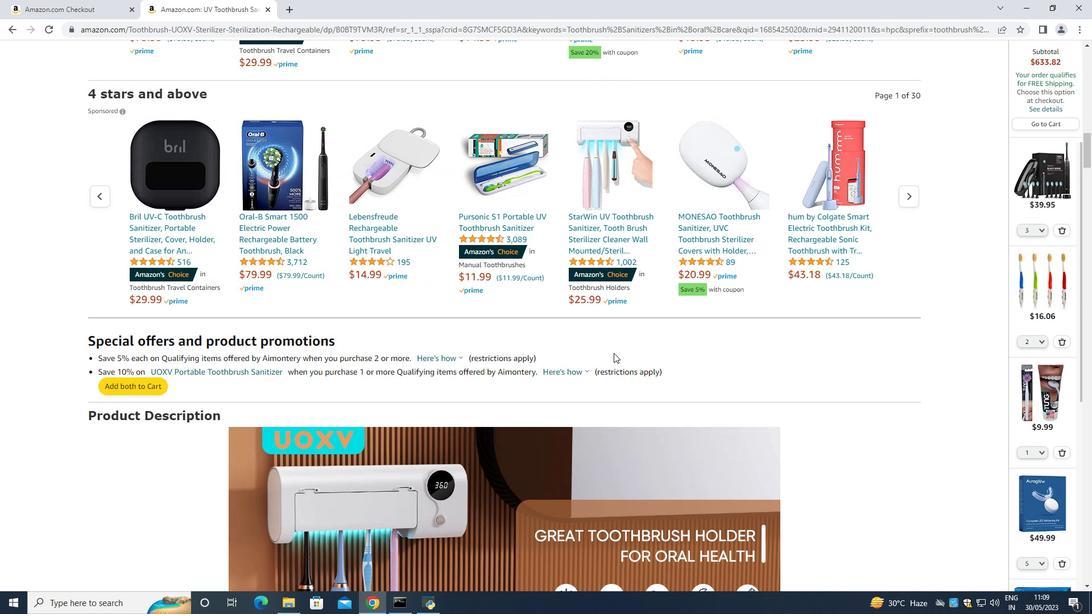 
Action: Mouse scrolled (613, 353) with delta (0, 0)
Screenshot: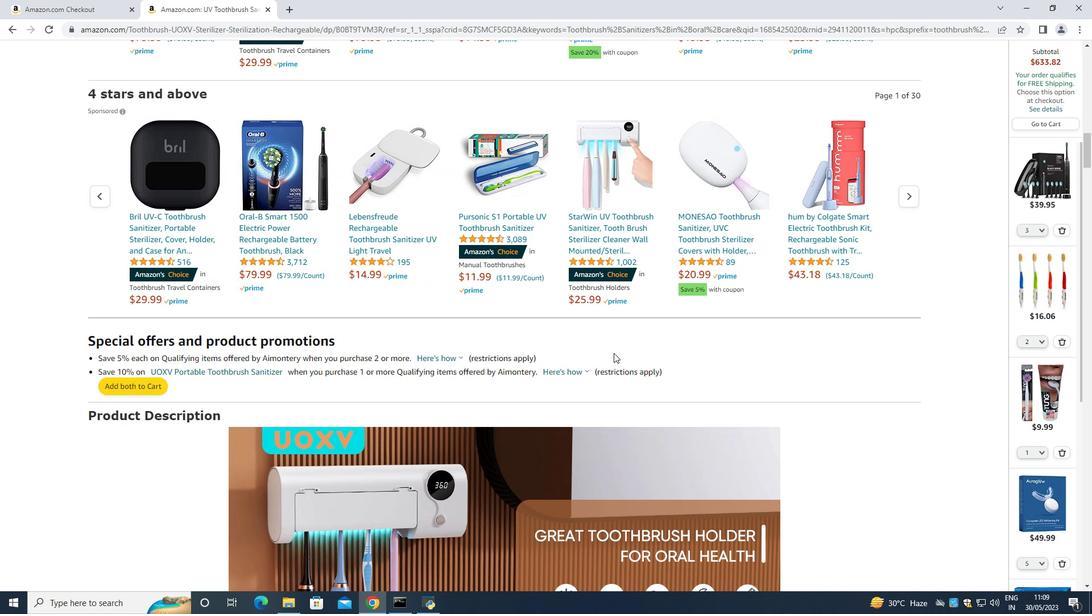 
Action: Mouse scrolled (613, 353) with delta (0, 0)
Screenshot: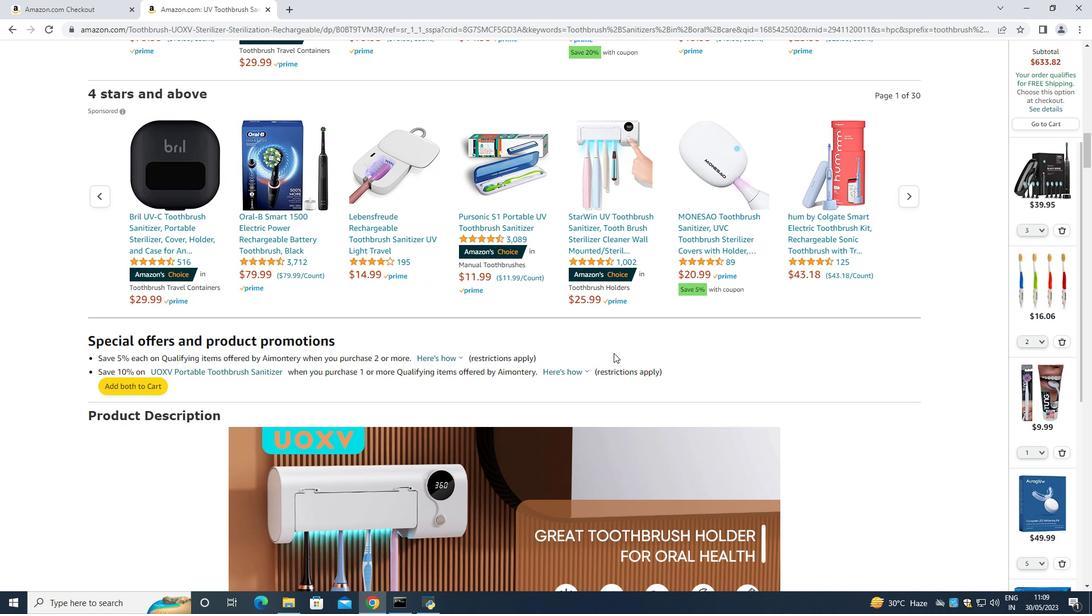 
Action: Mouse scrolled (613, 353) with delta (0, 0)
Screenshot: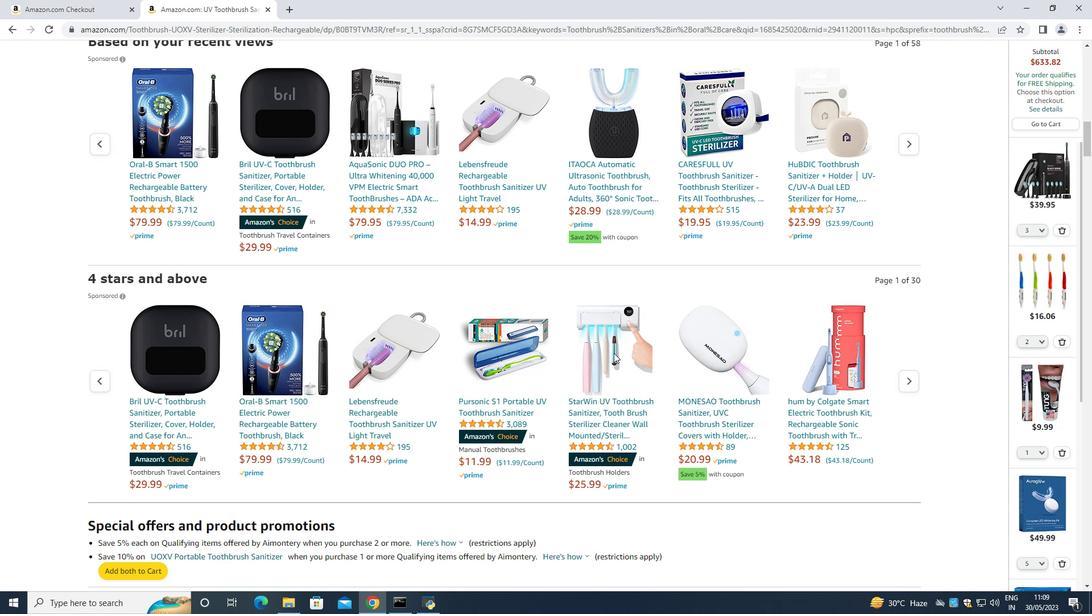 
Action: Mouse scrolled (613, 353) with delta (0, 0)
Screenshot: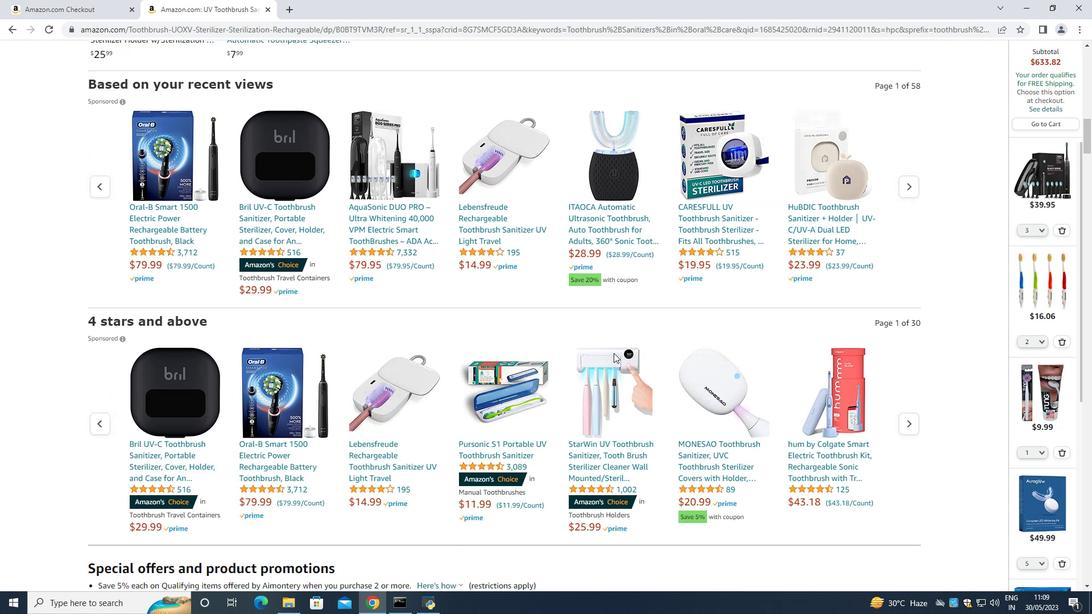 
Action: Mouse scrolled (613, 353) with delta (0, 0)
Screenshot: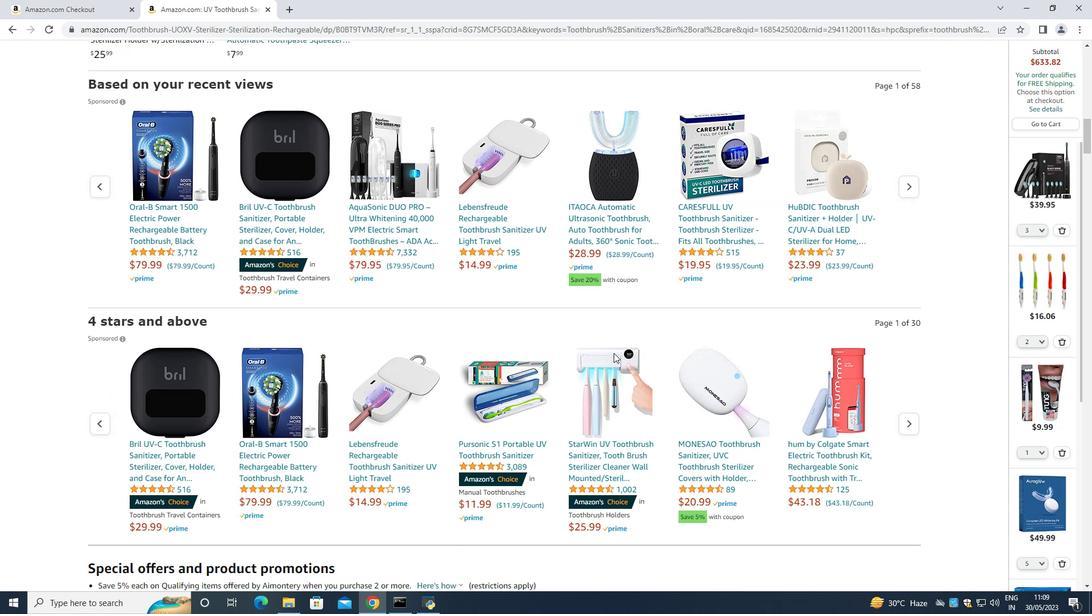 
Action: Mouse scrolled (613, 353) with delta (0, 0)
Screenshot: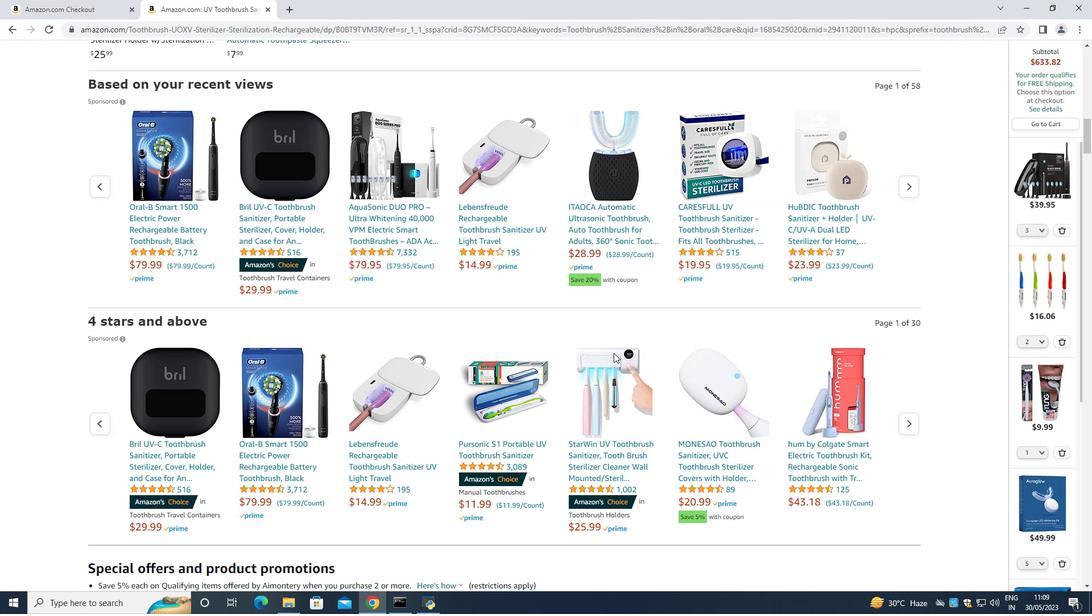 
Action: Mouse moved to (613, 353)
Screenshot: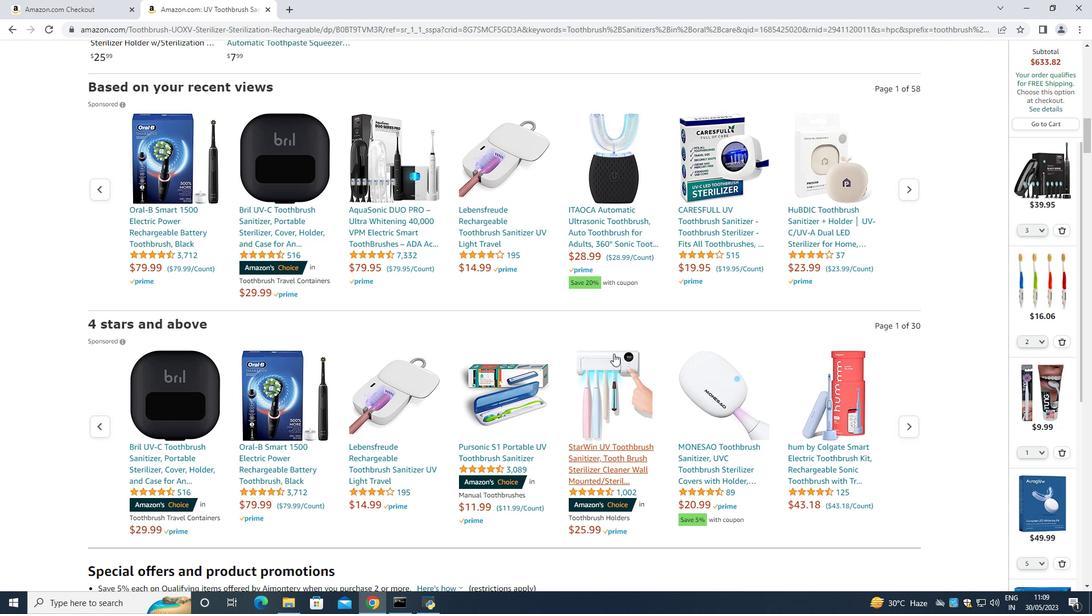 
Action: Mouse scrolled (613, 354) with delta (0, 0)
Screenshot: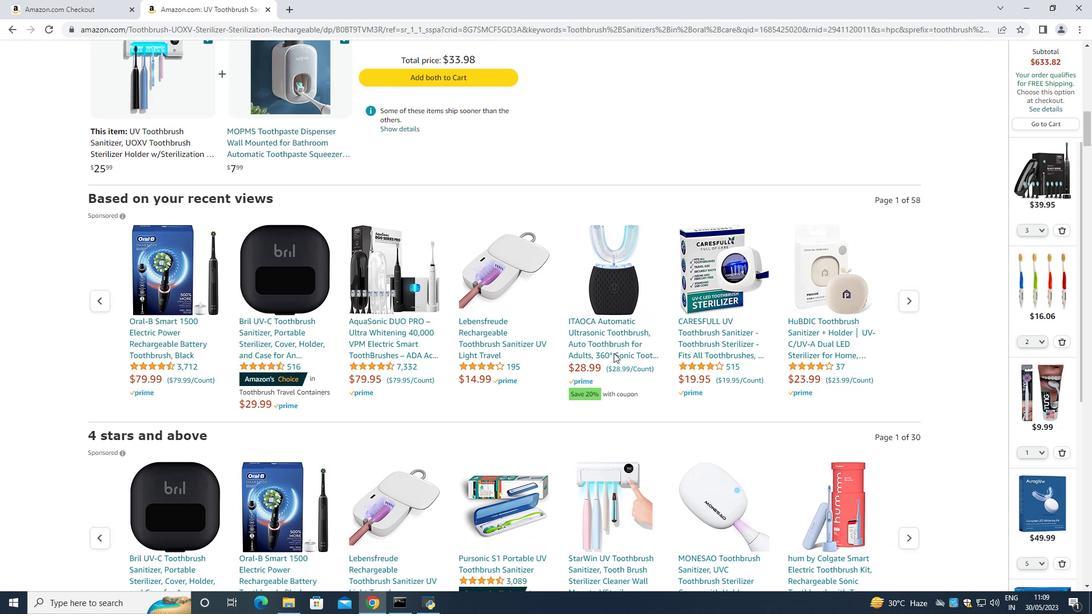 
Action: Mouse scrolled (613, 354) with delta (0, 0)
Screenshot: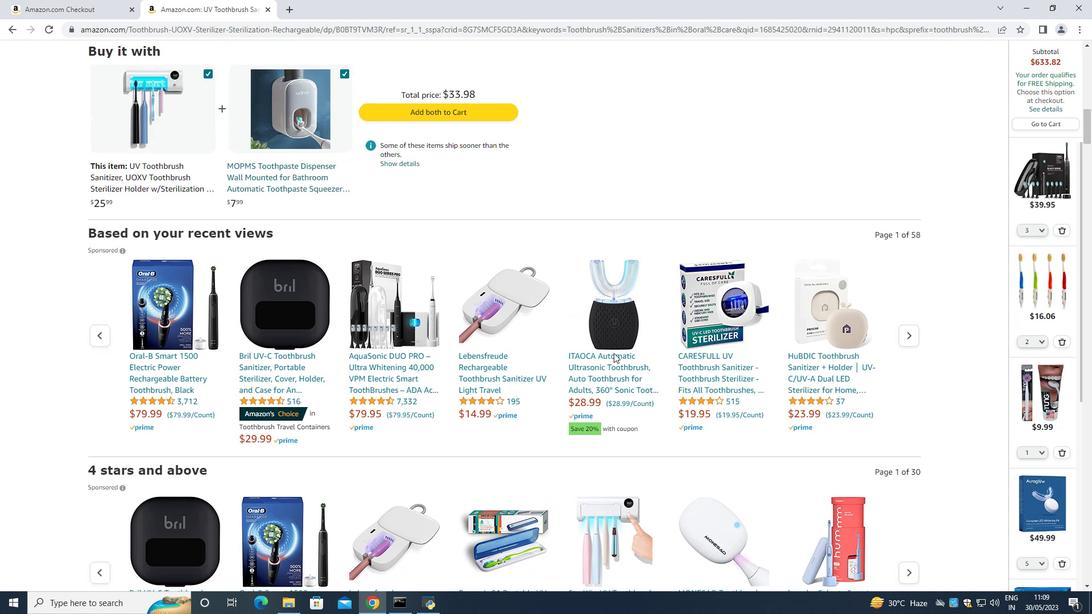 
Action: Mouse moved to (613, 353)
Screenshot: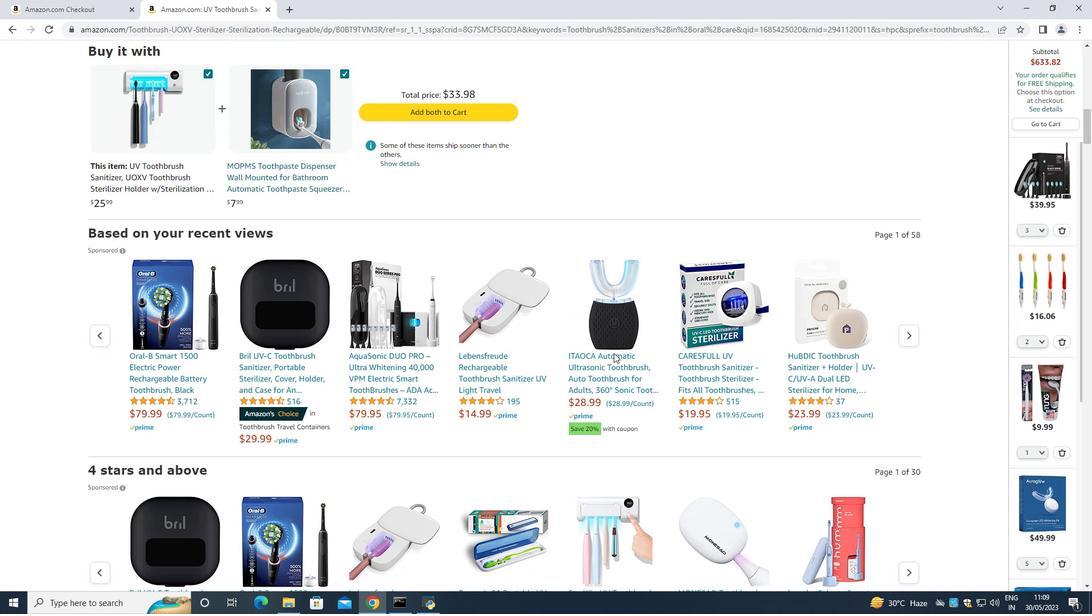 
Action: Mouse scrolled (613, 353) with delta (0, 0)
Screenshot: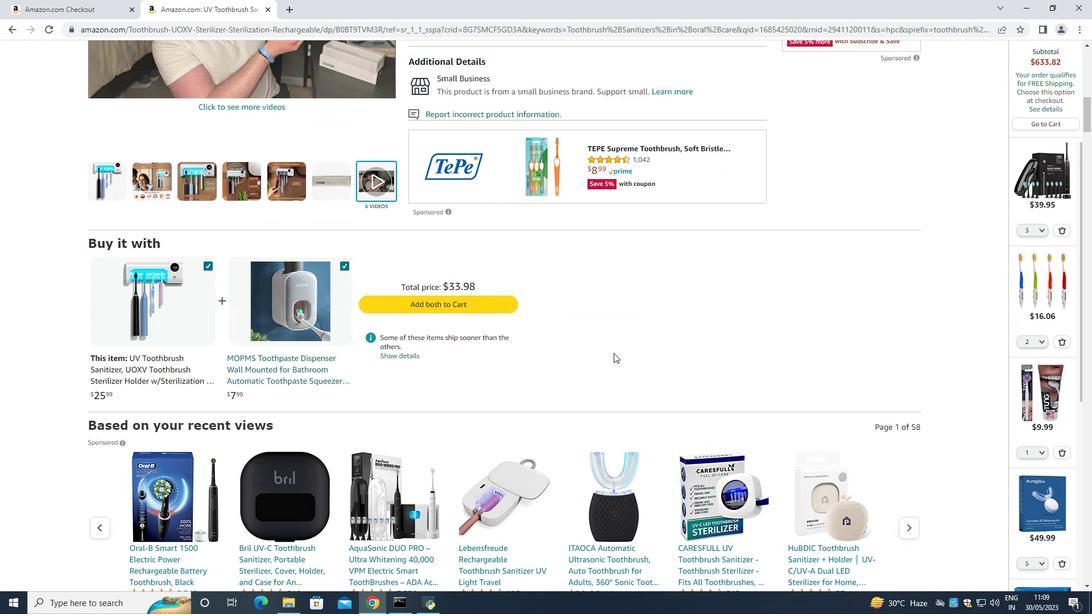 
Action: Mouse scrolled (613, 353) with delta (0, 0)
Screenshot: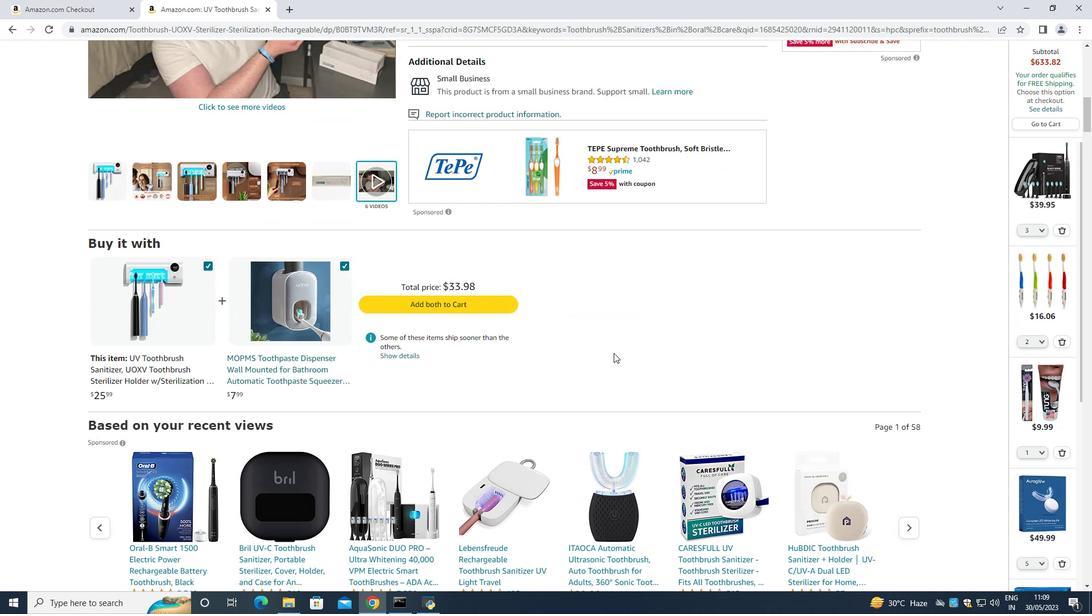 
Action: Mouse scrolled (613, 353) with delta (0, 0)
Screenshot: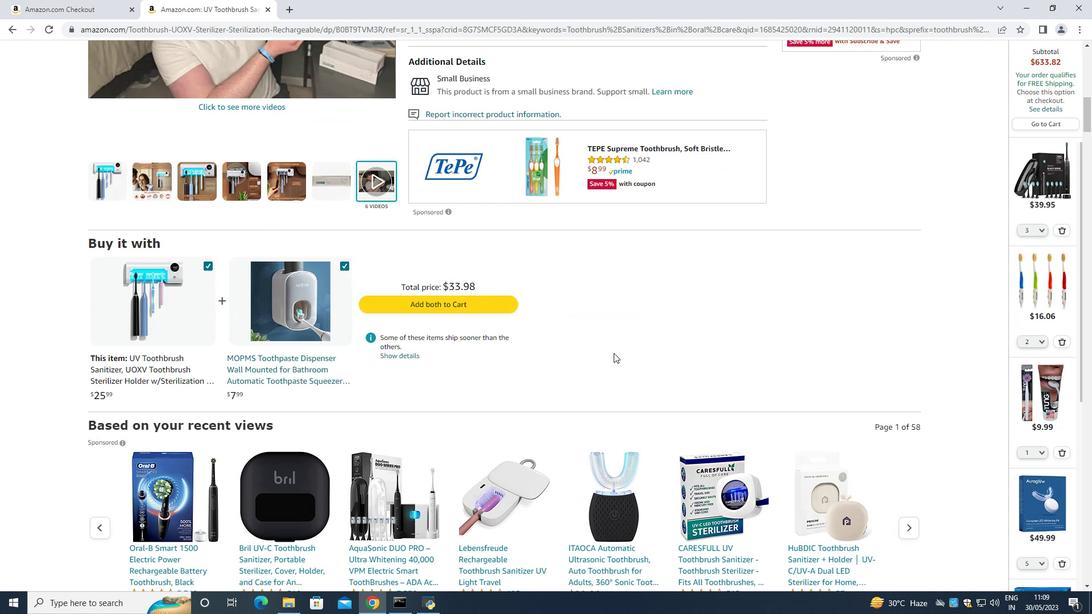 
Action: Mouse scrolled (613, 353) with delta (0, 0)
Screenshot: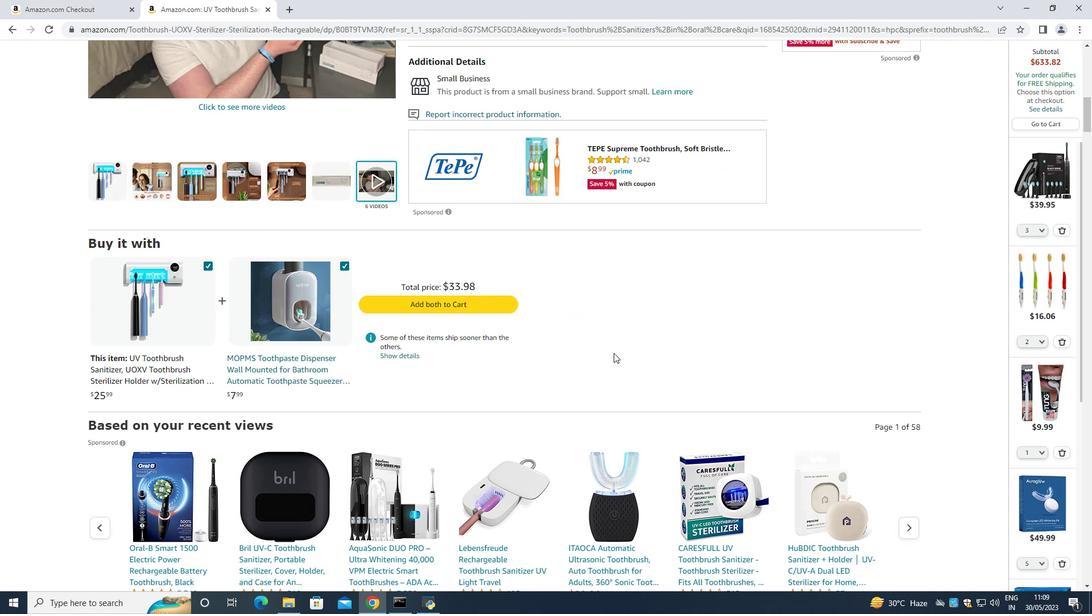 
Action: Mouse scrolled (613, 353) with delta (0, 0)
Screenshot: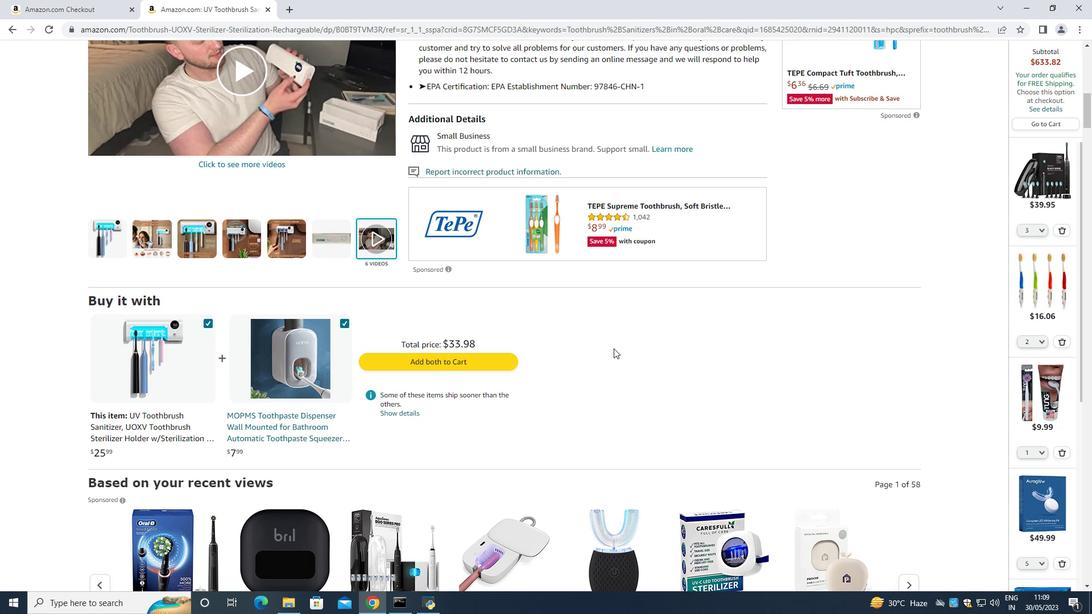 
Action: Mouse moved to (613, 348)
Screenshot: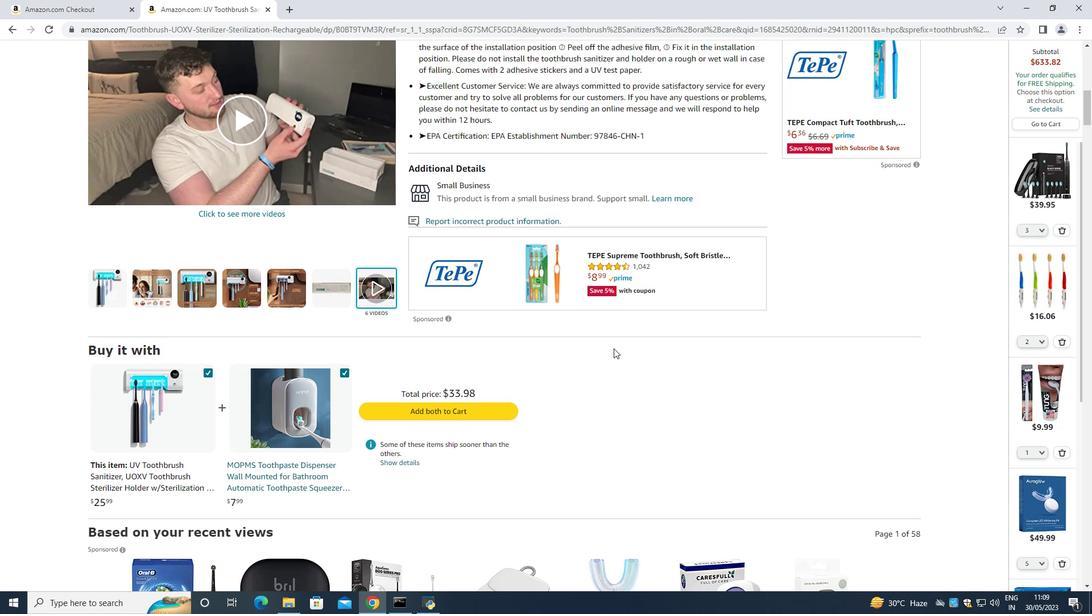
Action: Mouse scrolled (613, 349) with delta (0, 0)
Screenshot: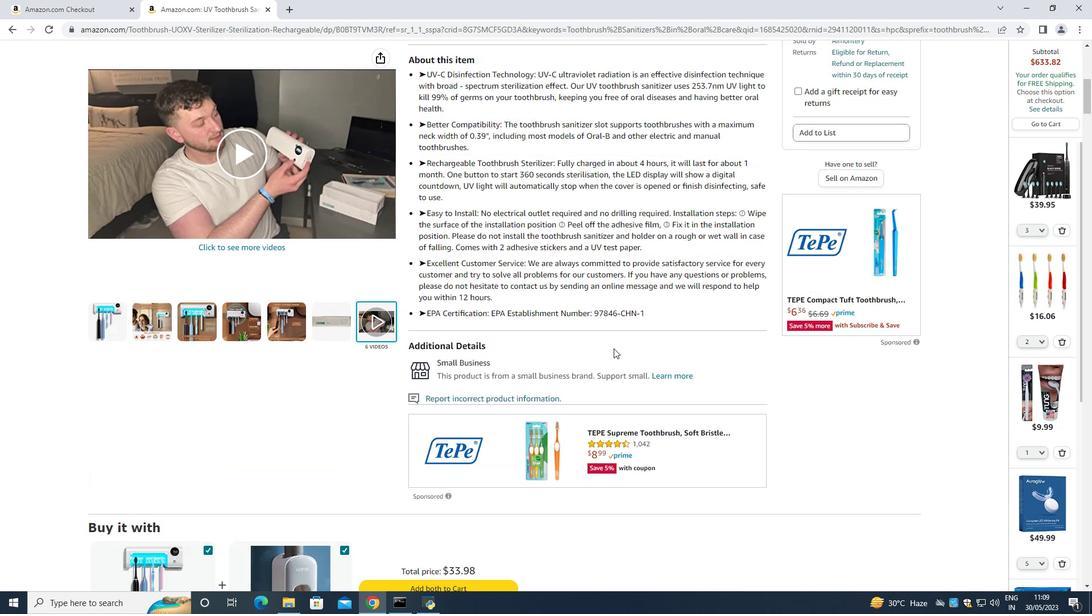 
Action: Mouse scrolled (613, 349) with delta (0, 0)
Screenshot: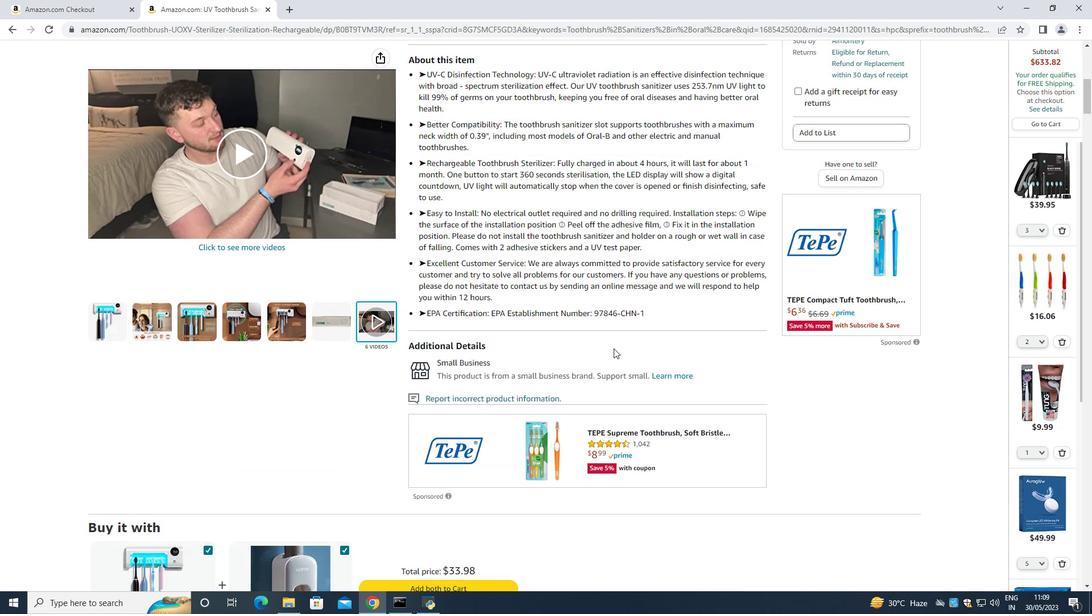 
Action: Mouse scrolled (613, 349) with delta (0, 0)
Screenshot: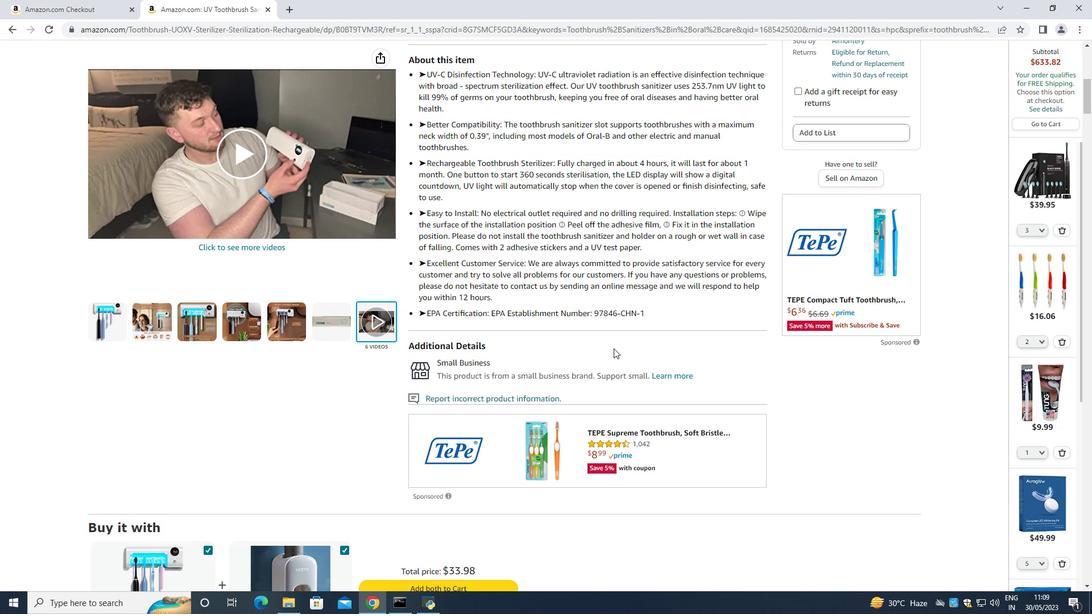 
Action: Mouse scrolled (613, 349) with delta (0, 0)
Screenshot: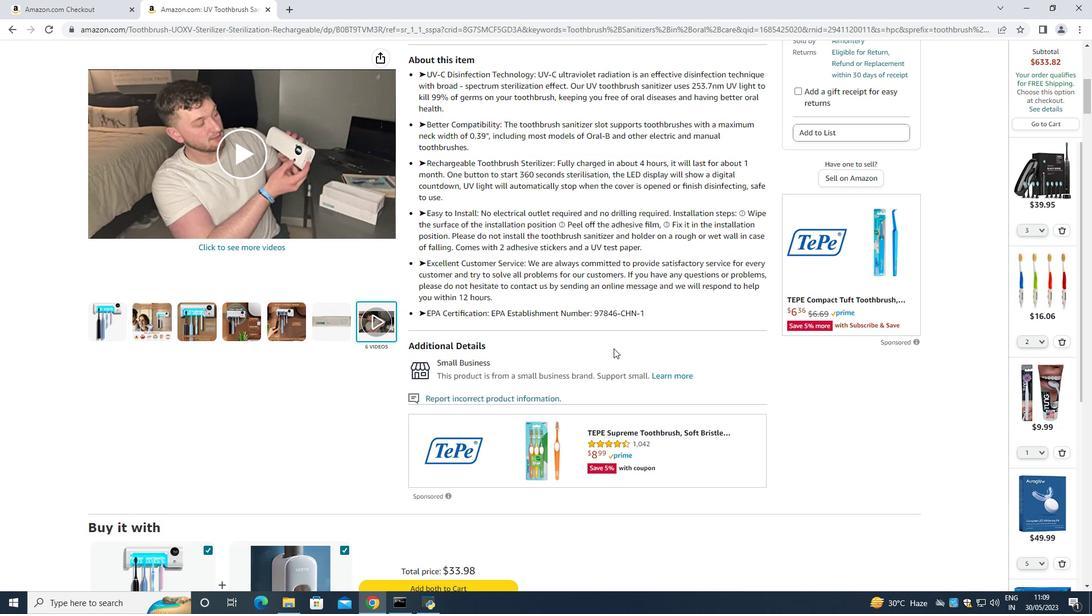 
Action: Mouse scrolled (613, 349) with delta (0, 0)
Screenshot: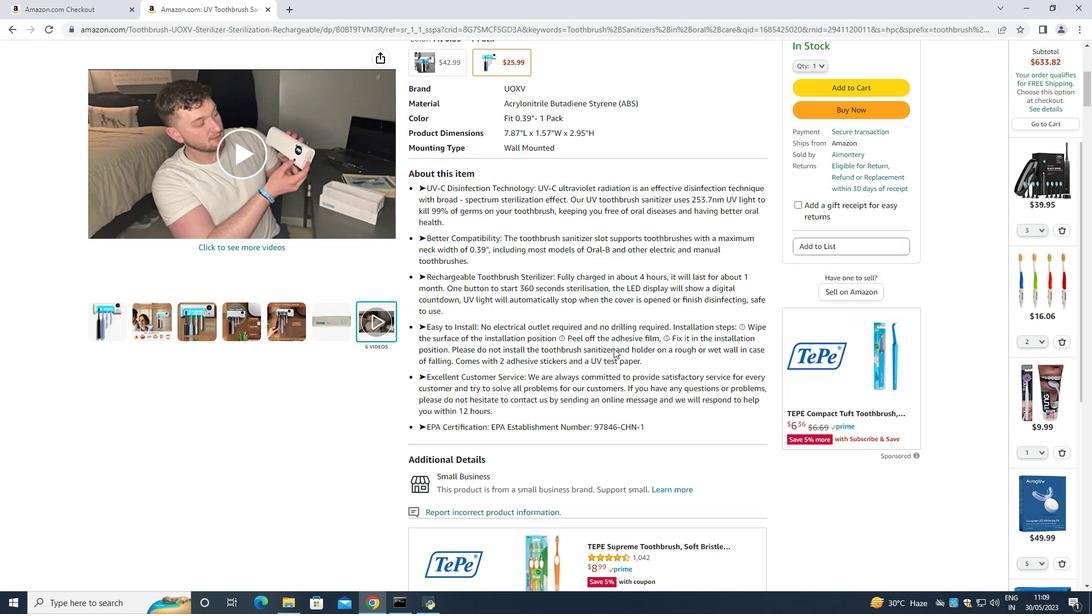 
Action: Mouse scrolled (613, 349) with delta (0, 0)
Screenshot: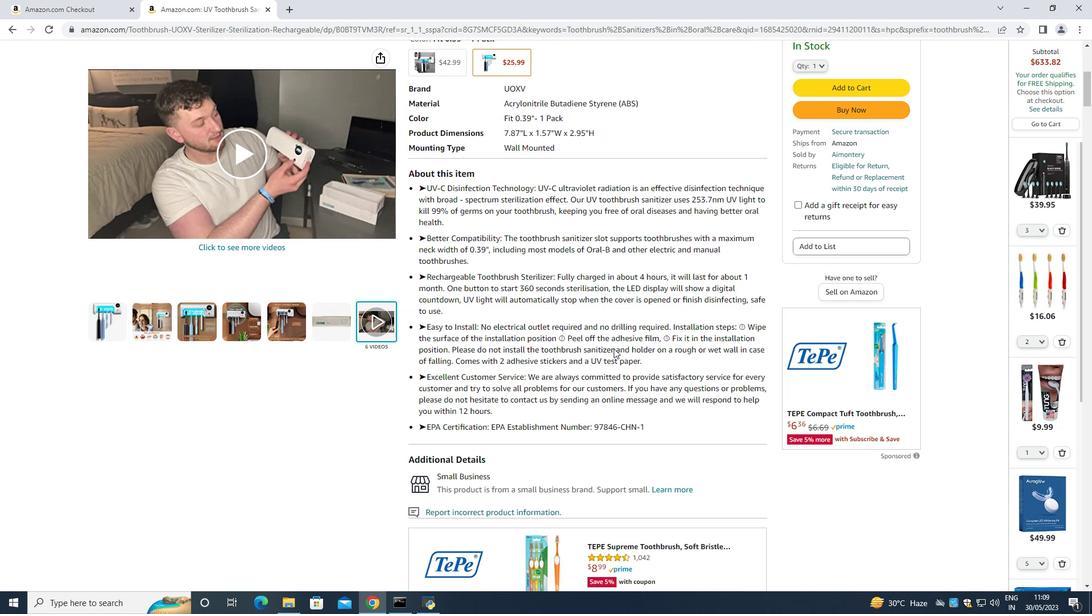
Action: Mouse scrolled (613, 349) with delta (0, 0)
Screenshot: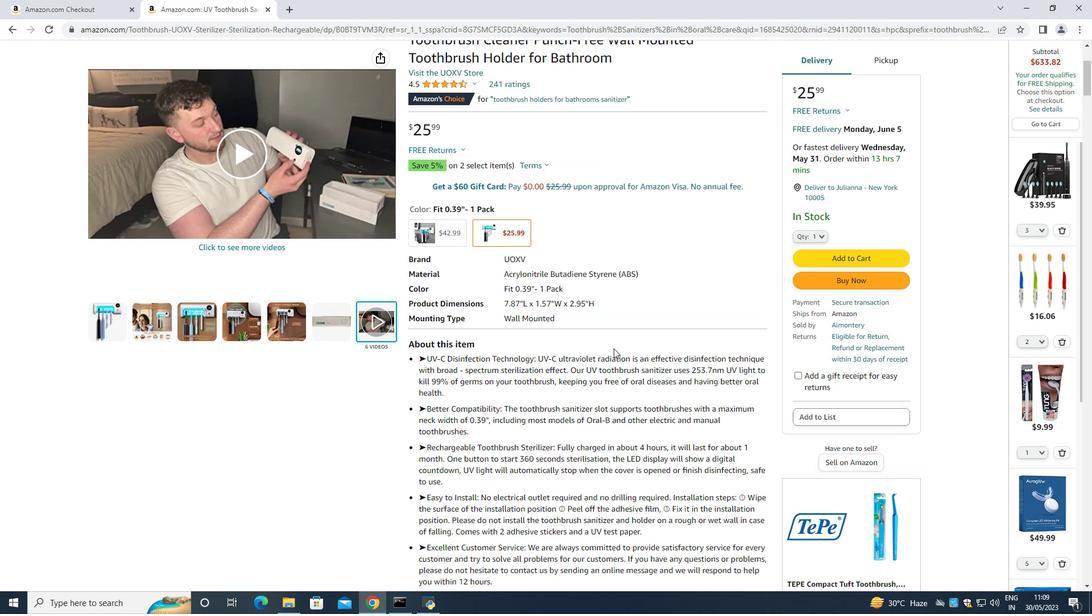 
Action: Mouse scrolled (613, 349) with delta (0, 0)
Screenshot: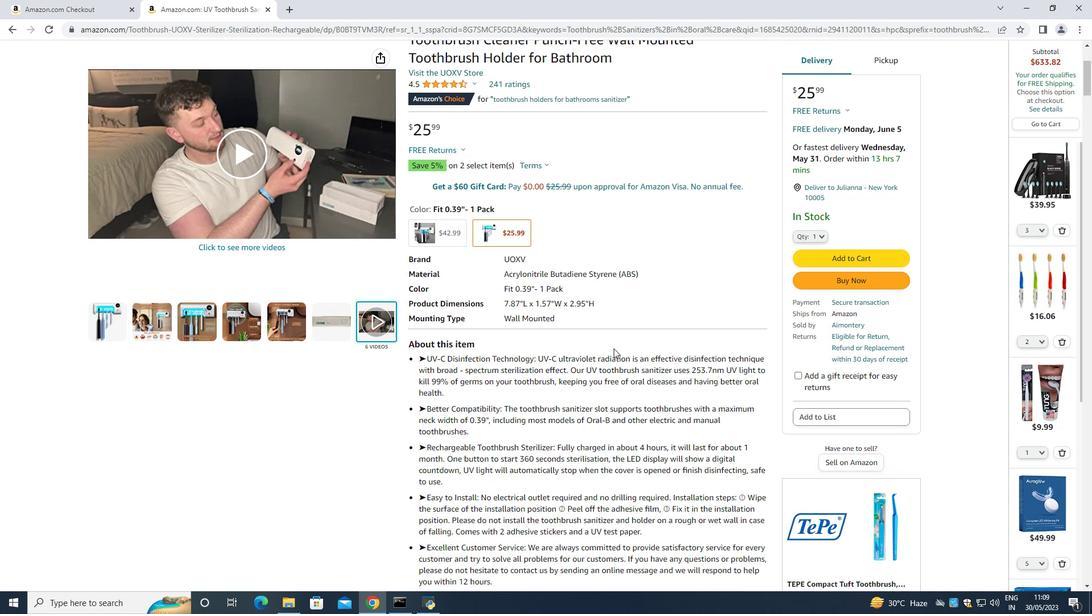 
Action: Mouse scrolled (613, 349) with delta (0, 0)
Screenshot: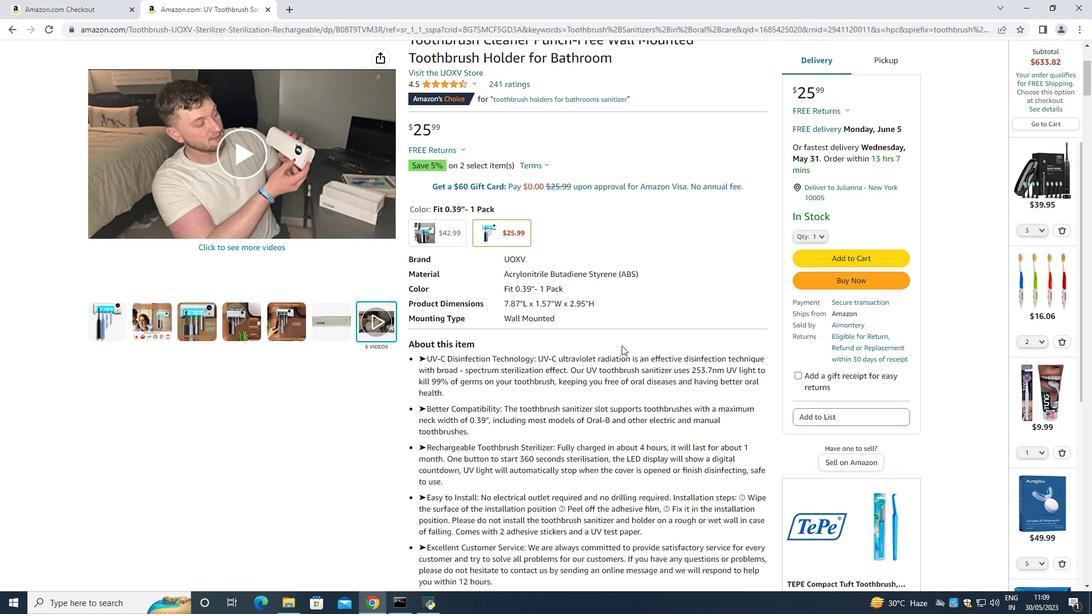 
Action: Mouse moved to (822, 238)
Screenshot: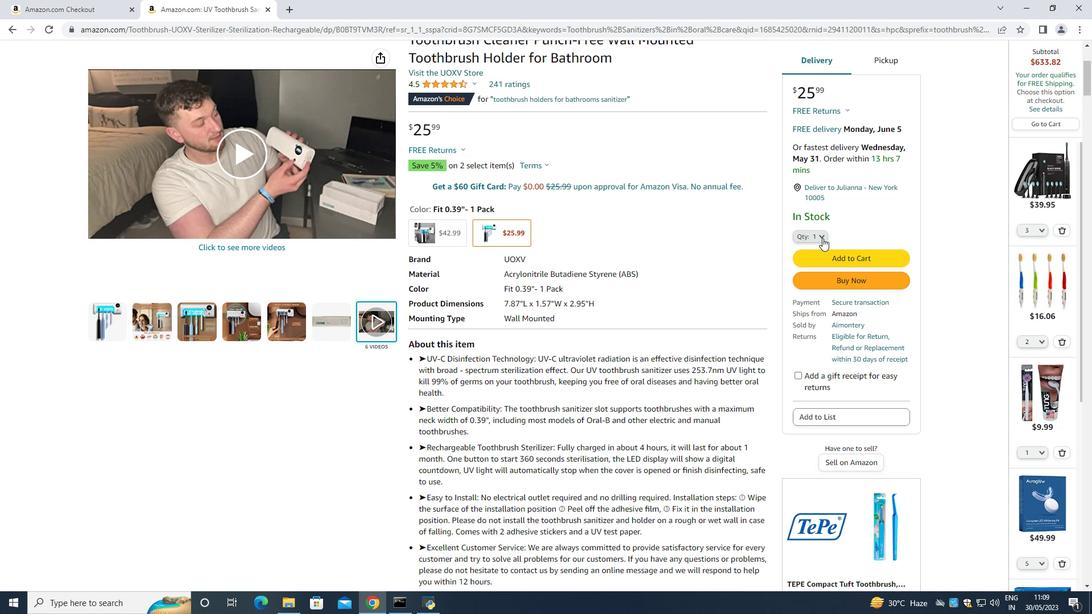 
Action: Mouse pressed left at (822, 238)
Screenshot: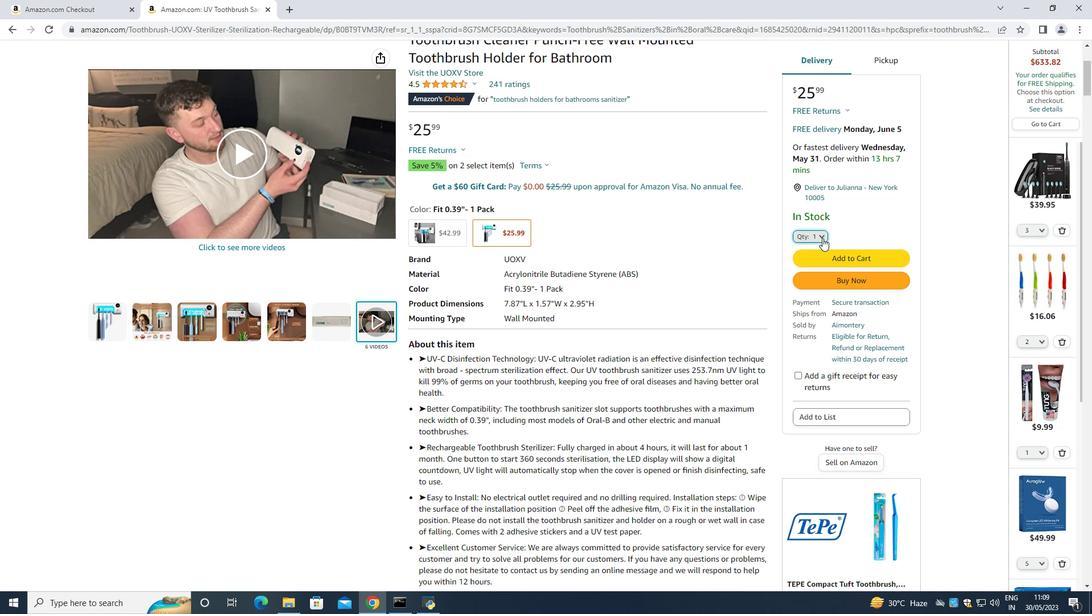 
Action: Mouse moved to (806, 283)
Screenshot: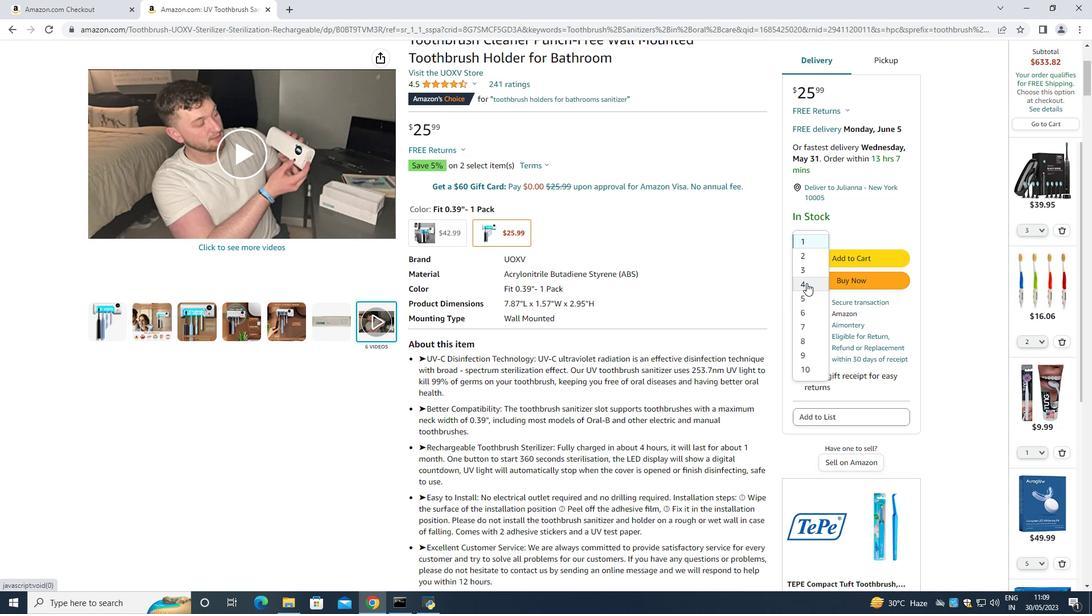 
Action: Mouse pressed left at (806, 283)
Screenshot: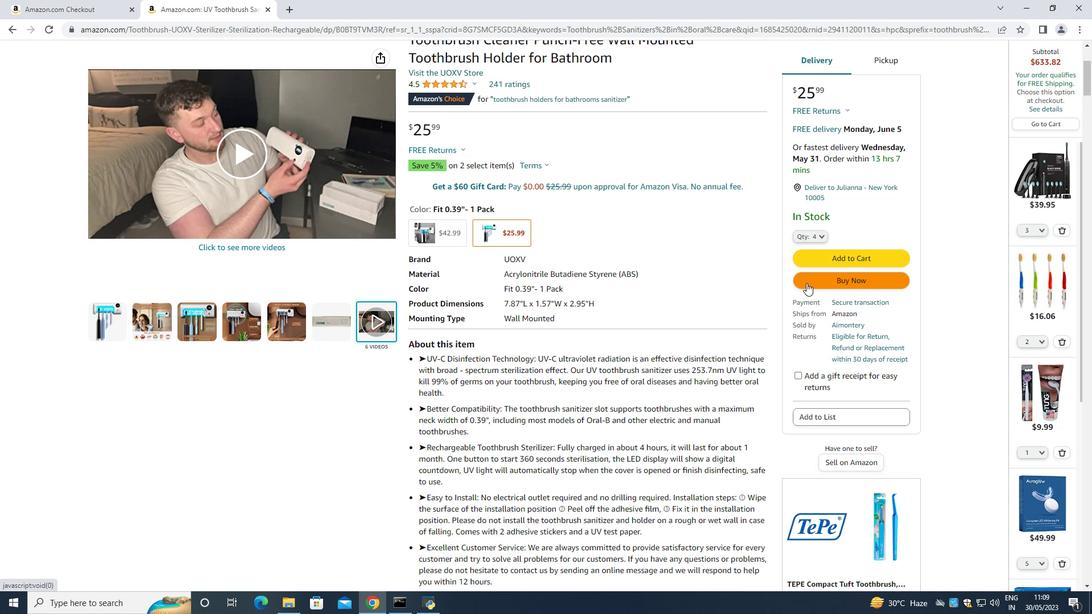 
Action: Mouse moved to (843, 284)
Screenshot: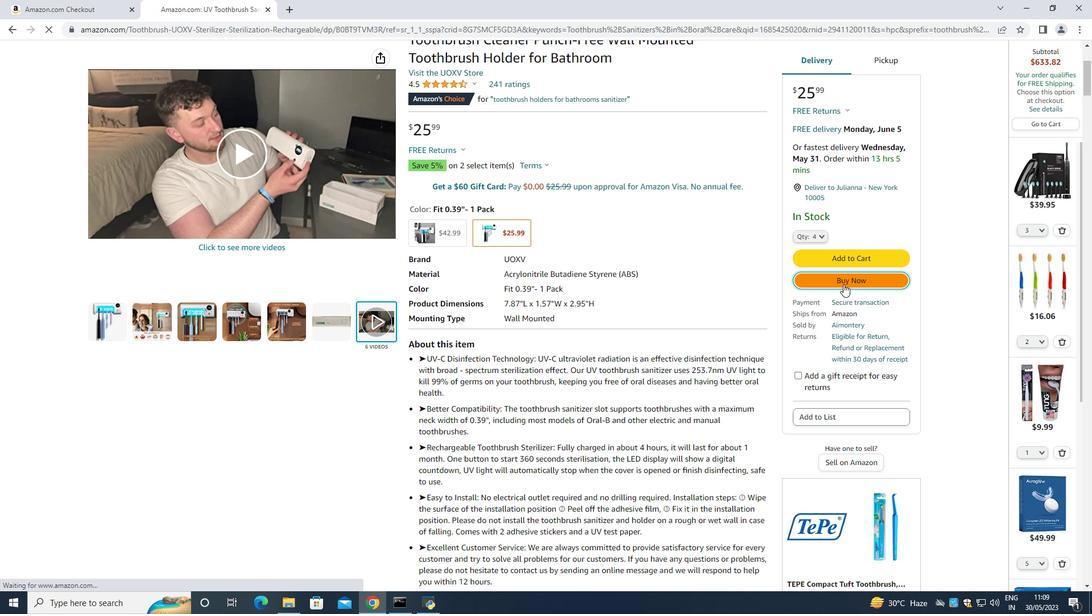 
Action: Mouse pressed left at (843, 284)
Screenshot: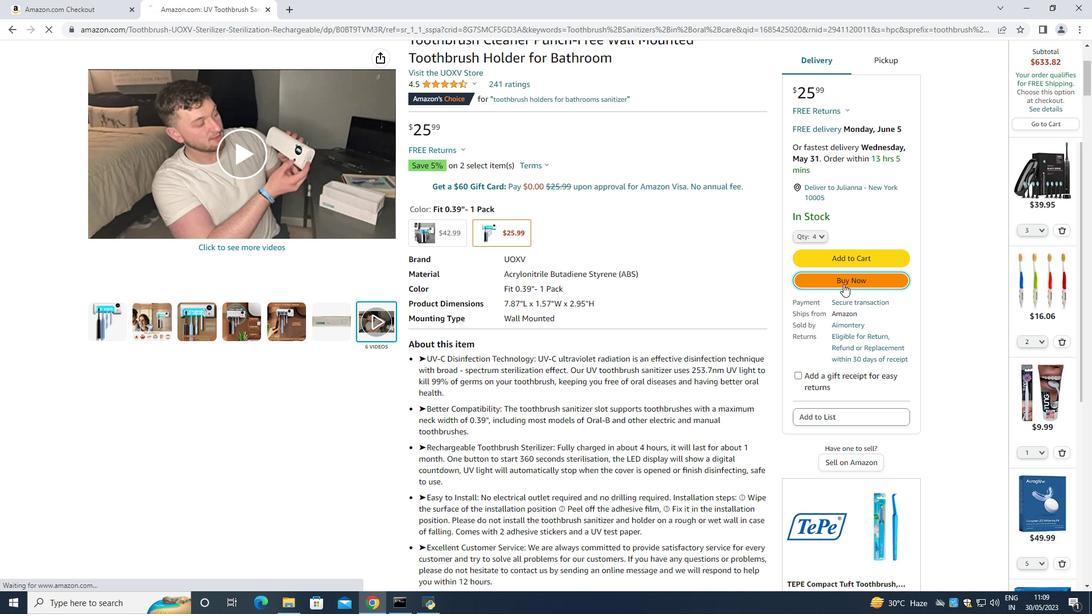 
Action: Mouse moved to (661, 95)
Screenshot: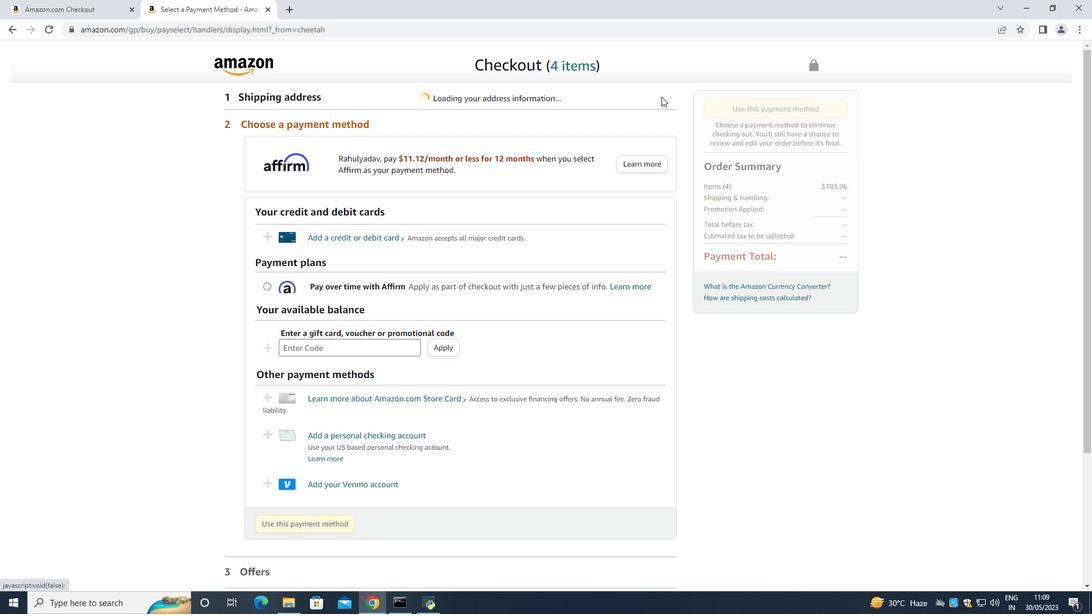 
Action: Mouse pressed left at (661, 95)
Screenshot: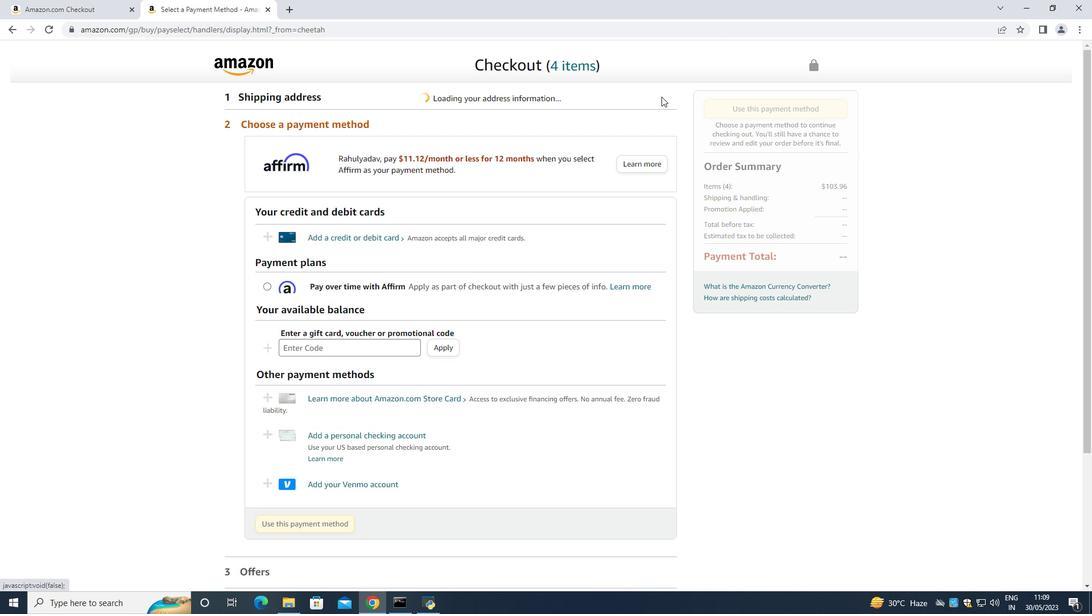 
Action: Mouse moved to (434, 212)
Screenshot: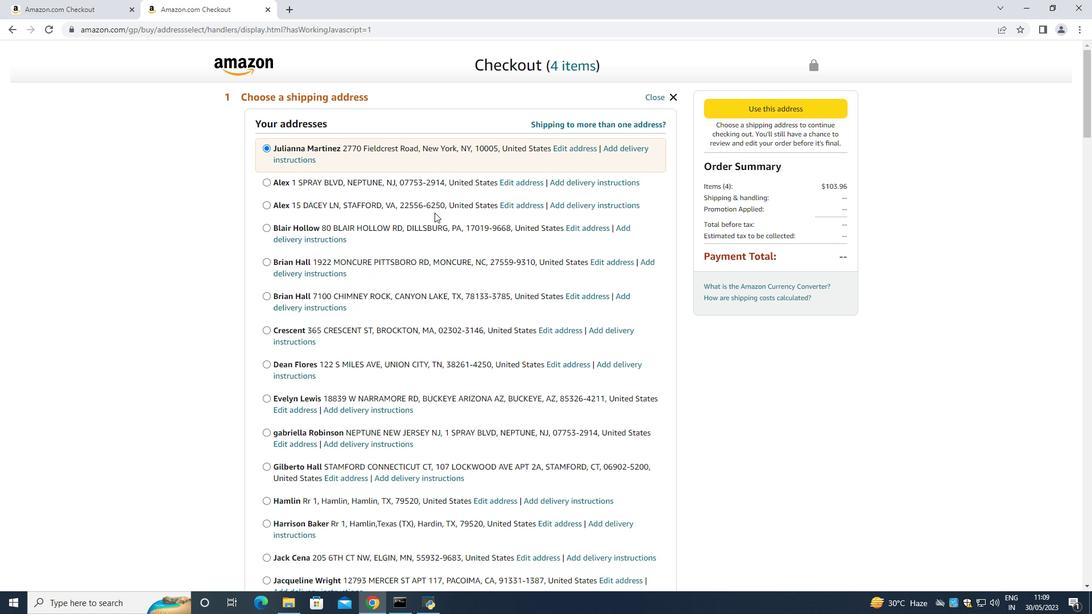 
Action: Key pressed <Key.space><Key.space><Key.space><Key.space><Key.space><Key.space><Key.space><Key.space>
